 Task: Buy 2 Spoon Rests from Kitchen Utensils & Gadgets section under best seller category for shipping address: Melissa Sanchez, 1981 Bartlett Avenue, Southfield, Michigan 48076, Cell Number 2485598029. Pay from credit card ending with 7965, CVV 549
Action: Mouse moved to (219, 101)
Screenshot: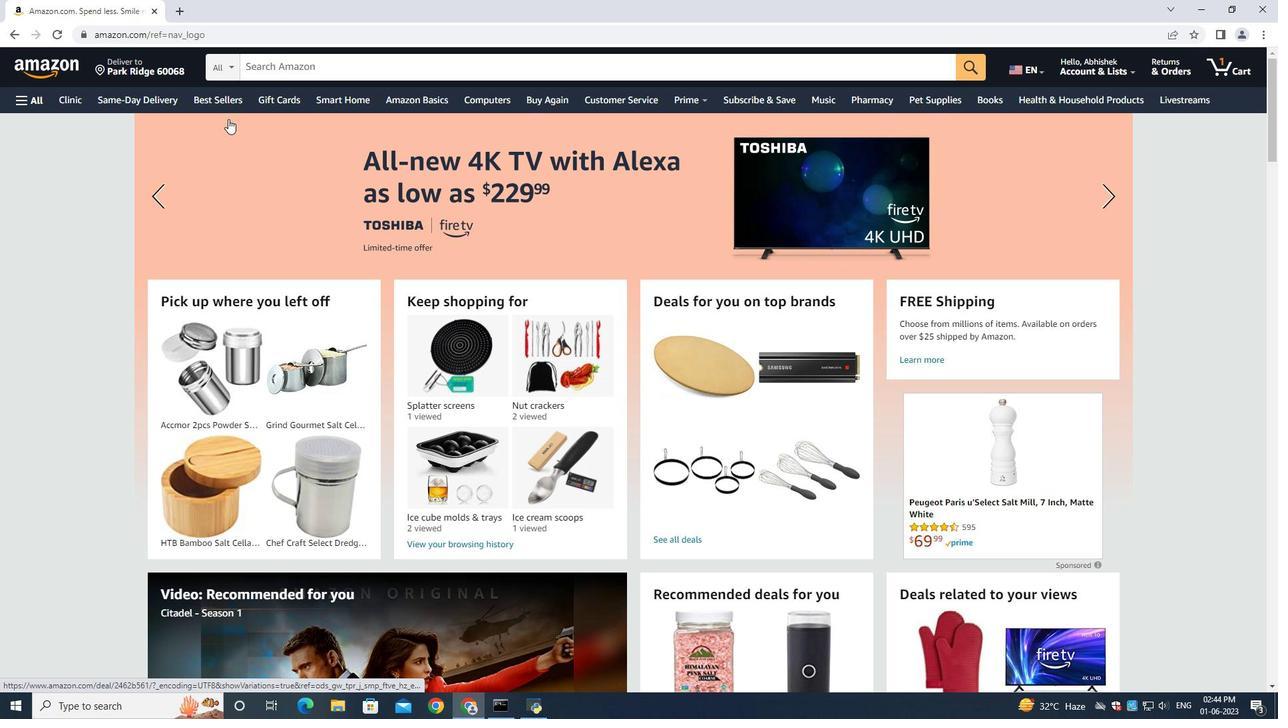 
Action: Mouse pressed left at (219, 101)
Screenshot: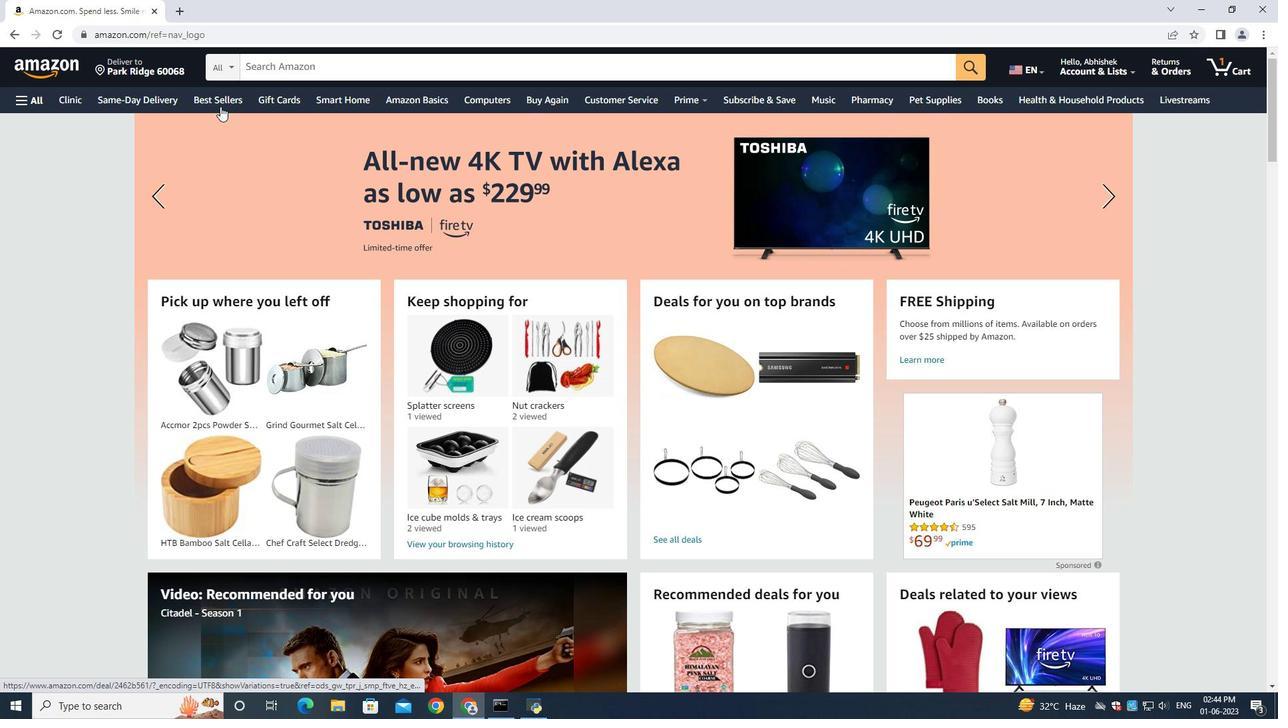 
Action: Mouse moved to (1247, 286)
Screenshot: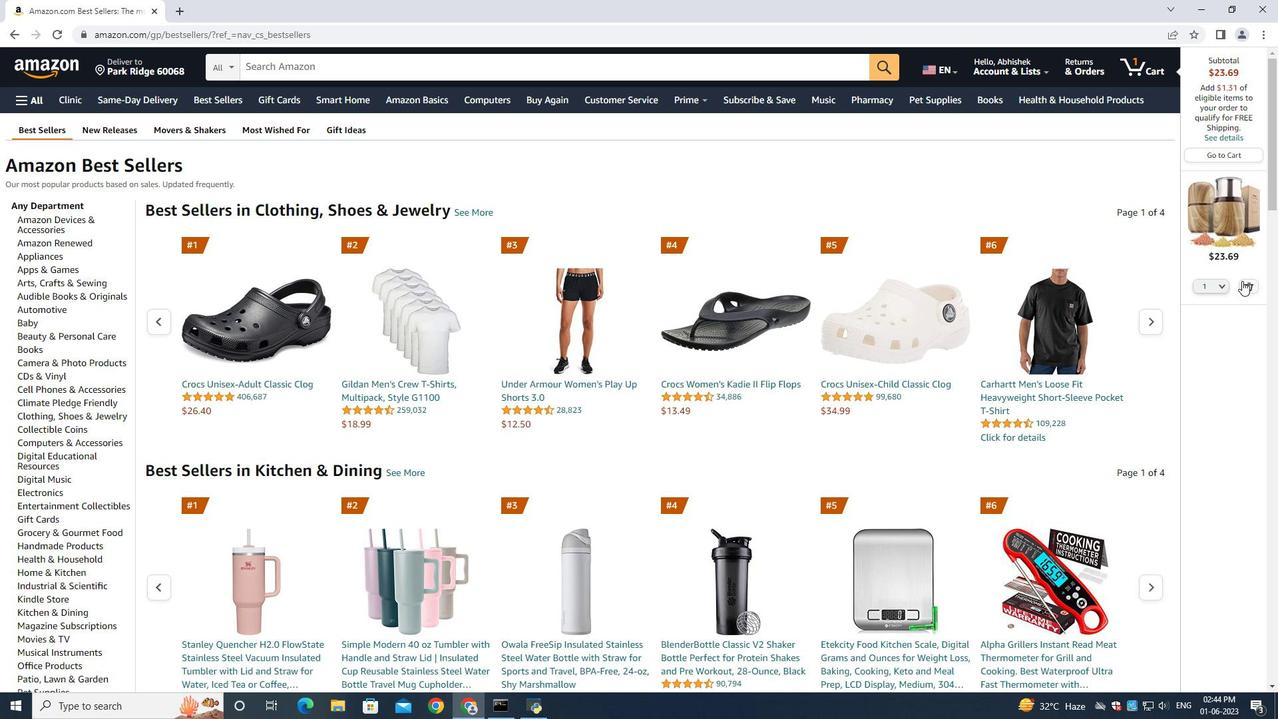 
Action: Mouse pressed left at (1247, 286)
Screenshot: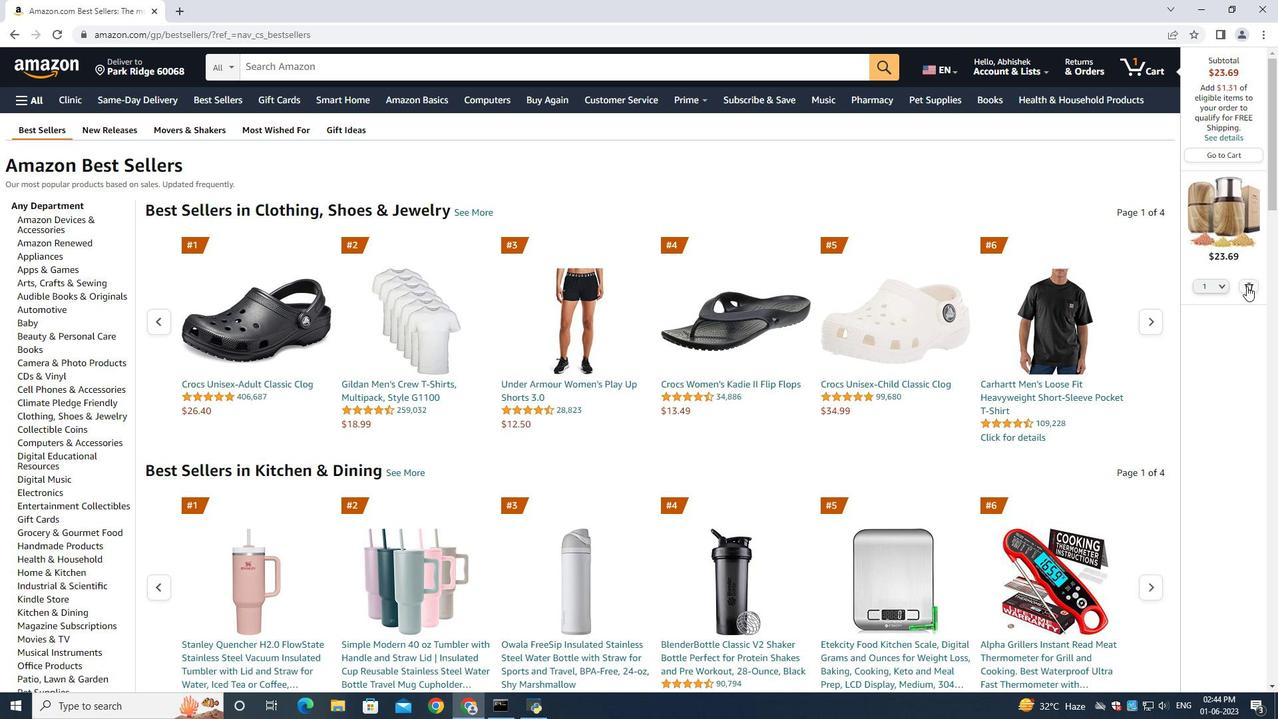 
Action: Mouse moved to (276, 65)
Screenshot: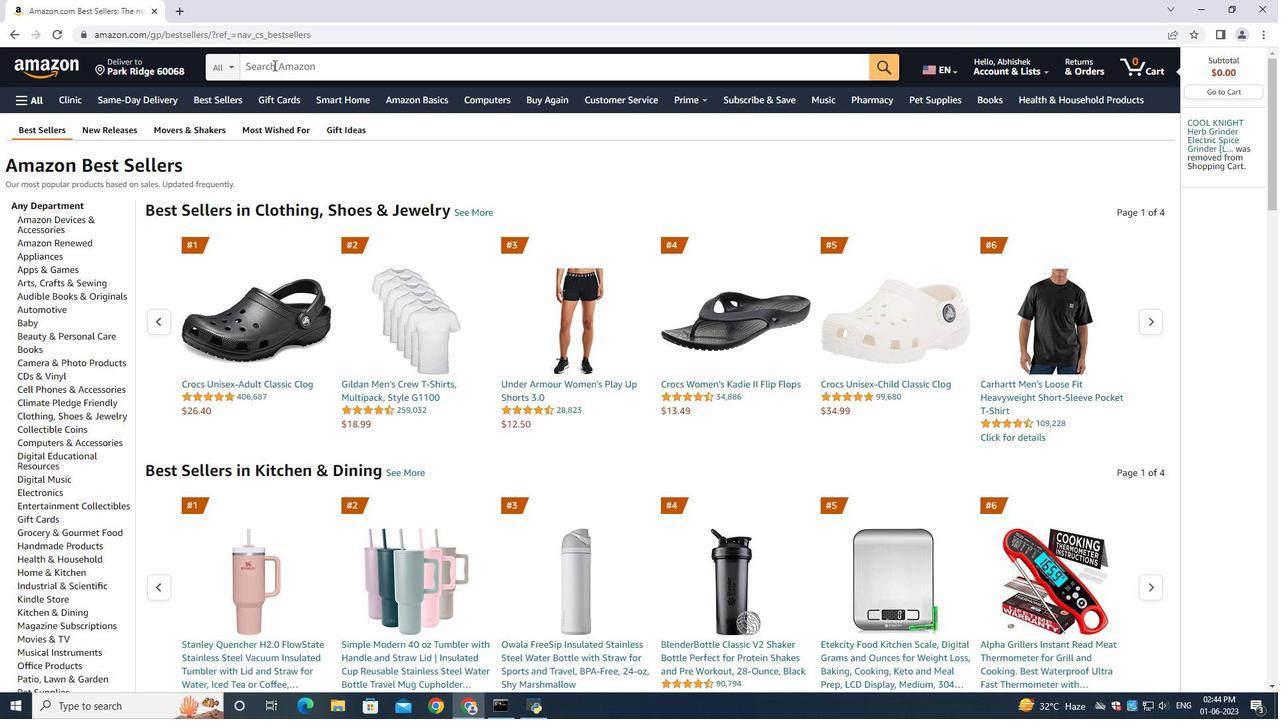 
Action: Mouse pressed left at (276, 65)
Screenshot: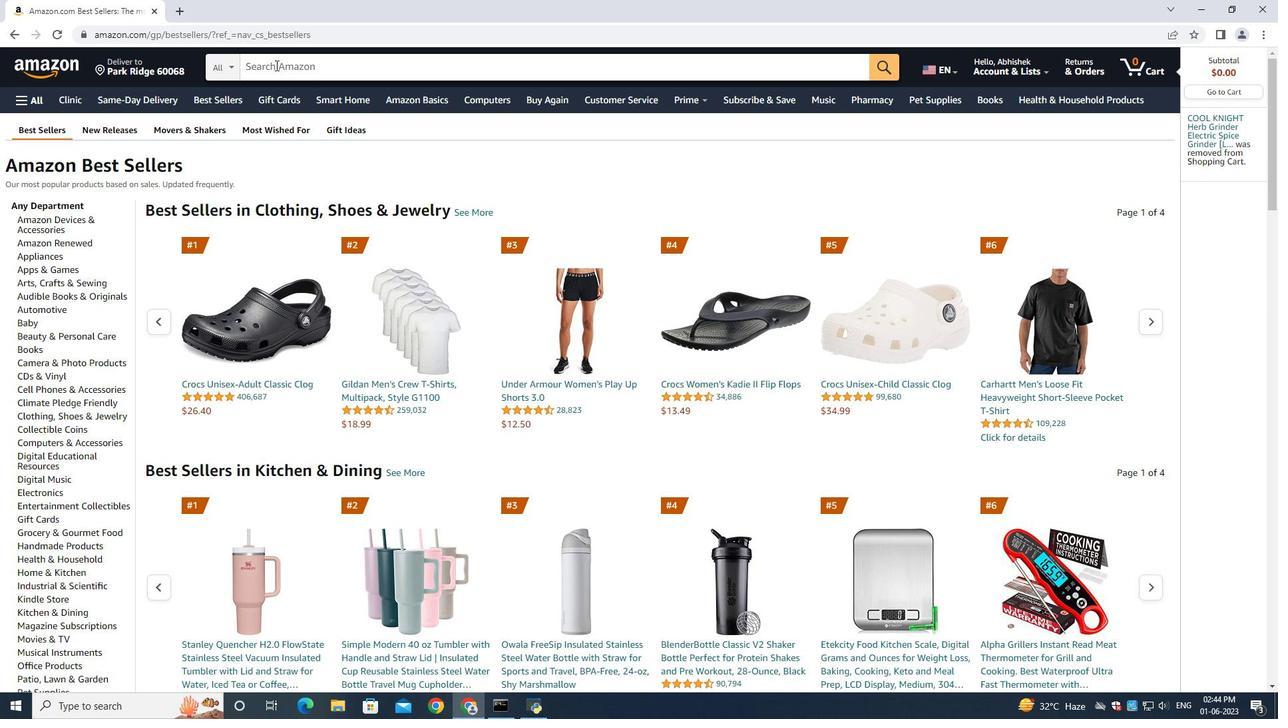 
Action: Key pressed <Key.shift>Spoon<Key.space><Key.shift><Key.shift><Key.shift><Key.shift><Key.shift><Key.shift><Key.shift><Key.shift><Key.shift><Key.shift><Key.shift><Key.shift><Key.shift>Rests<Key.enter>
Screenshot: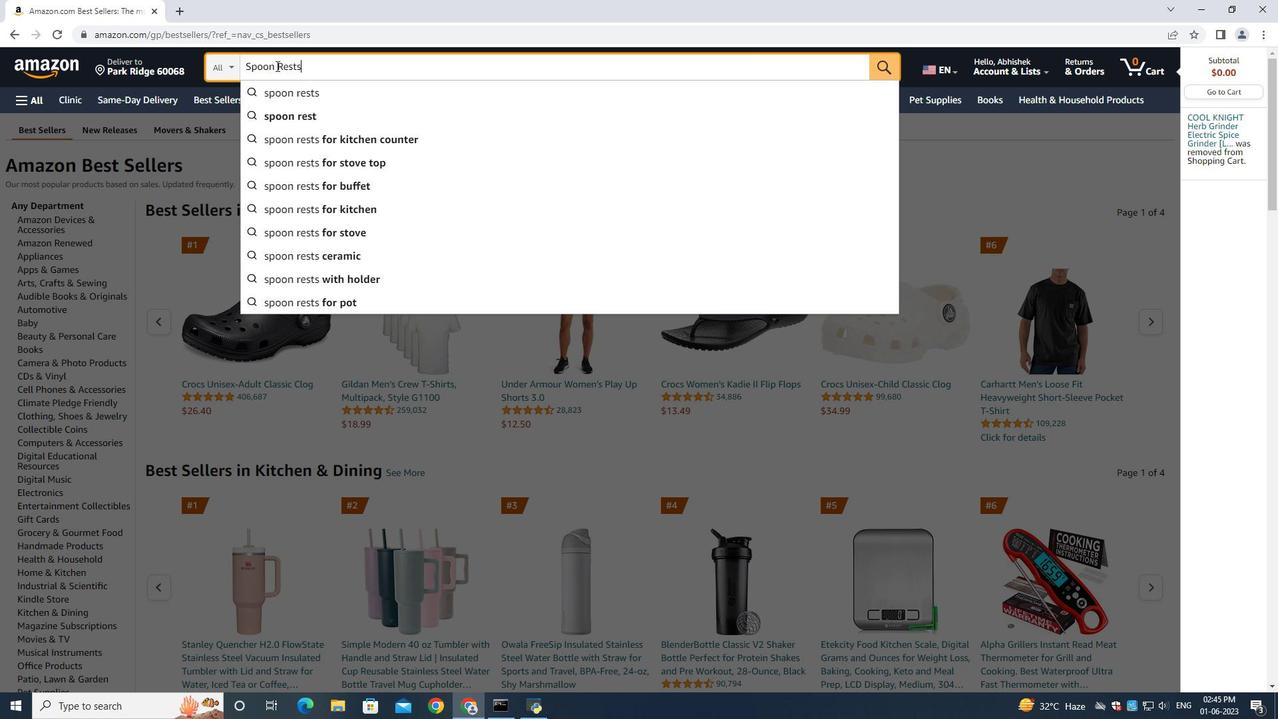 
Action: Mouse moved to (378, 70)
Screenshot: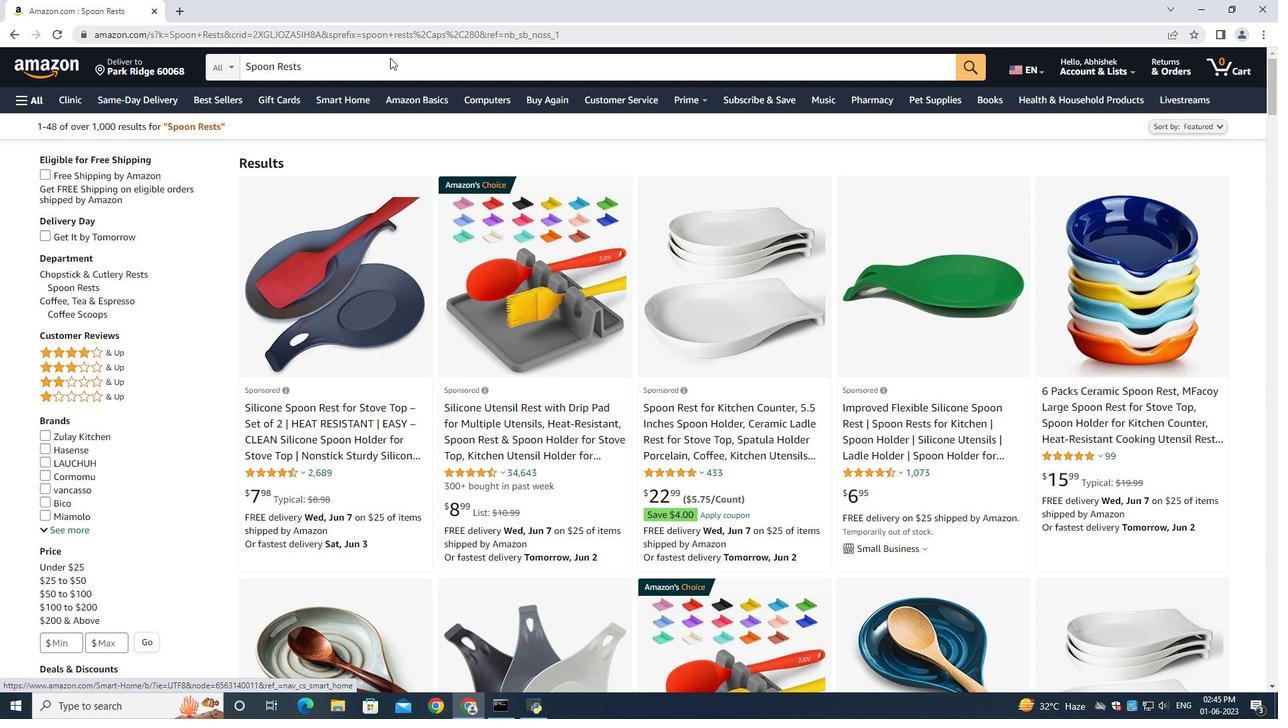 
Action: Mouse pressed left at (378, 70)
Screenshot: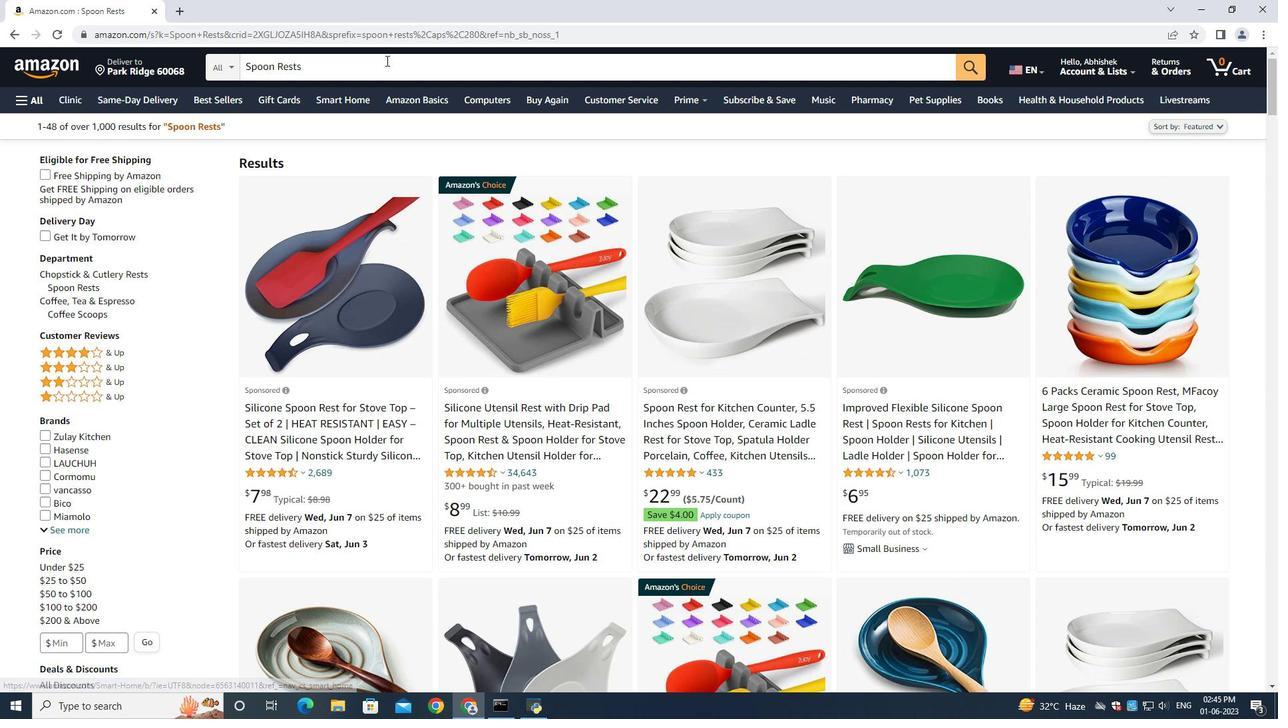 
Action: Key pressed <Key.space>kitchen<Key.enter>
Screenshot: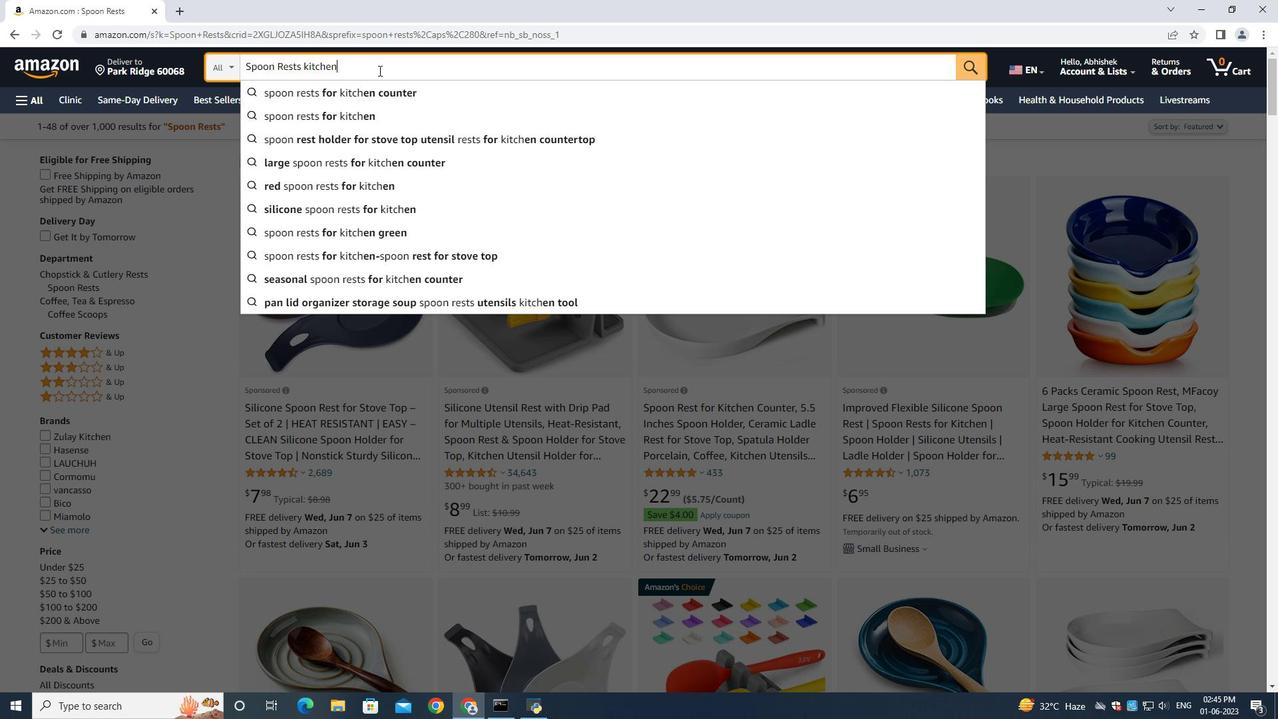 
Action: Mouse moved to (363, 69)
Screenshot: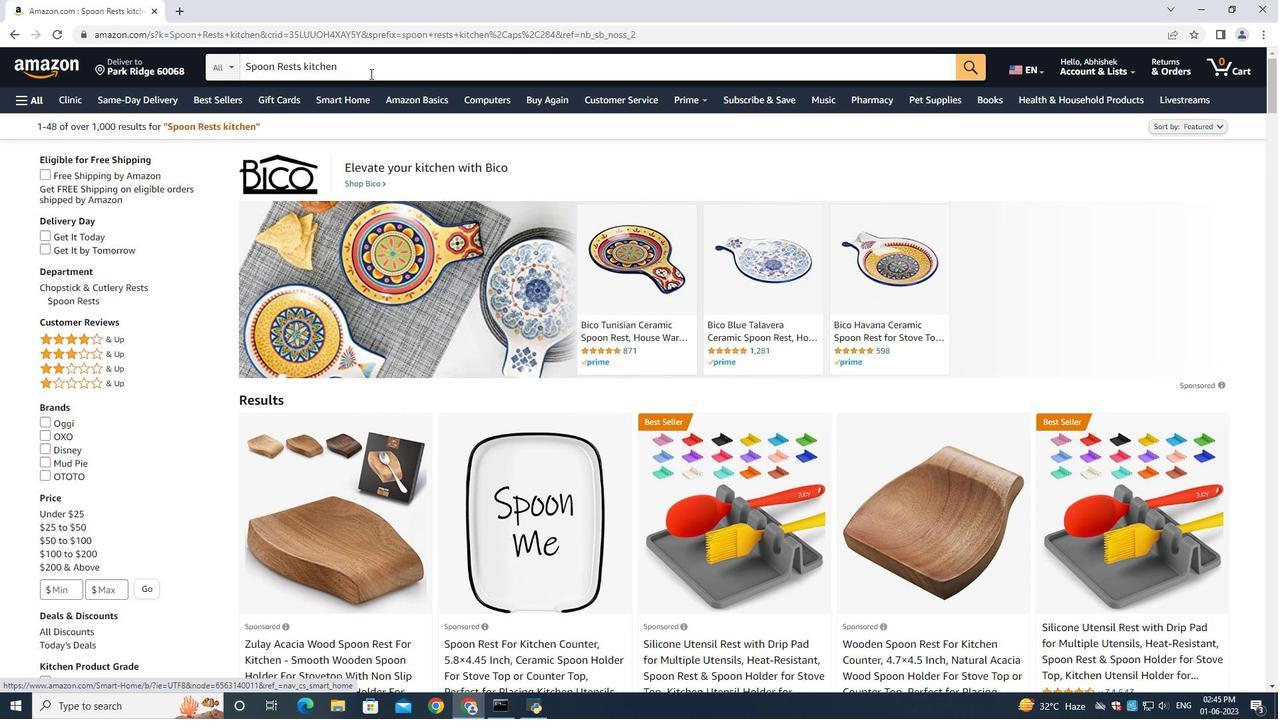 
Action: Mouse pressed left at (363, 69)
Screenshot: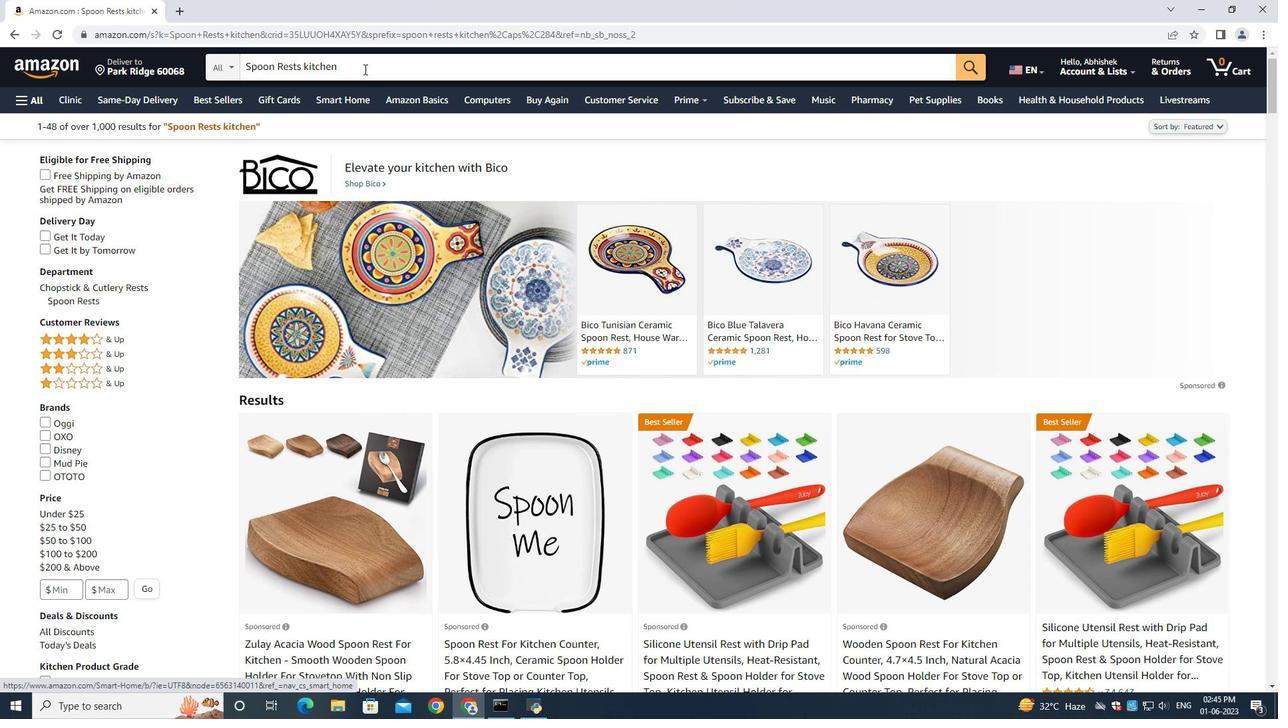 
Action: Mouse moved to (327, 67)
Screenshot: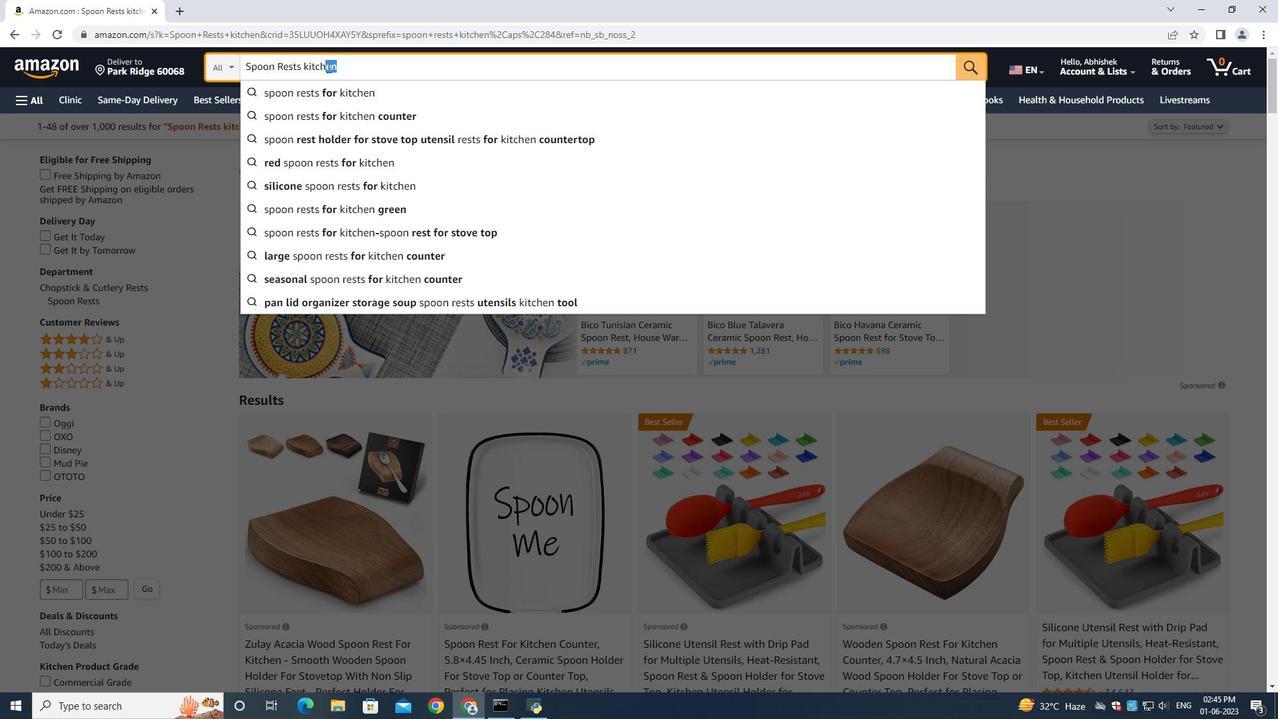 
Action: Key pressed <Key.backspace>
Screenshot: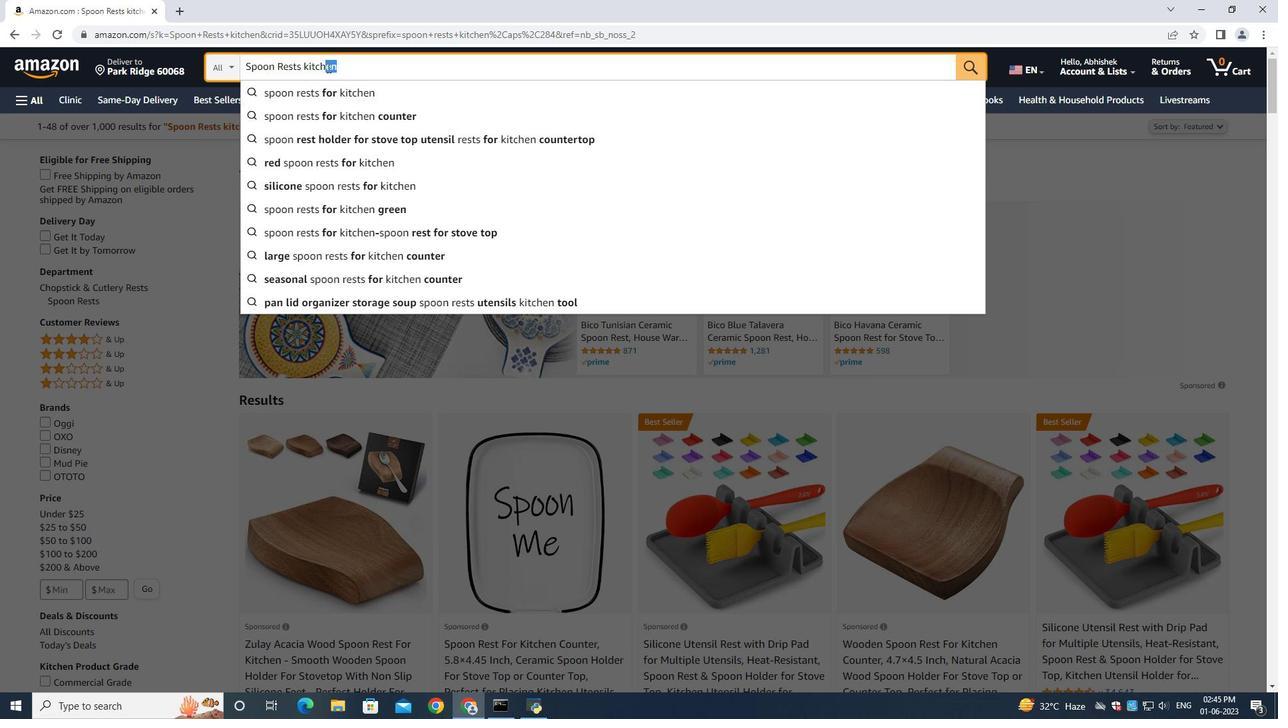 
Action: Mouse moved to (316, 107)
Screenshot: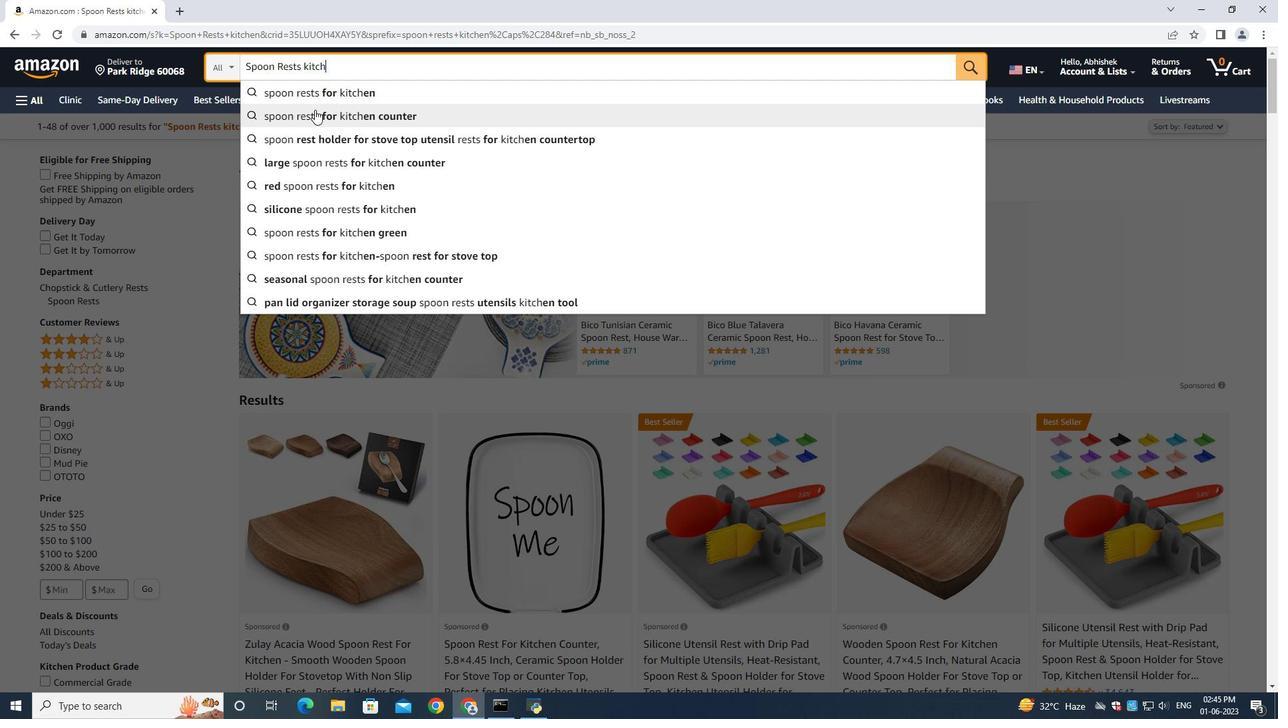 
Action: Key pressed <Key.backspace>
Screenshot: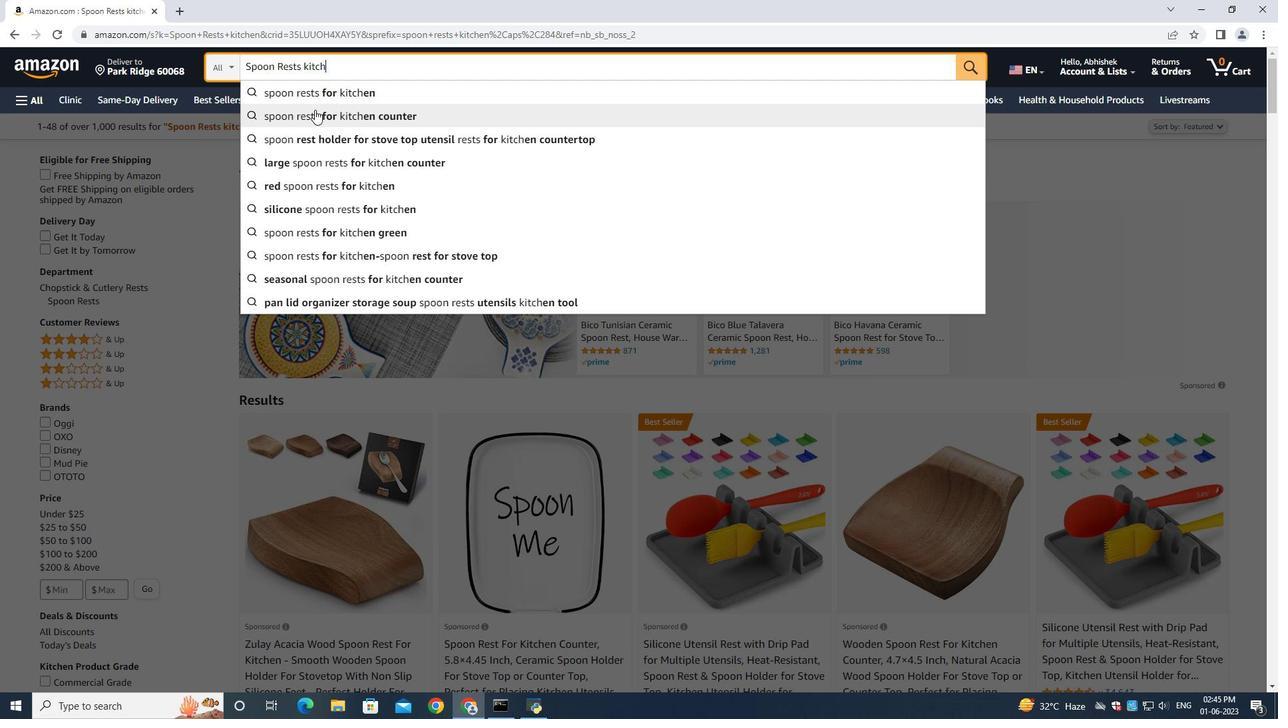 
Action: Mouse moved to (326, 140)
Screenshot: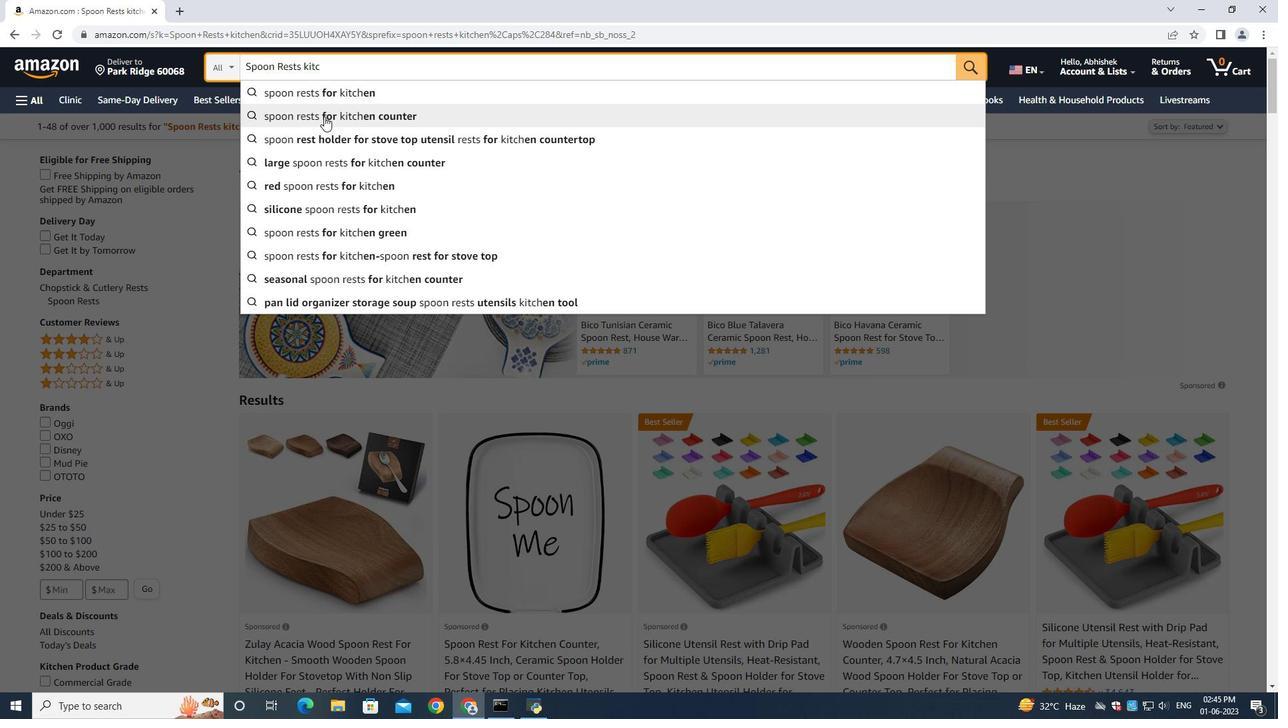 
Action: Key pressed <Key.enter>
Screenshot: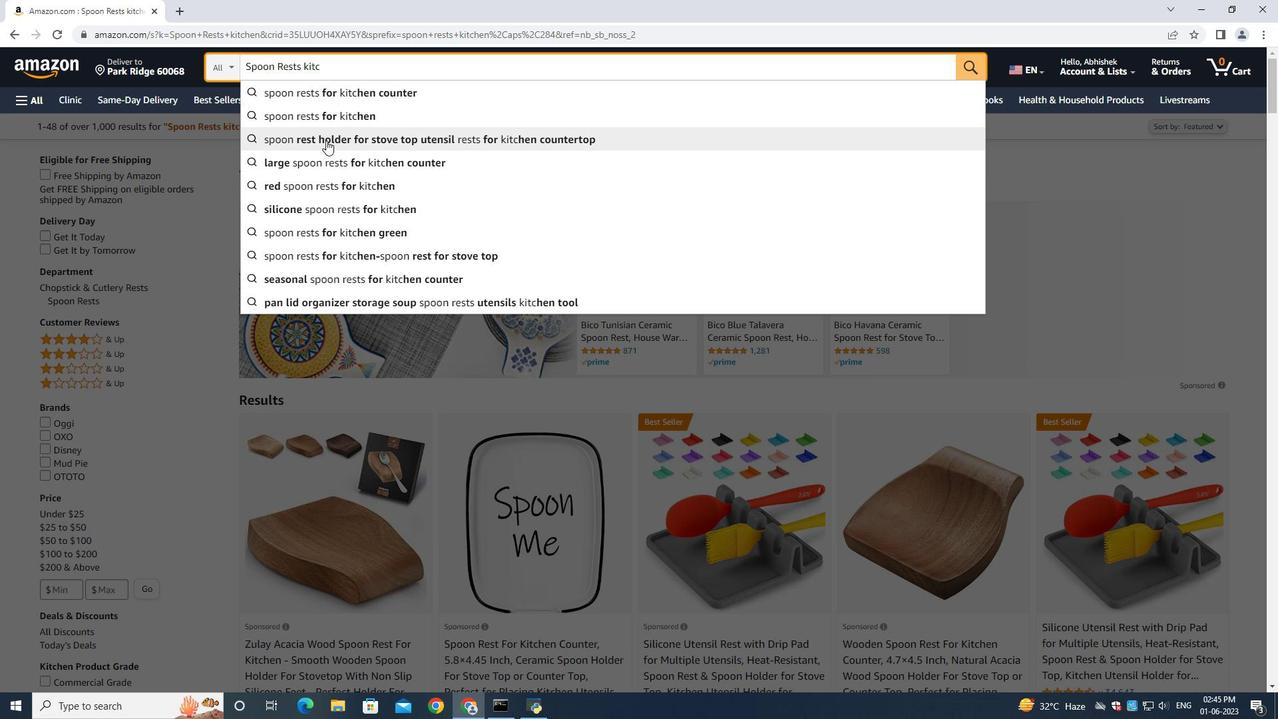 
Action: Mouse moved to (325, 62)
Screenshot: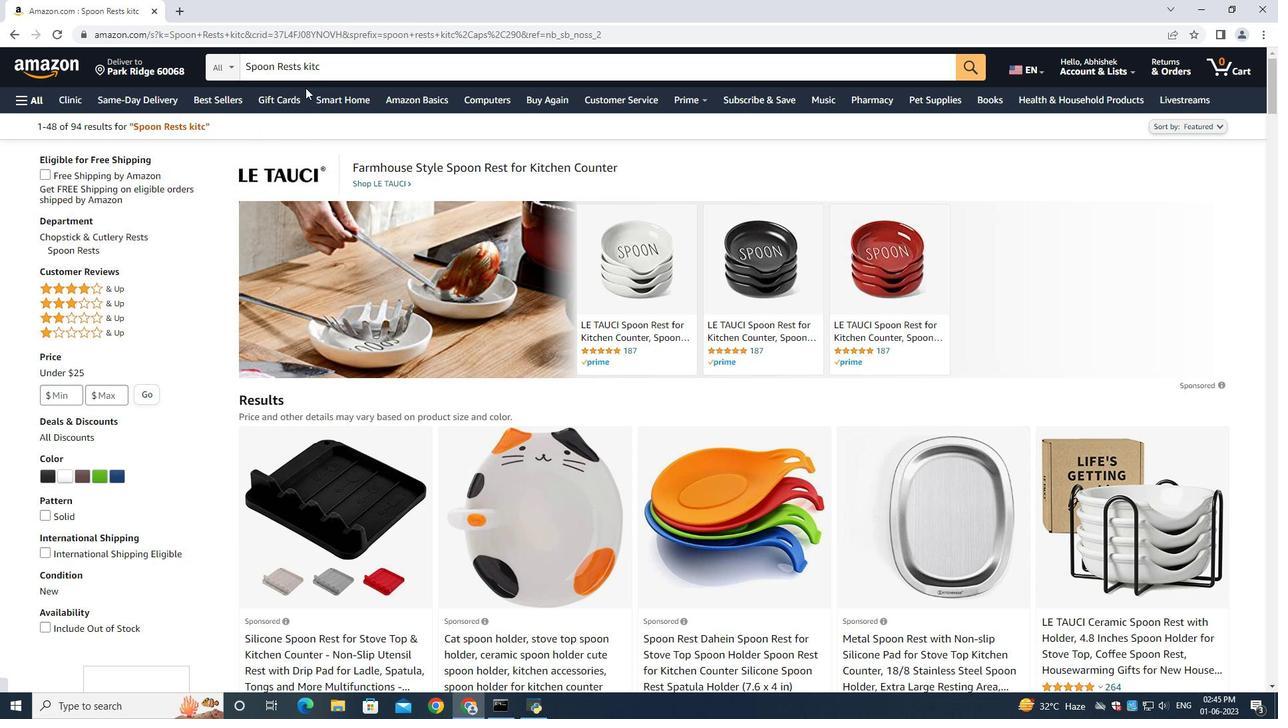 
Action: Mouse pressed left at (325, 62)
Screenshot: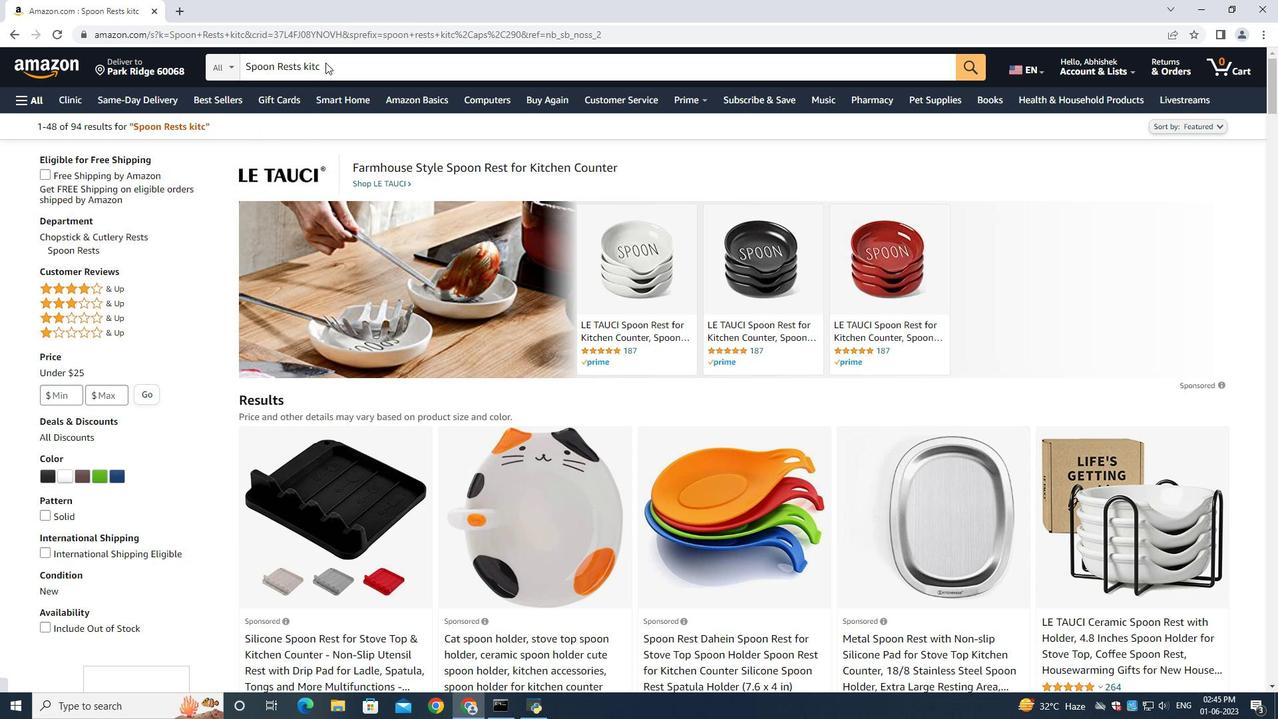 
Action: Mouse moved to (255, 140)
Screenshot: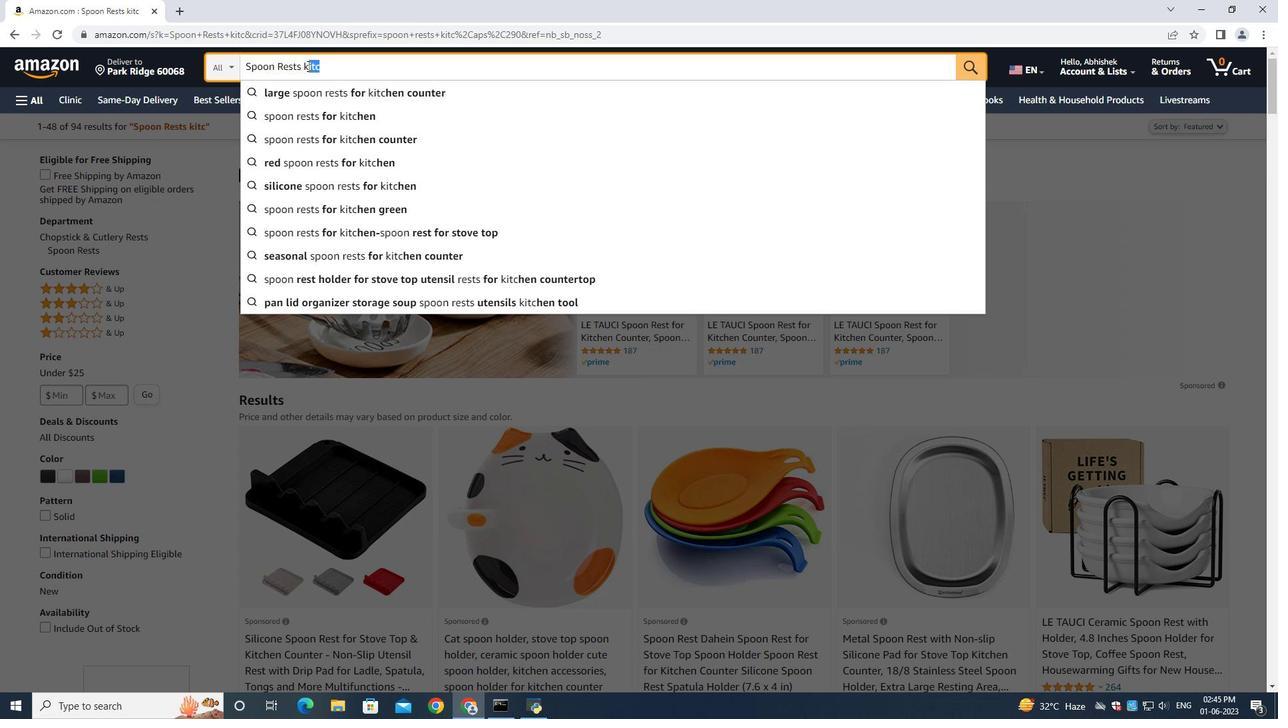 
Action: Key pressed \
Screenshot: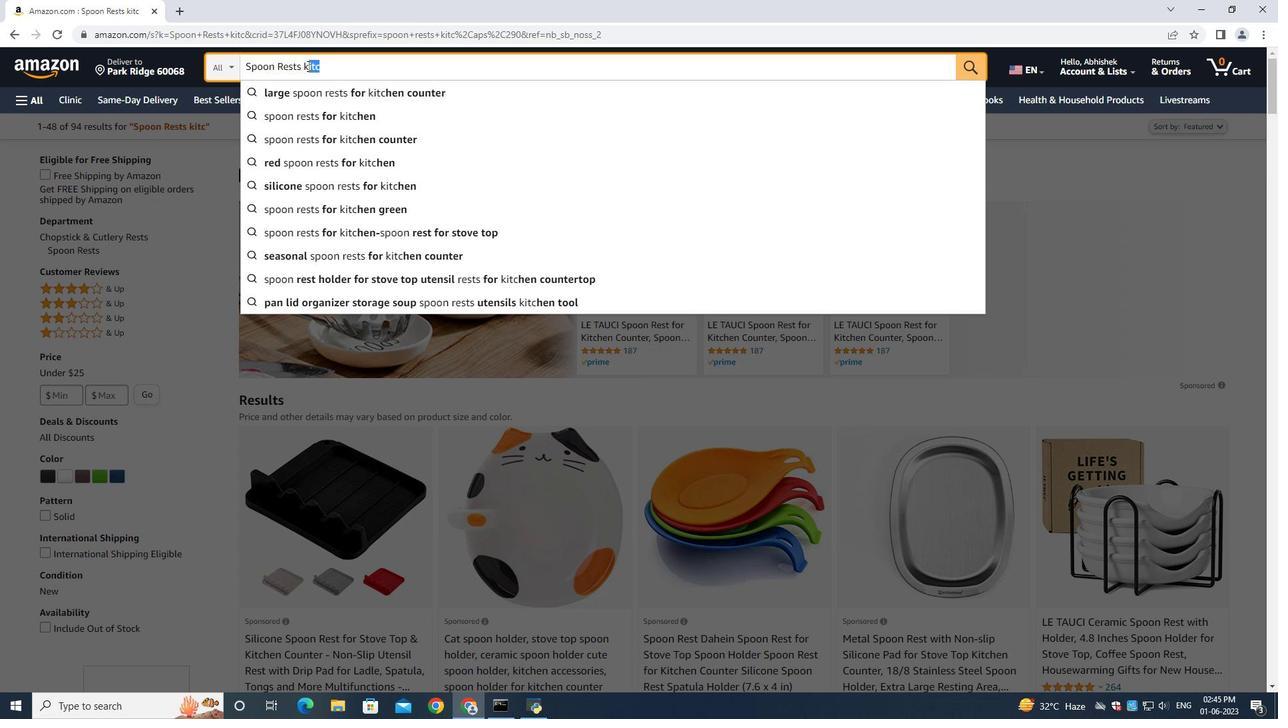 
Action: Mouse moved to (147, 203)
Screenshot: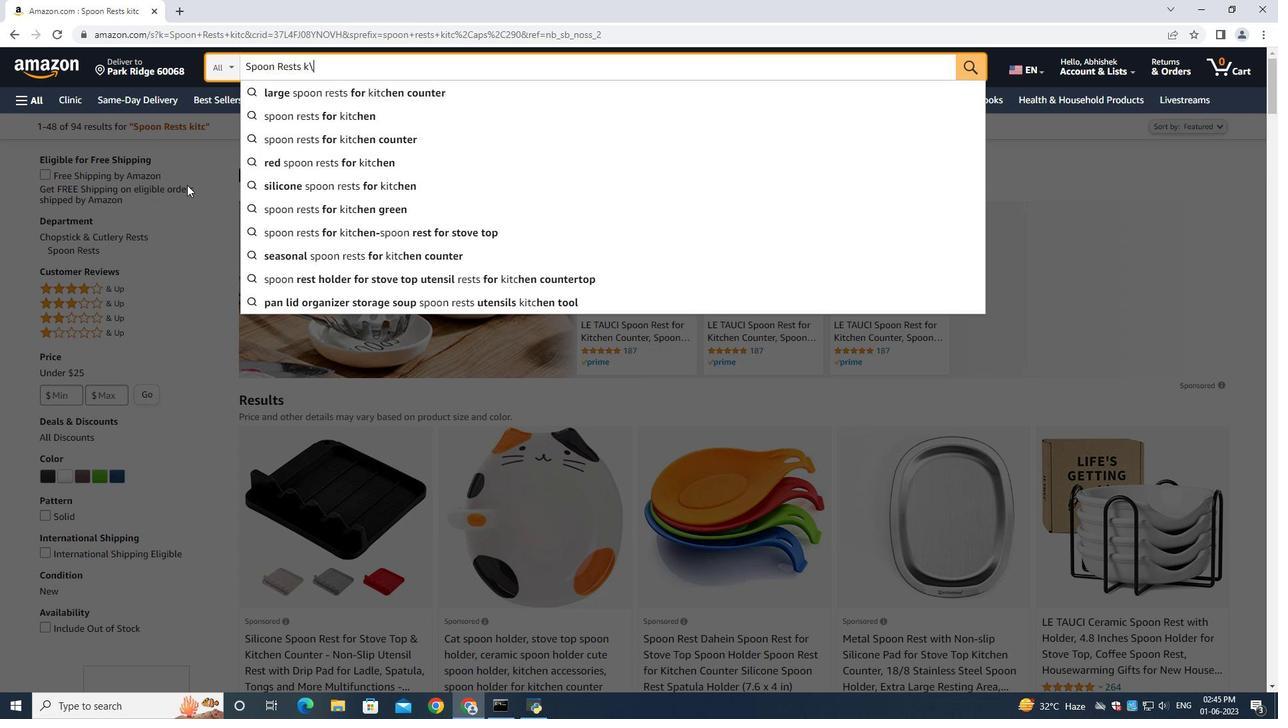 
Action: Key pressed <Key.backspace><Key.backspace>
Screenshot: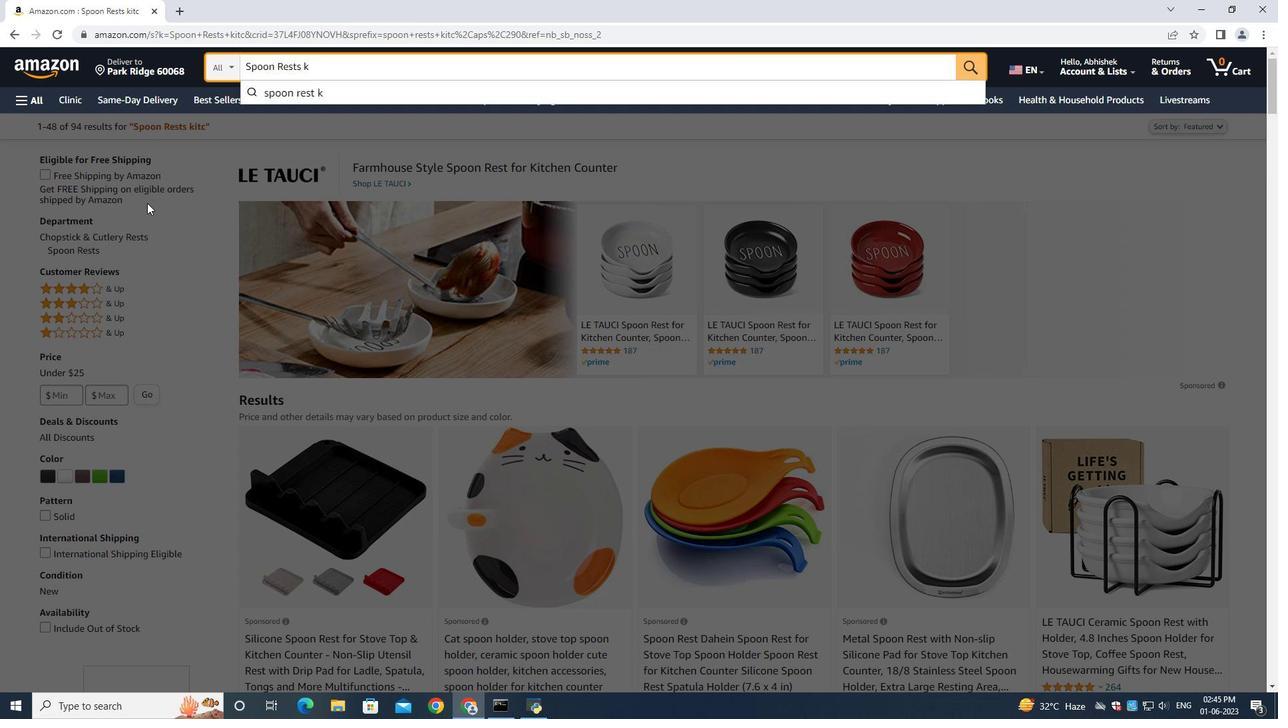 
Action: Mouse moved to (147, 203)
Screenshot: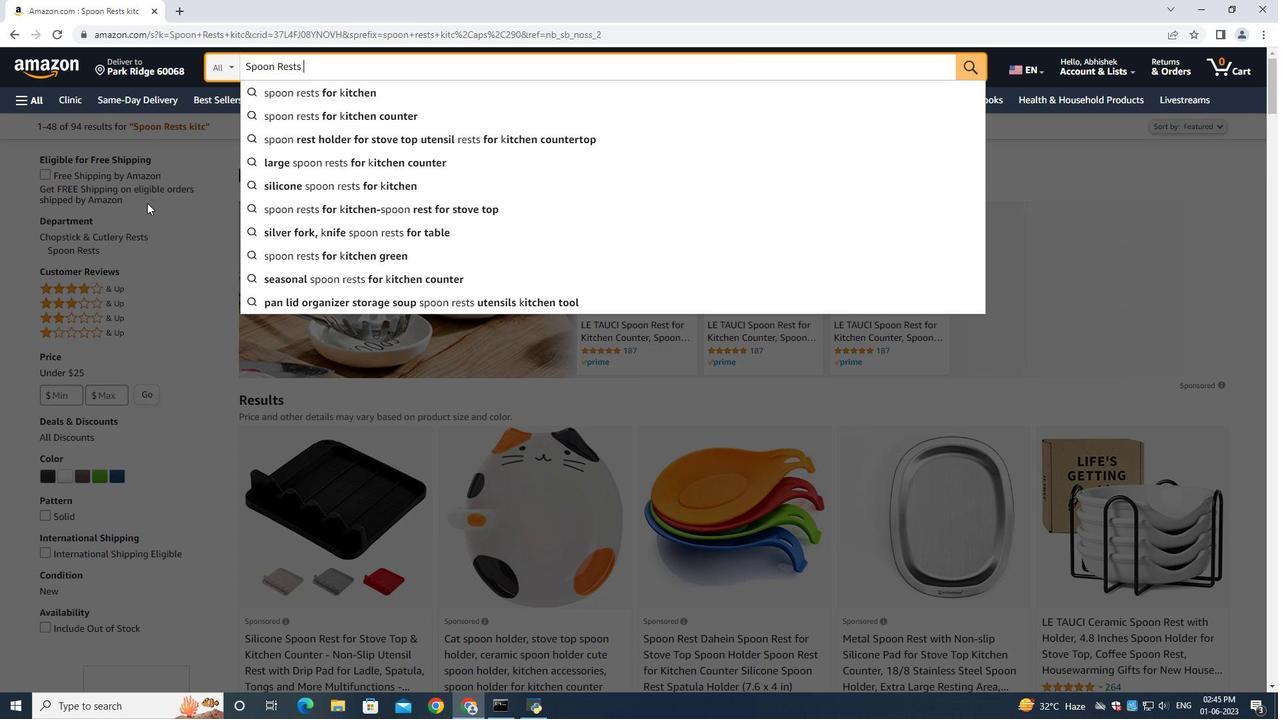 
Action: Key pressed <Key.enter>
Screenshot: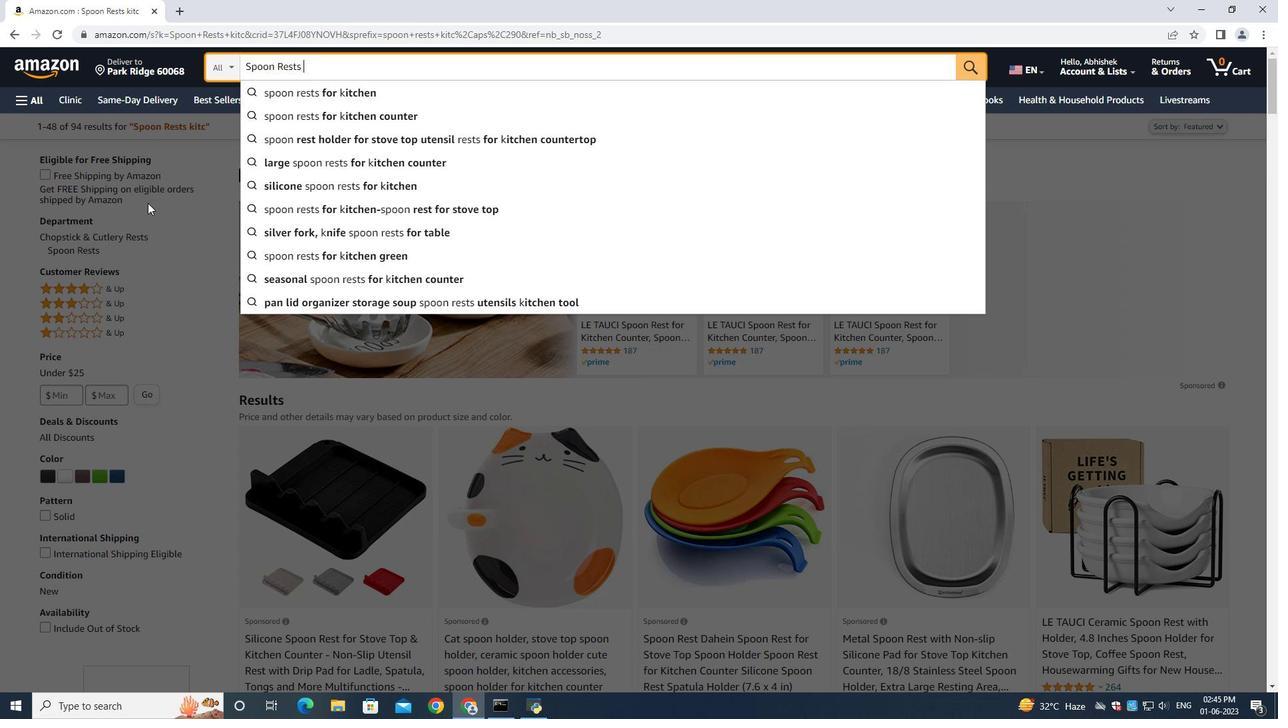 
Action: Mouse moved to (86, 289)
Screenshot: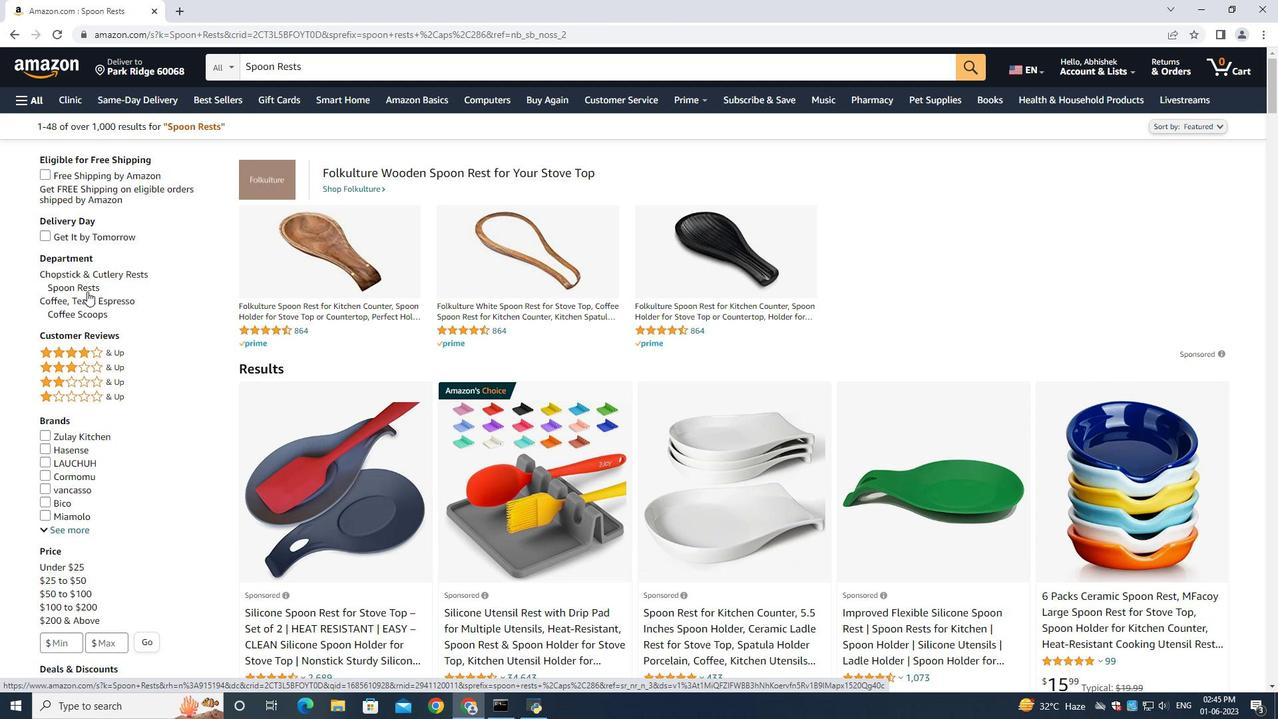 
Action: Mouse pressed left at (86, 289)
Screenshot: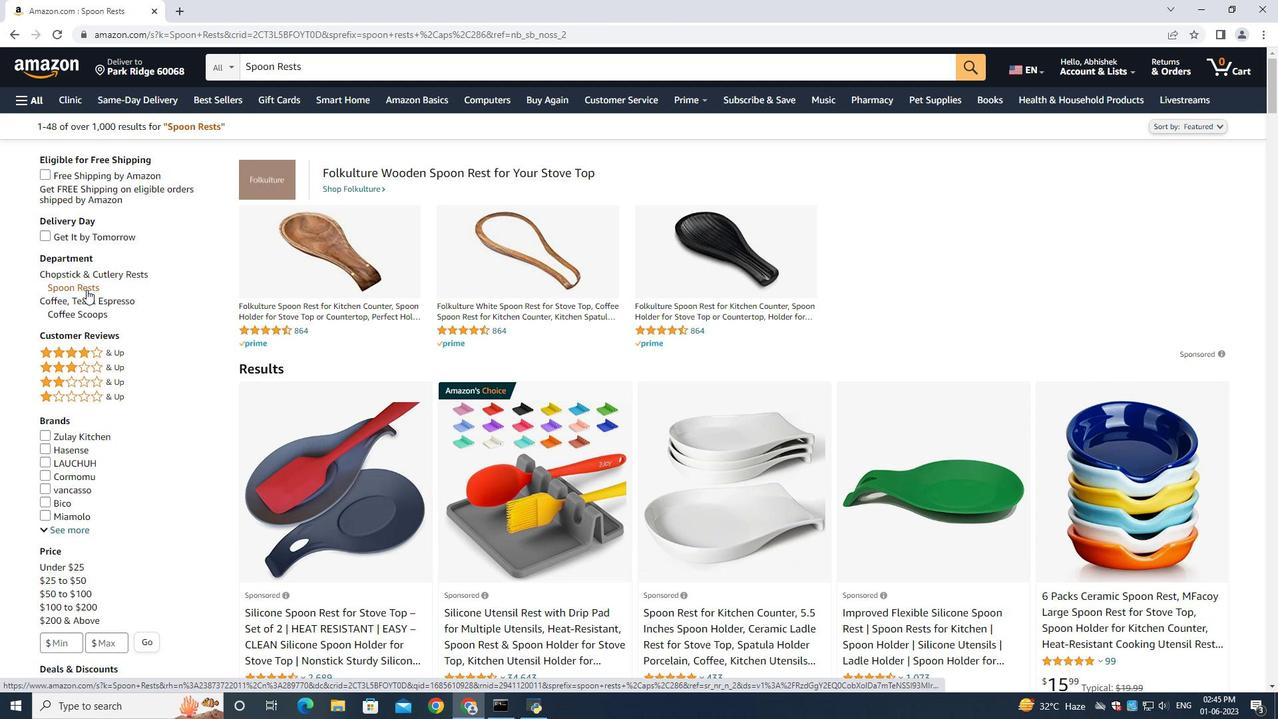 
Action: Mouse moved to (102, 336)
Screenshot: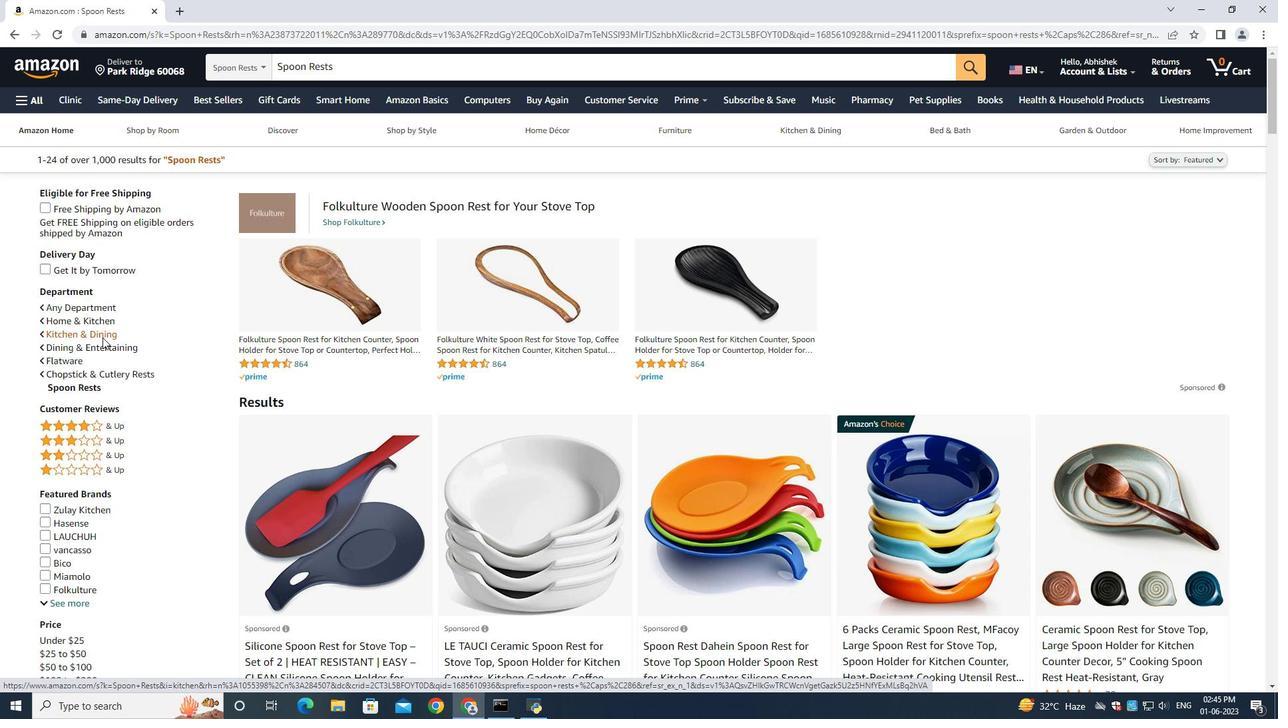 
Action: Mouse pressed left at (102, 336)
Screenshot: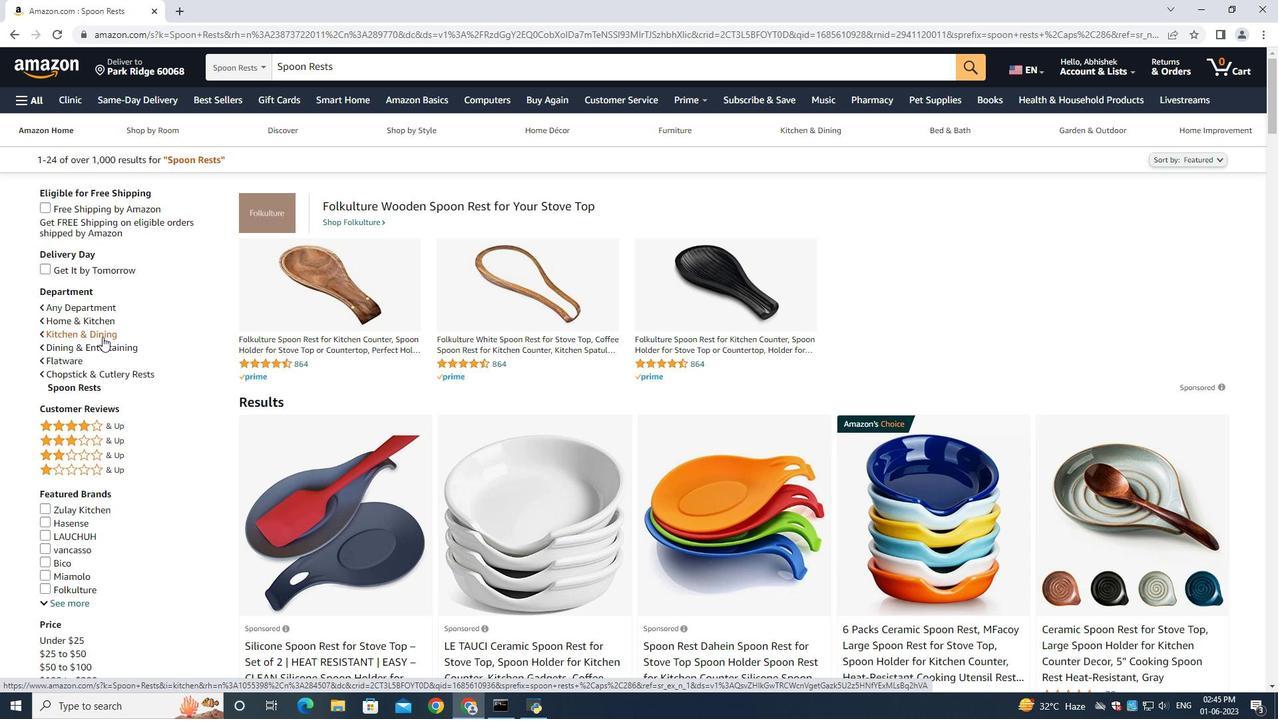 
Action: Mouse moved to (94, 530)
Screenshot: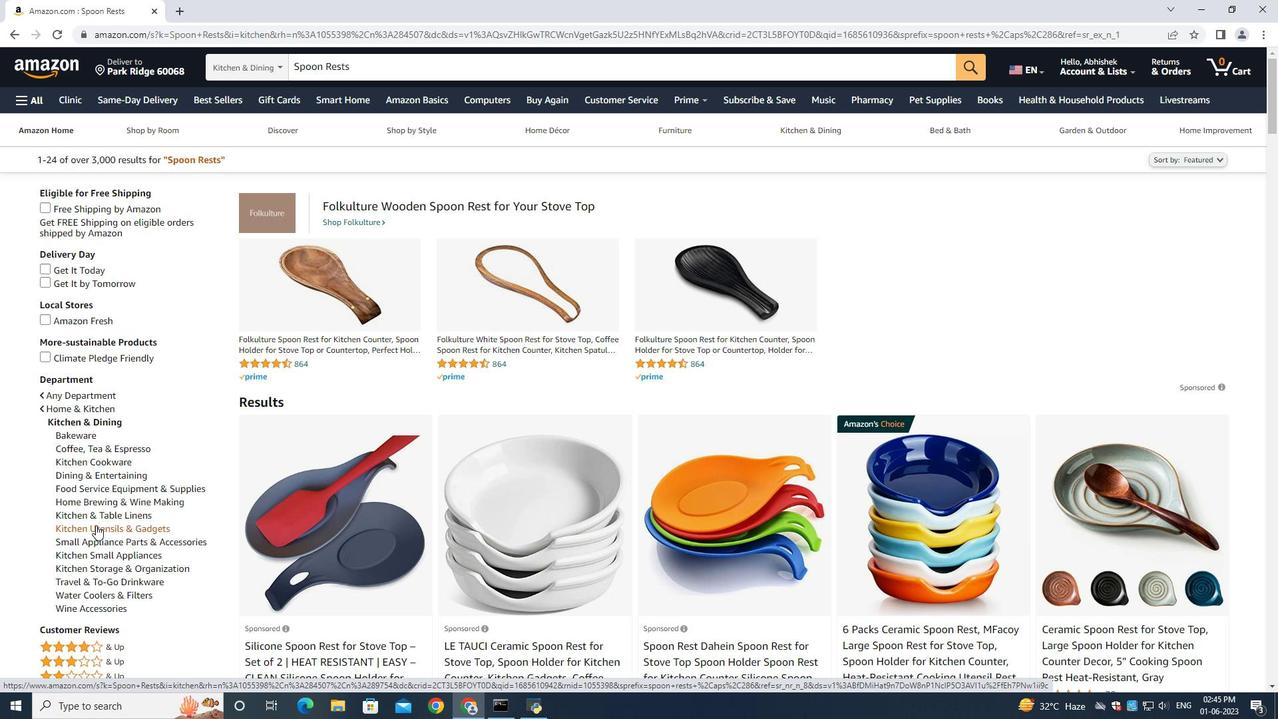 
Action: Mouse pressed left at (94, 530)
Screenshot: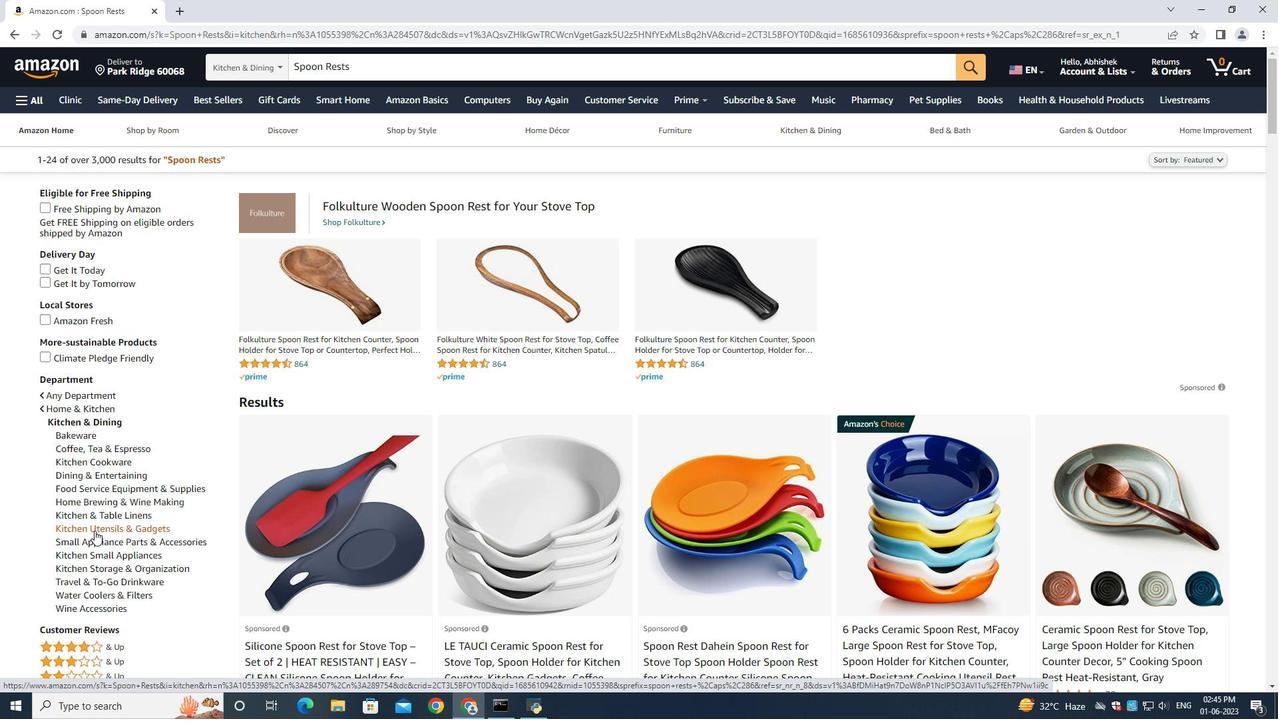 
Action: Mouse moved to (613, 428)
Screenshot: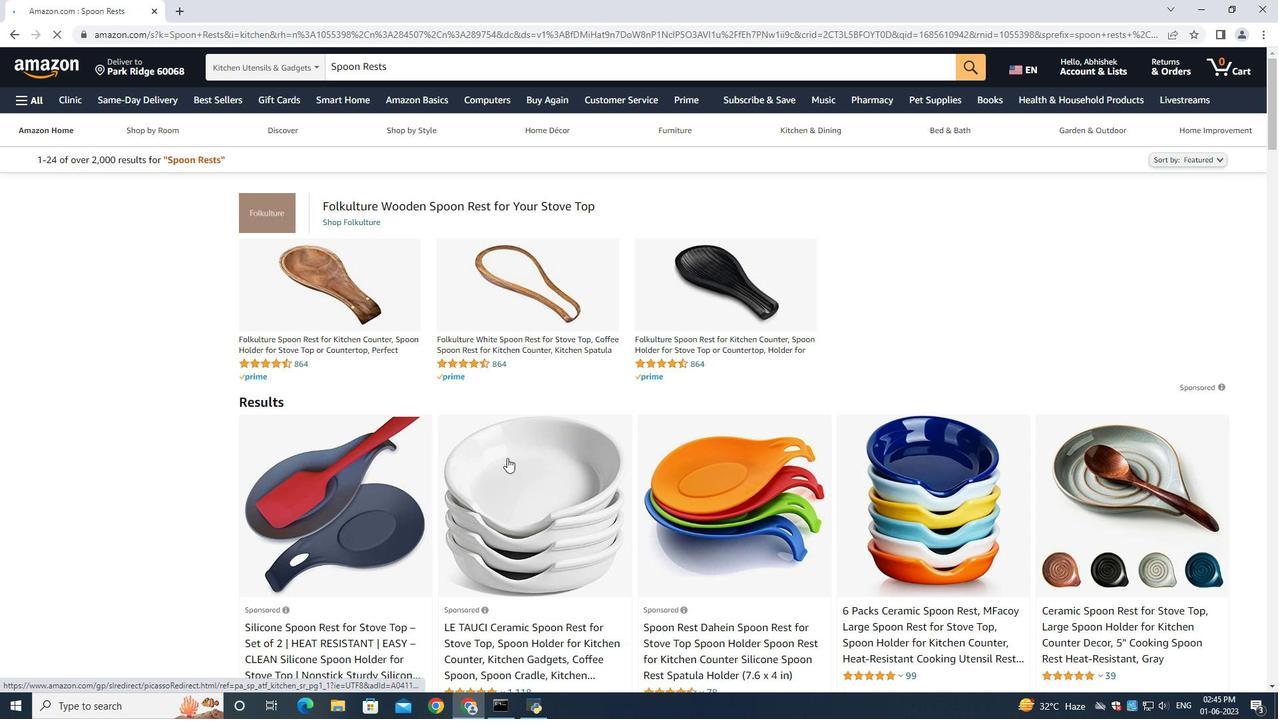 
Action: Mouse scrolled (613, 428) with delta (0, 0)
Screenshot: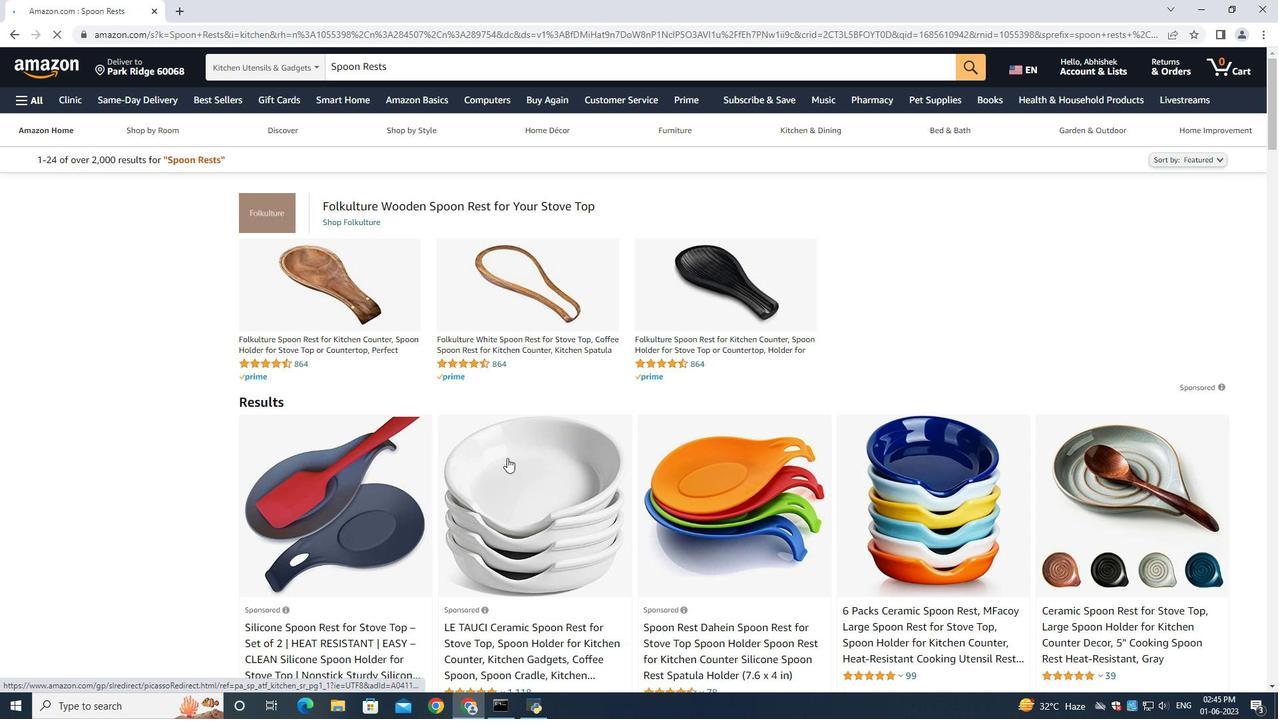 
Action: Mouse moved to (613, 428)
Screenshot: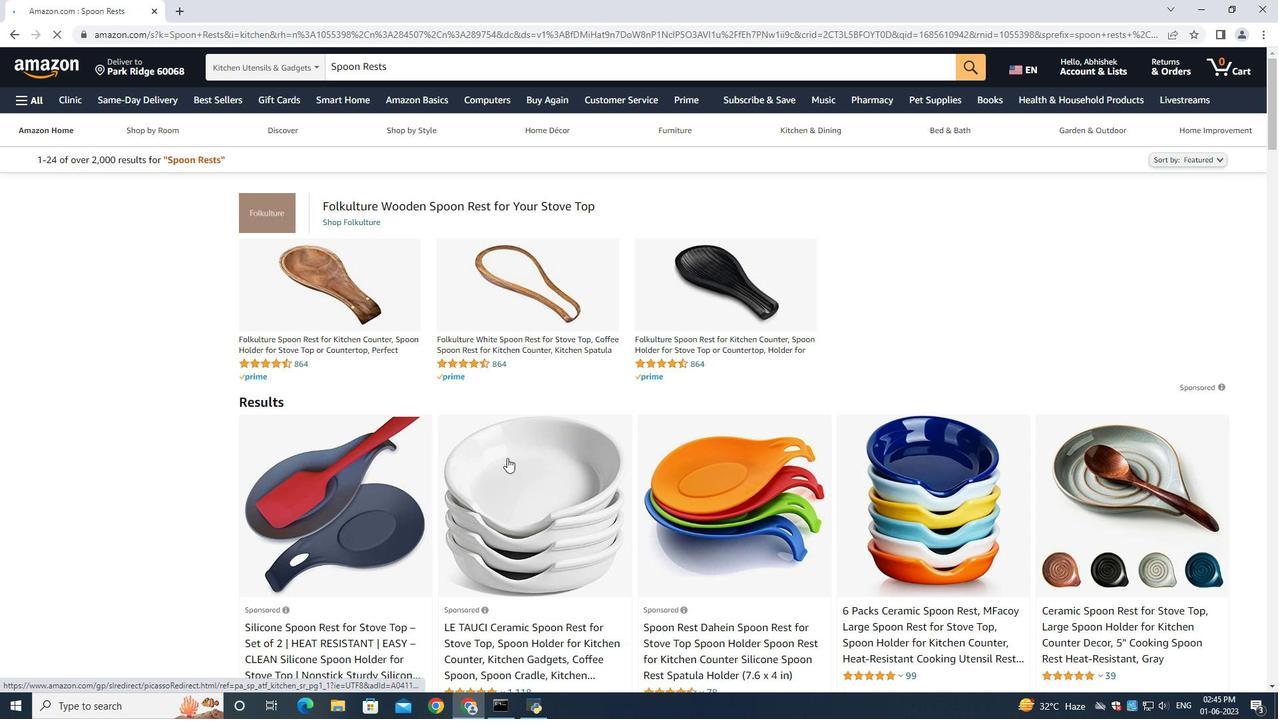 
Action: Mouse scrolled (613, 428) with delta (0, 0)
Screenshot: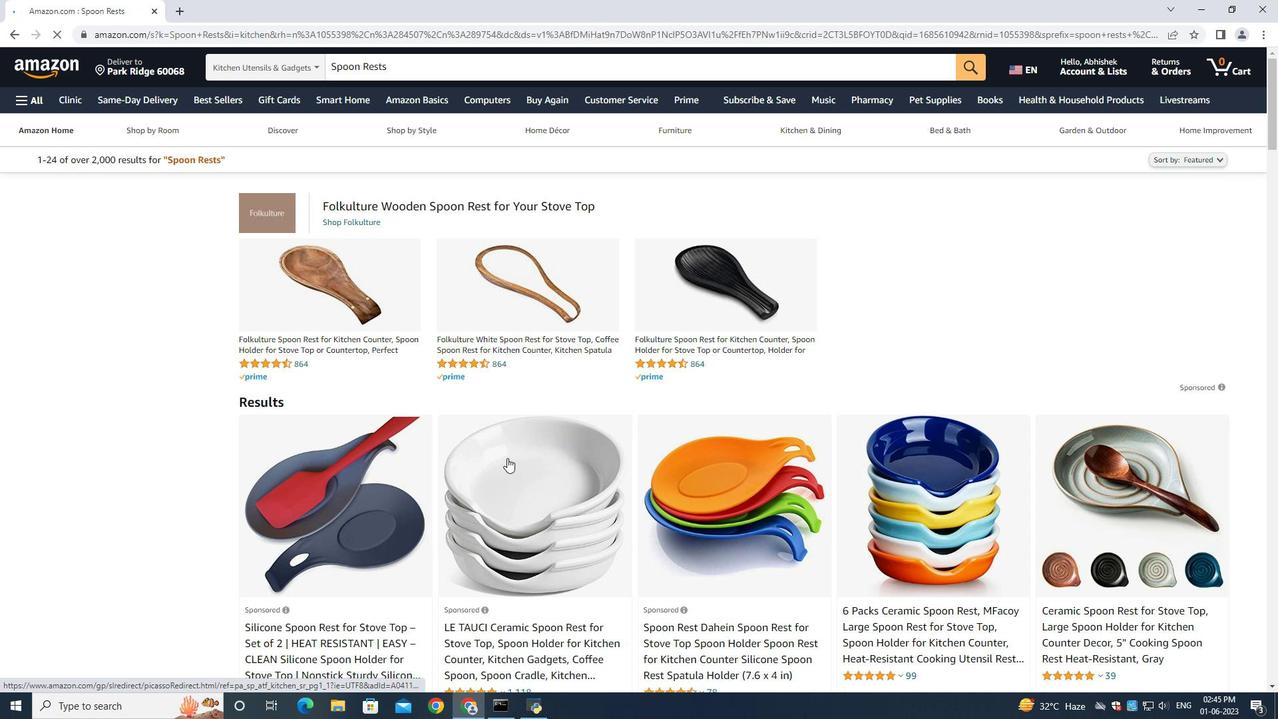 
Action: Mouse moved to (613, 428)
Screenshot: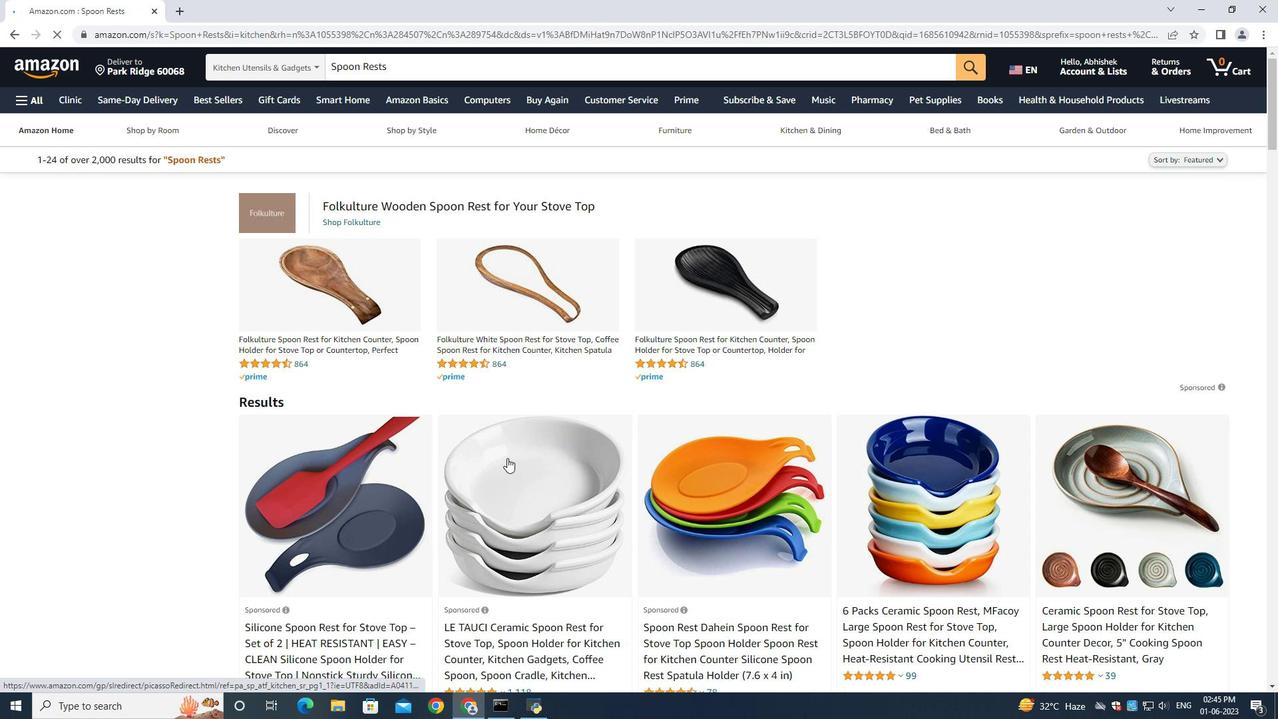 
Action: Mouse scrolled (613, 428) with delta (0, 0)
Screenshot: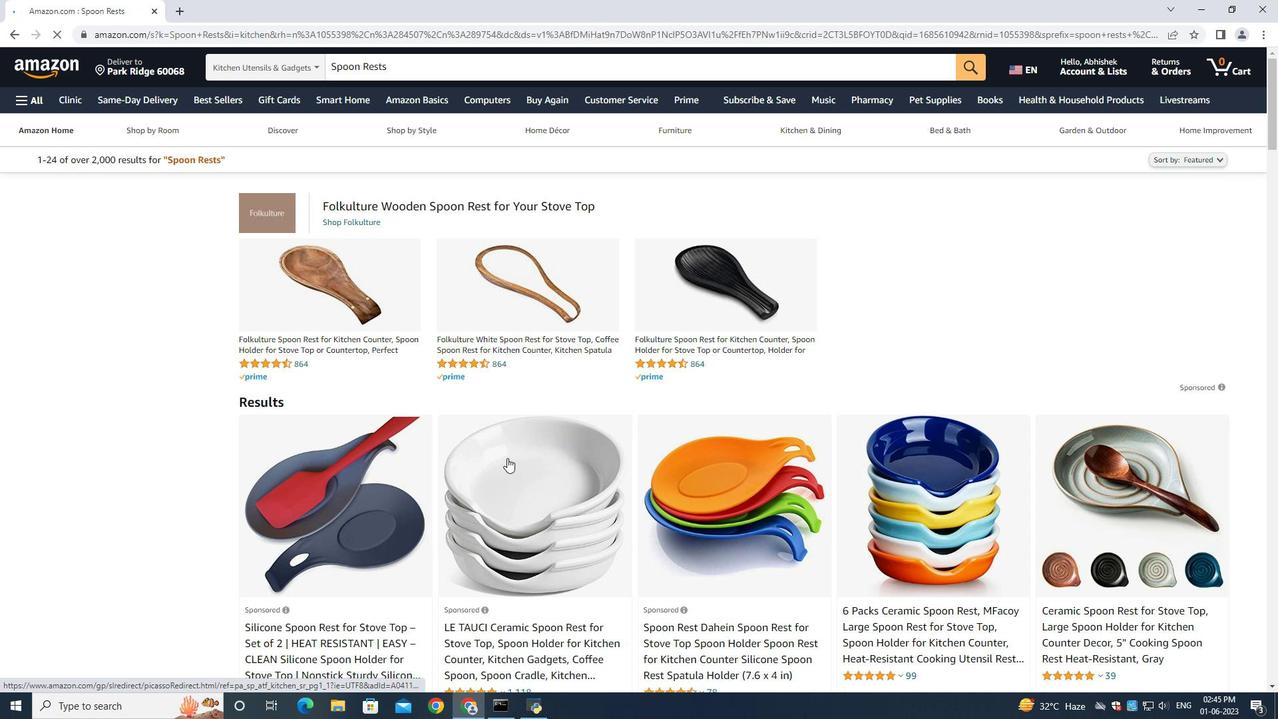 
Action: Mouse scrolled (613, 428) with delta (0, 0)
Screenshot: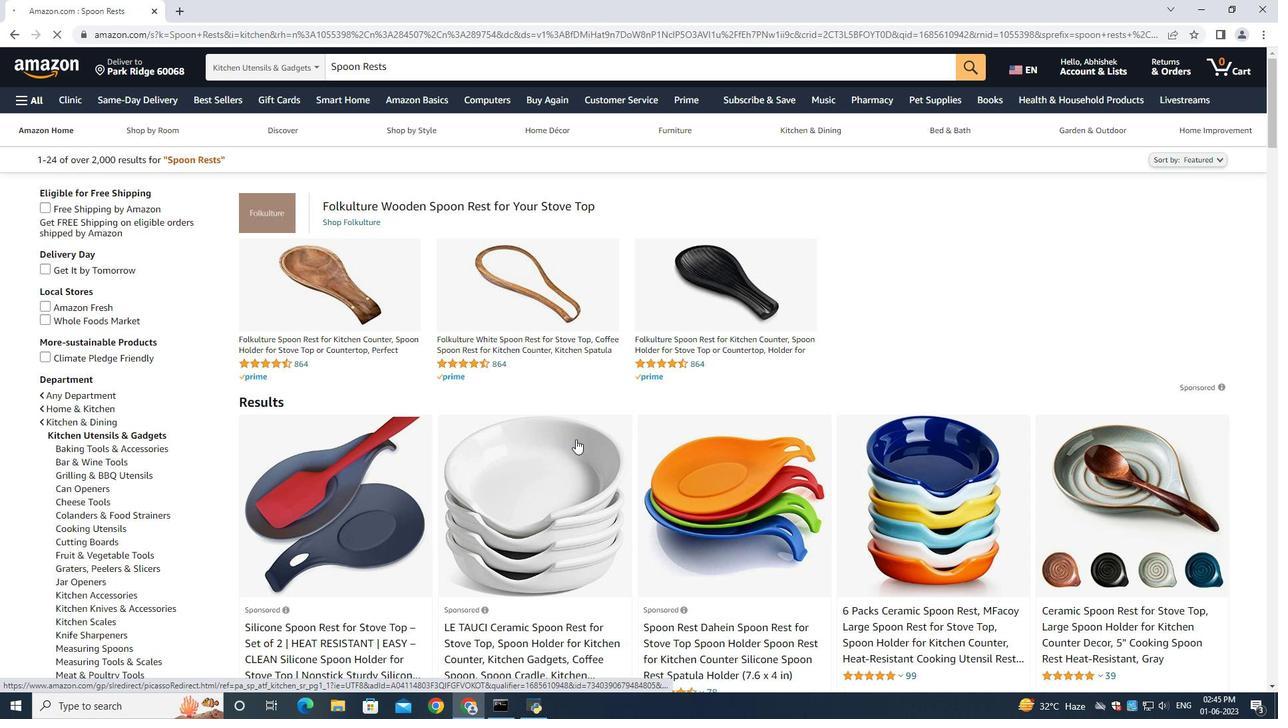 
Action: Mouse moved to (621, 426)
Screenshot: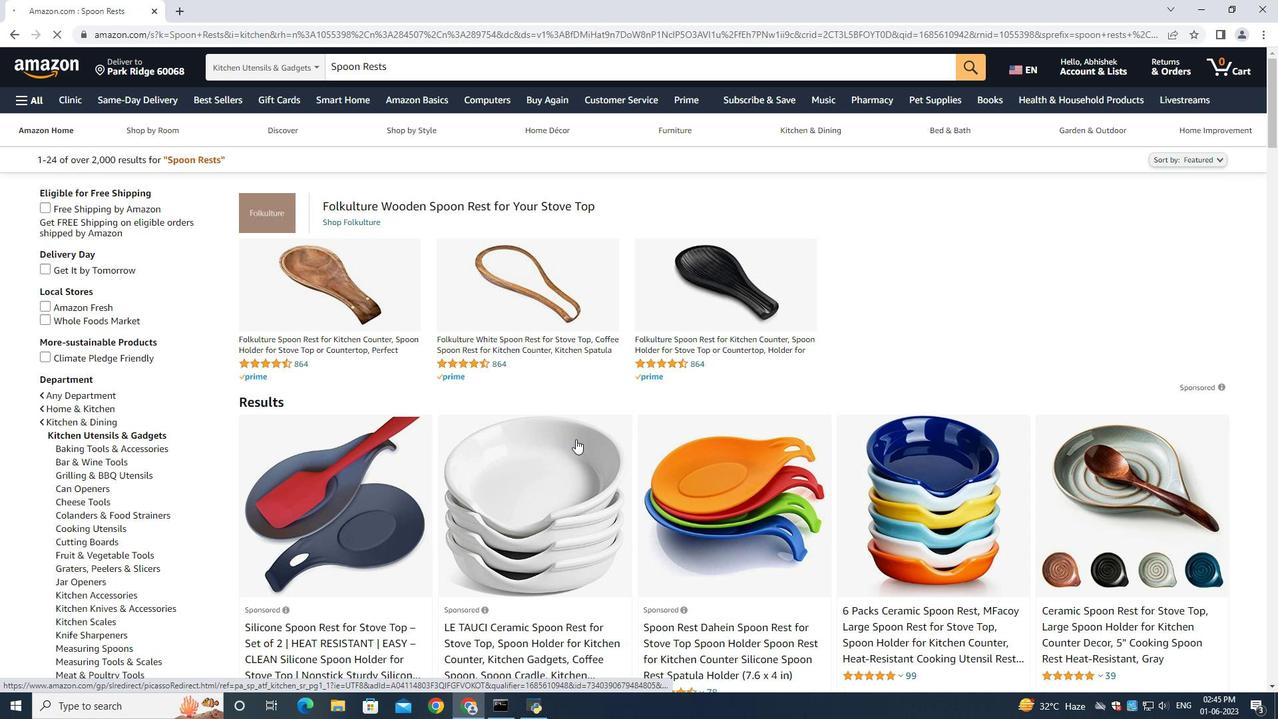 
Action: Mouse scrolled (620, 426) with delta (0, 0)
Screenshot: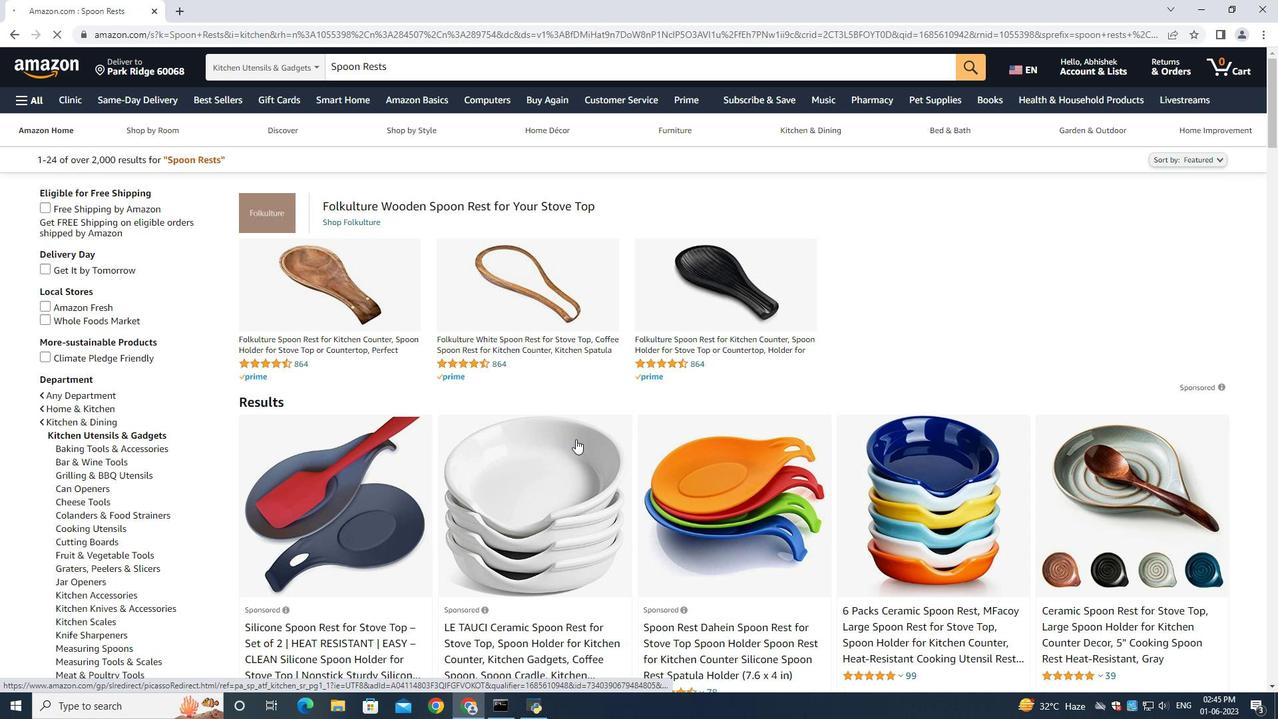 
Action: Mouse moved to (912, 277)
Screenshot: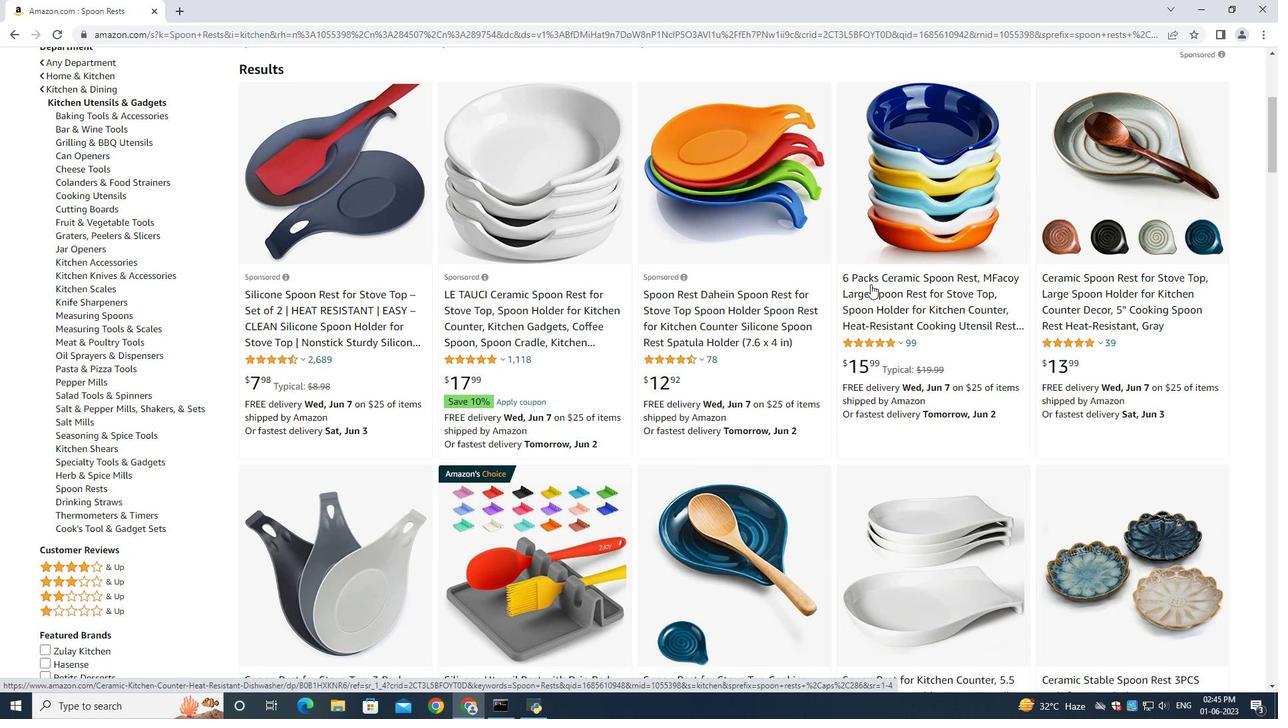 
Action: Mouse scrolled (912, 276) with delta (0, 0)
Screenshot: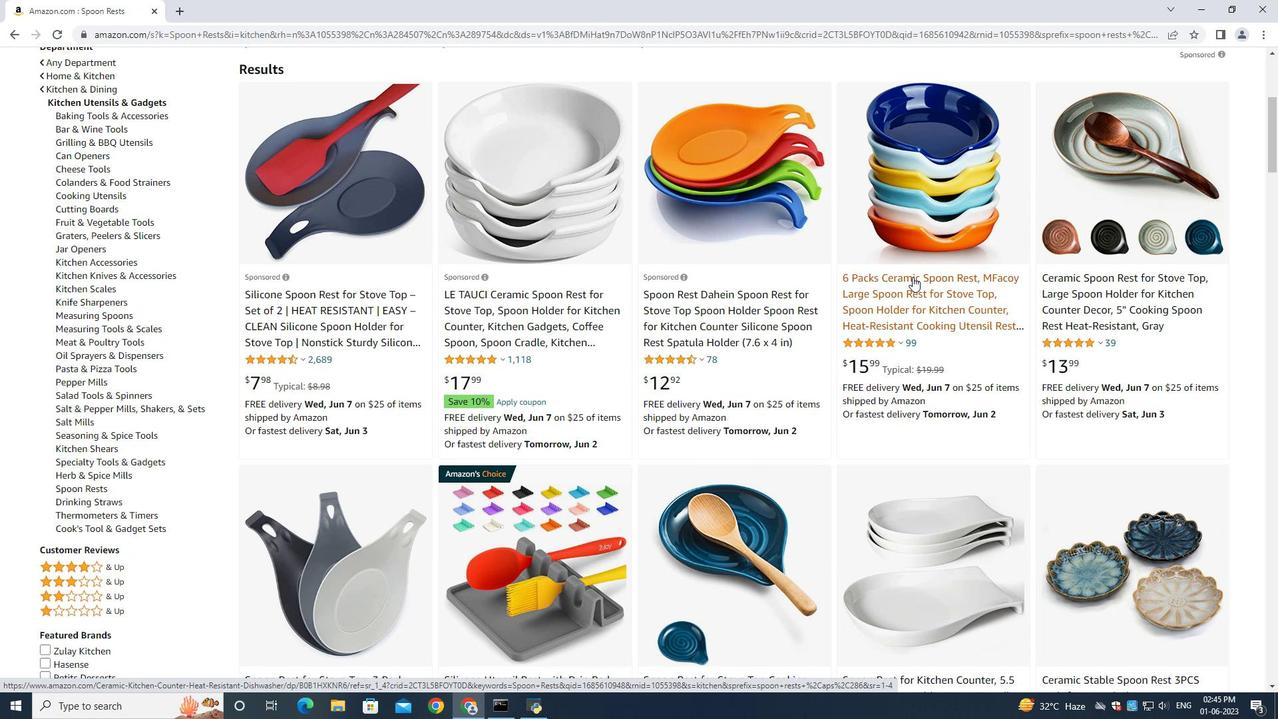 
Action: Mouse scrolled (912, 276) with delta (0, 0)
Screenshot: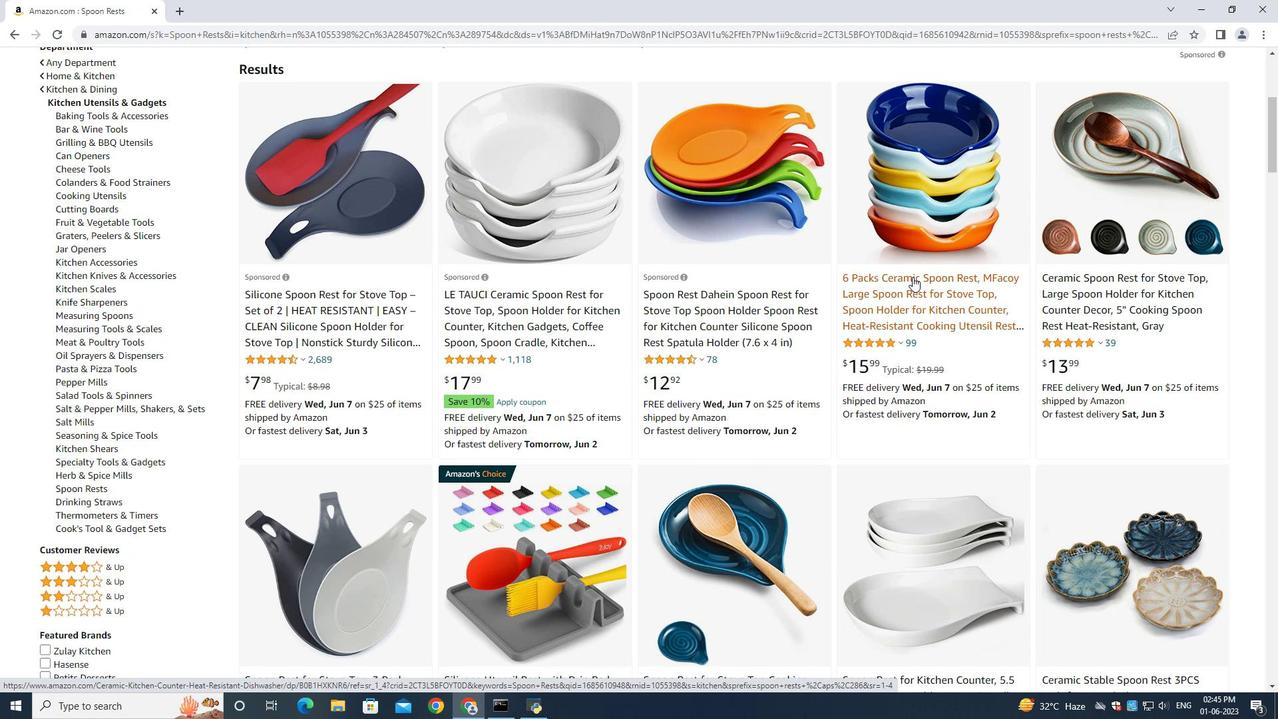 
Action: Mouse moved to (492, 195)
Screenshot: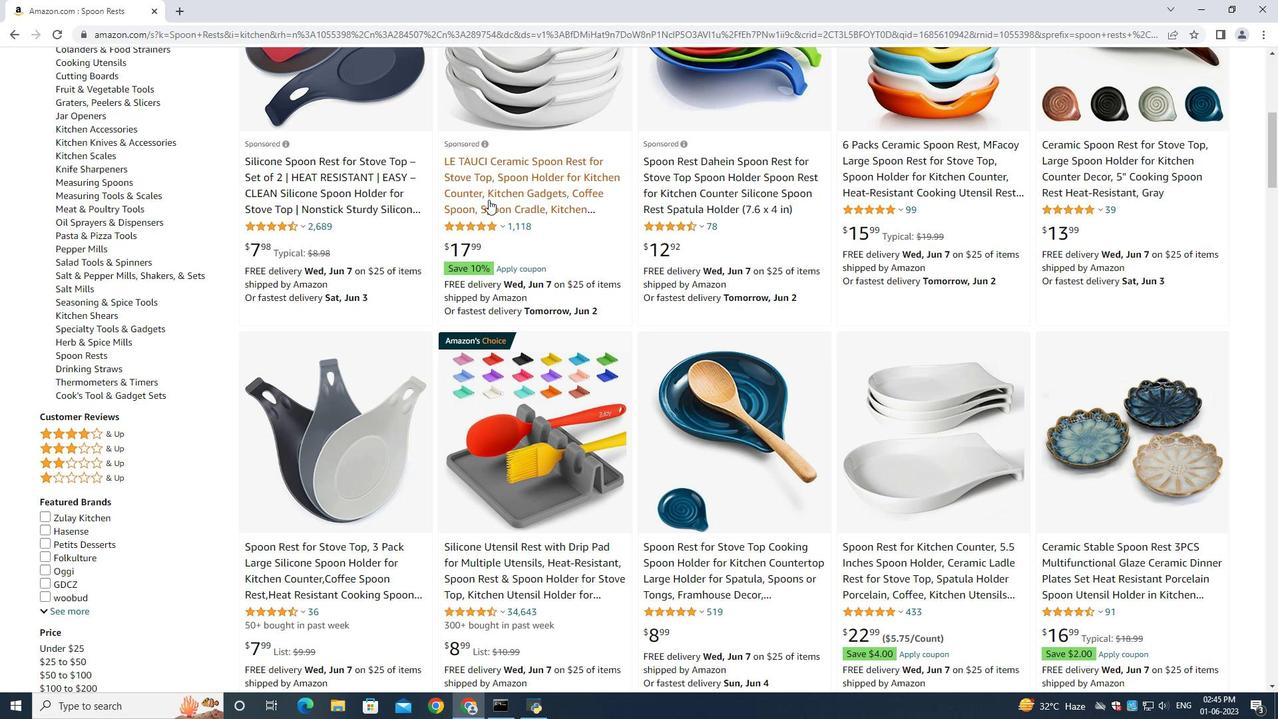 
Action: Mouse scrolled (492, 196) with delta (0, 0)
Screenshot: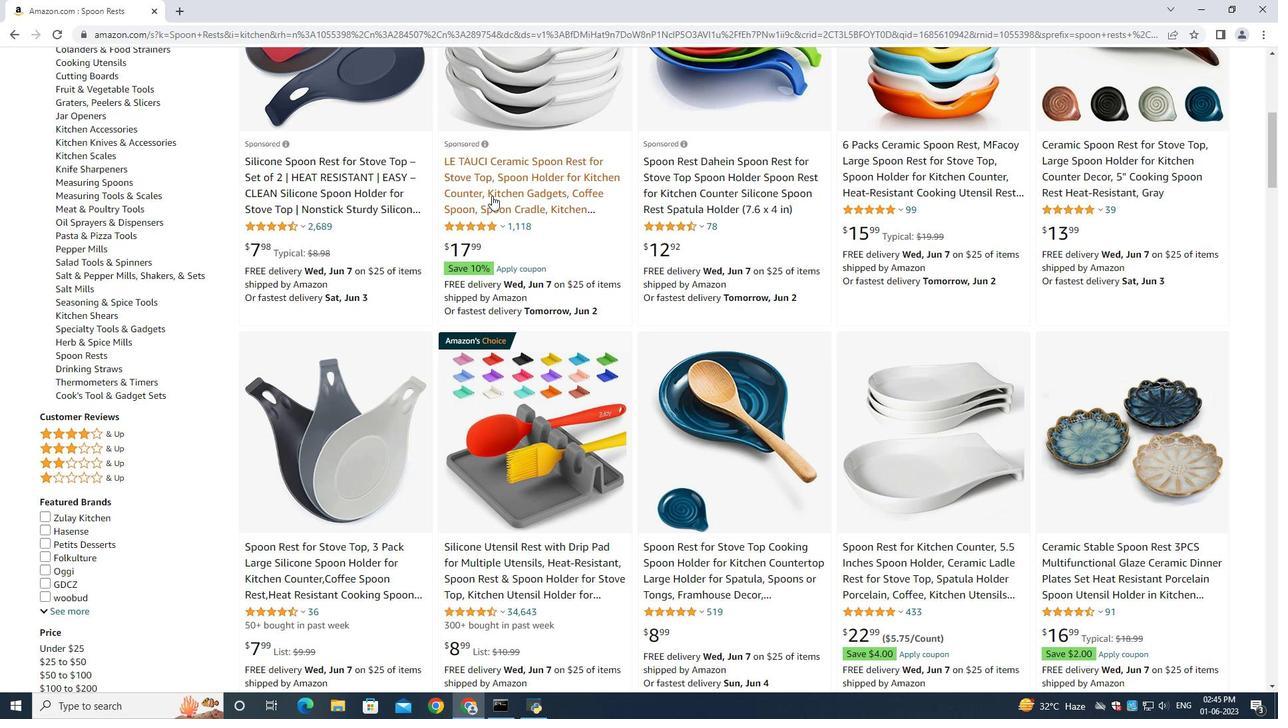 
Action: Mouse scrolled (492, 196) with delta (0, 0)
Screenshot: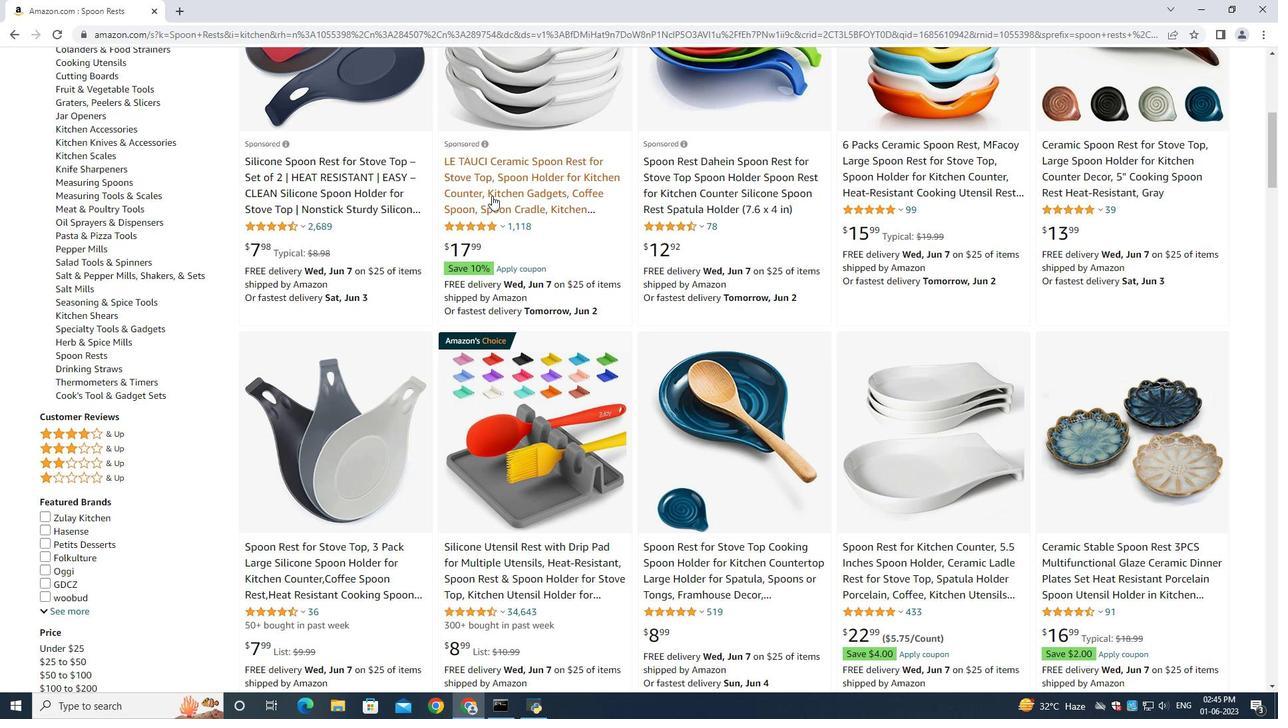 
Action: Mouse moved to (1096, 297)
Screenshot: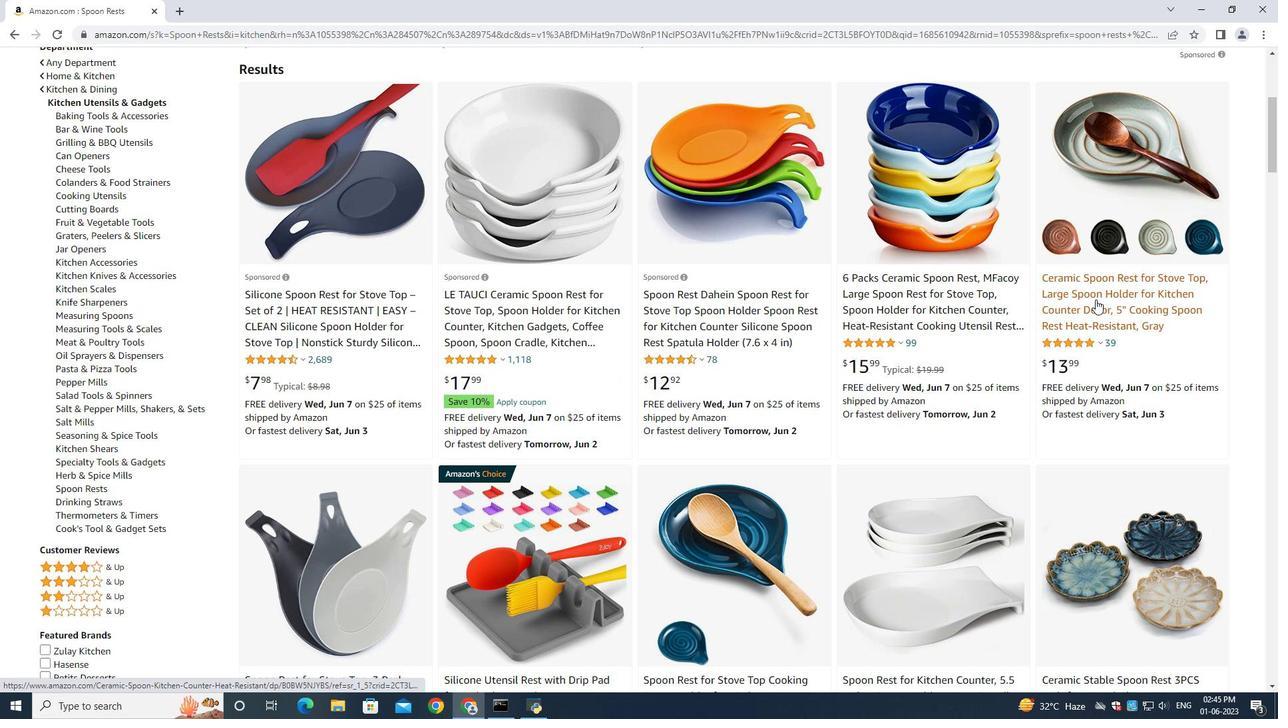 
Action: Mouse scrolled (1096, 296) with delta (0, 0)
Screenshot: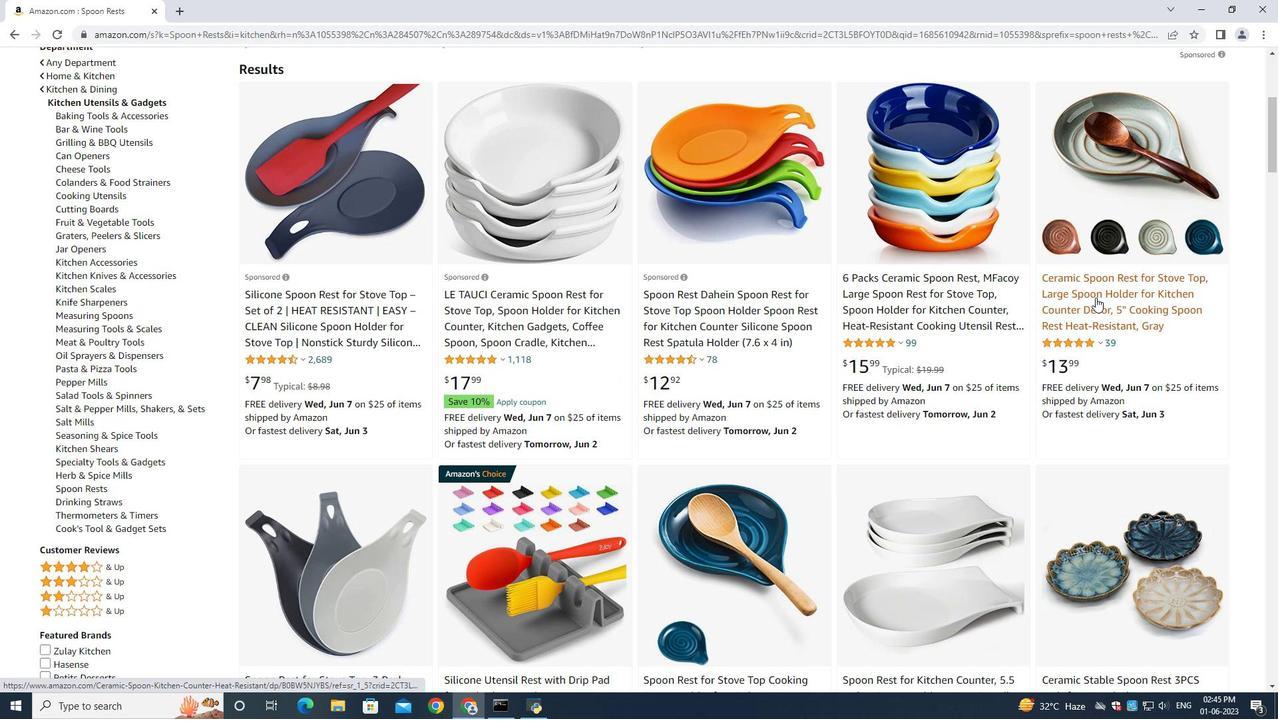 
Action: Mouse scrolled (1096, 296) with delta (0, 0)
Screenshot: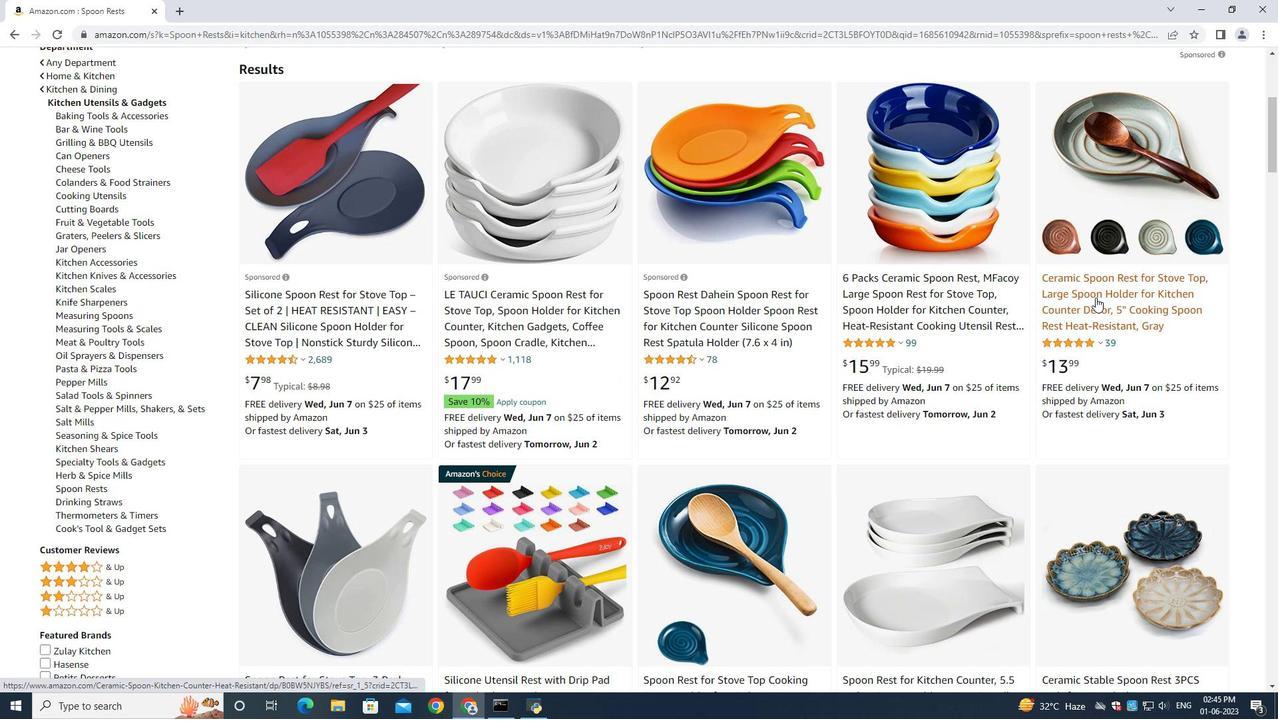 
Action: Mouse scrolled (1096, 296) with delta (0, 0)
Screenshot: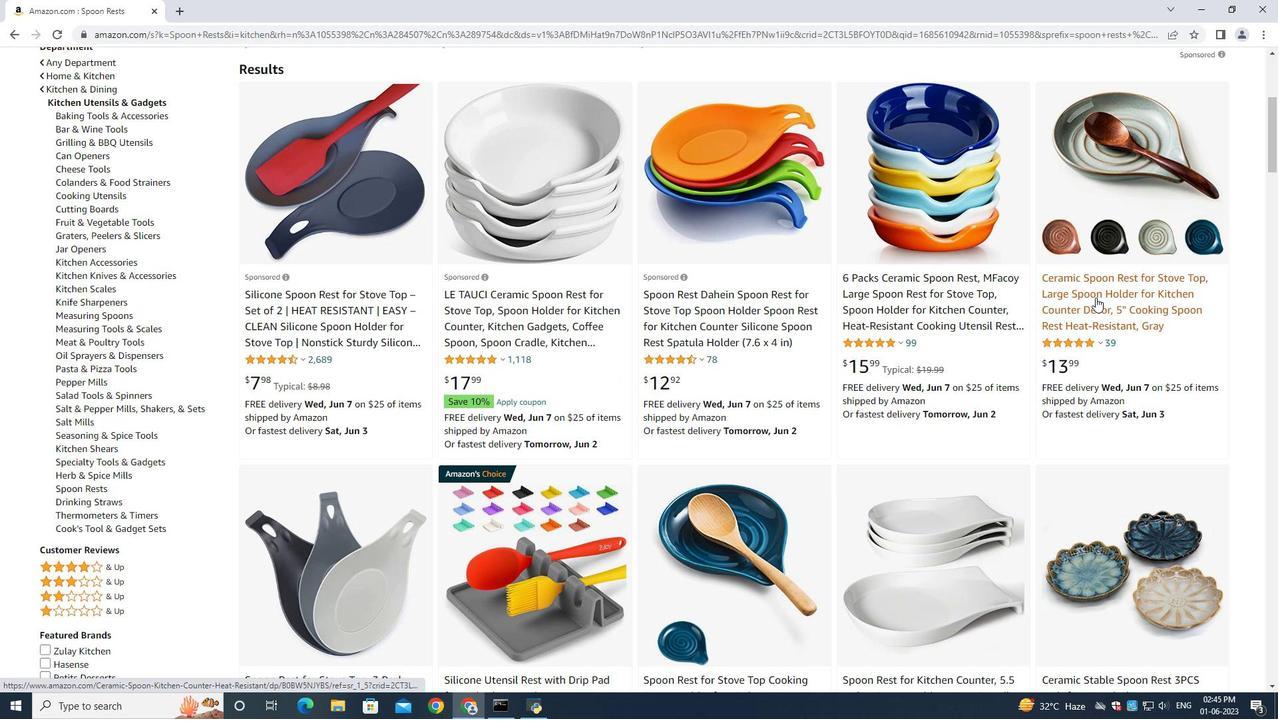 
Action: Mouse scrolled (1096, 296) with delta (0, 0)
Screenshot: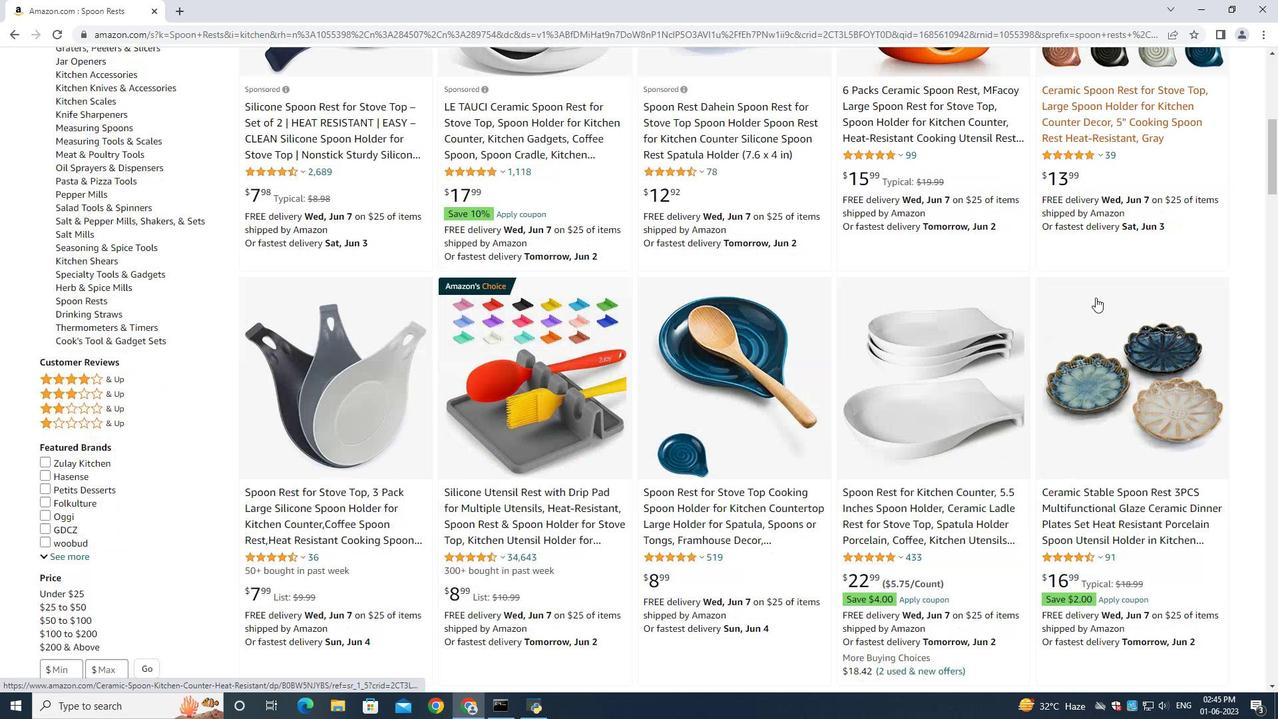 
Action: Mouse scrolled (1096, 296) with delta (0, 0)
Screenshot: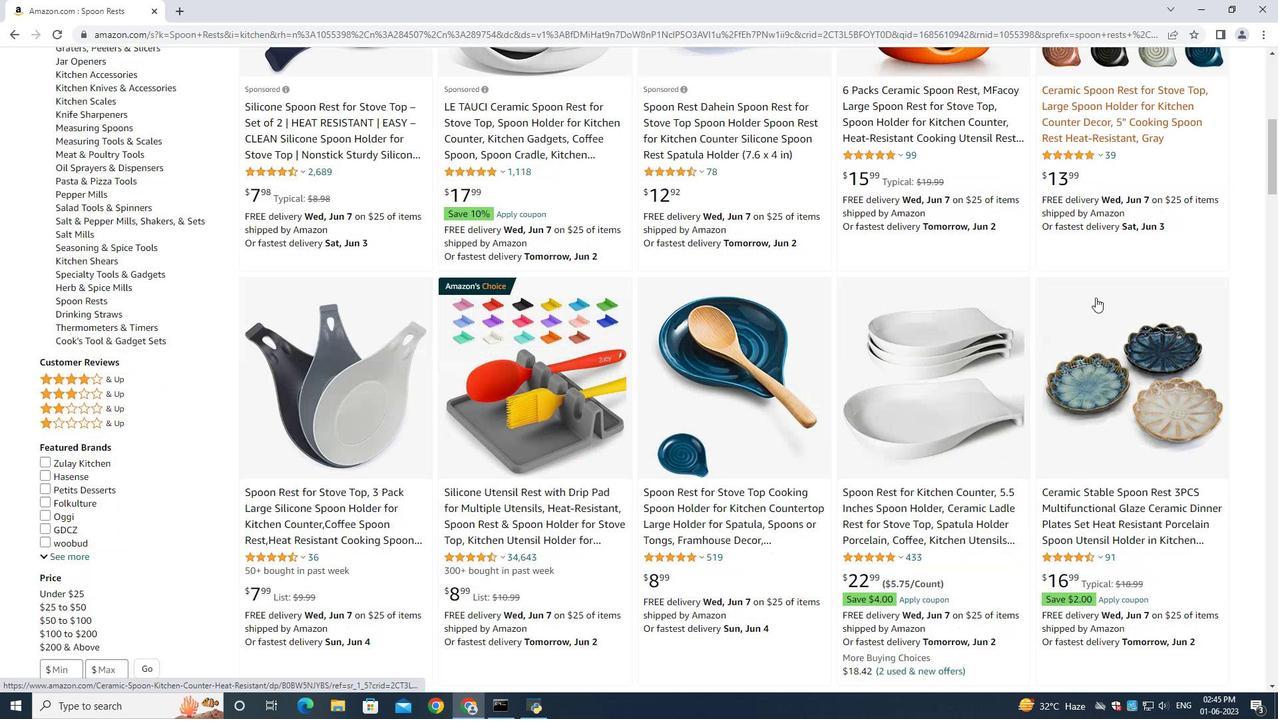 
Action: Mouse scrolled (1096, 296) with delta (0, 0)
Screenshot: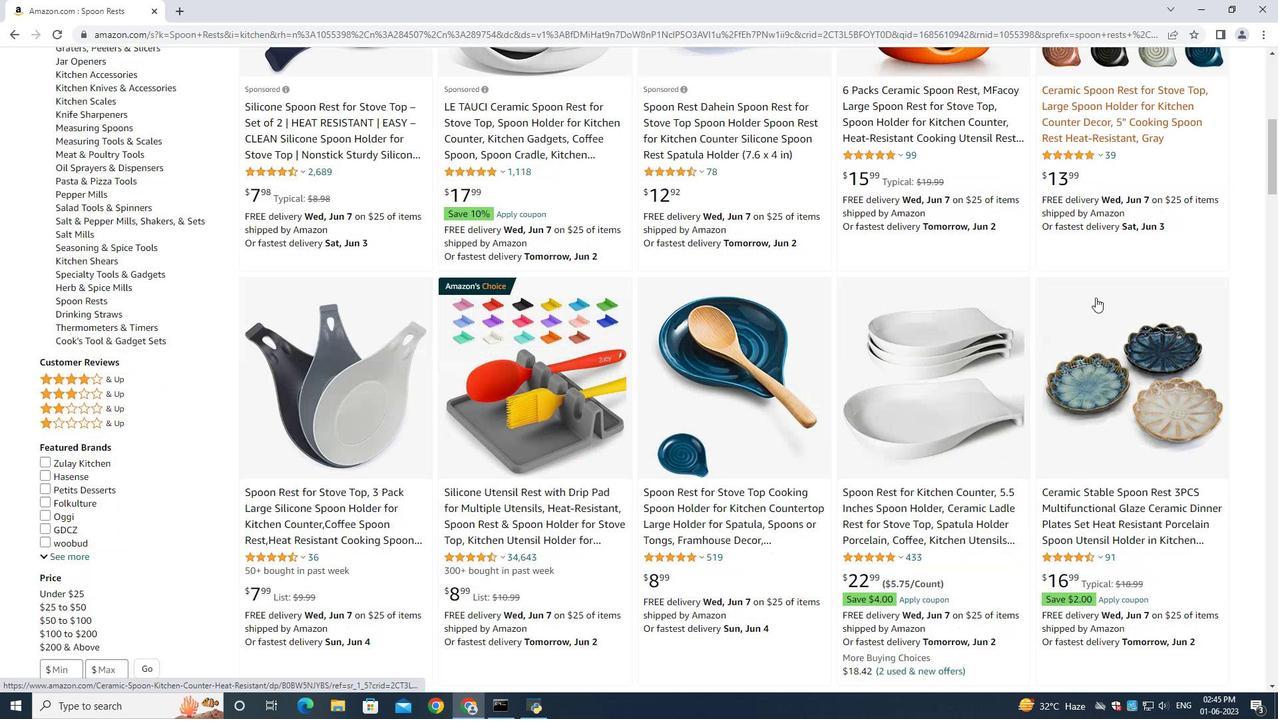 
Action: Mouse scrolled (1096, 296) with delta (0, 0)
Screenshot: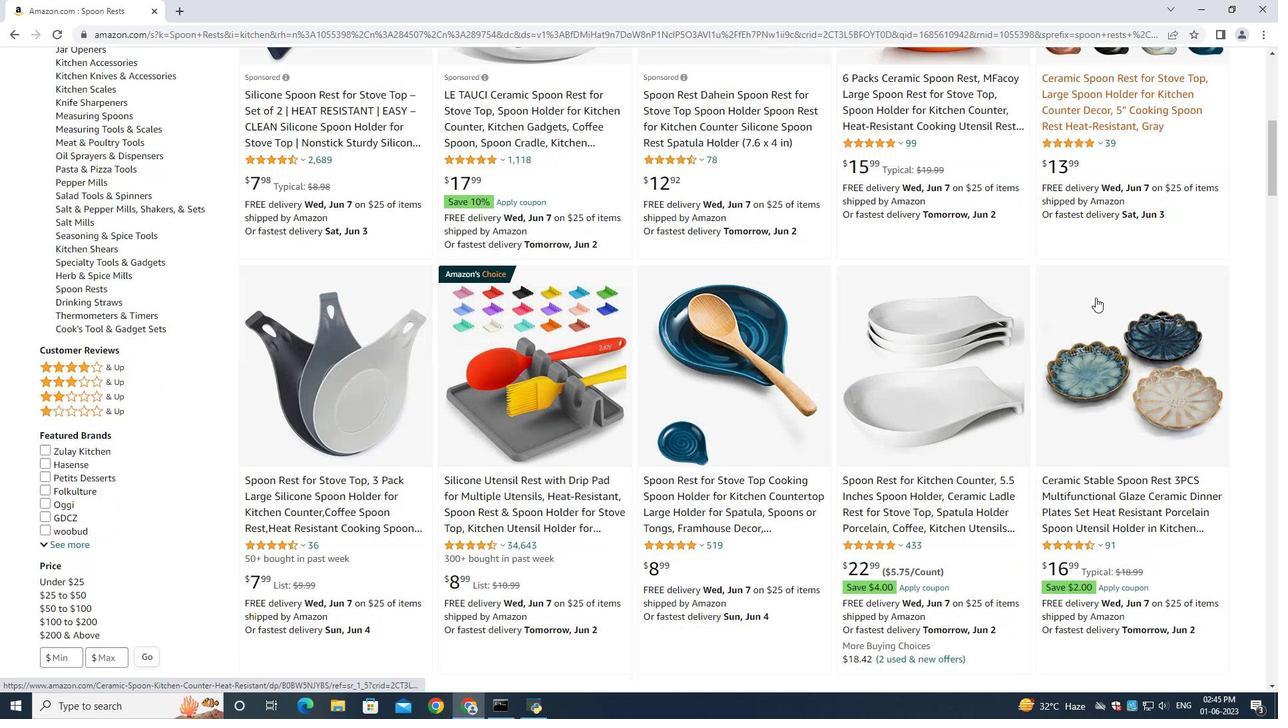 
Action: Mouse moved to (894, 221)
Screenshot: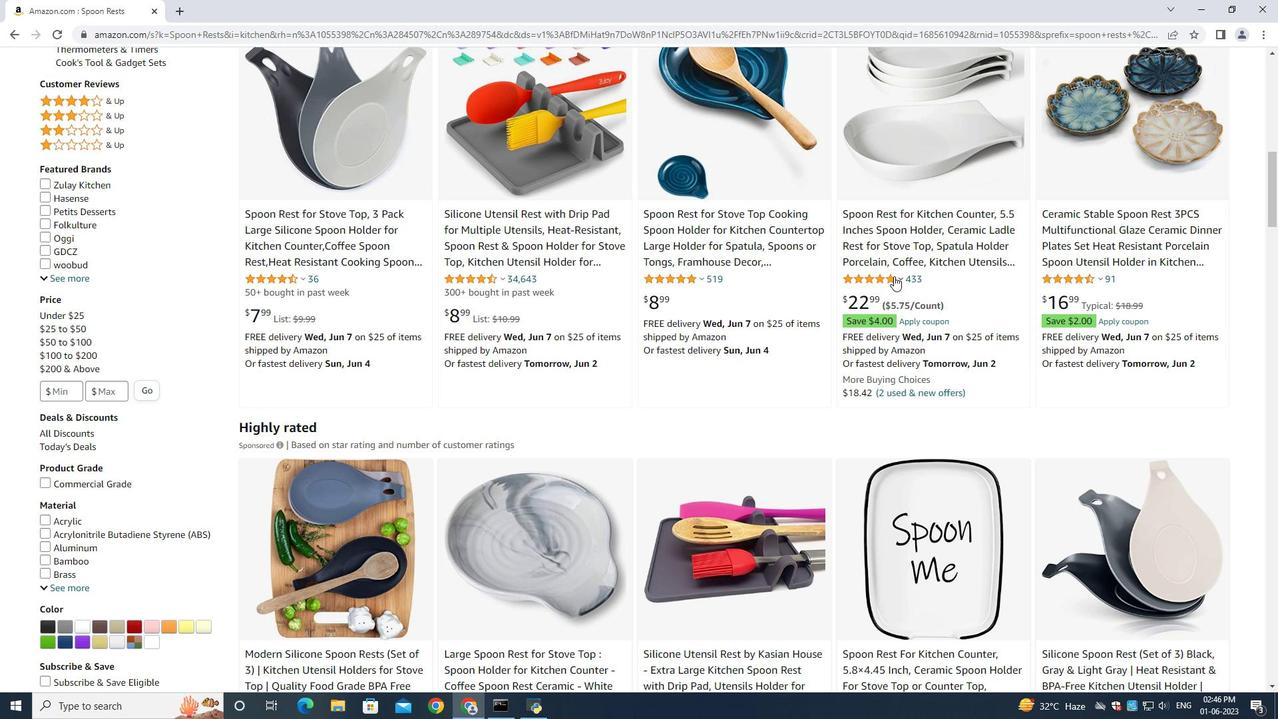 
Action: Mouse pressed left at (894, 221)
Screenshot: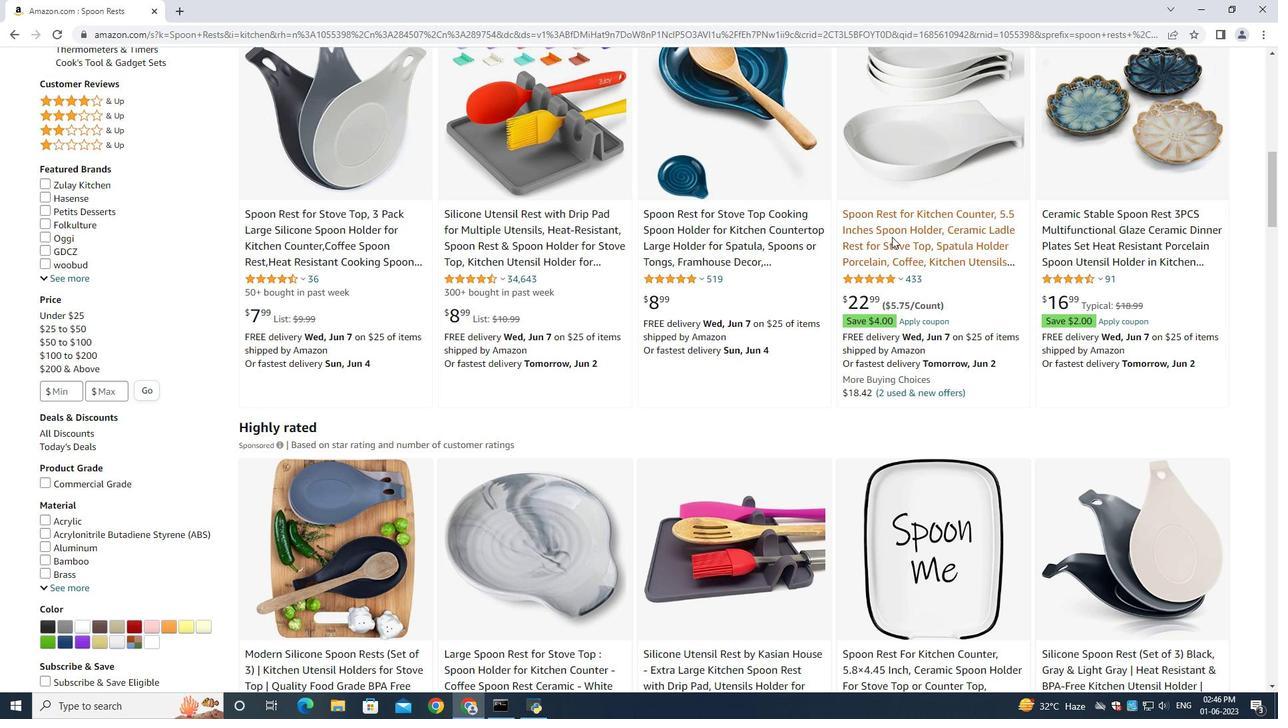 
Action: Mouse pressed left at (894, 221)
Screenshot: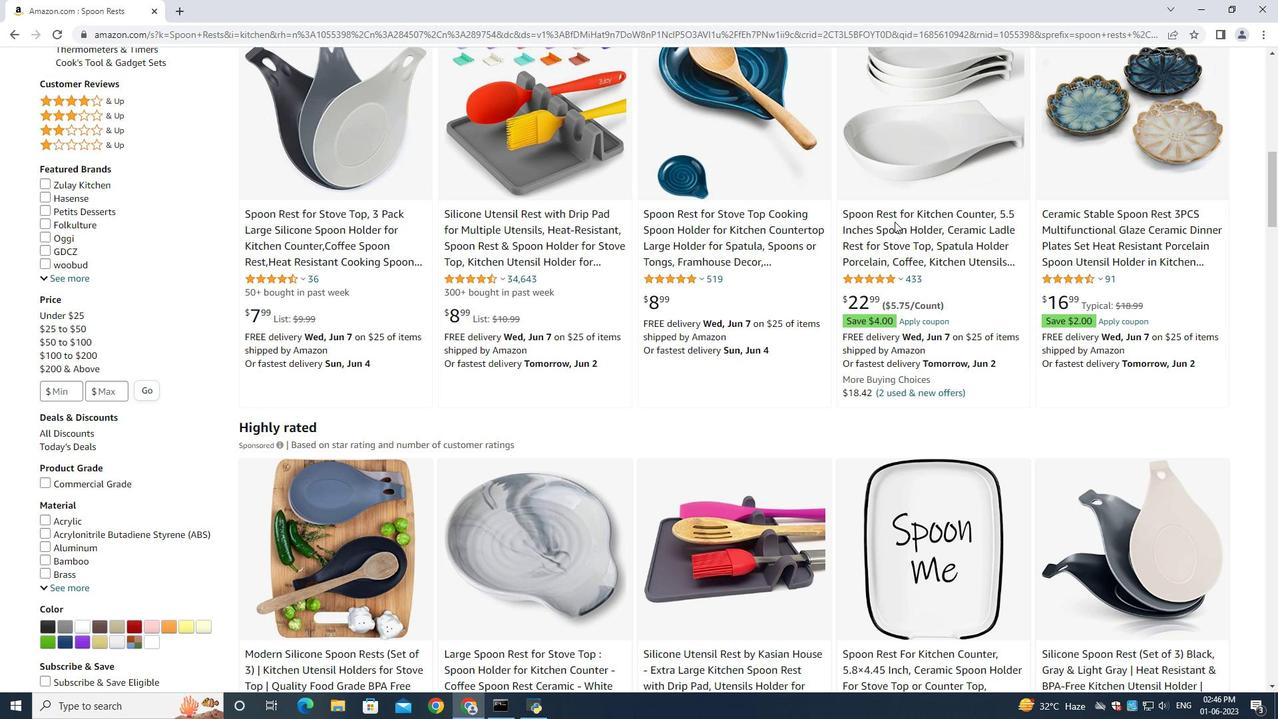 
Action: Mouse moved to (879, 246)
Screenshot: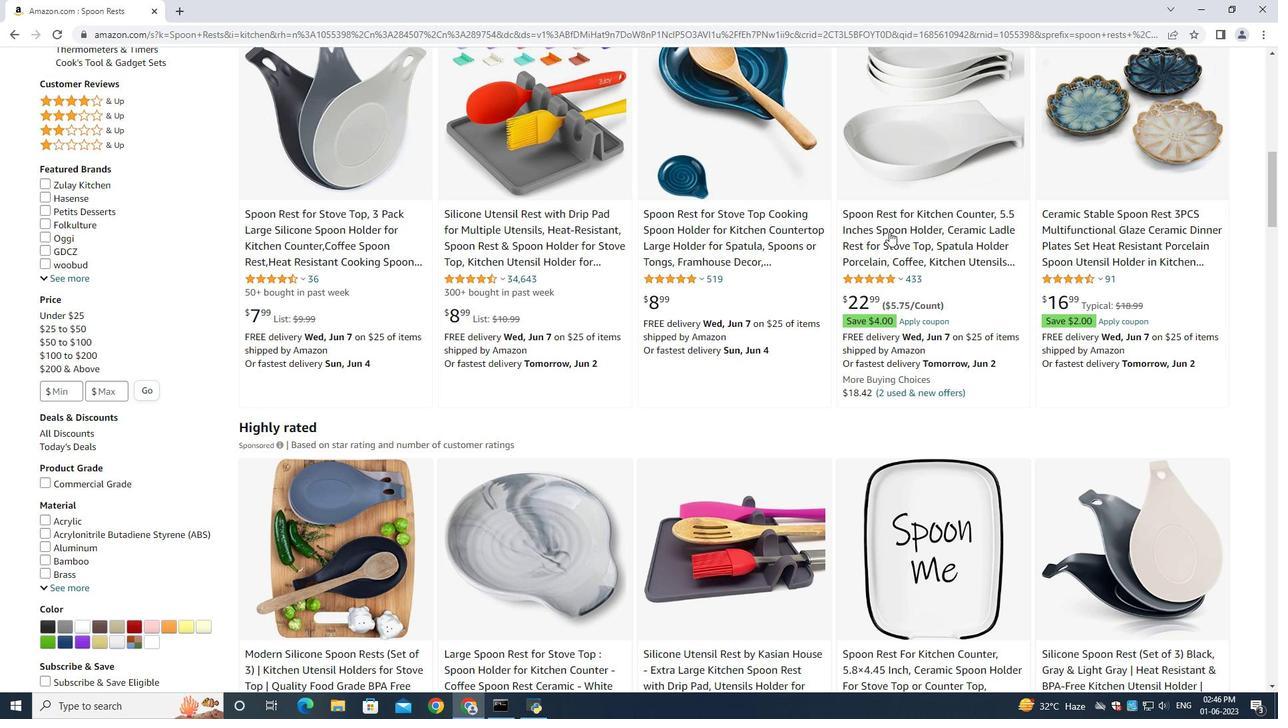 
Action: Mouse pressed left at (879, 246)
Screenshot: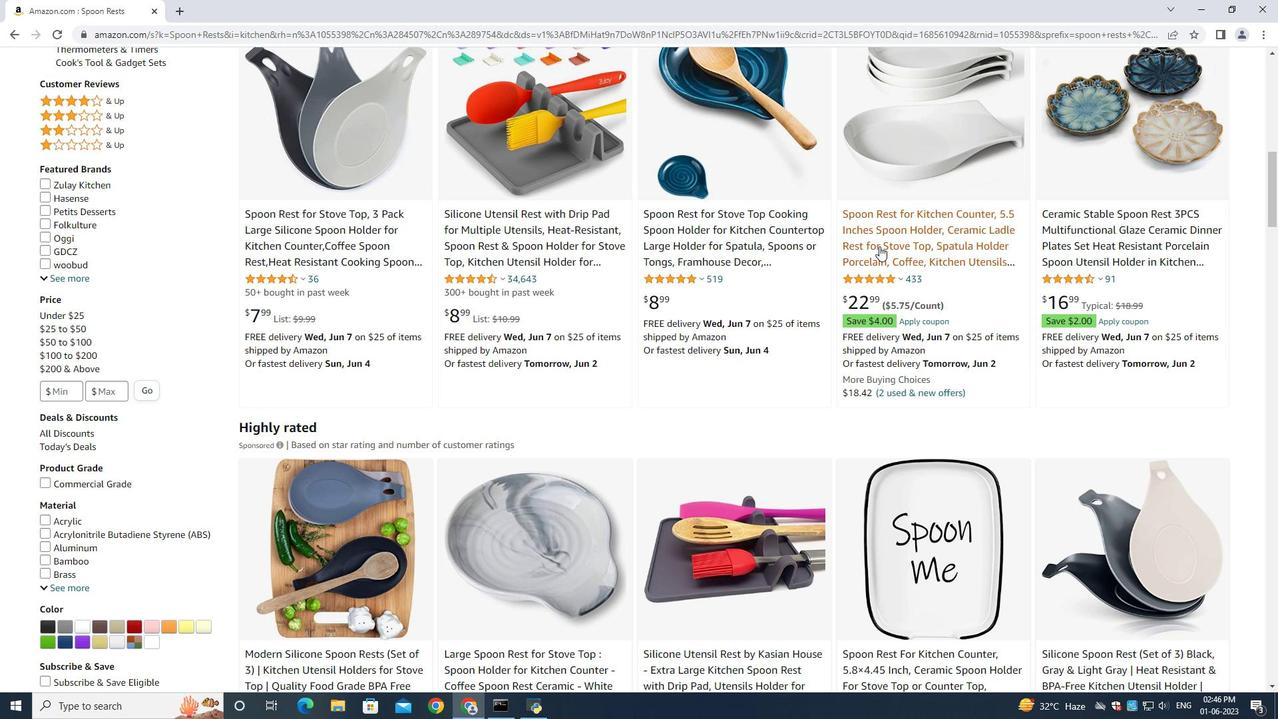 
Action: Mouse moved to (997, 527)
Screenshot: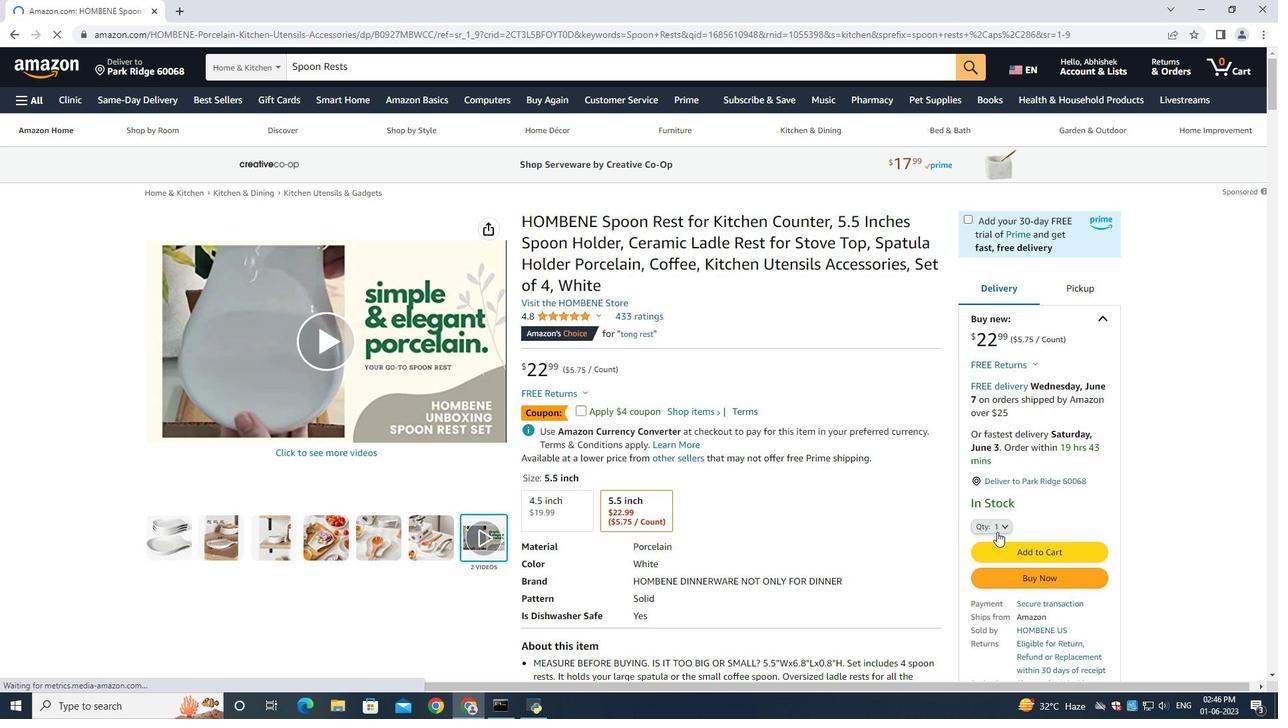 
Action: Mouse pressed left at (997, 527)
Screenshot: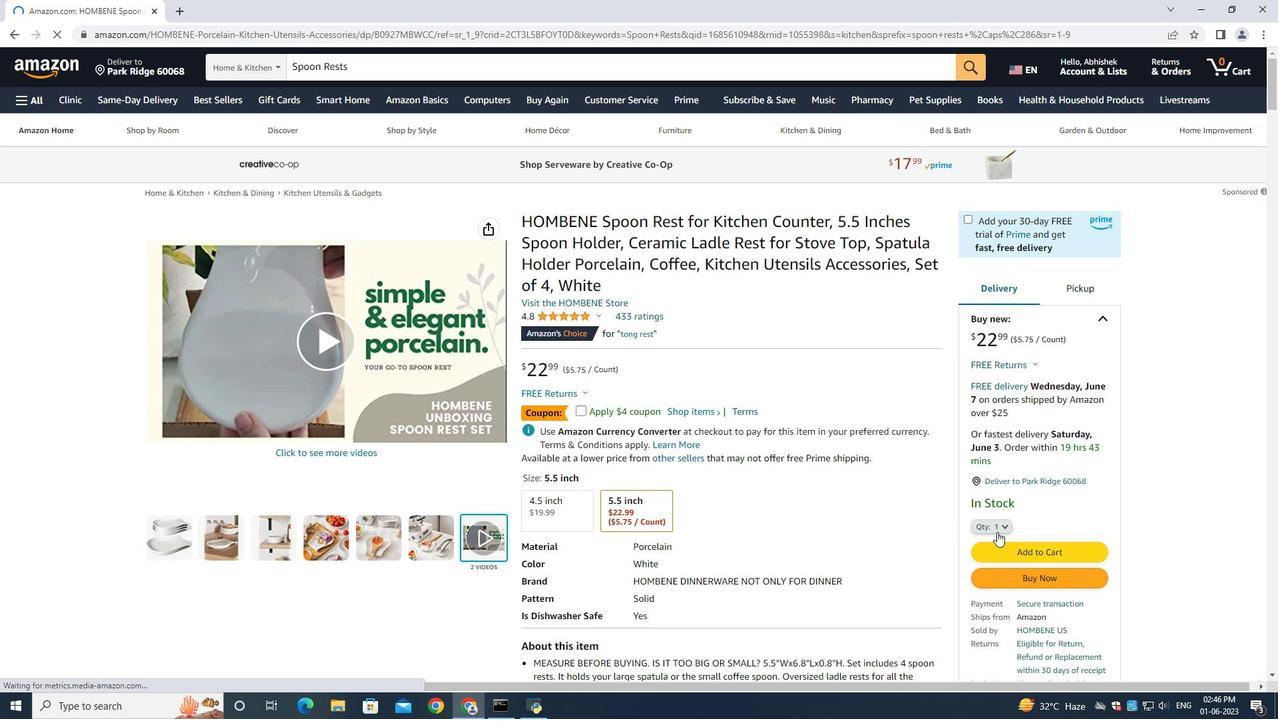 
Action: Mouse moved to (984, 219)
Screenshot: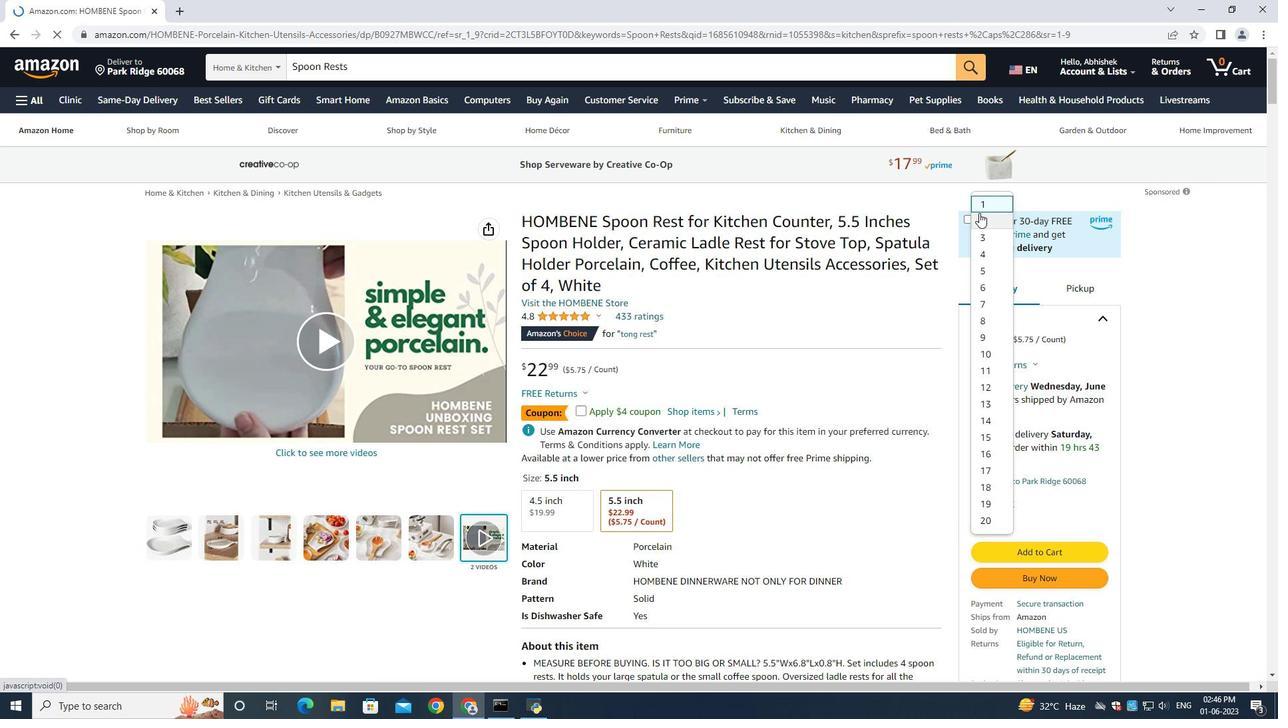 
Action: Mouse pressed left at (984, 219)
Screenshot: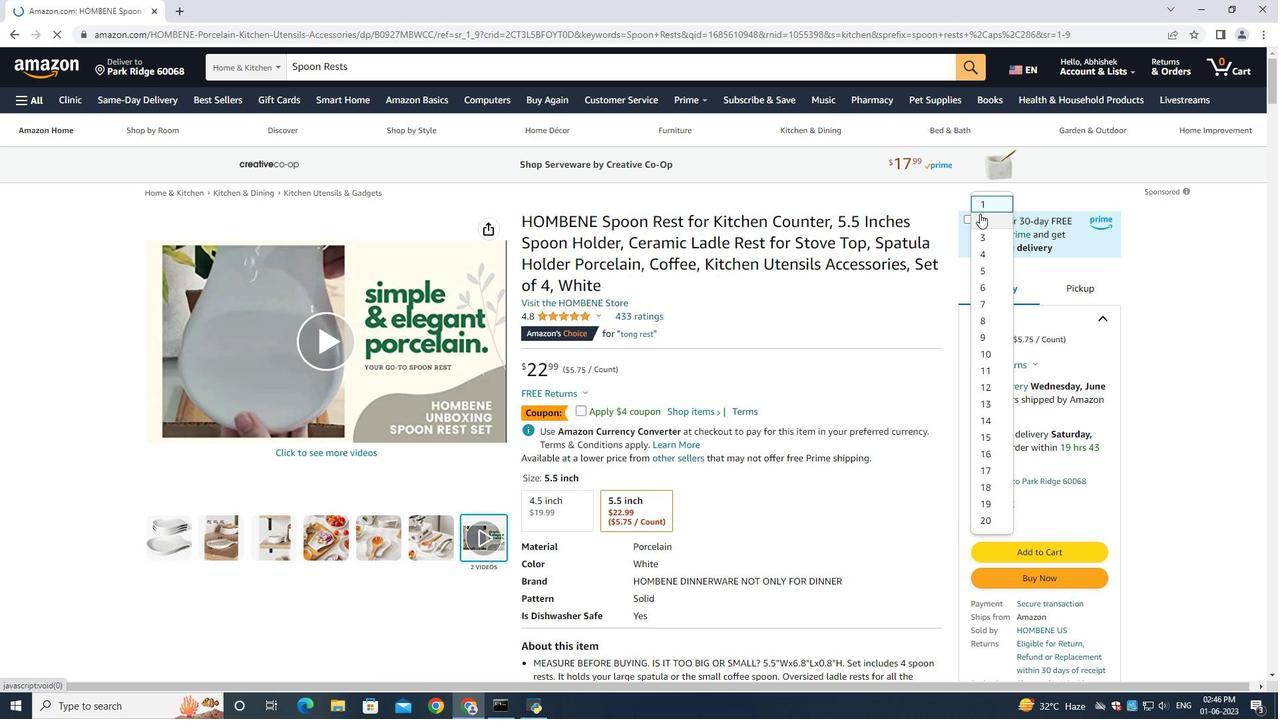 
Action: Mouse moved to (1034, 562)
Screenshot: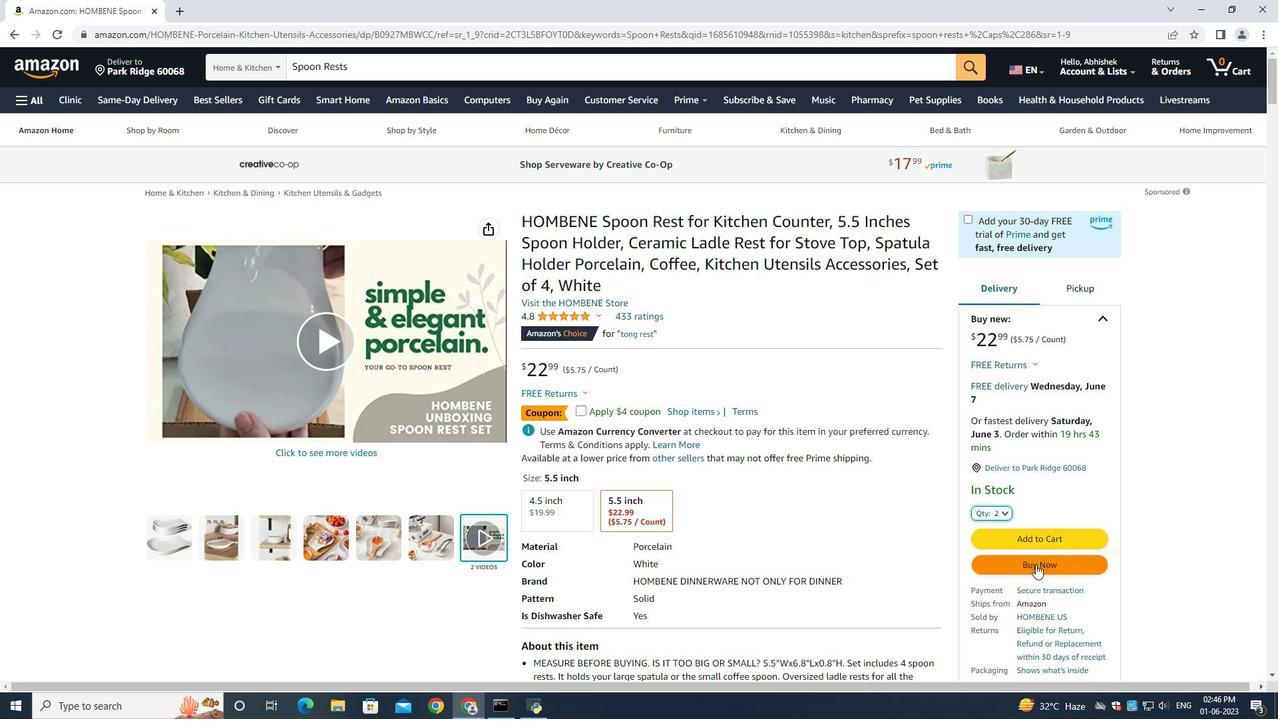 
Action: Mouse pressed left at (1034, 562)
Screenshot: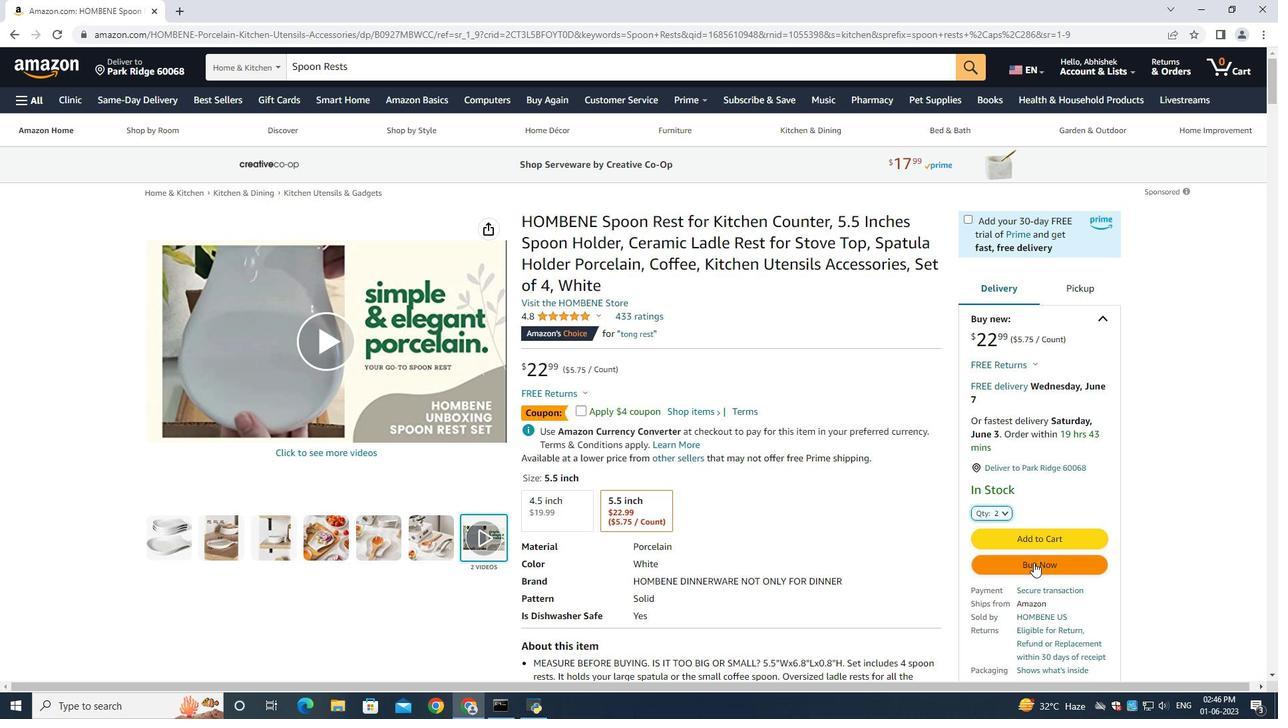 
Action: Mouse moved to (729, 454)
Screenshot: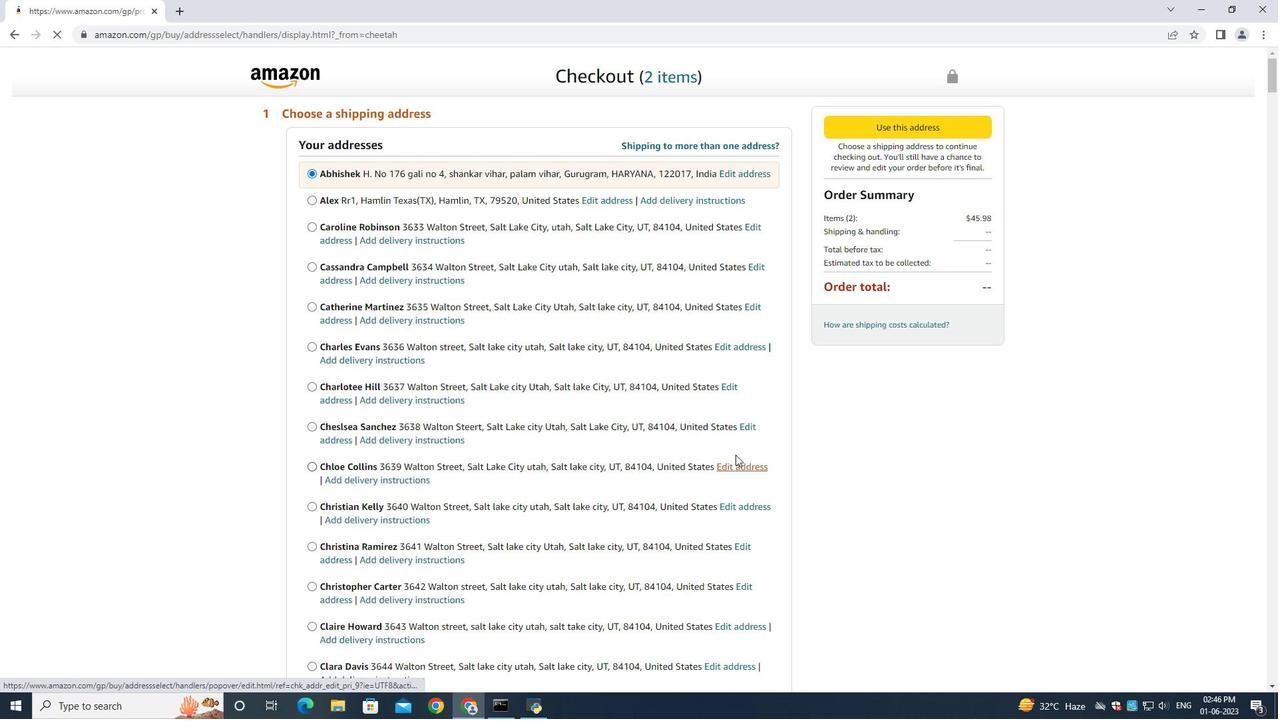 
Action: Mouse scrolled (730, 453) with delta (0, 0)
Screenshot: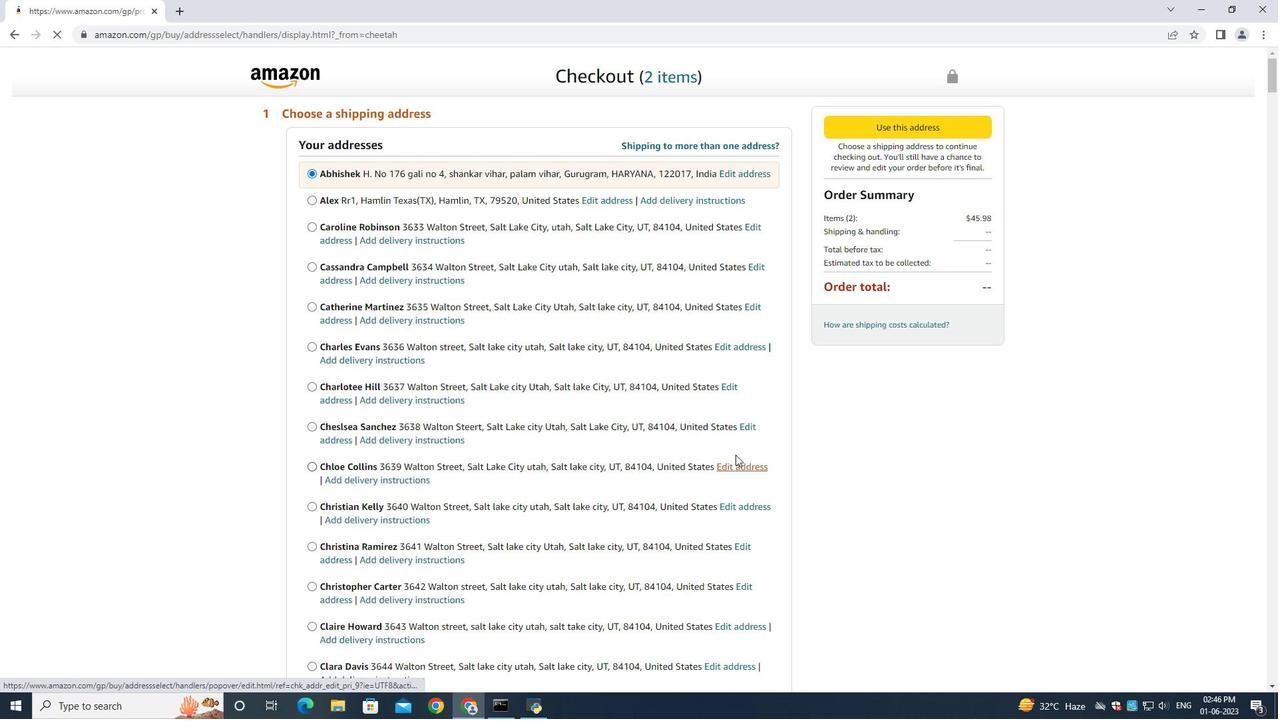 
Action: Mouse moved to (727, 452)
Screenshot: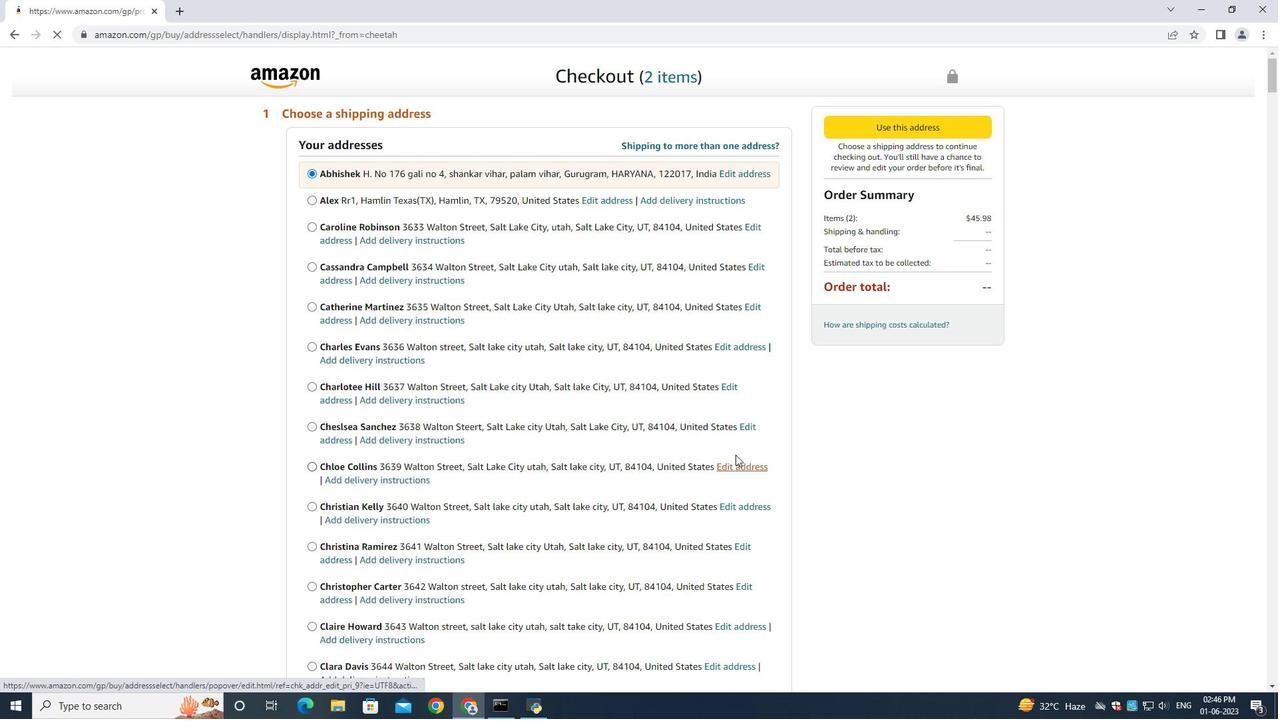 
Action: Mouse scrolled (730, 453) with delta (0, 0)
Screenshot: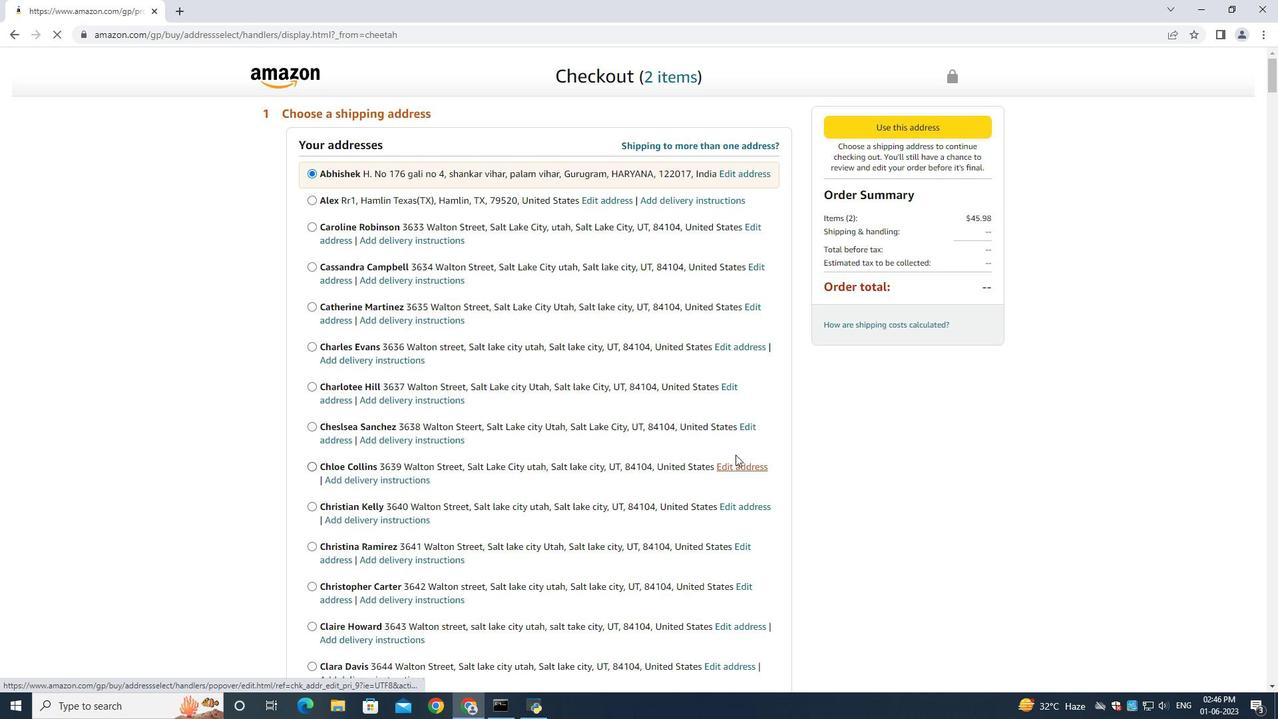
Action: Mouse moved to (721, 451)
Screenshot: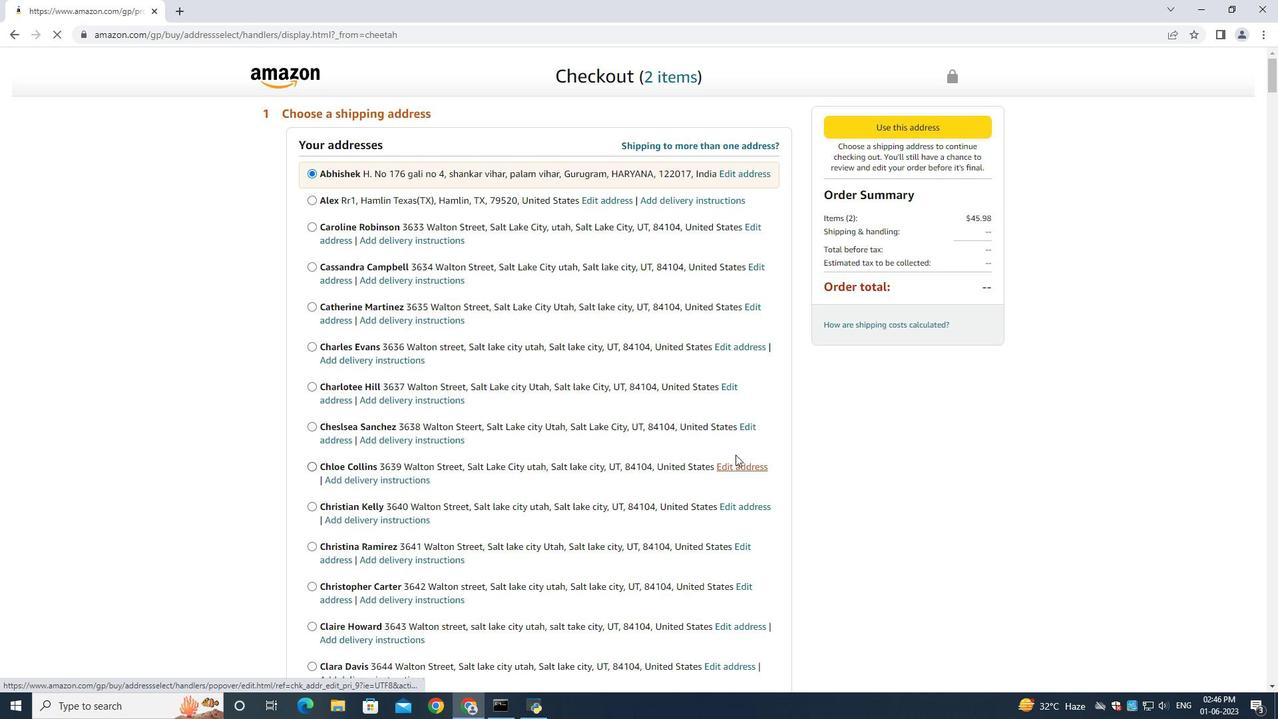 
Action: Mouse scrolled (730, 453) with delta (0, 0)
Screenshot: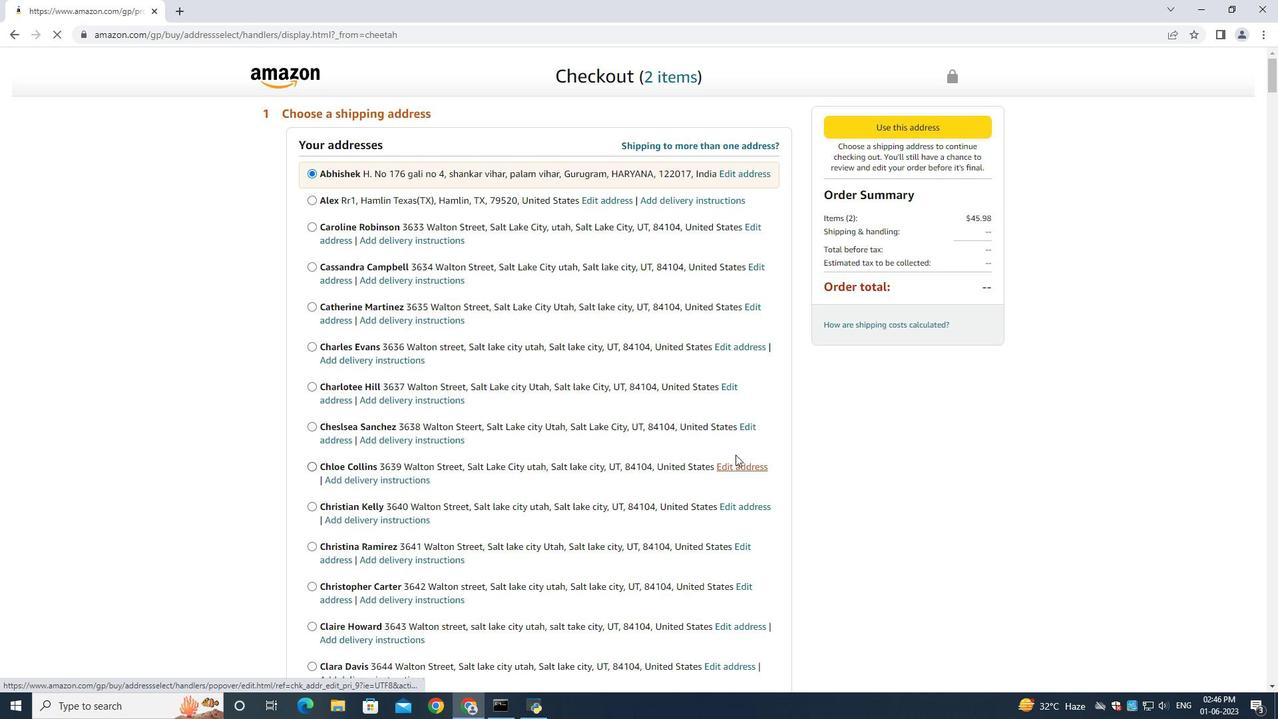 
Action: Mouse moved to (721, 451)
Screenshot: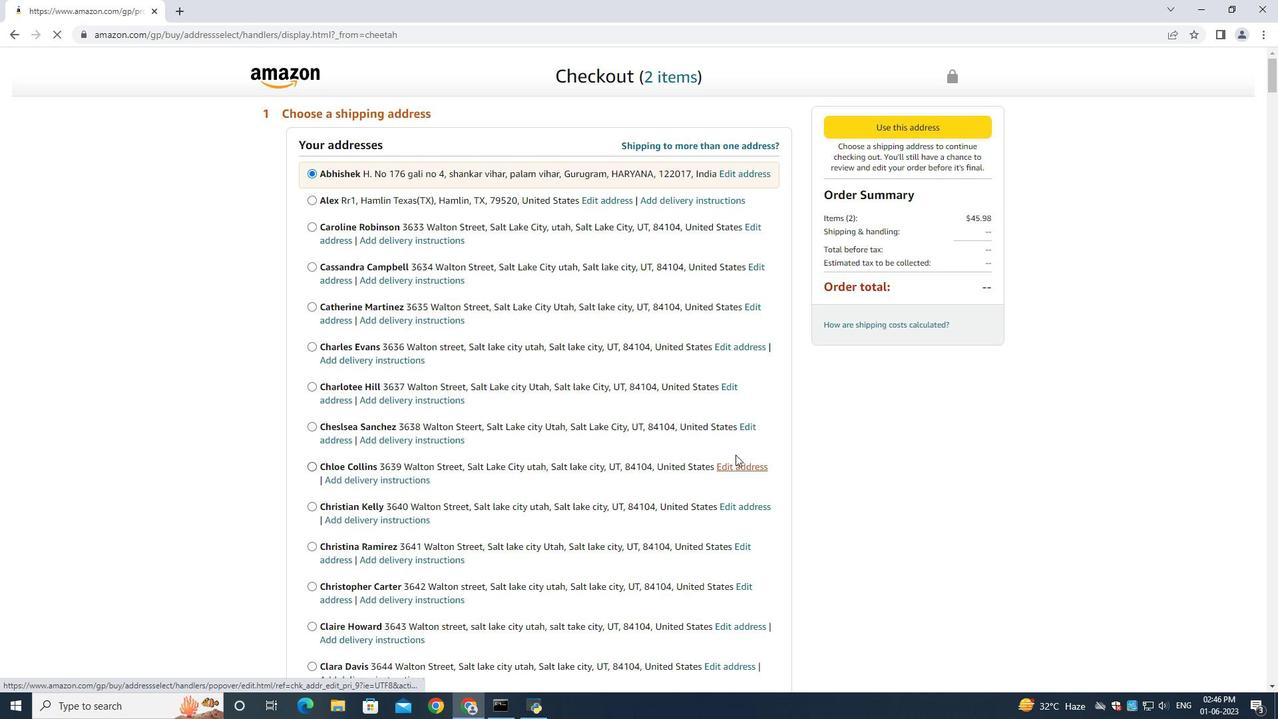 
Action: Mouse scrolled (730, 453) with delta (0, 0)
Screenshot: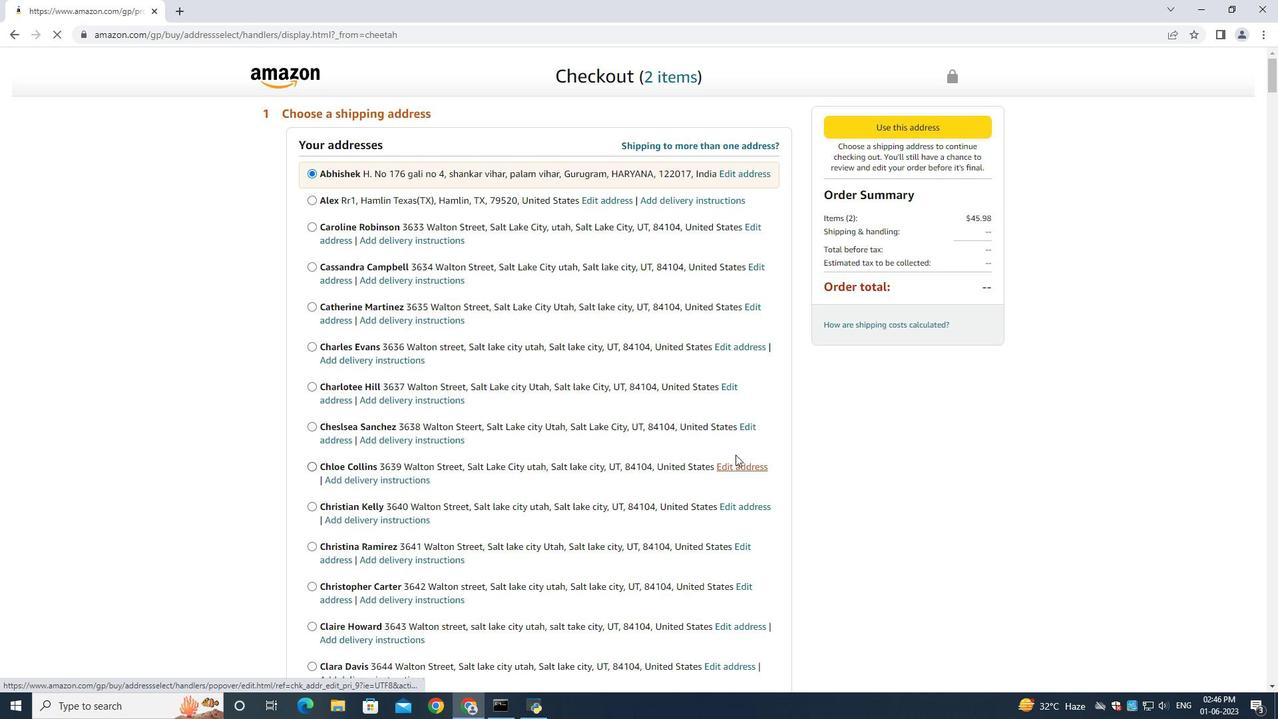 
Action: Mouse moved to (719, 450)
Screenshot: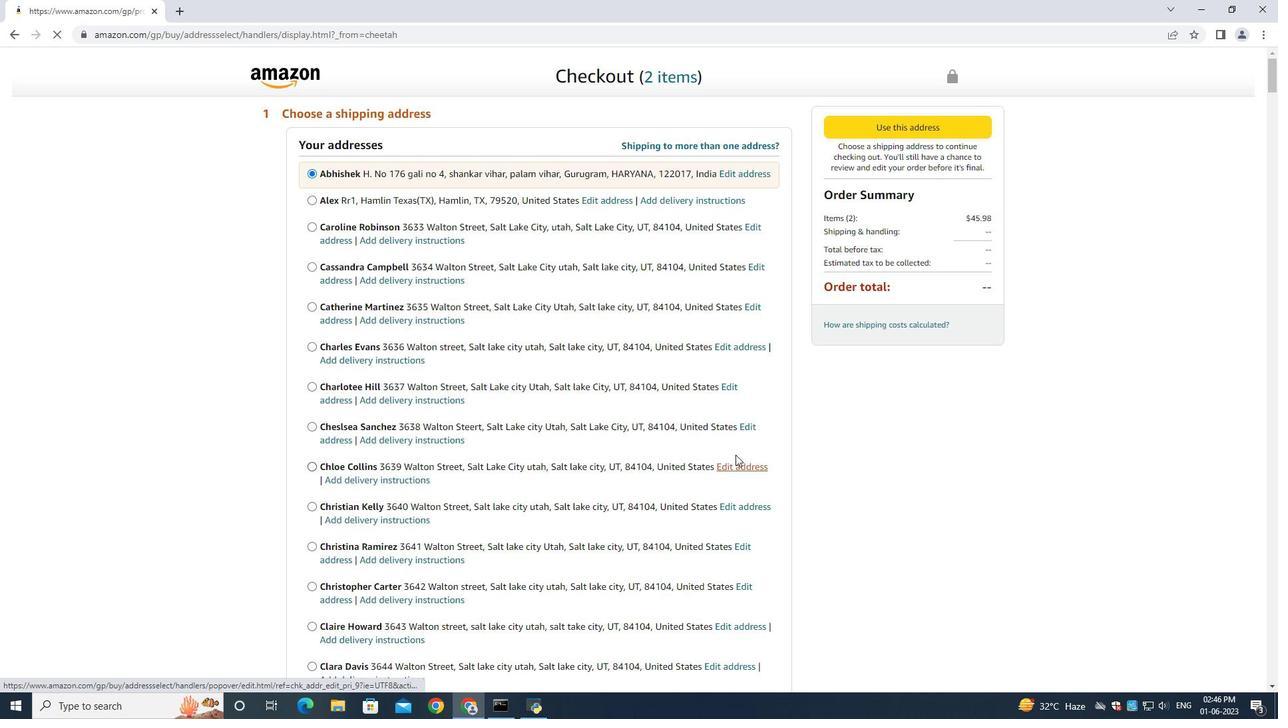 
Action: Mouse scrolled (730, 453) with delta (0, 0)
Screenshot: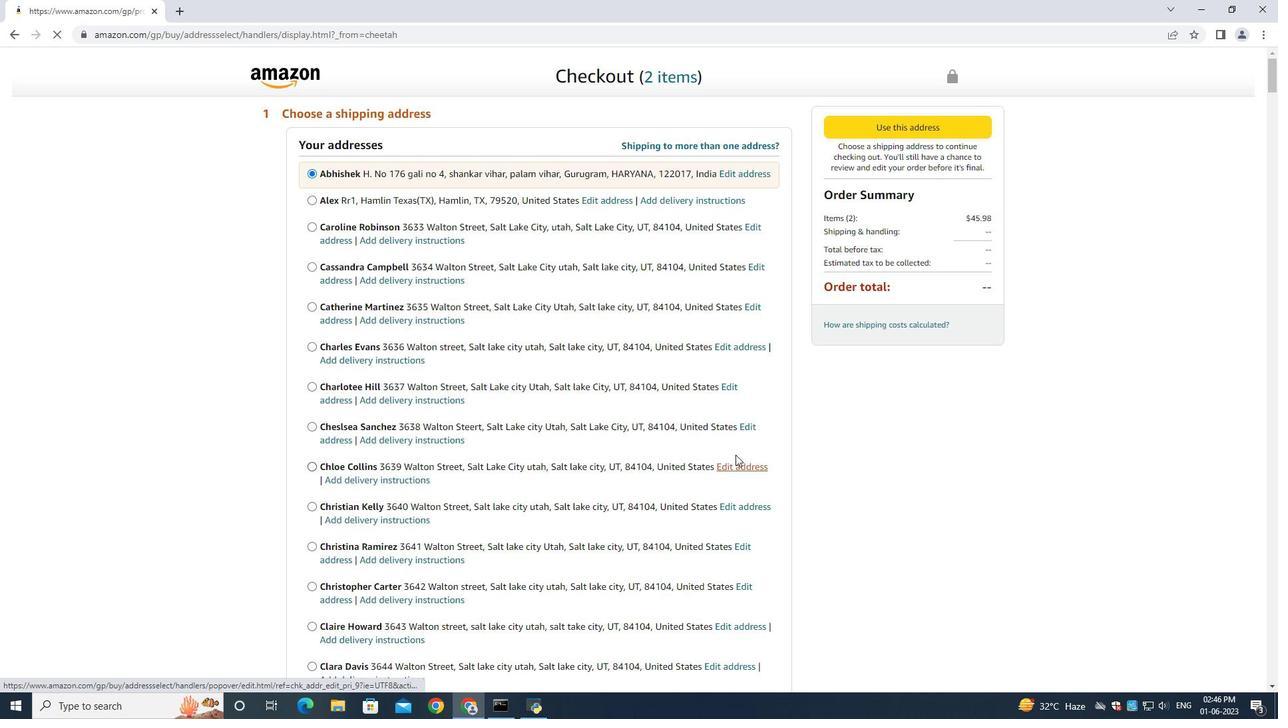 
Action: Mouse moved to (717, 449)
Screenshot: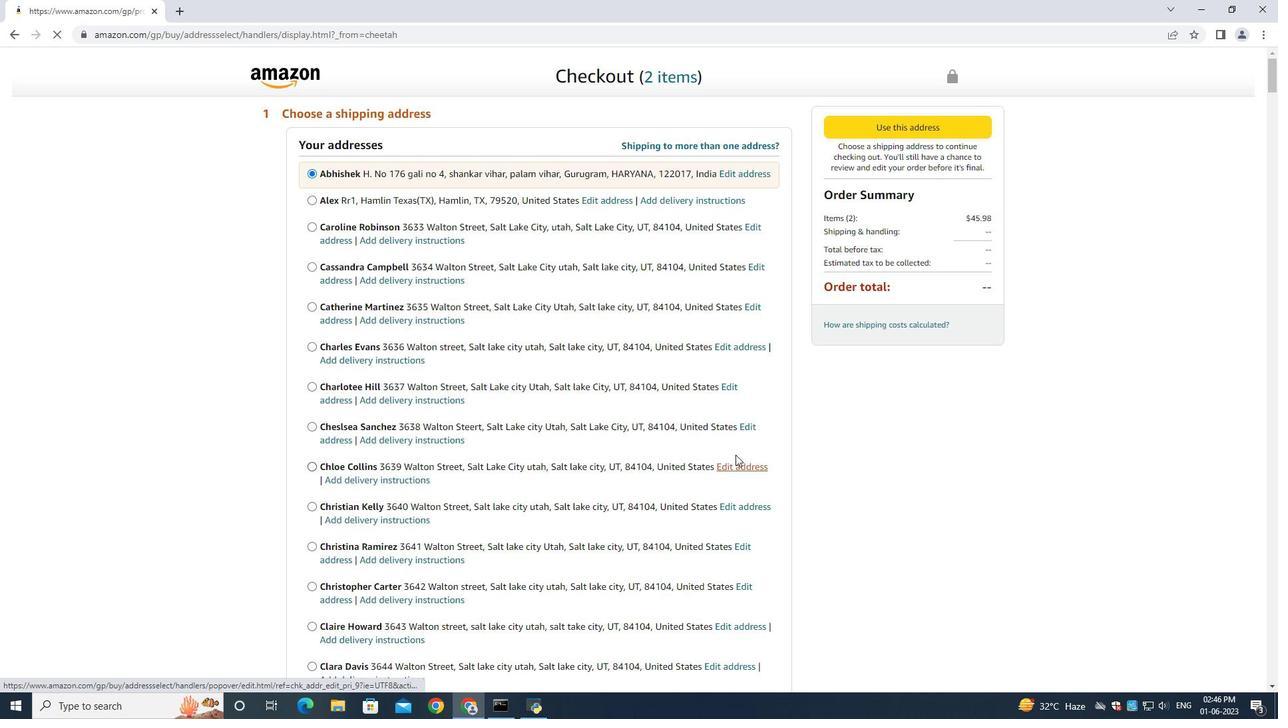 
Action: Mouse scrolled (730, 453) with delta (0, 0)
Screenshot: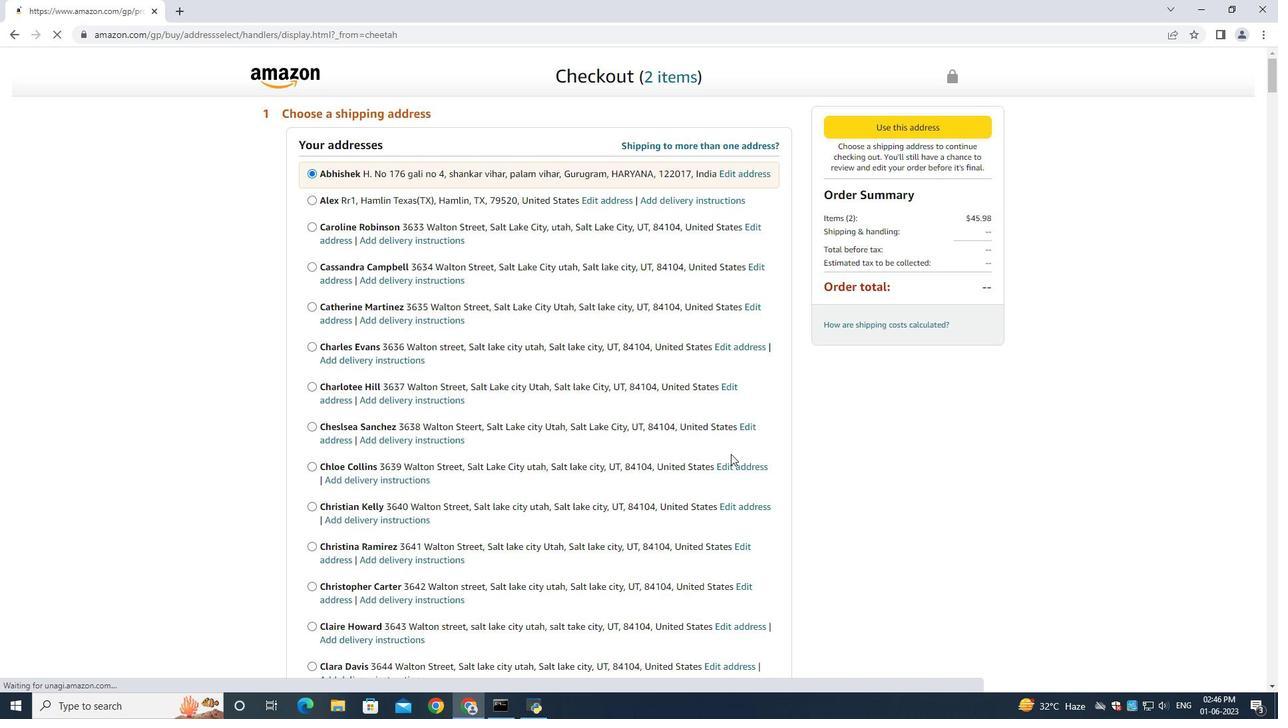 
Action: Mouse moved to (716, 448)
Screenshot: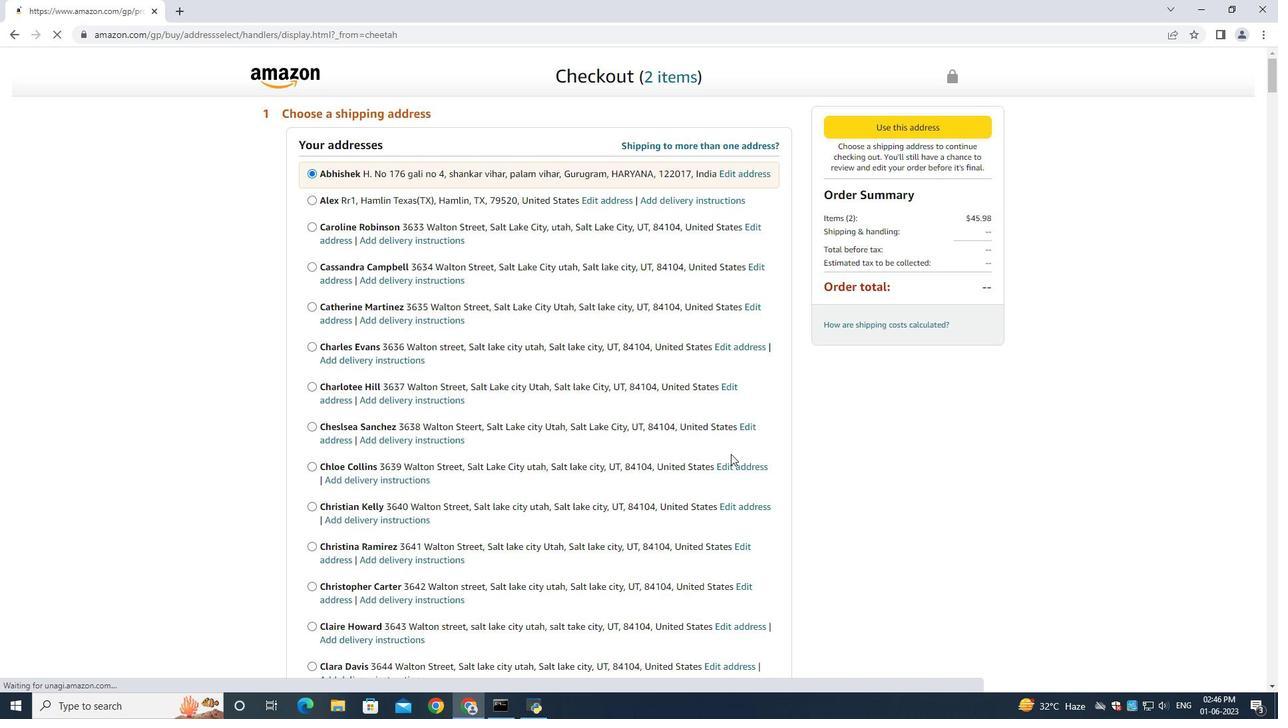 
Action: Mouse scrolled (727, 452) with delta (0, 0)
Screenshot: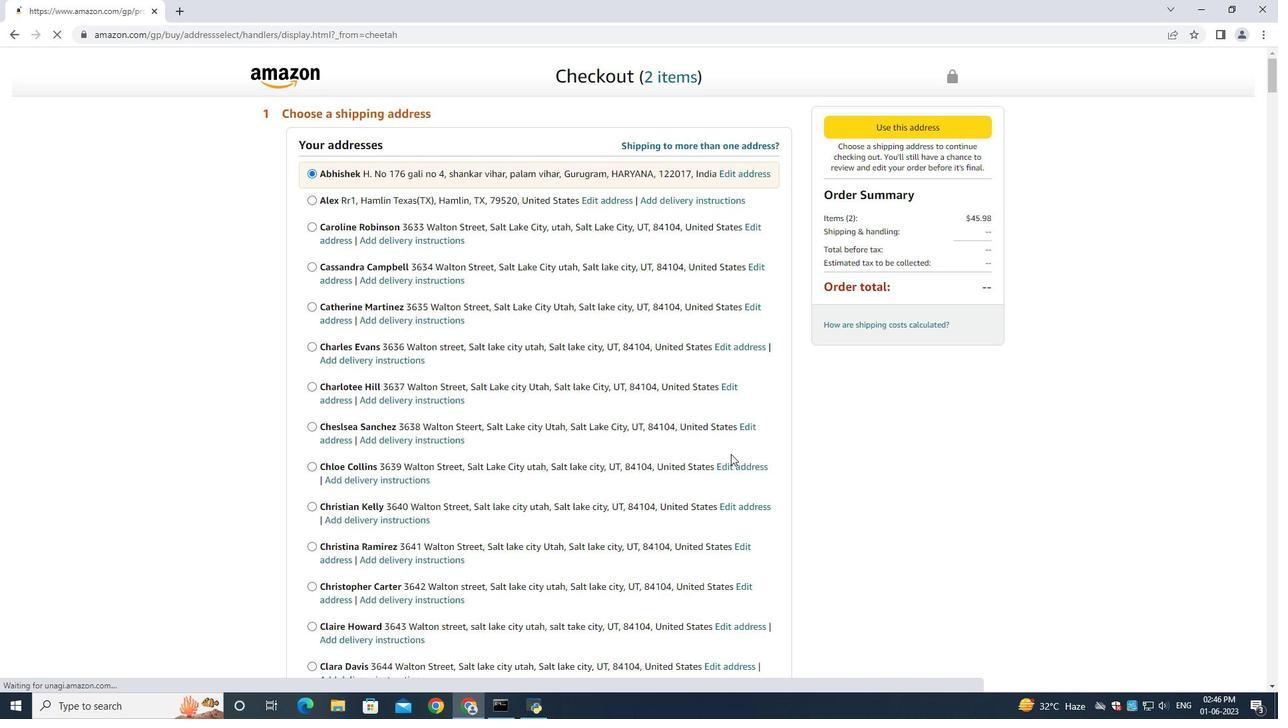 
Action: Mouse moved to (661, 438)
Screenshot: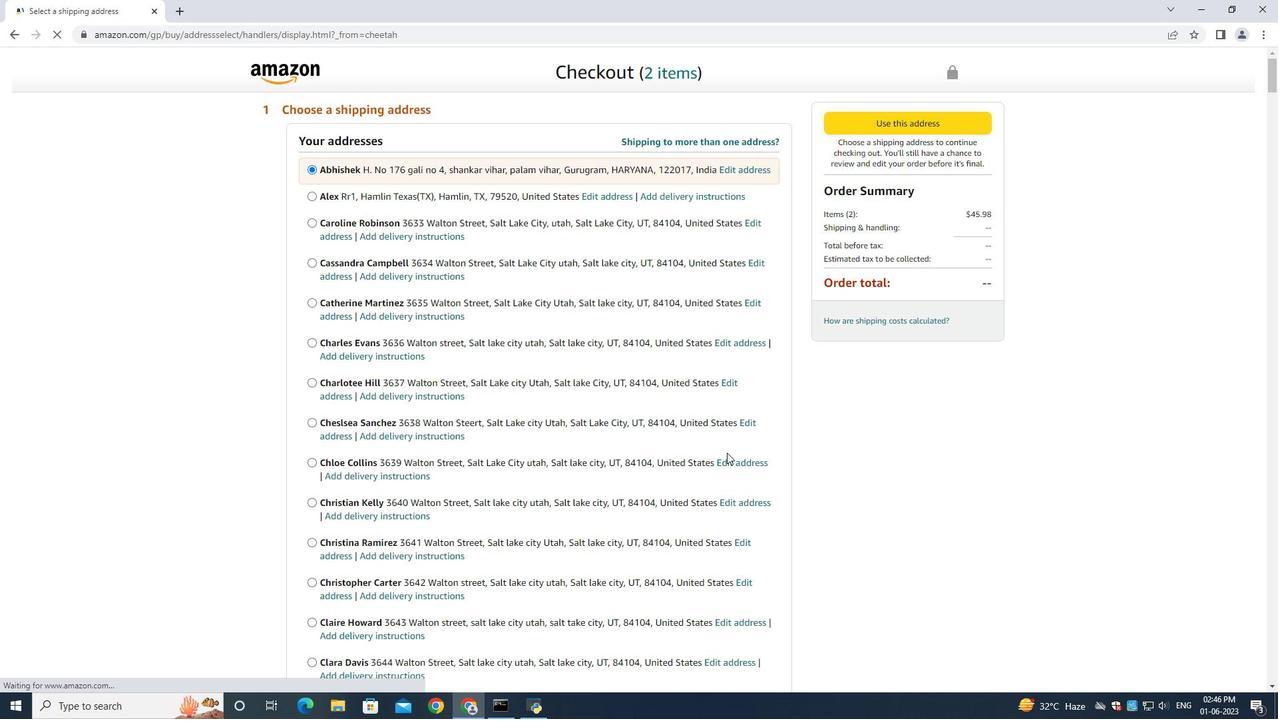 
Action: Mouse scrolled (661, 437) with delta (0, 0)
Screenshot: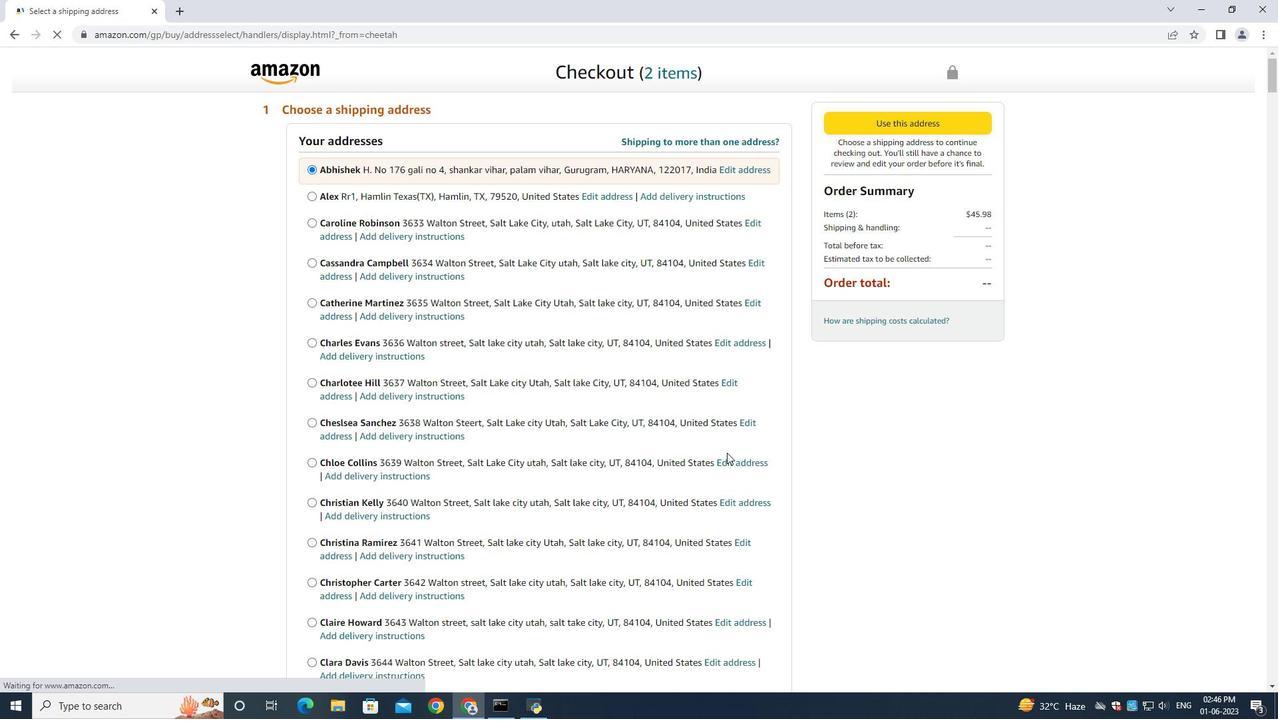 
Action: Mouse moved to (660, 438)
Screenshot: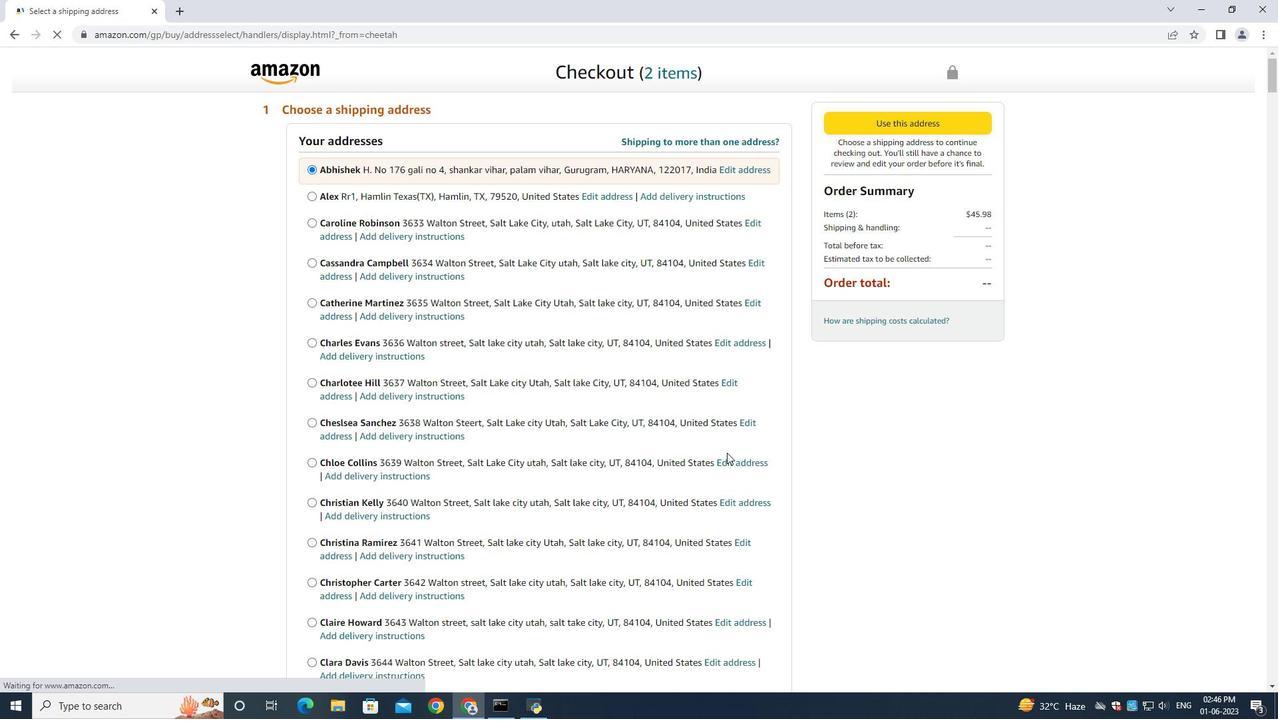 
Action: Mouse scrolled (660, 437) with delta (0, 0)
Screenshot: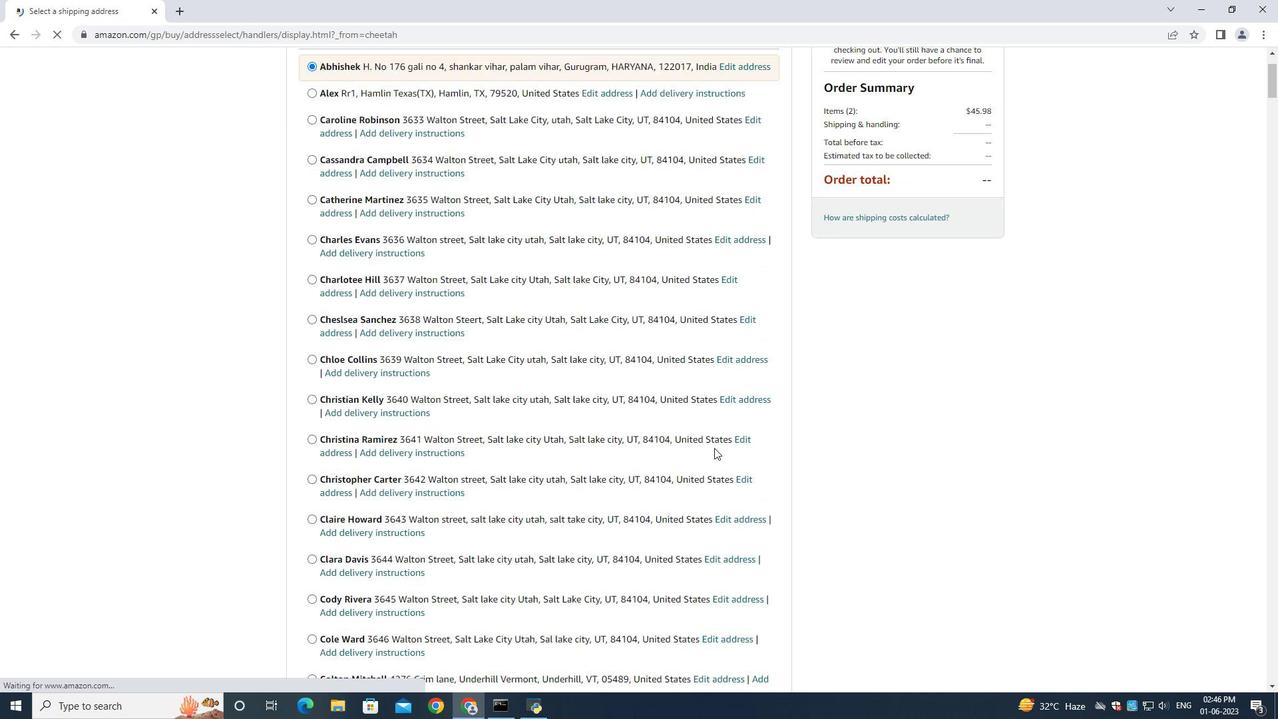 
Action: Mouse scrolled (660, 437) with delta (0, 0)
Screenshot: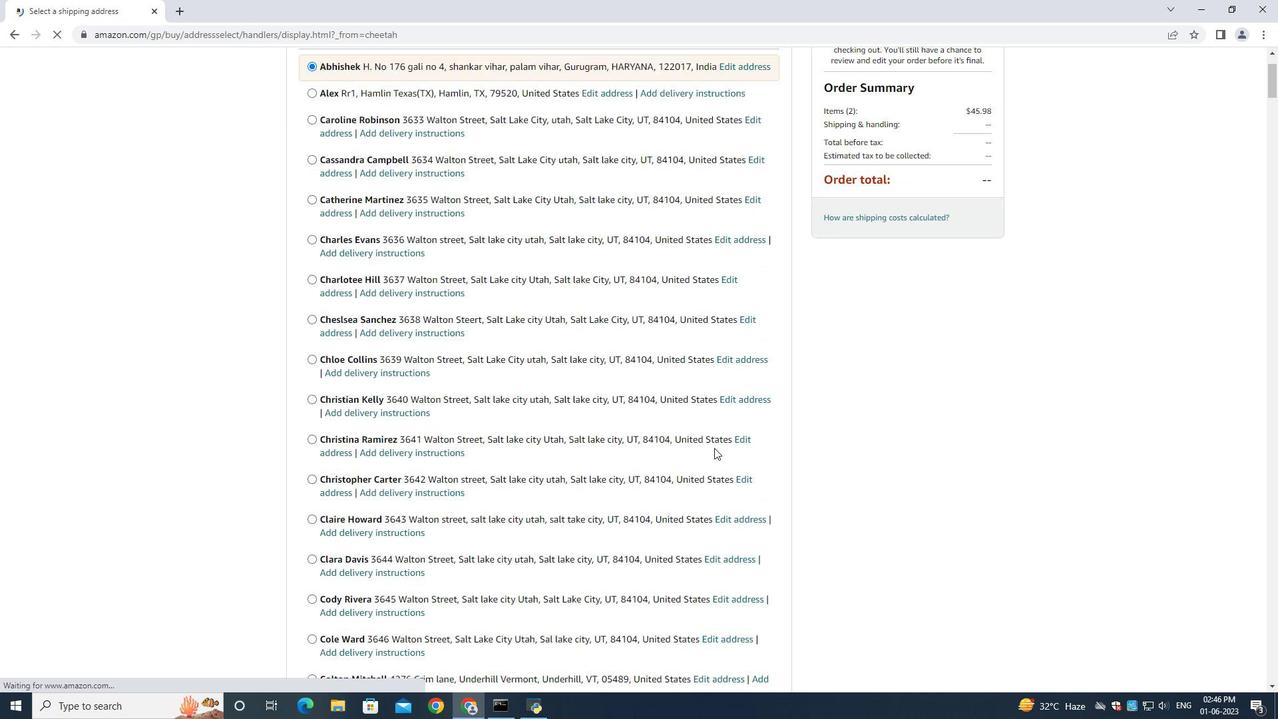 
Action: Mouse moved to (660, 438)
Screenshot: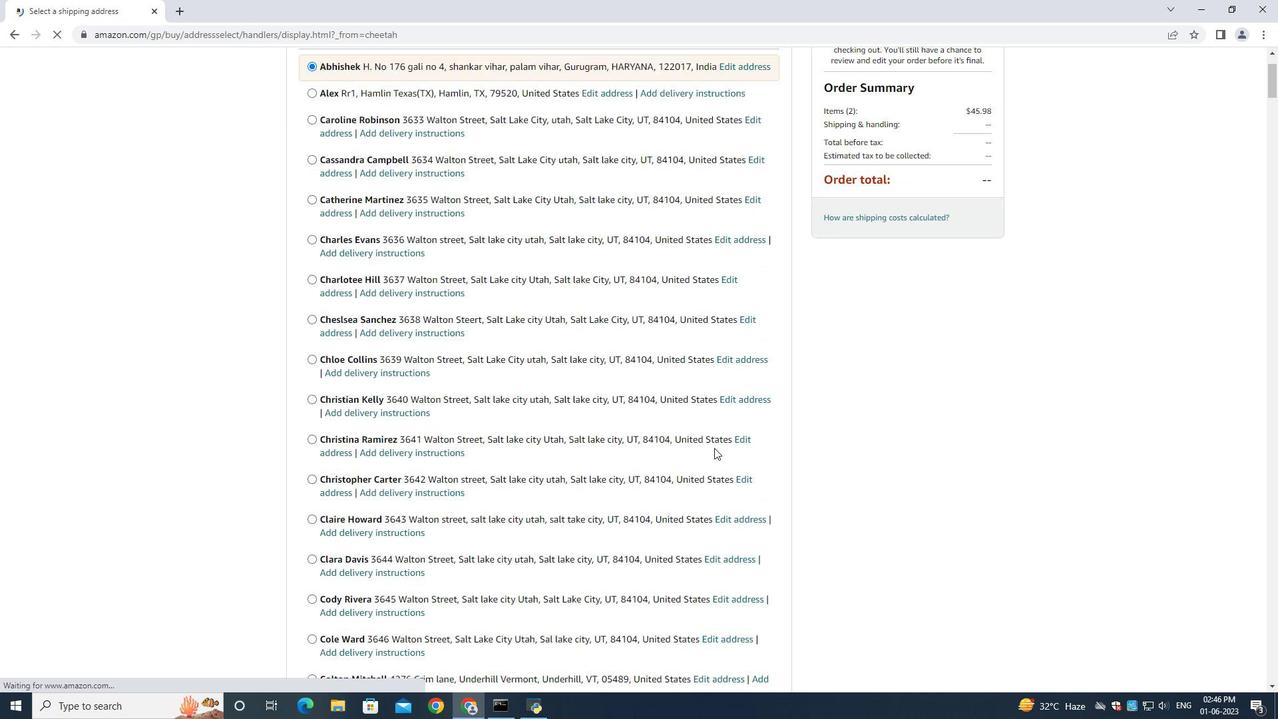 
Action: Mouse scrolled (660, 437) with delta (0, 0)
Screenshot: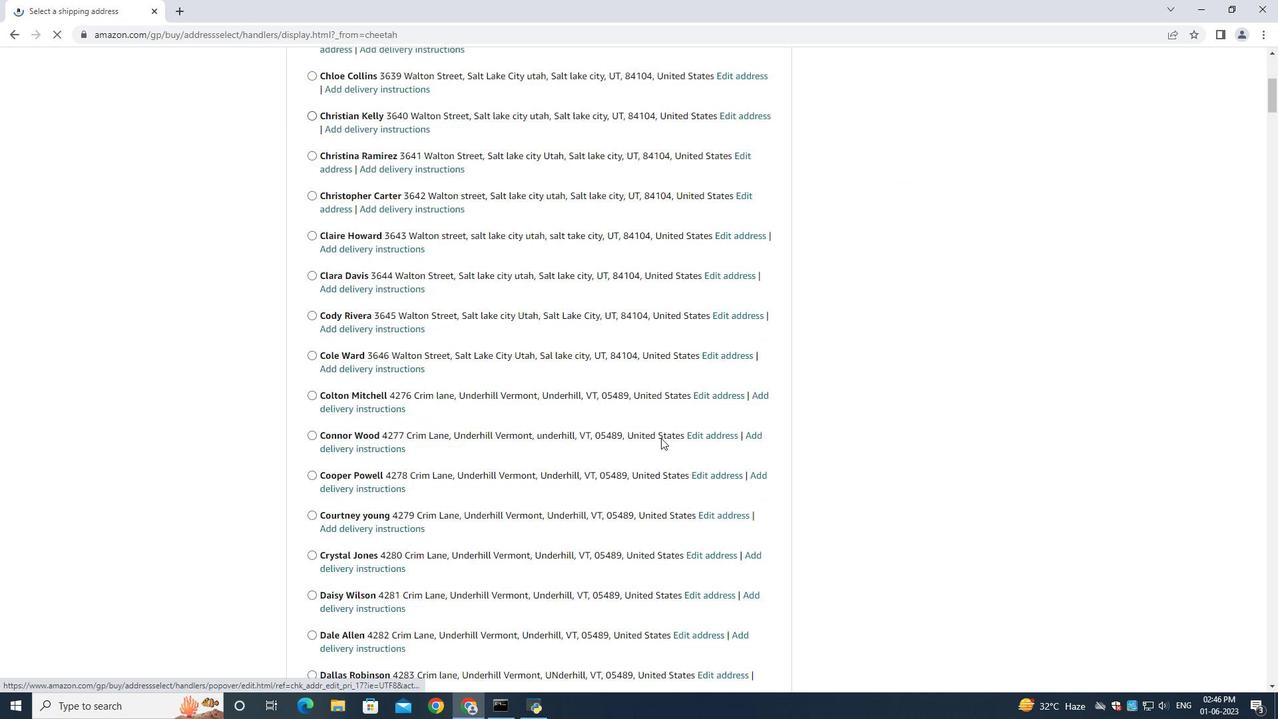 
Action: Mouse moved to (659, 438)
Screenshot: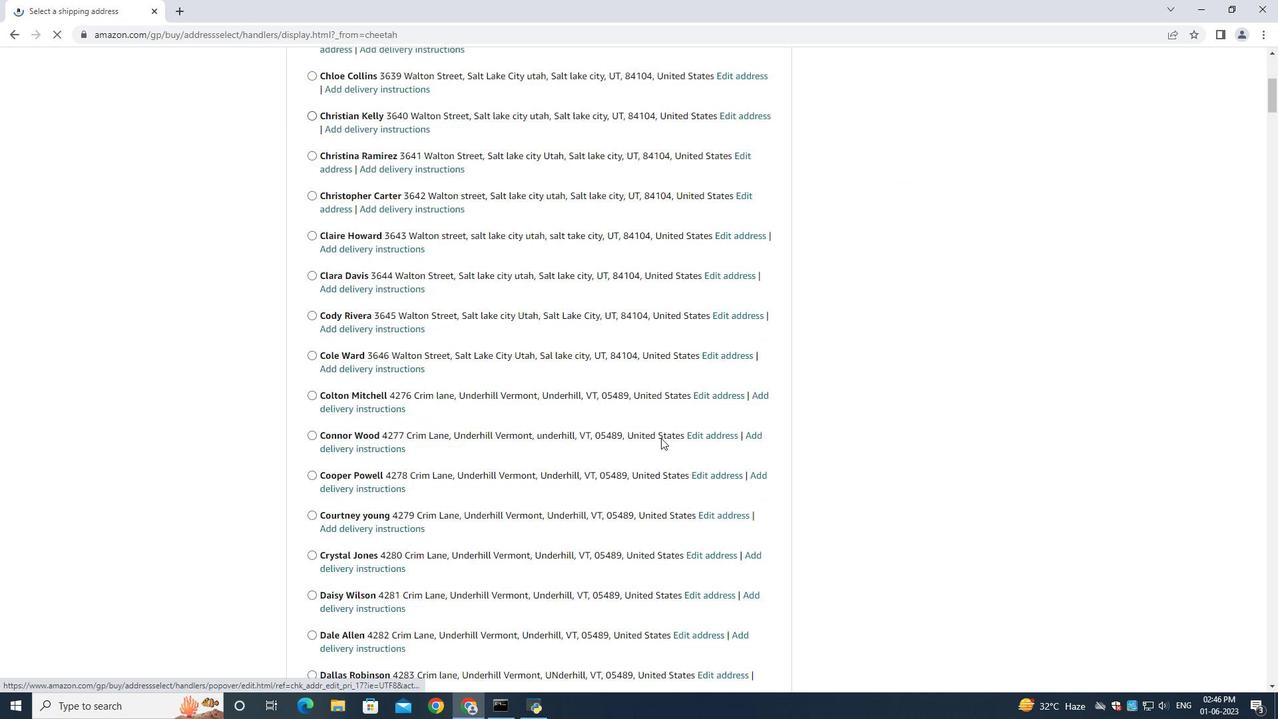 
Action: Mouse scrolled (660, 437) with delta (0, 0)
Screenshot: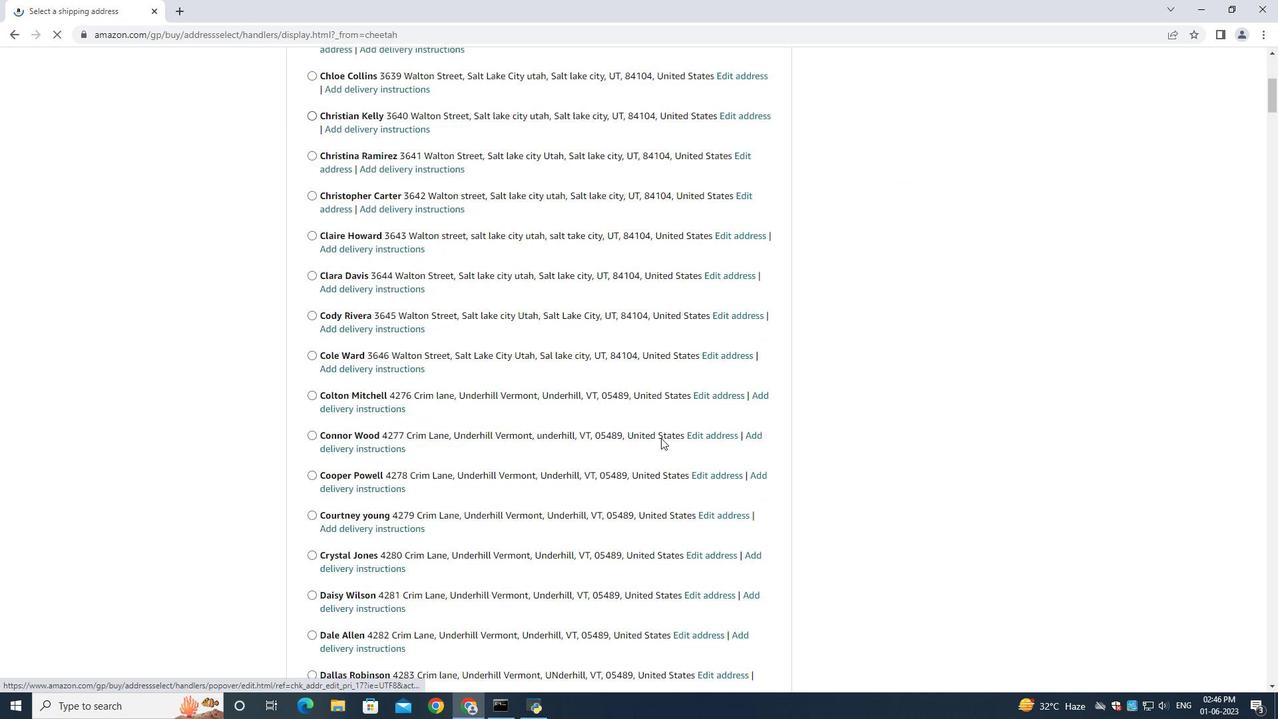 
Action: Mouse moved to (658, 437)
Screenshot: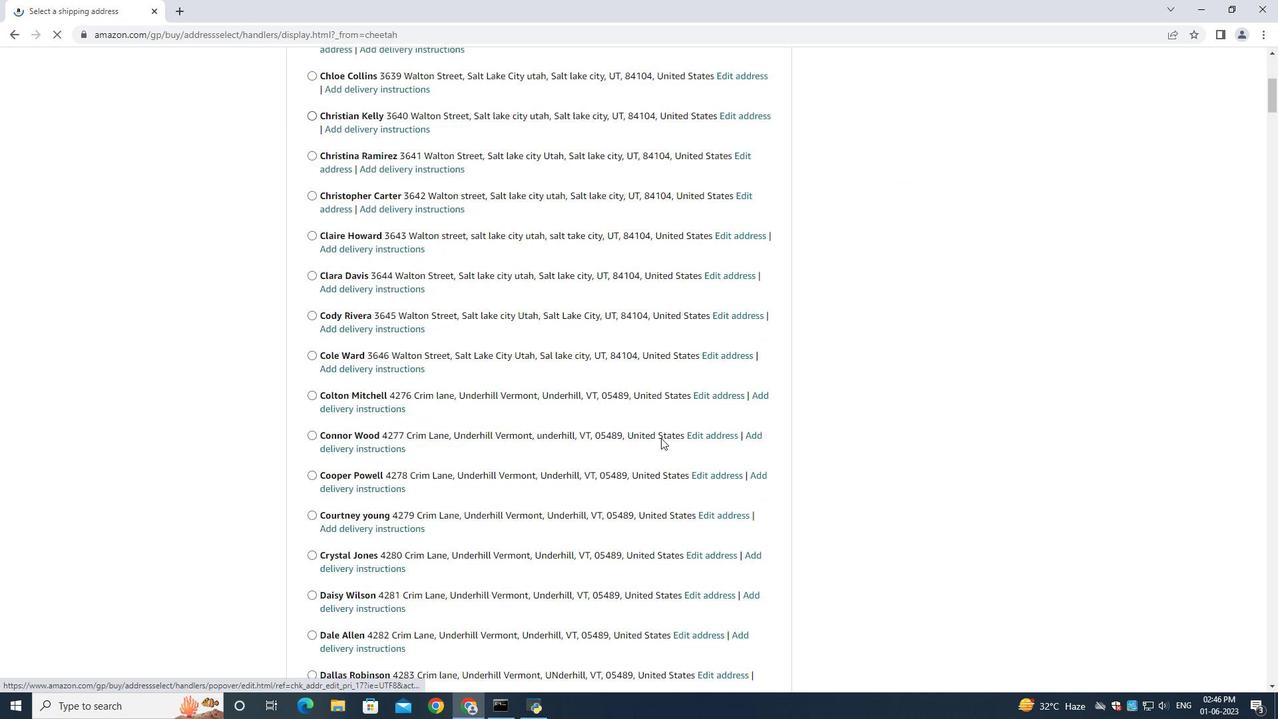 
Action: Mouse scrolled (660, 437) with delta (0, 0)
Screenshot: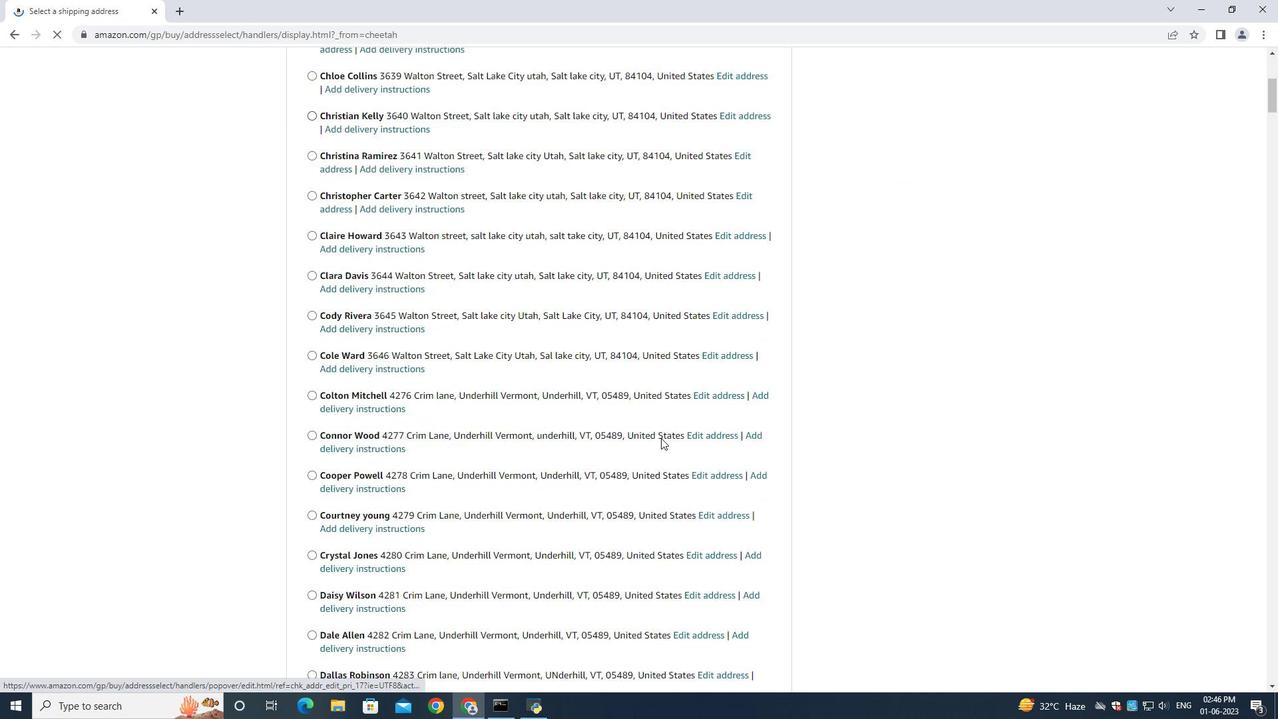 
Action: Mouse moved to (651, 434)
Screenshot: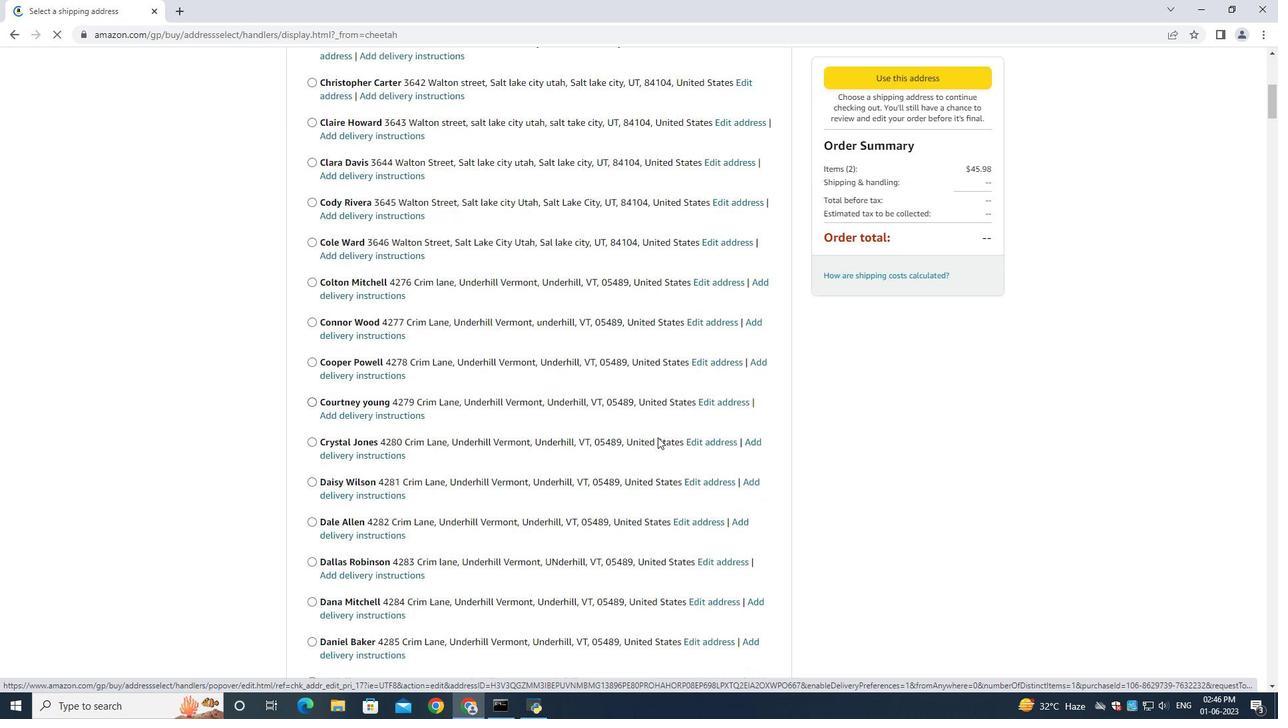 
Action: Mouse scrolled (651, 433) with delta (0, 0)
Screenshot: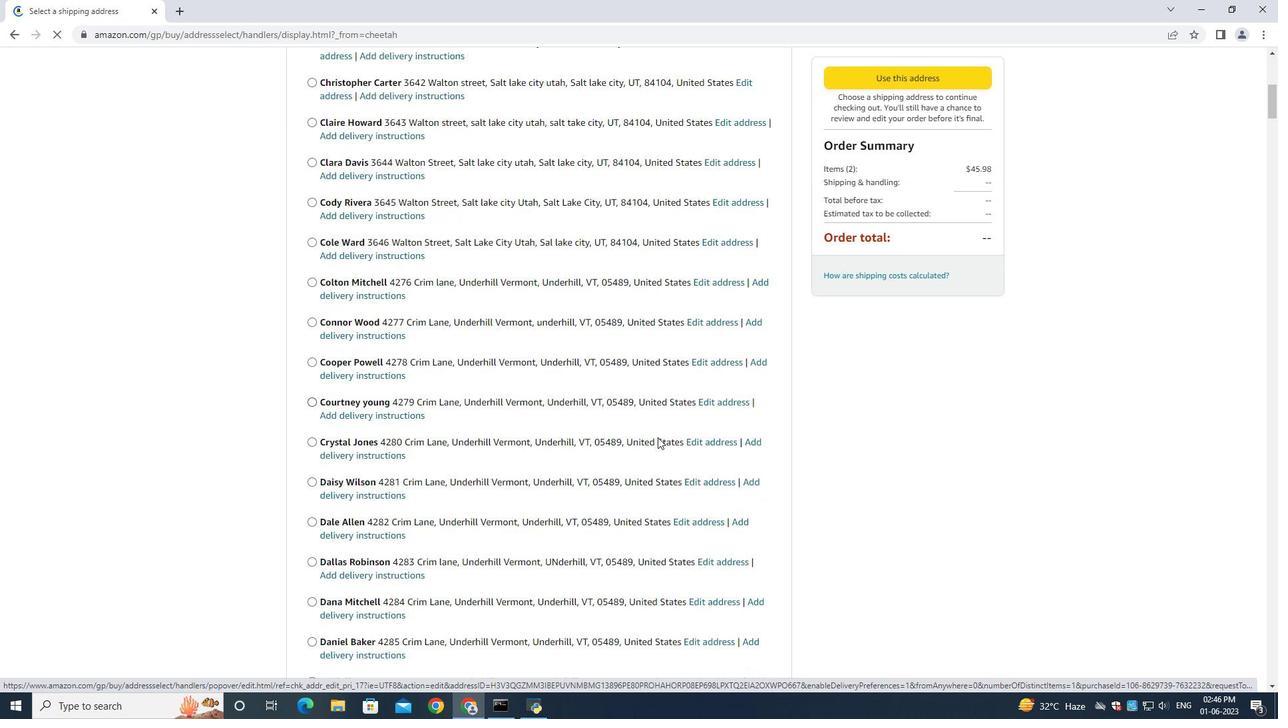 
Action: Mouse moved to (627, 432)
Screenshot: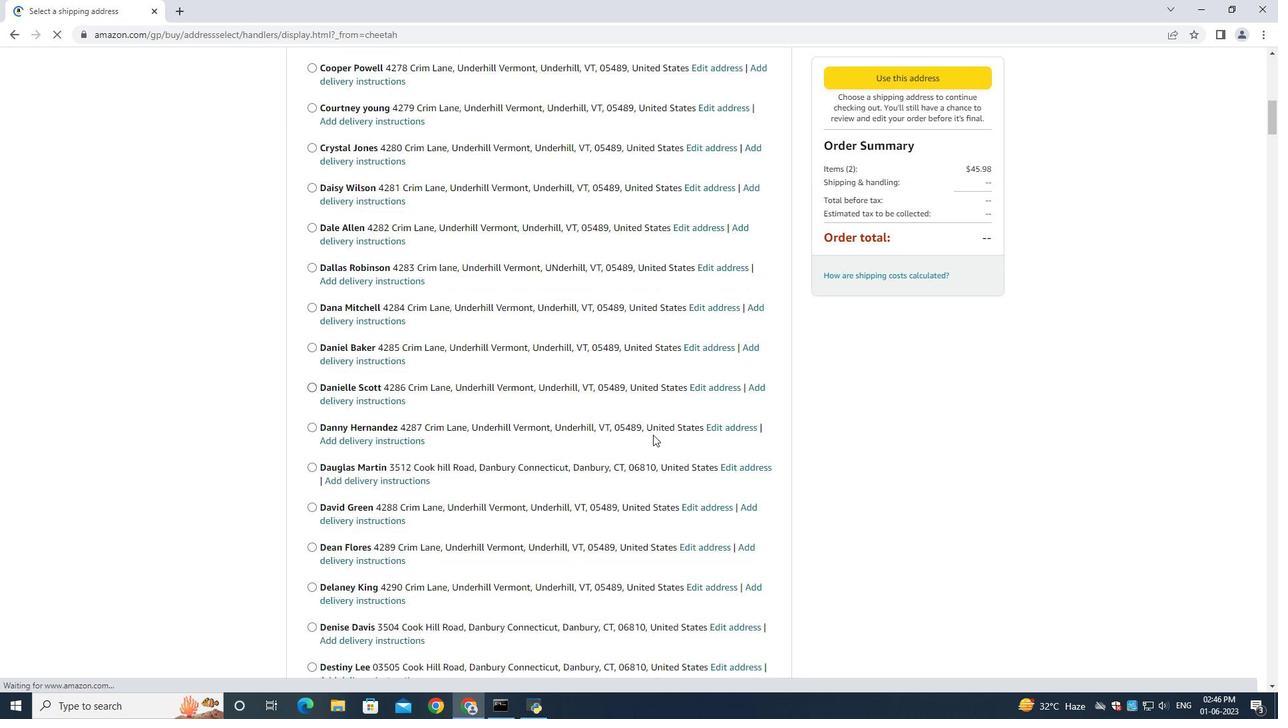 
Action: Mouse scrolled (650, 433) with delta (0, 0)
Screenshot: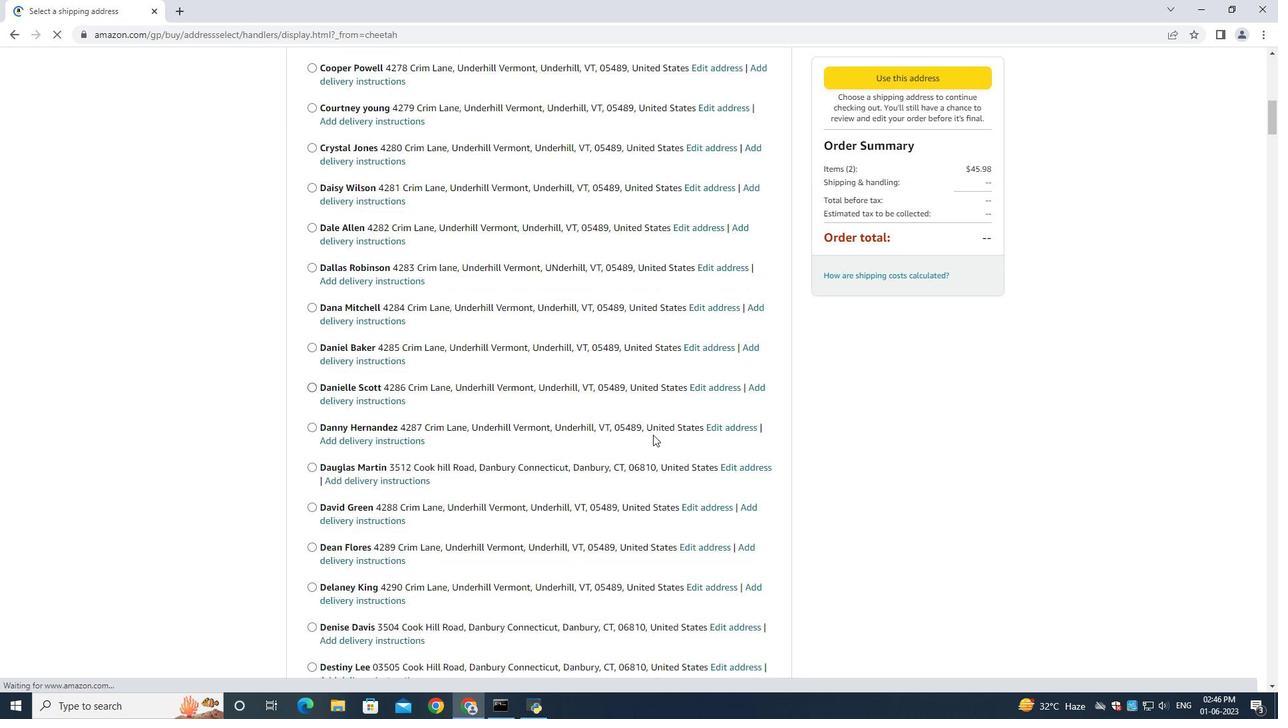 
Action: Mouse moved to (626, 432)
Screenshot: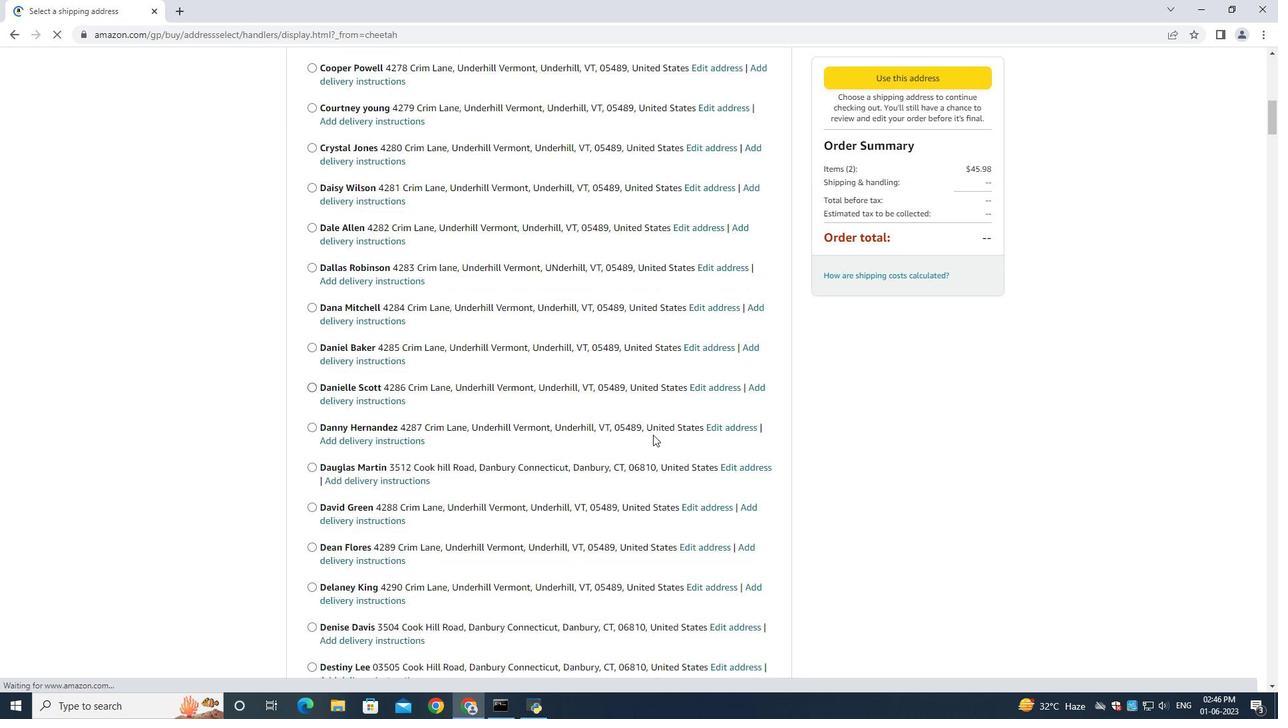
Action: Mouse scrolled (649, 433) with delta (0, 0)
Screenshot: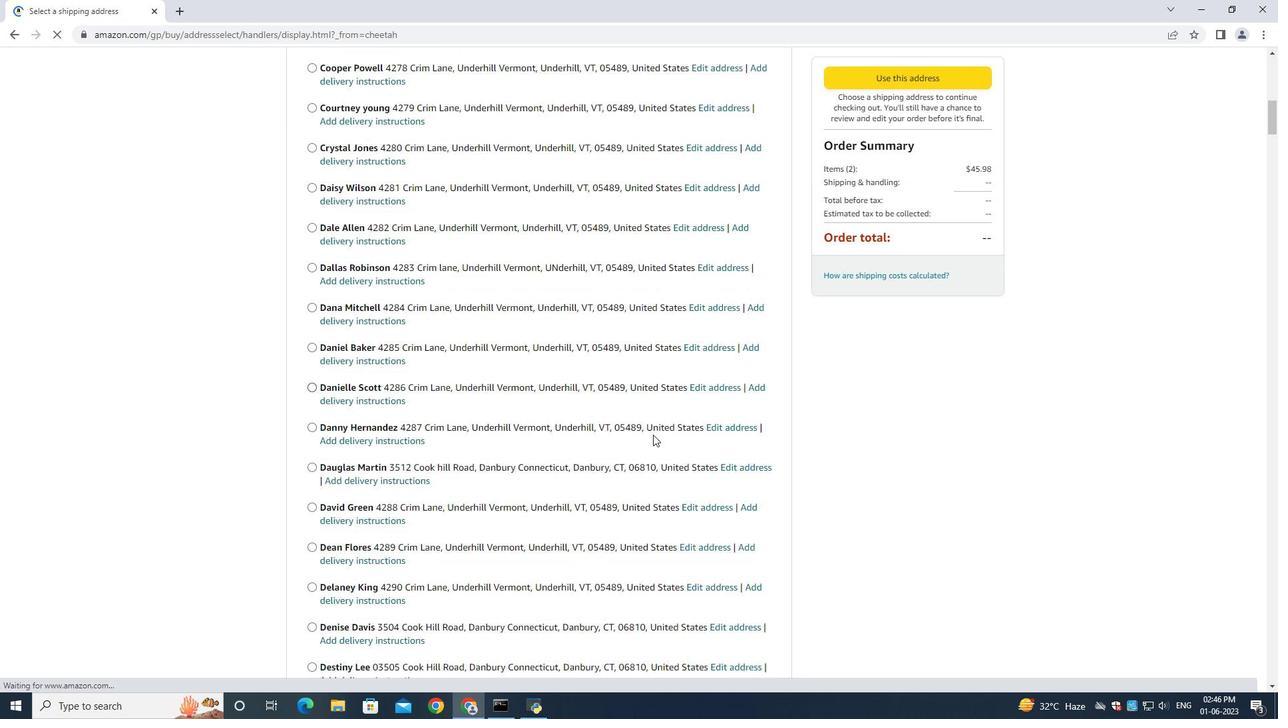 
Action: Mouse moved to (625, 432)
Screenshot: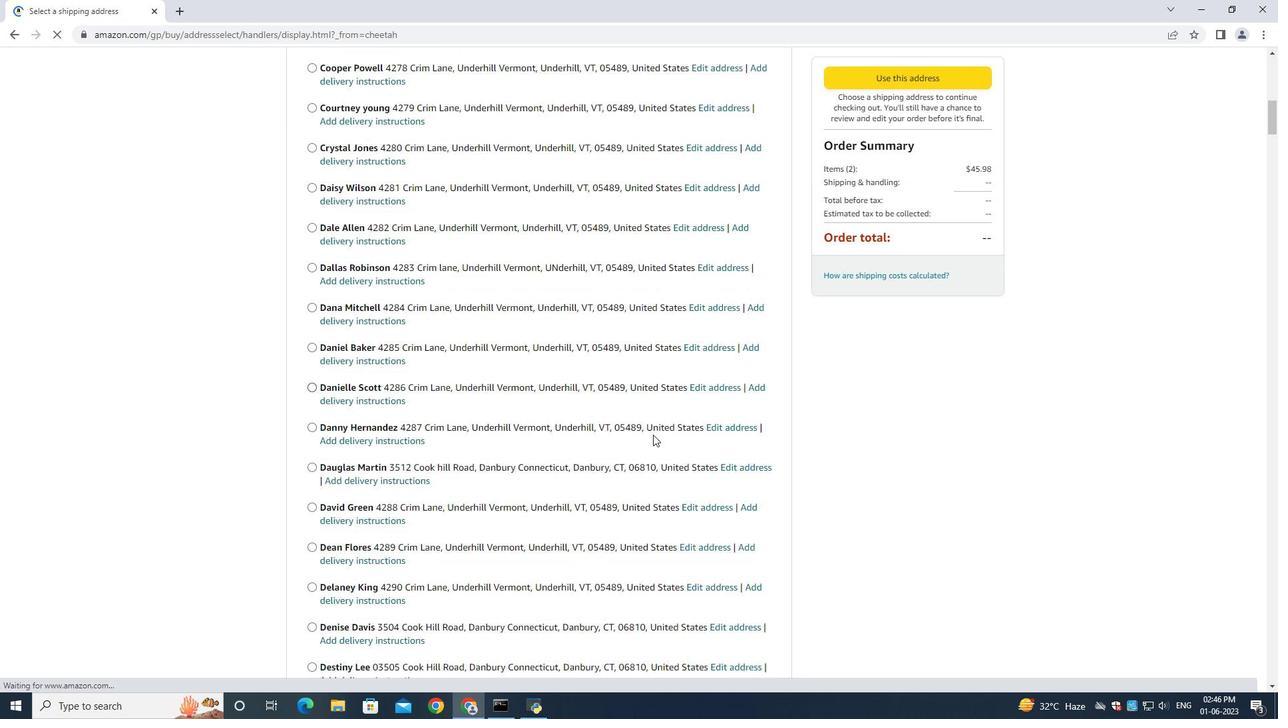 
Action: Mouse scrolled (649, 433) with delta (0, 0)
Screenshot: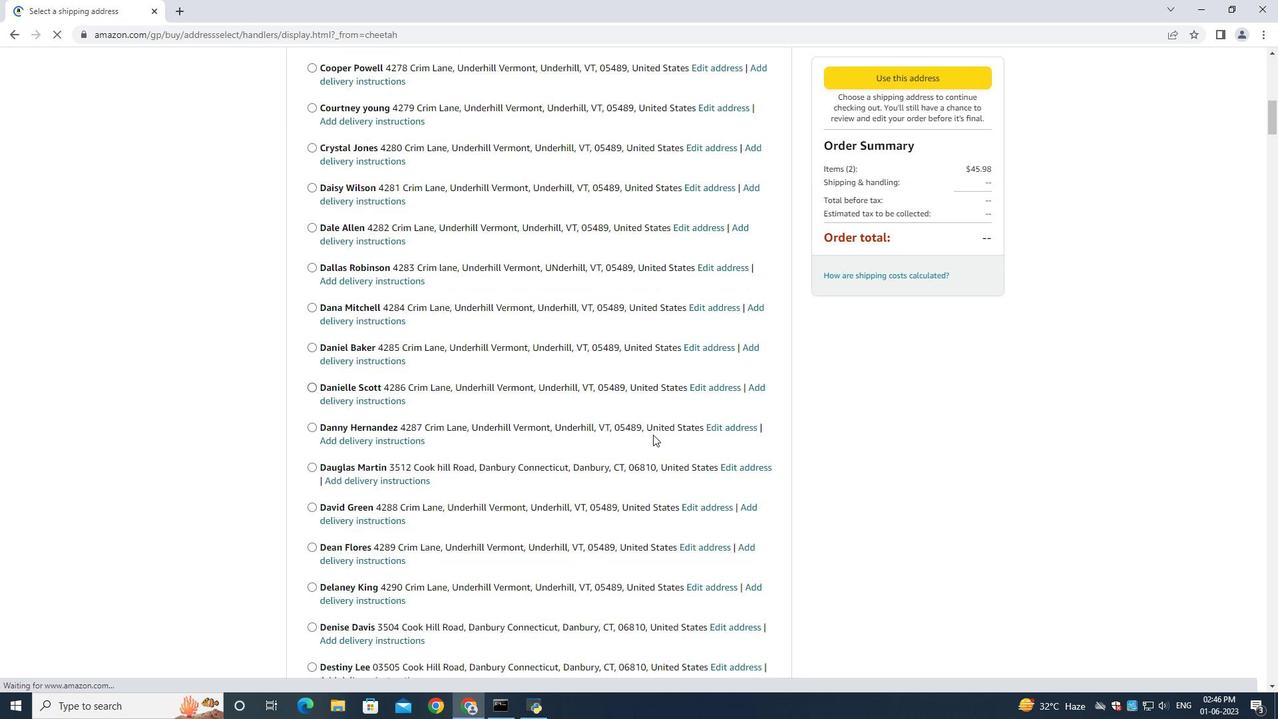 
Action: Mouse moved to (622, 430)
Screenshot: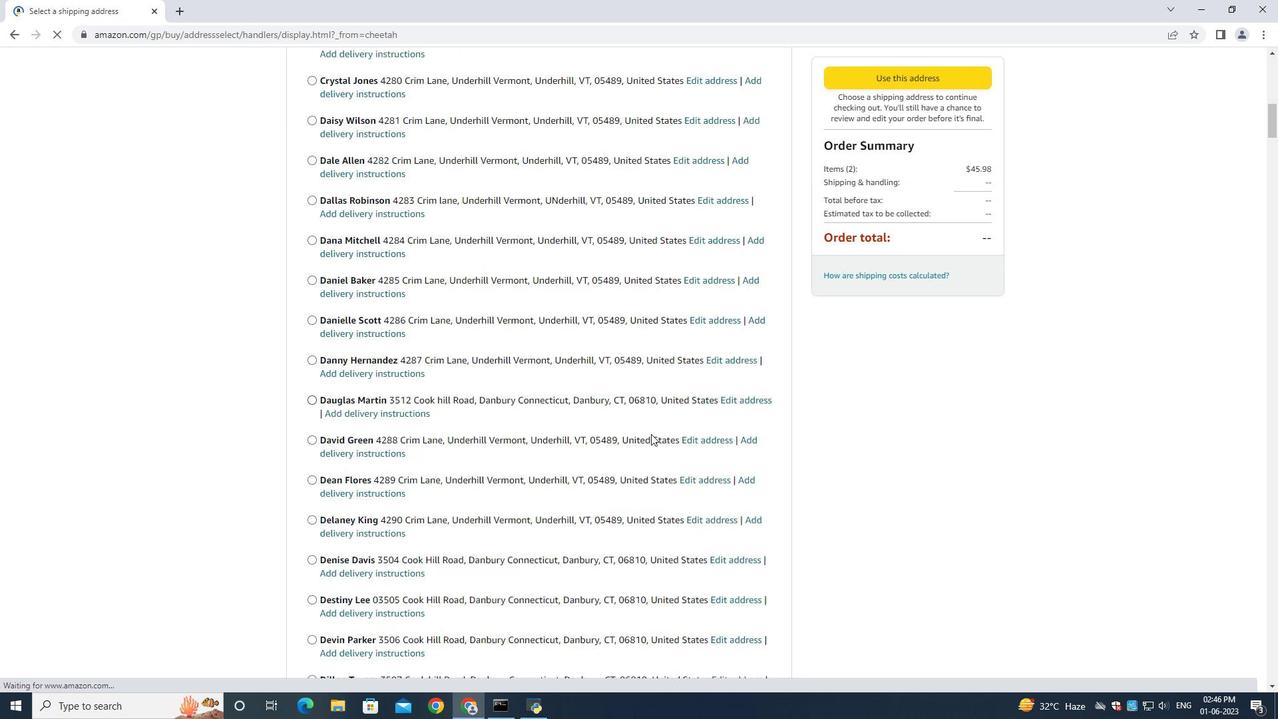 
Action: Mouse scrolled (648, 433) with delta (0, 0)
Screenshot: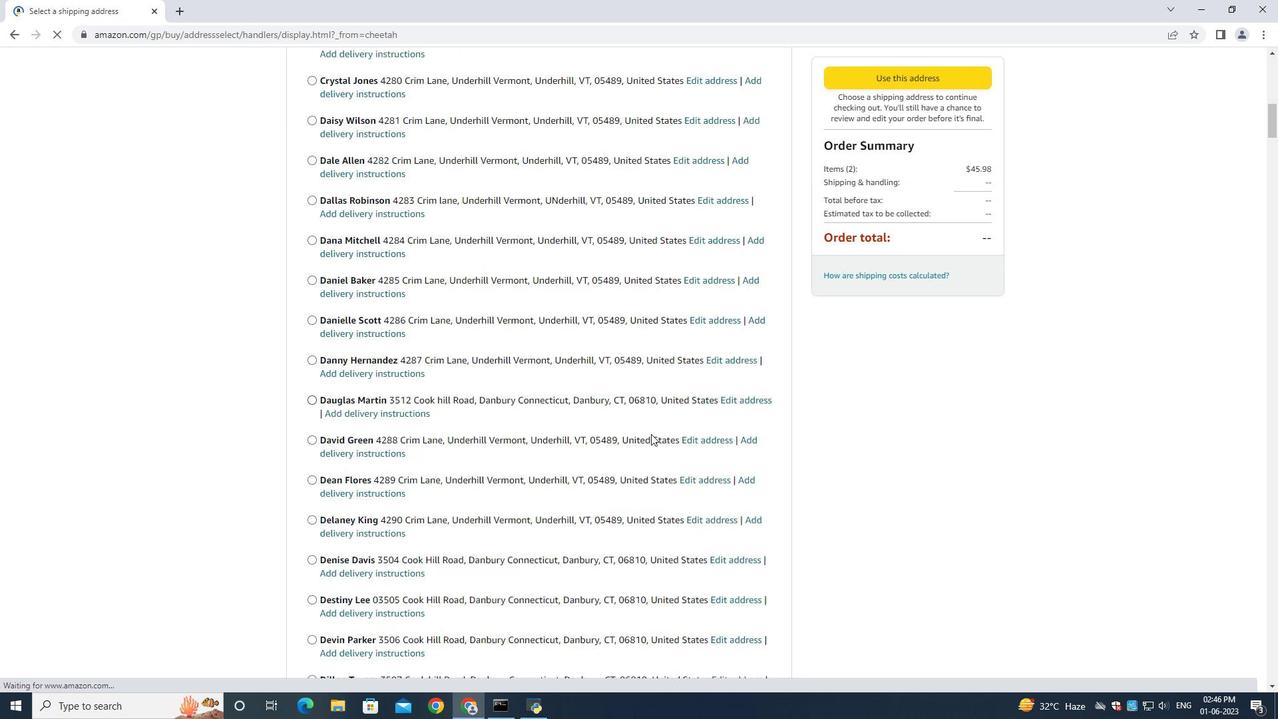 
Action: Mouse moved to (614, 428)
Screenshot: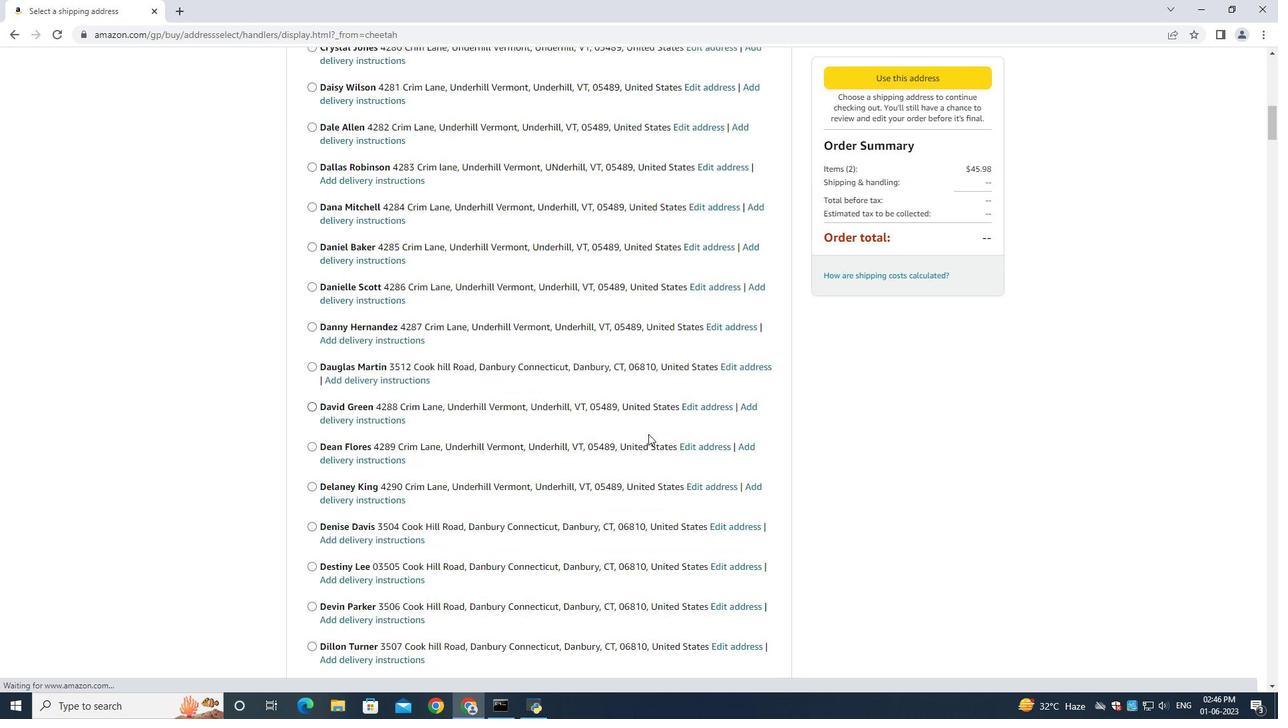 
Action: Mouse scrolled (614, 428) with delta (0, 0)
Screenshot: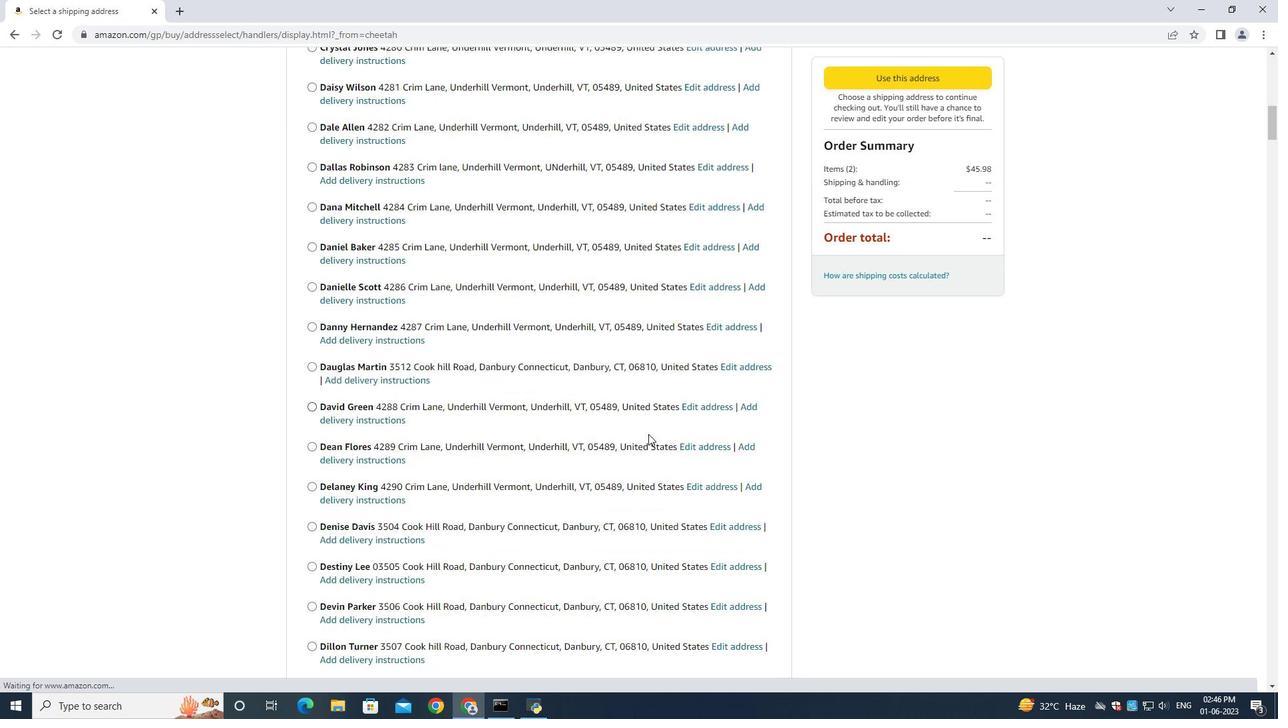 
Action: Mouse moved to (613, 428)
Screenshot: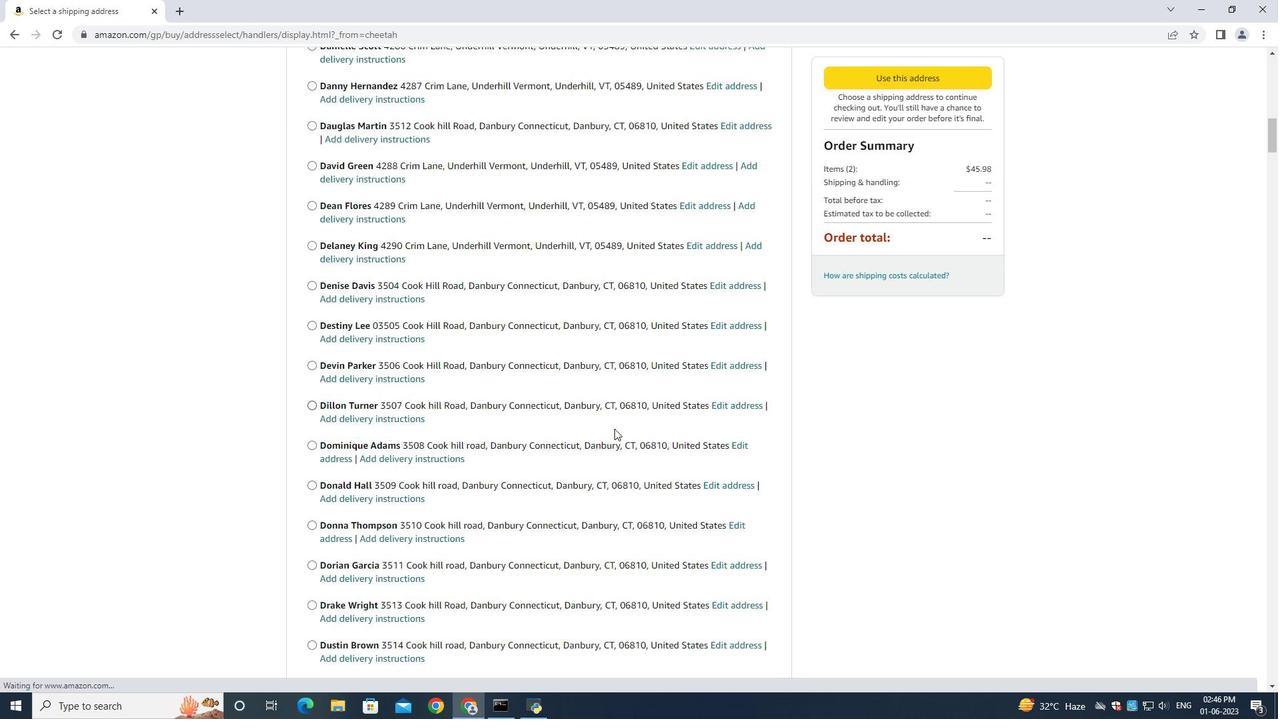 
Action: Mouse scrolled (614, 428) with delta (0, 0)
Screenshot: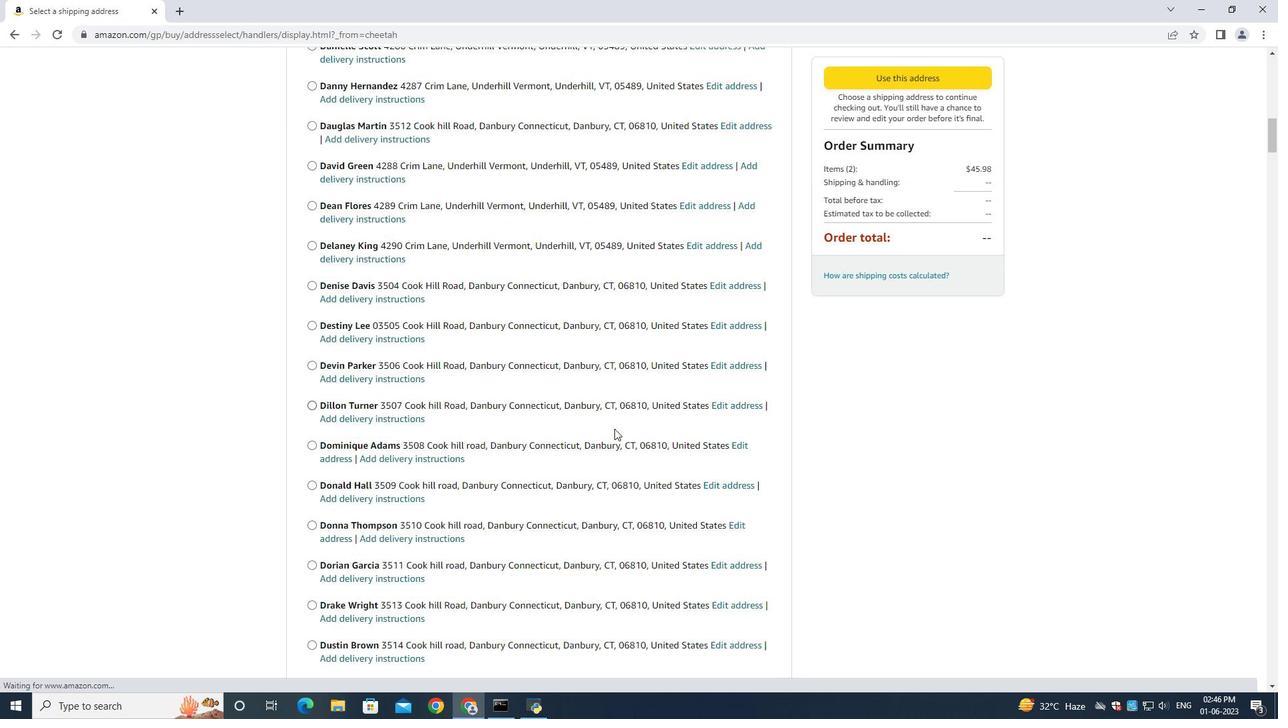 
Action: Mouse moved to (613, 428)
Screenshot: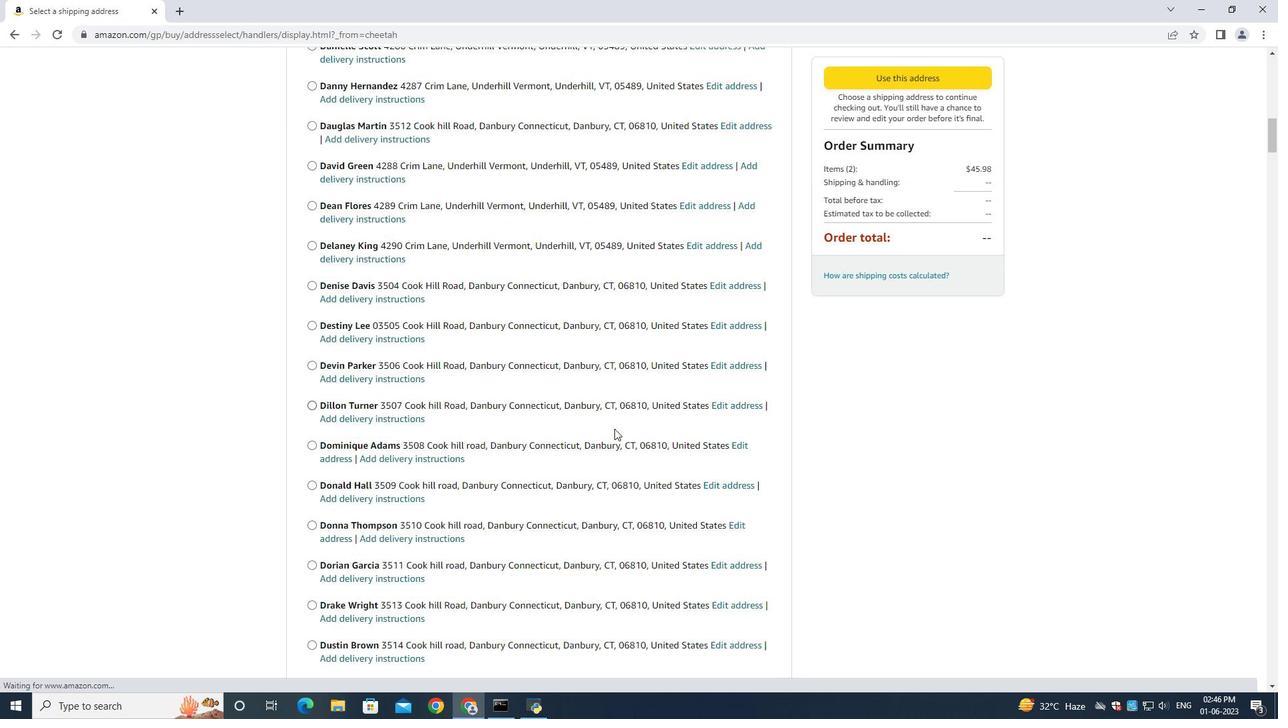 
Action: Mouse scrolled (614, 428) with delta (0, 0)
Screenshot: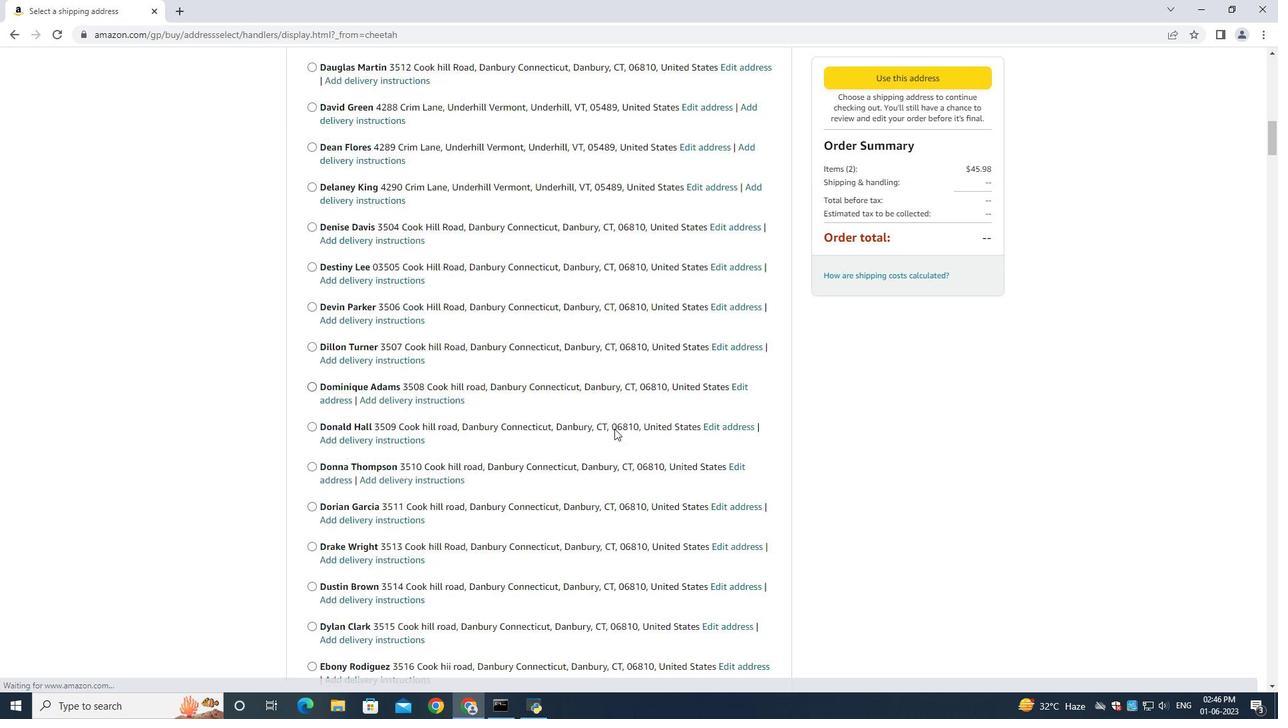 
Action: Mouse moved to (611, 428)
Screenshot: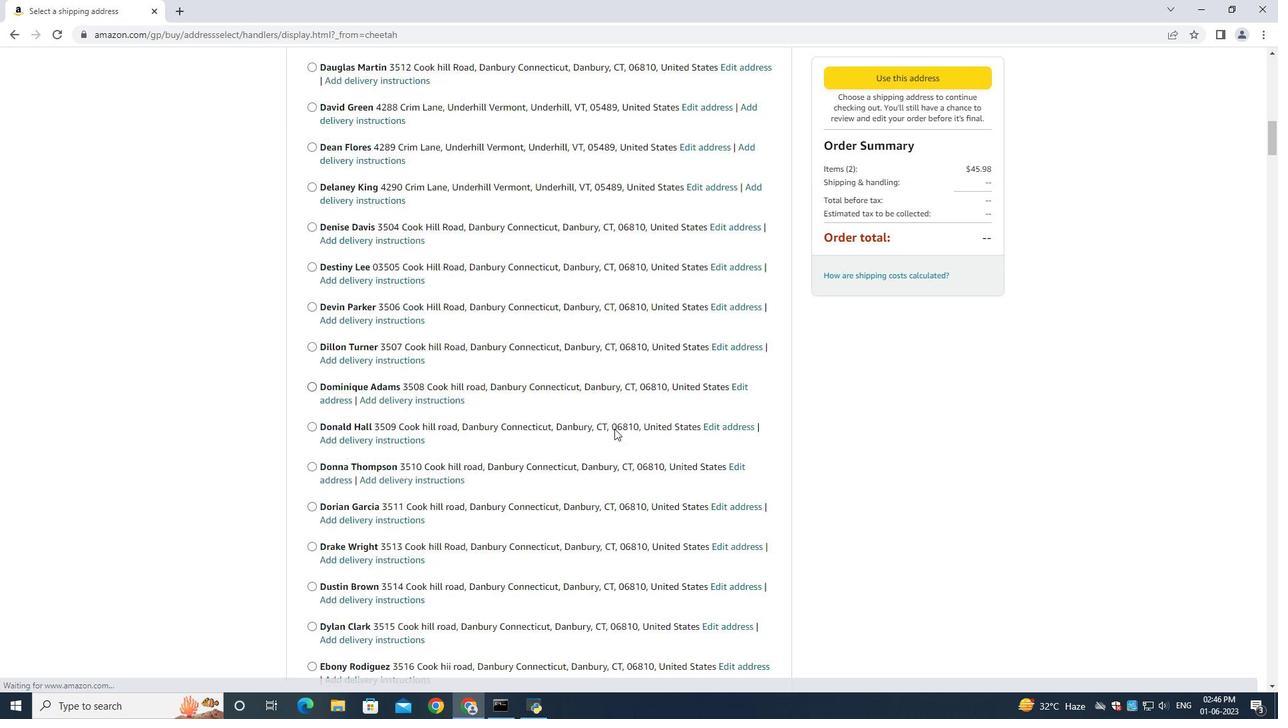 
Action: Mouse scrolled (613, 428) with delta (0, 0)
Screenshot: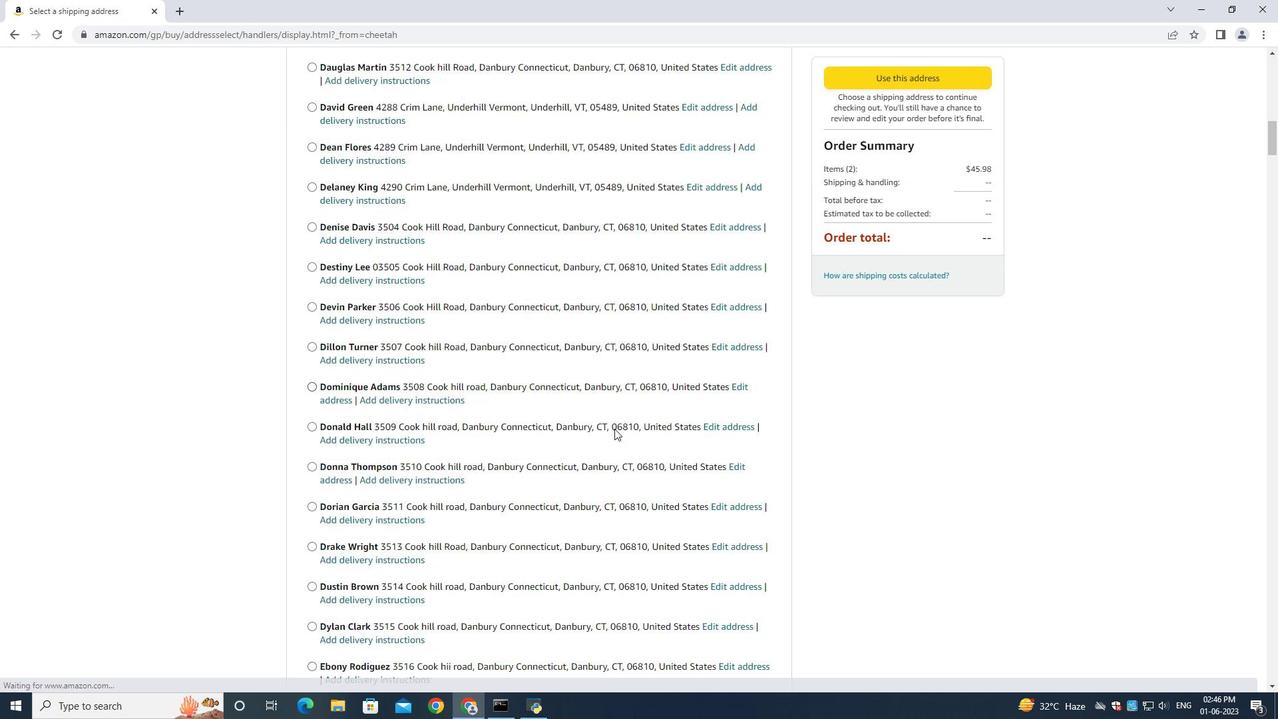 
Action: Mouse moved to (609, 429)
Screenshot: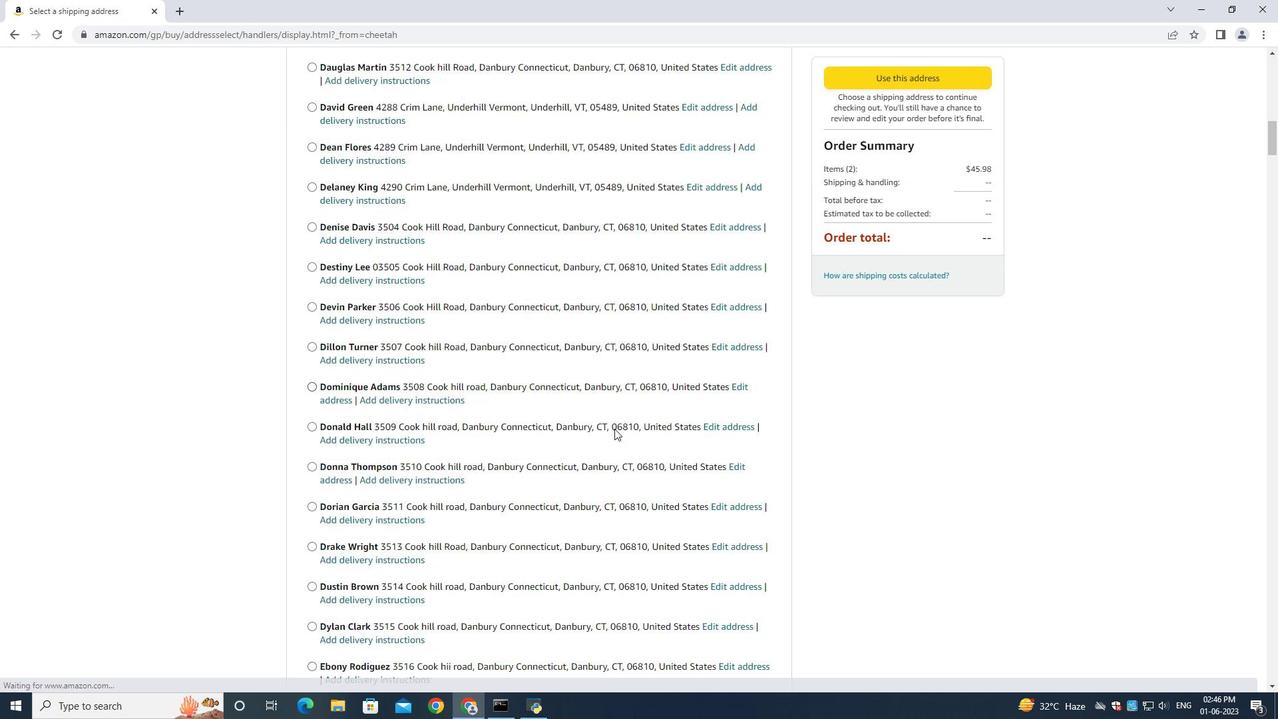 
Action: Mouse scrolled (613, 428) with delta (0, 0)
Screenshot: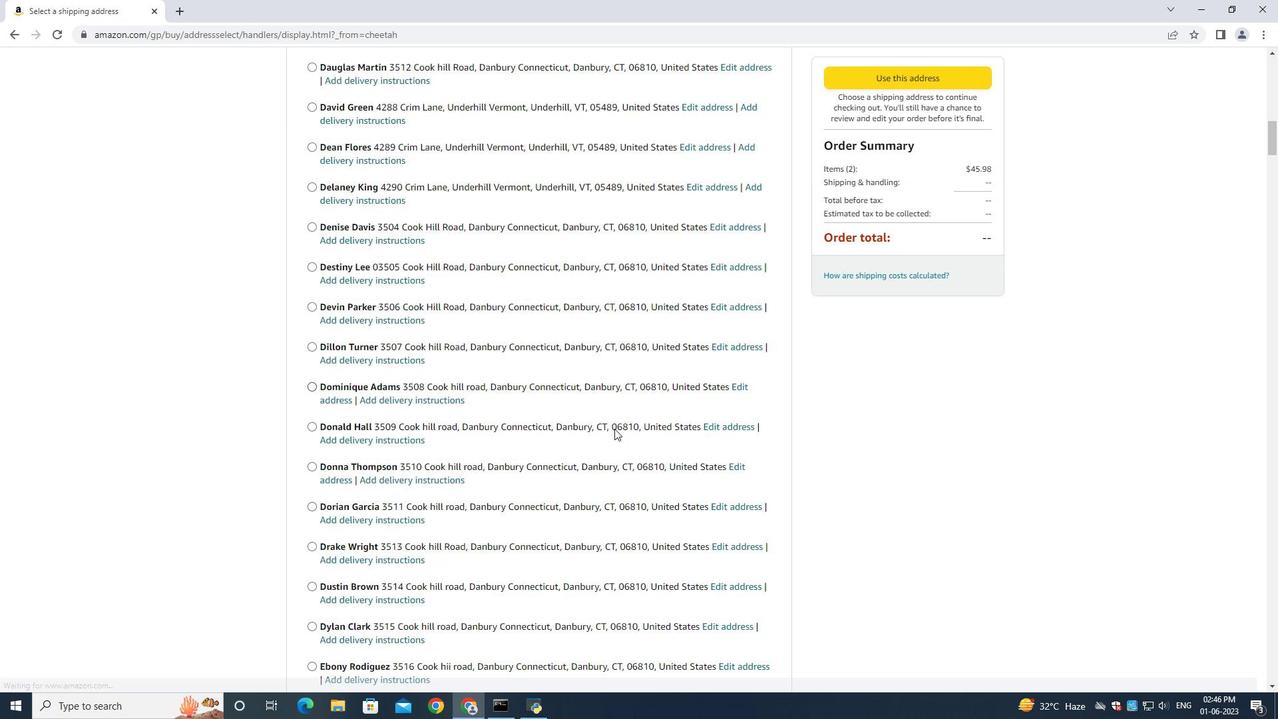 
Action: Mouse moved to (605, 428)
Screenshot: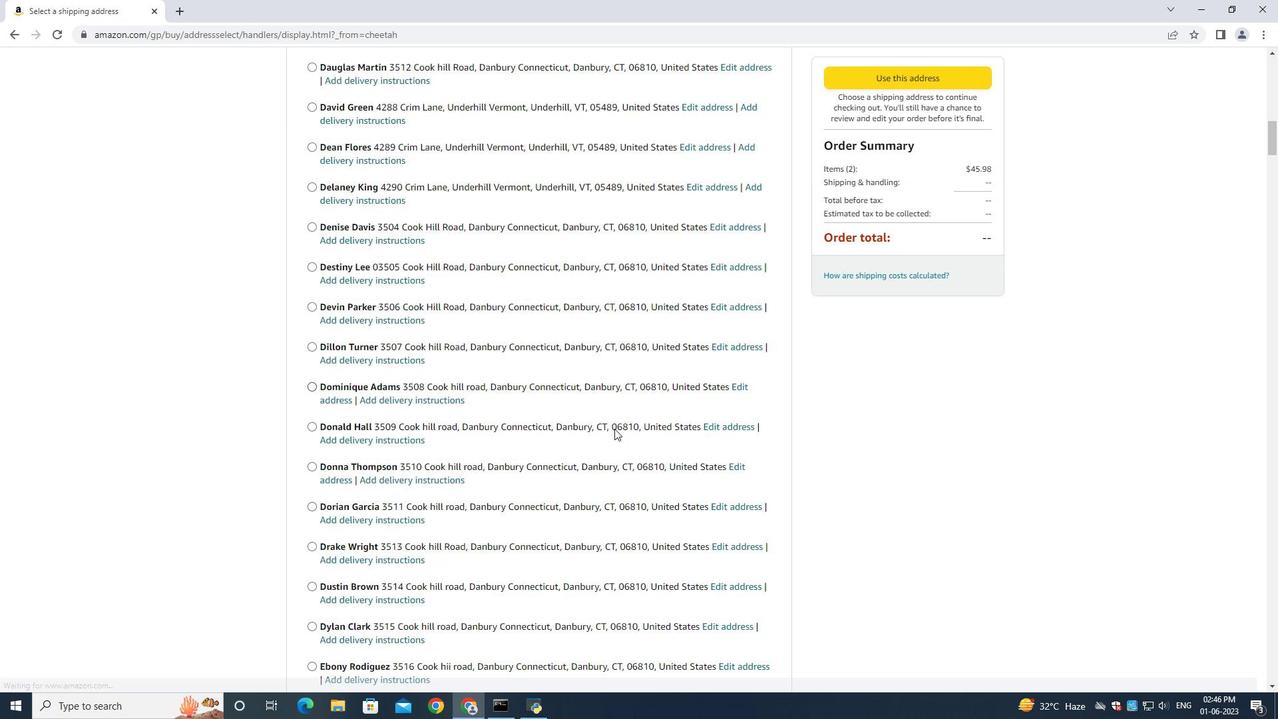 
Action: Mouse scrolled (613, 428) with delta (0, 0)
Screenshot: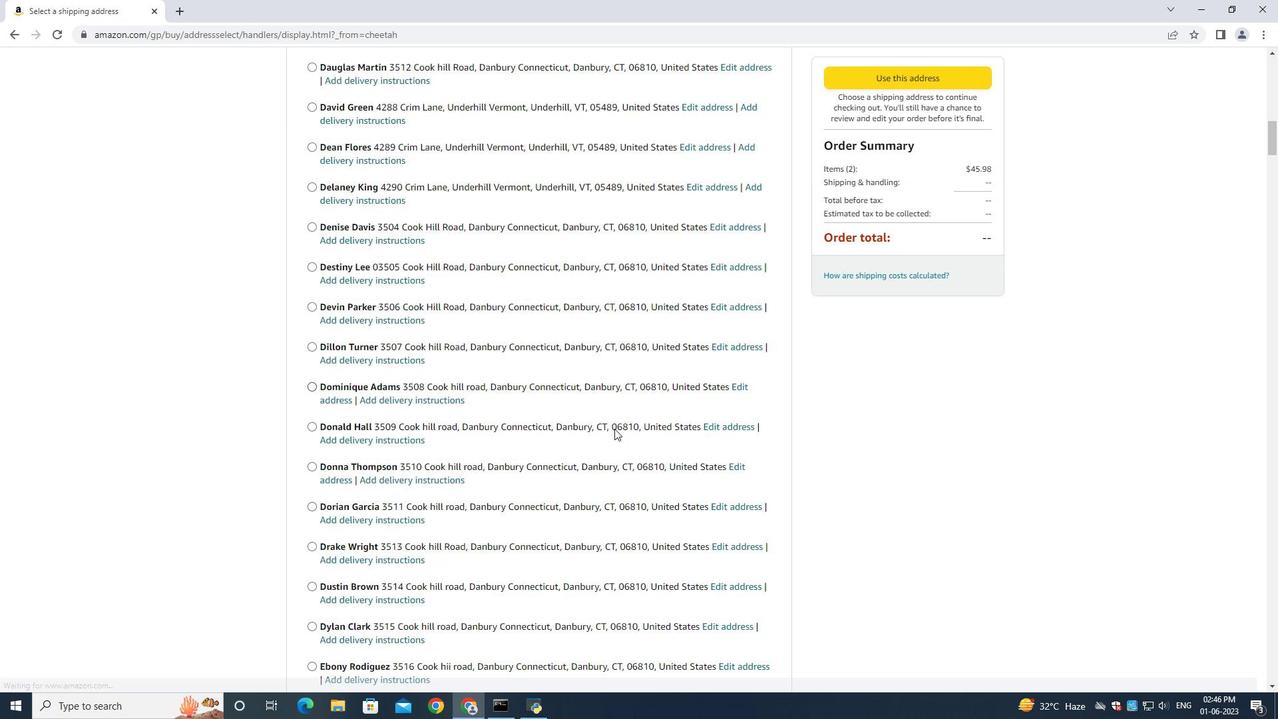 
Action: Mouse scrolled (613, 428) with delta (0, 0)
Screenshot: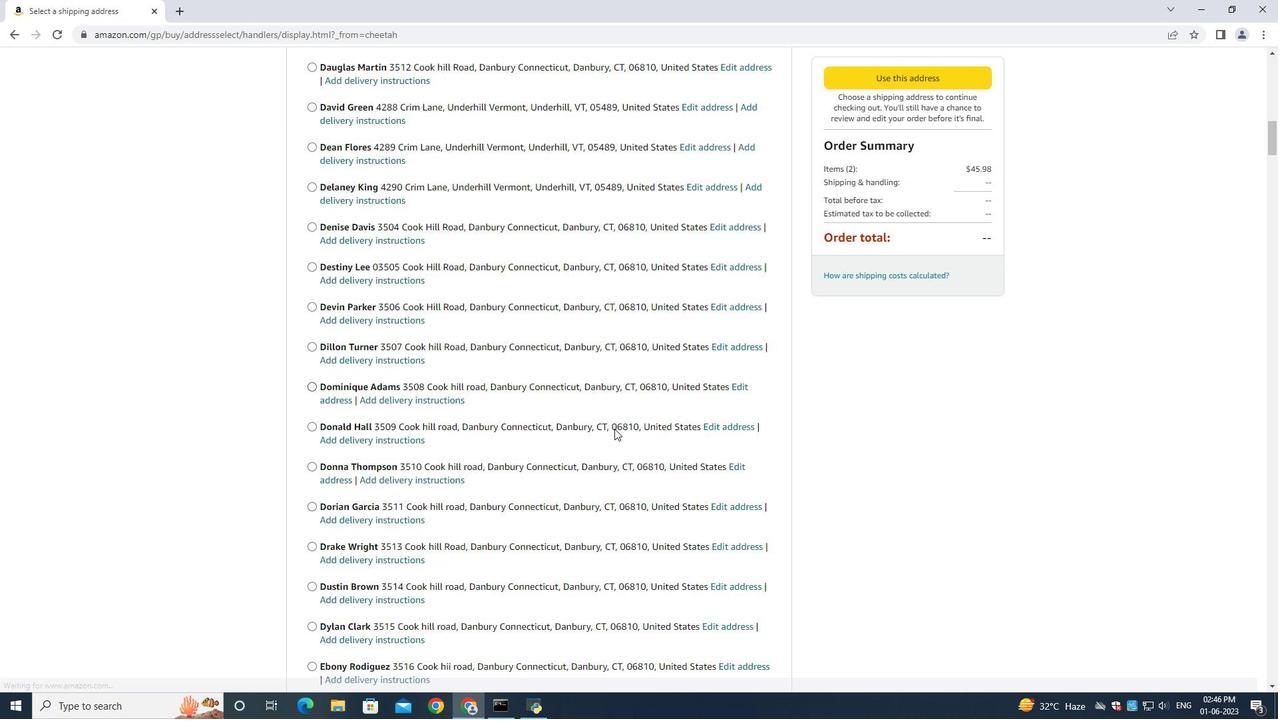 
Action: Mouse scrolled (611, 428) with delta (0, 0)
Screenshot: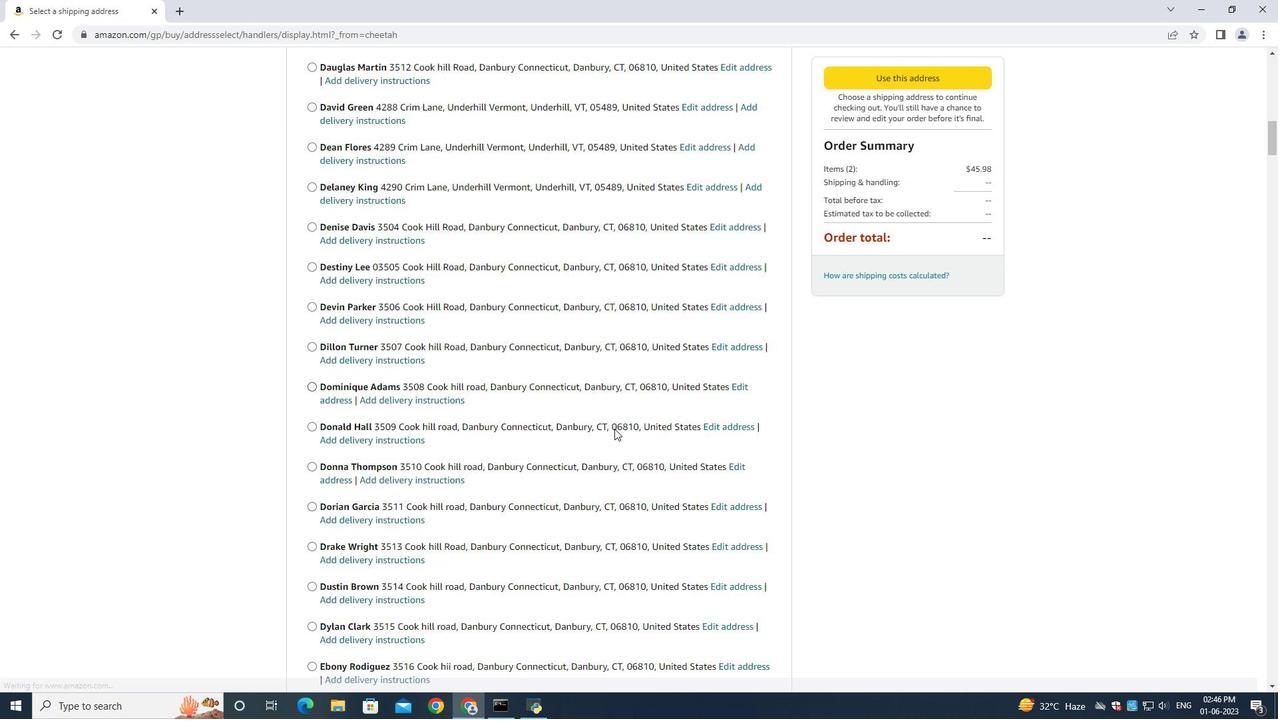 
Action: Mouse scrolled (605, 427) with delta (0, 0)
Screenshot: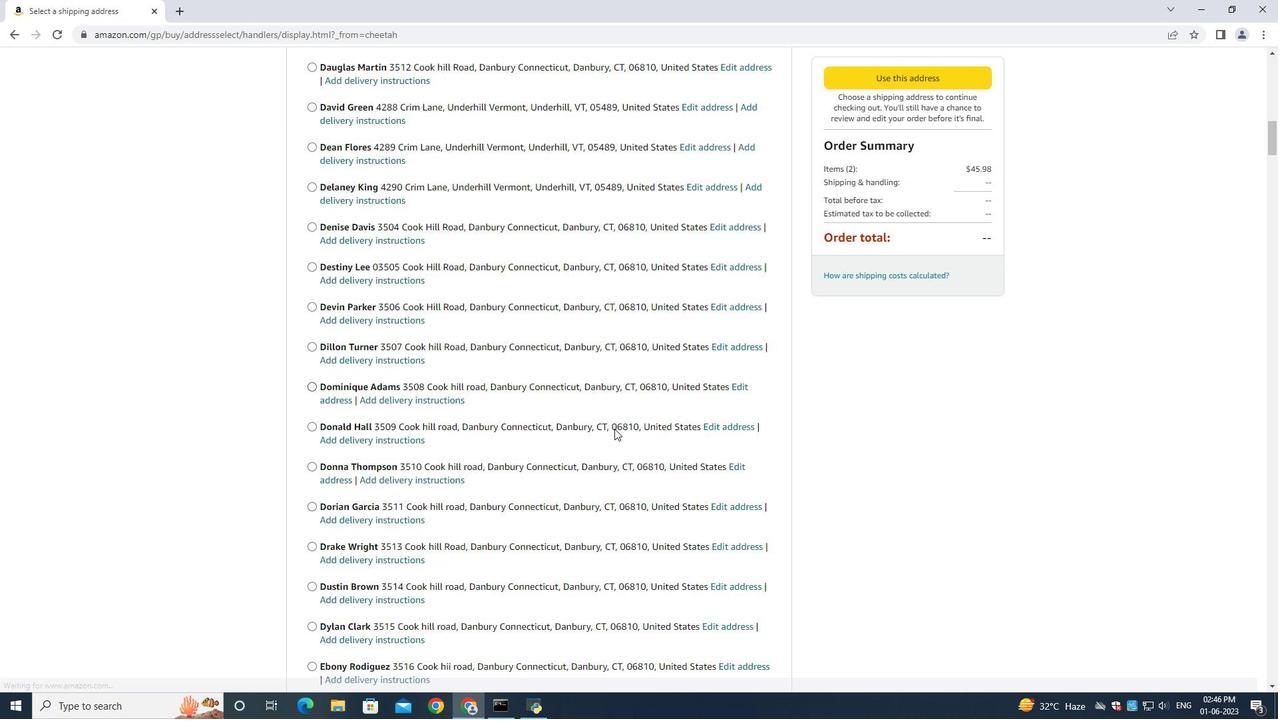 
Action: Mouse scrolled (605, 427) with delta (0, 0)
Screenshot: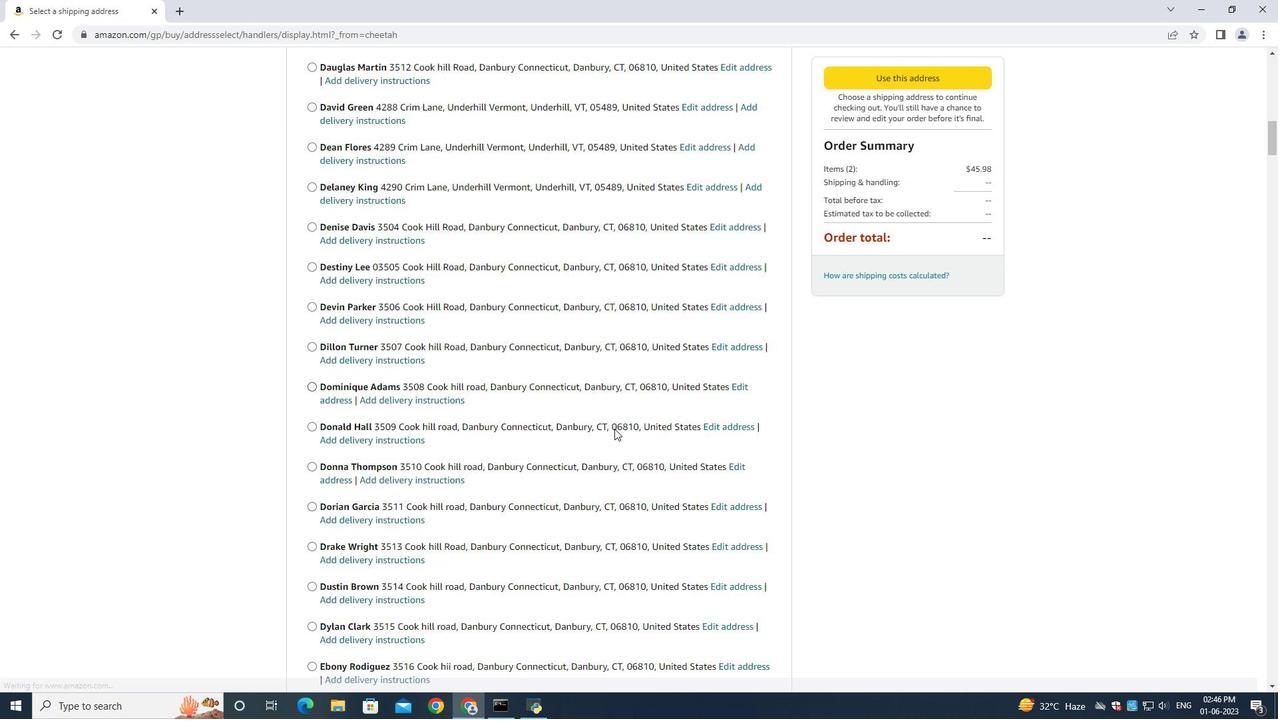 
Action: Mouse scrolled (605, 427) with delta (0, 0)
Screenshot: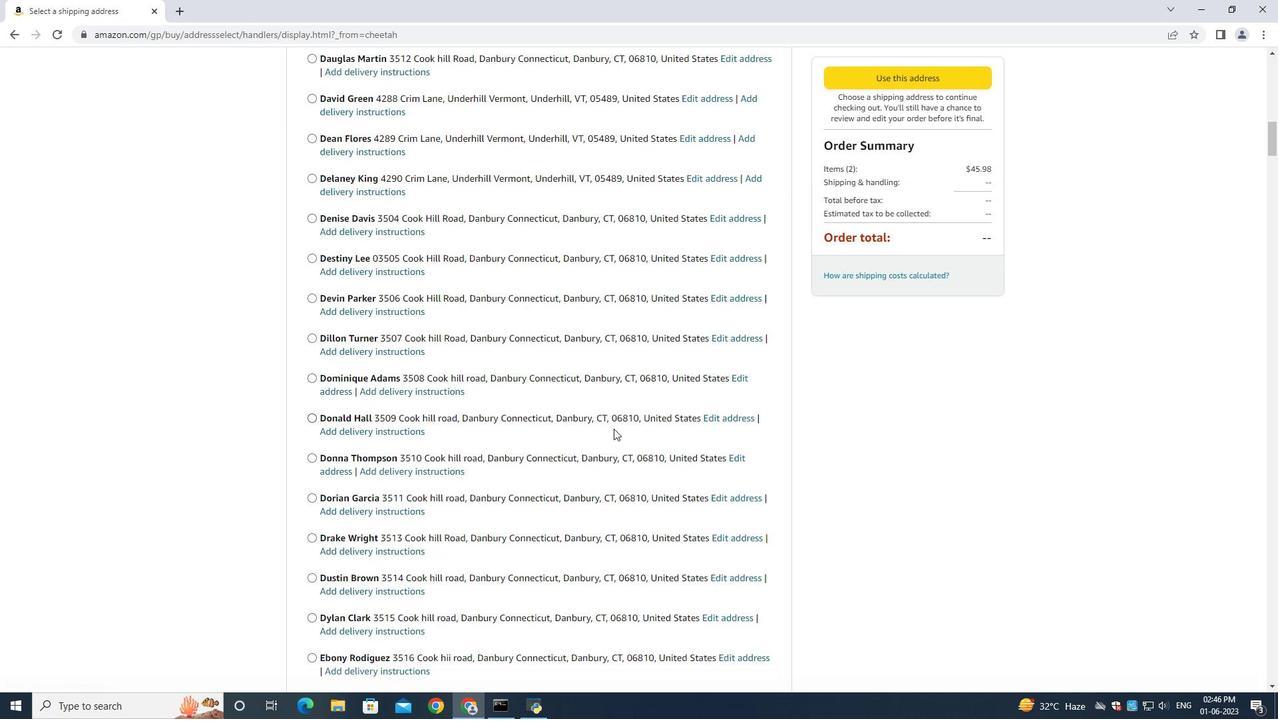 
Action: Mouse scrolled (605, 427) with delta (0, 0)
Screenshot: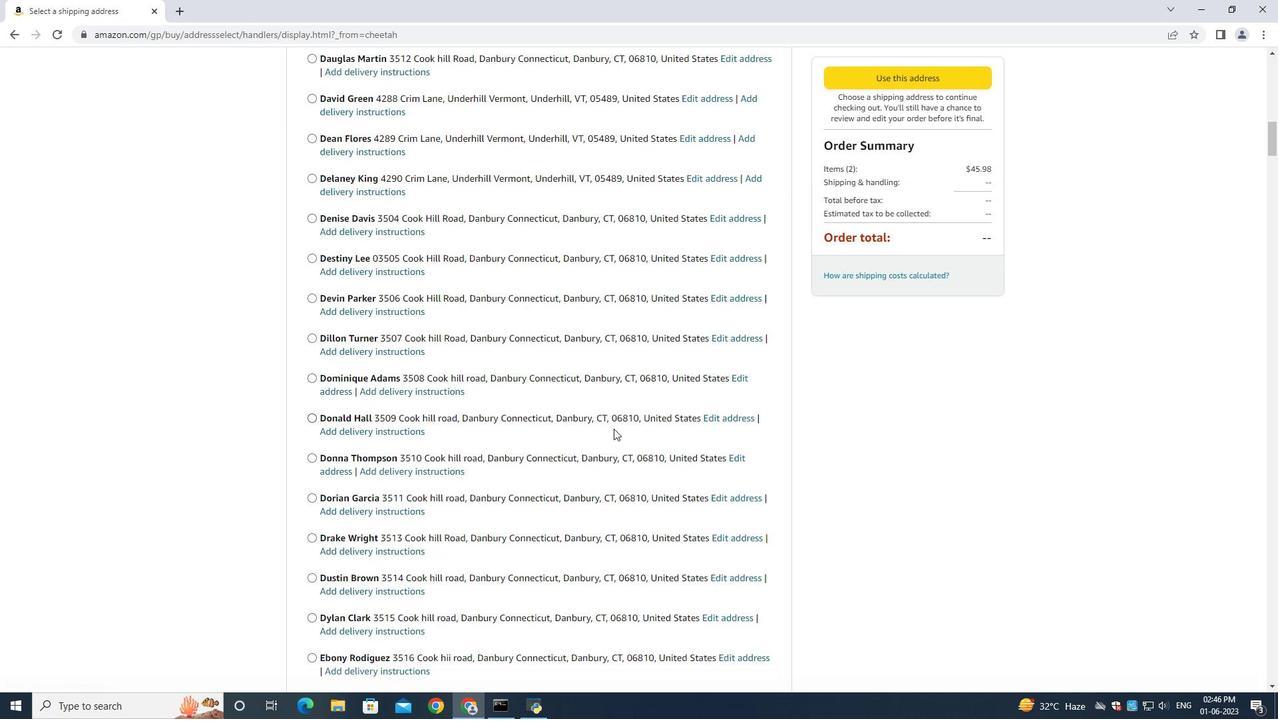 
Action: Mouse scrolled (605, 427) with delta (0, 0)
Screenshot: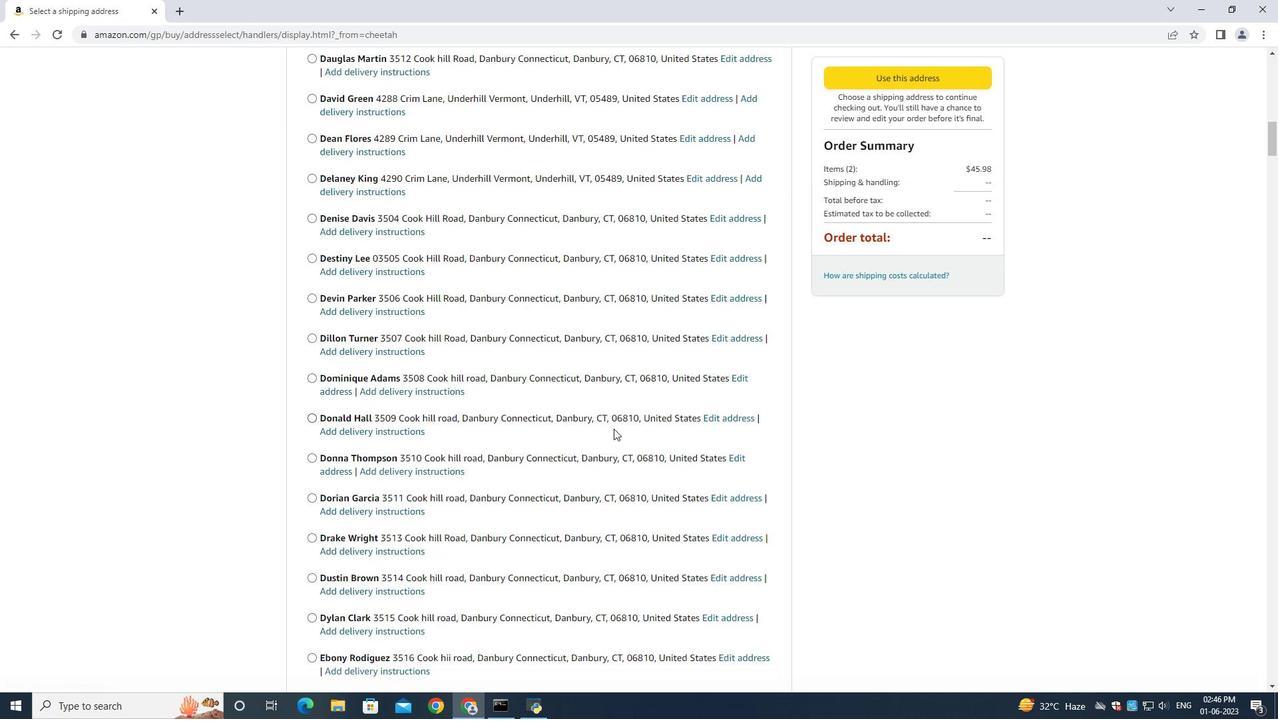 
Action: Mouse scrolled (605, 427) with delta (0, 0)
Screenshot: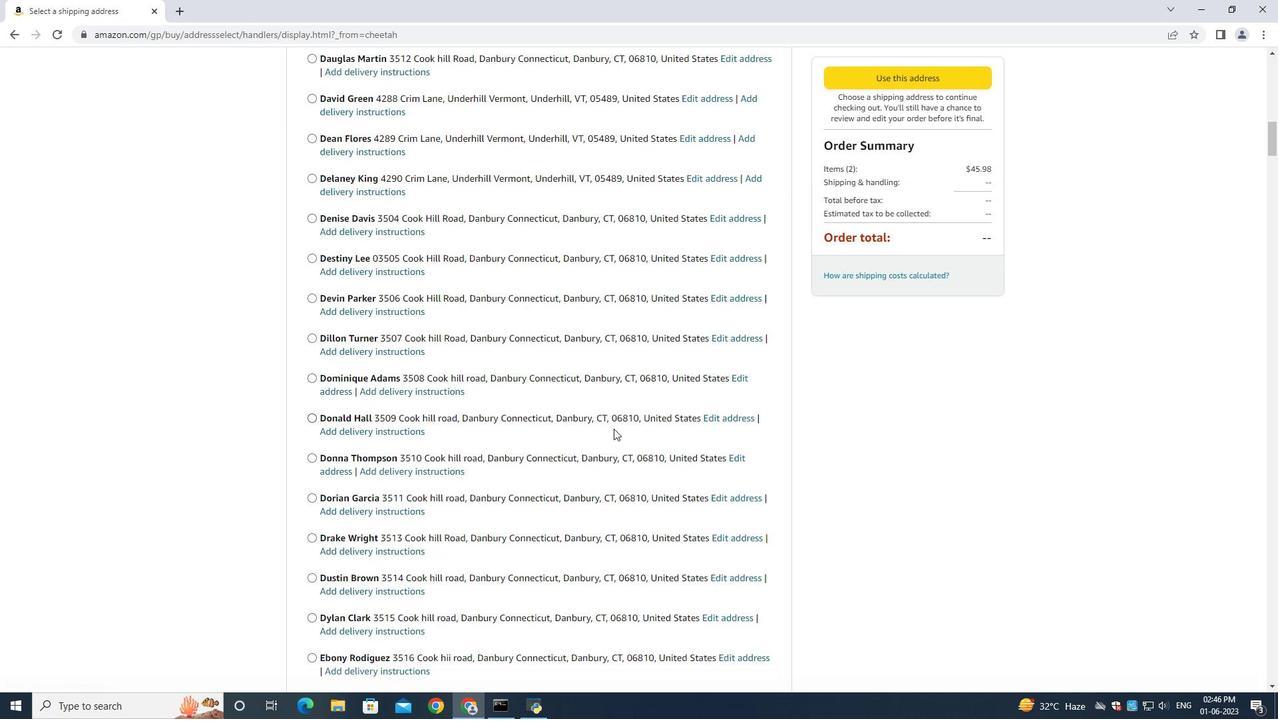 
Action: Mouse scrolled (605, 427) with delta (0, 0)
Screenshot: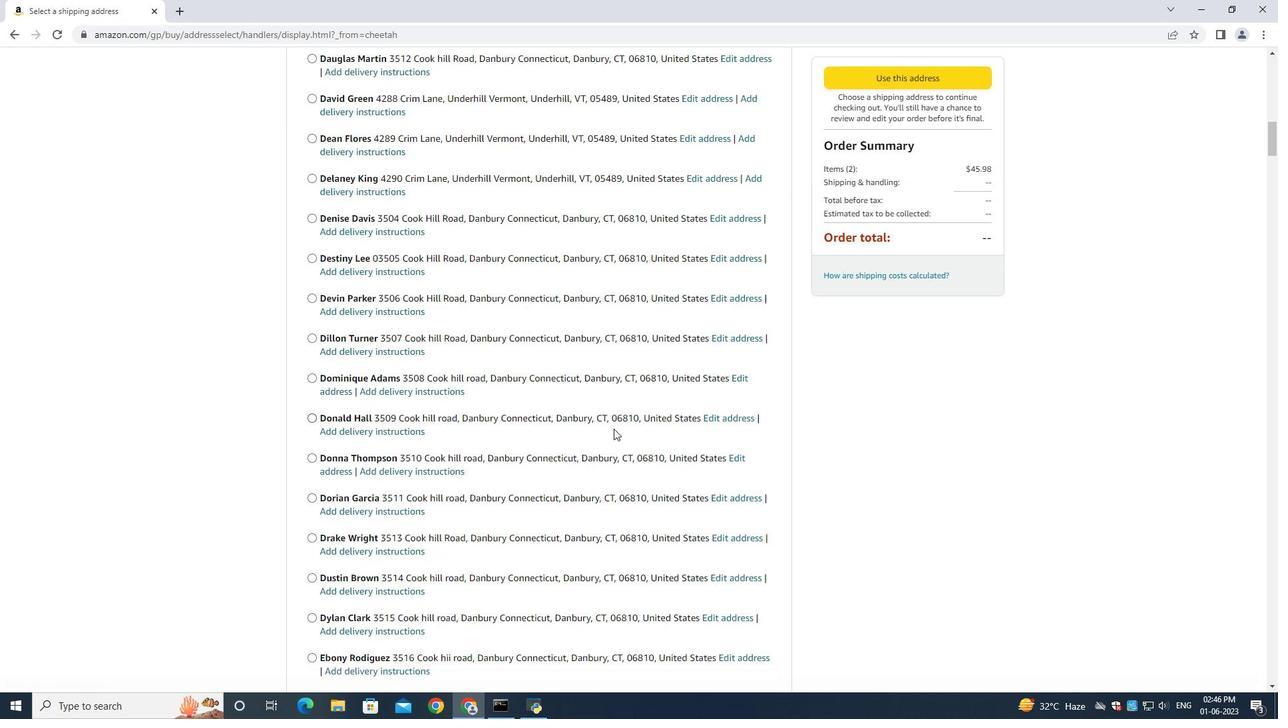 
Action: Mouse moved to (605, 428)
Screenshot: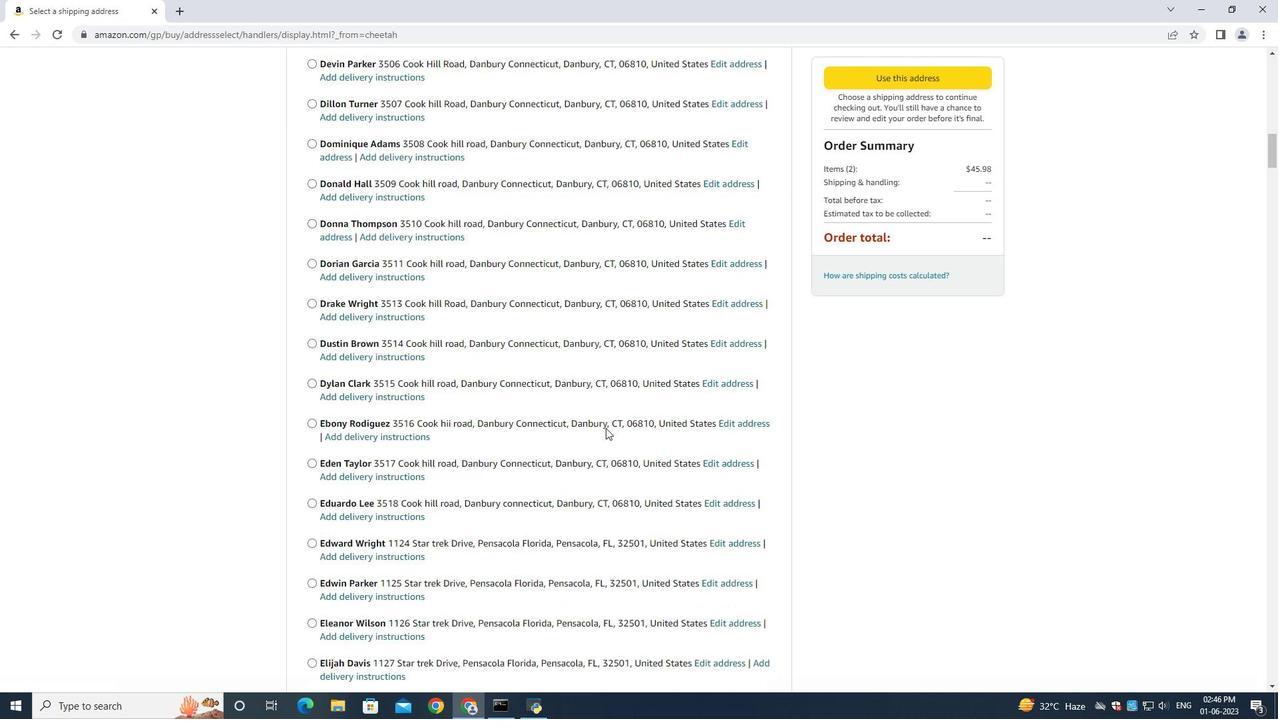 
Action: Mouse scrolled (605, 427) with delta (0, 0)
Screenshot: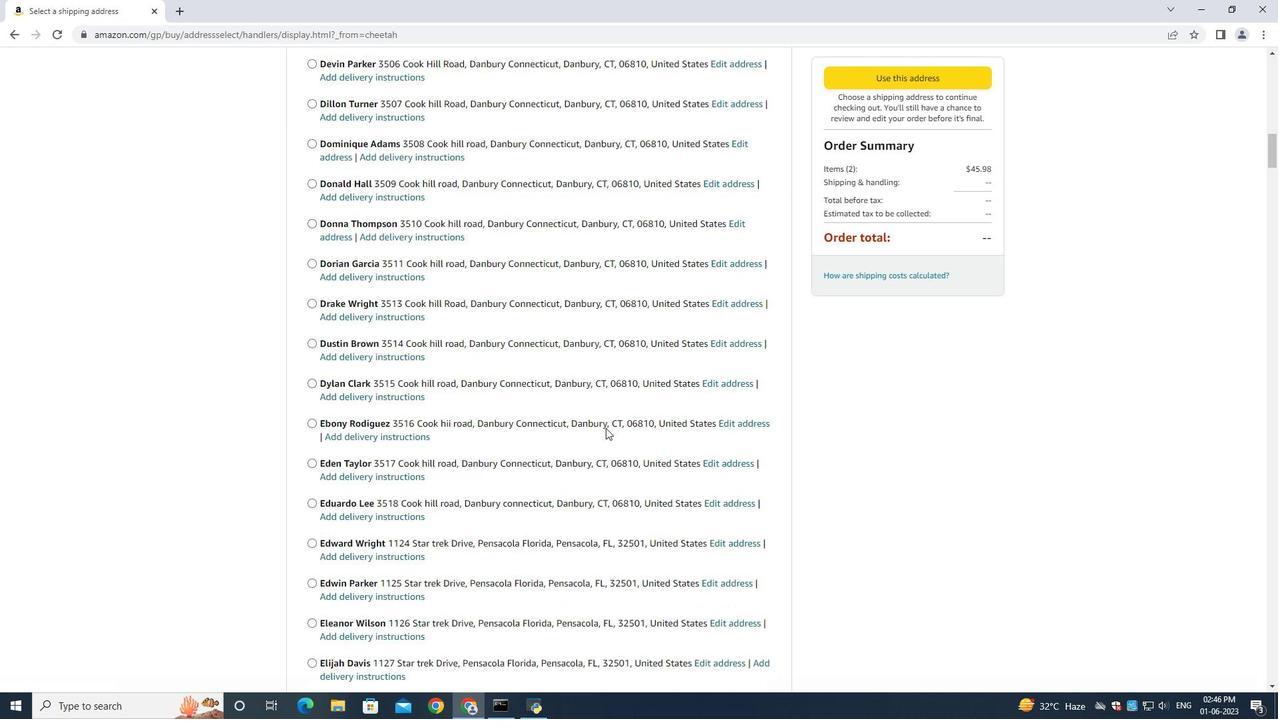
Action: Mouse scrolled (605, 427) with delta (0, 0)
Screenshot: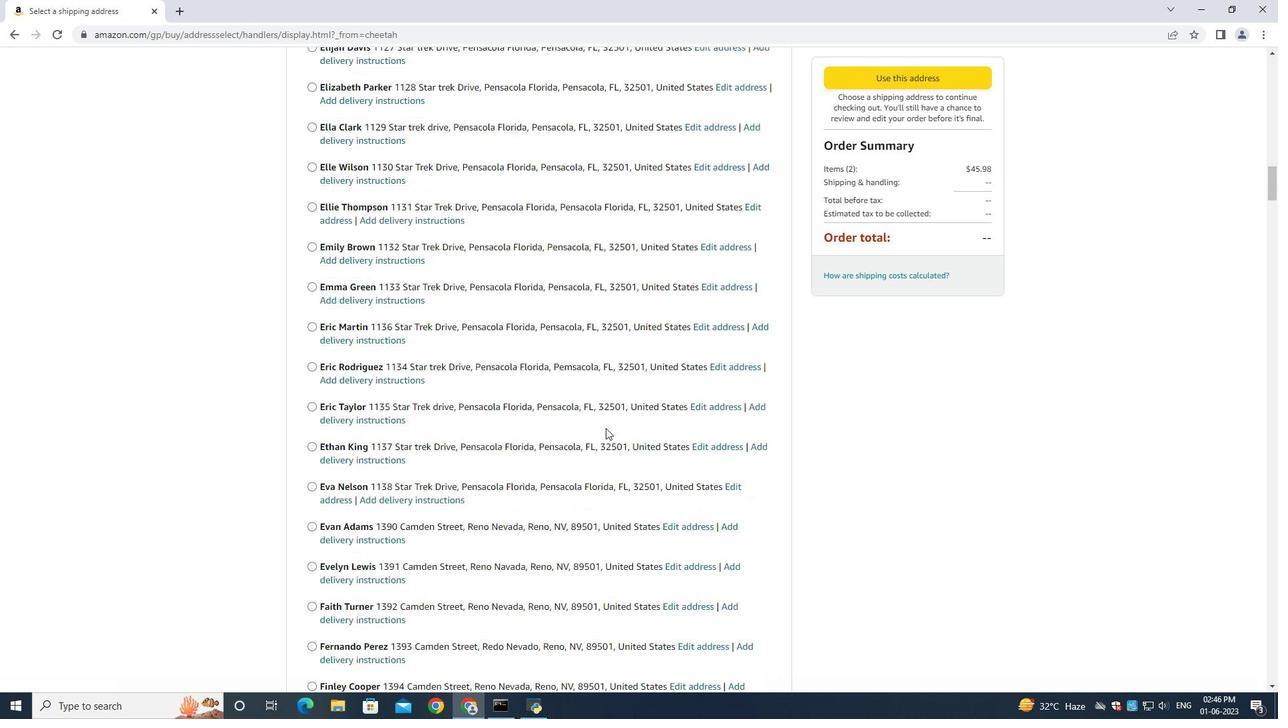 
Action: Mouse scrolled (605, 427) with delta (0, 0)
Screenshot: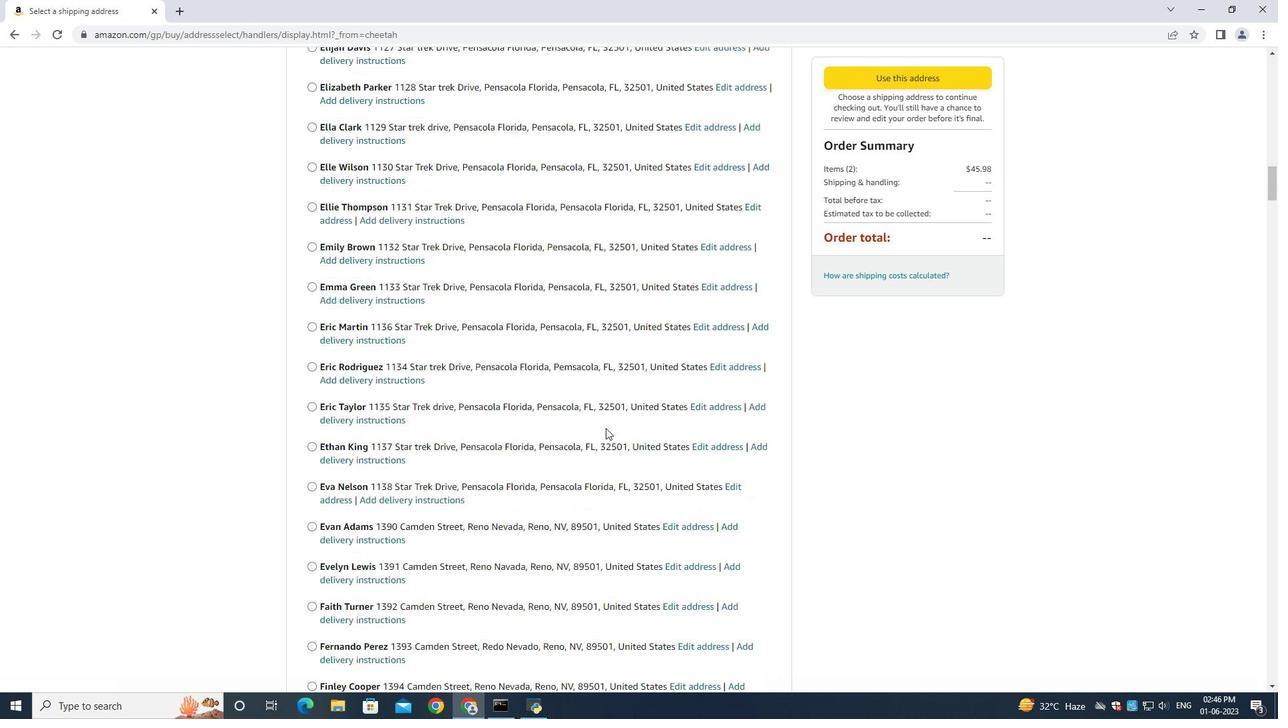 
Action: Mouse scrolled (605, 427) with delta (0, 0)
Screenshot: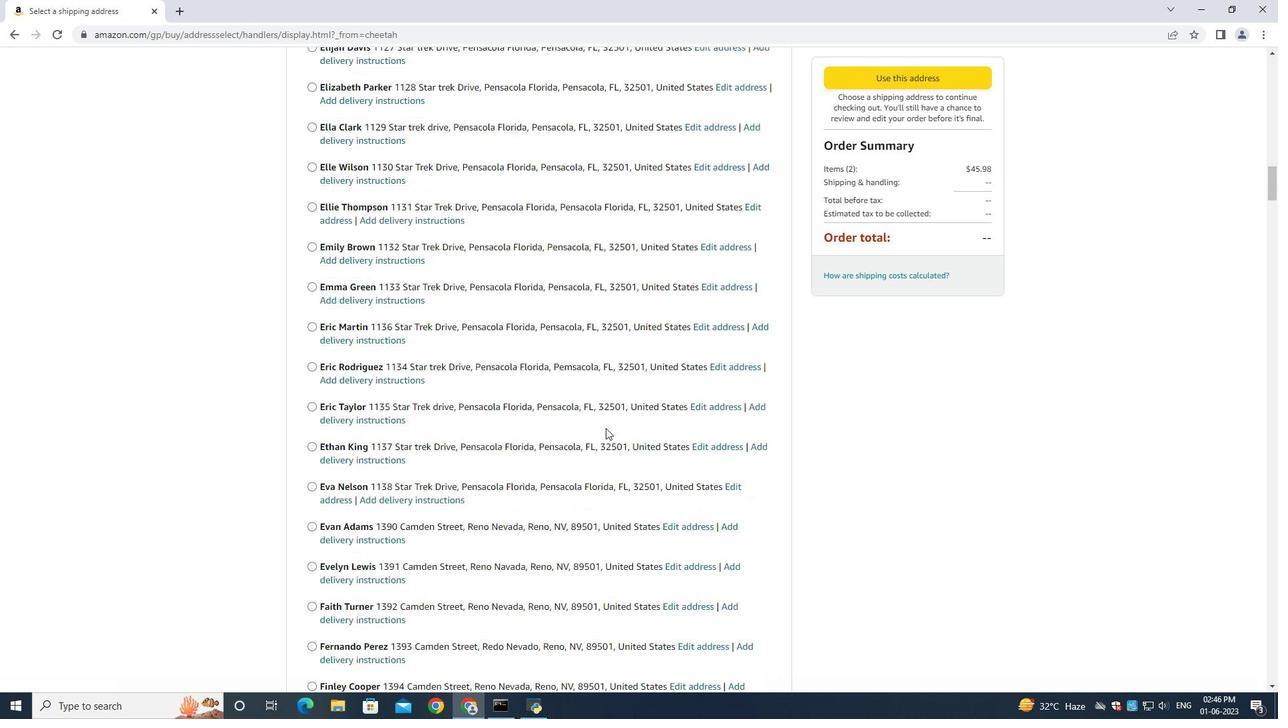 
Action: Mouse scrolled (605, 427) with delta (0, 0)
Screenshot: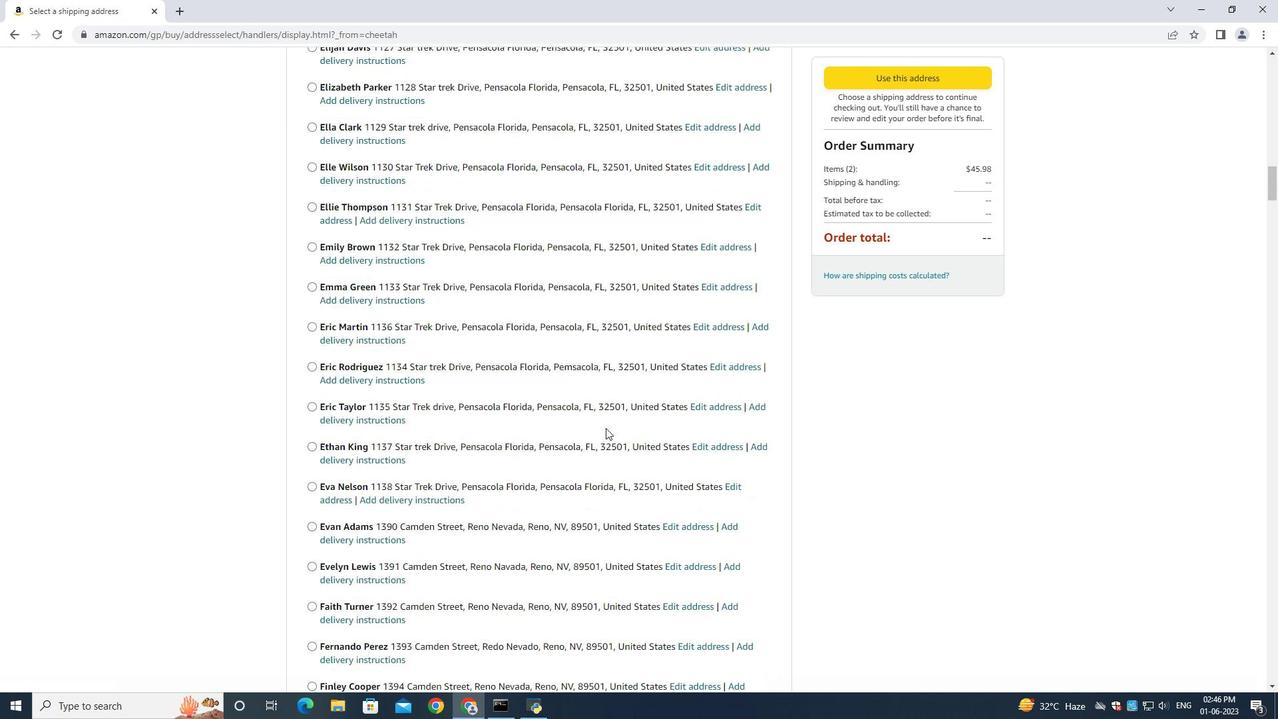 
Action: Mouse moved to (605, 427)
Screenshot: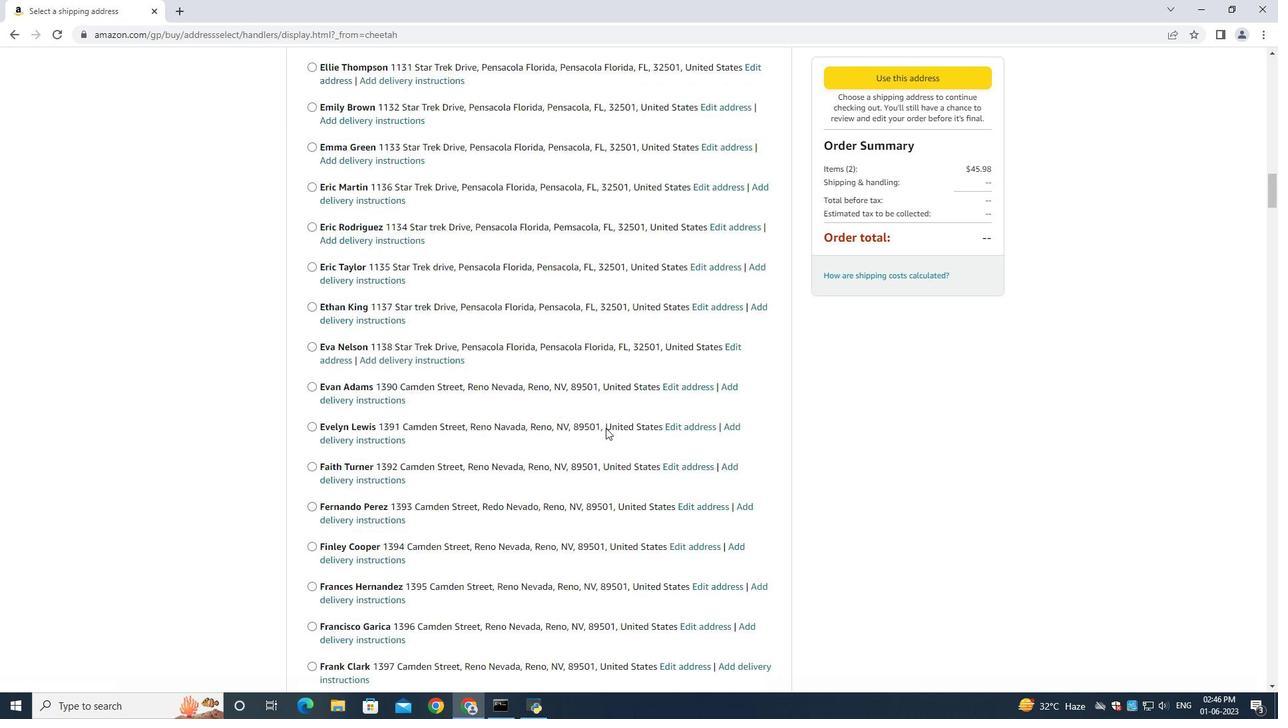 
Action: Mouse scrolled (605, 427) with delta (0, 0)
Screenshot: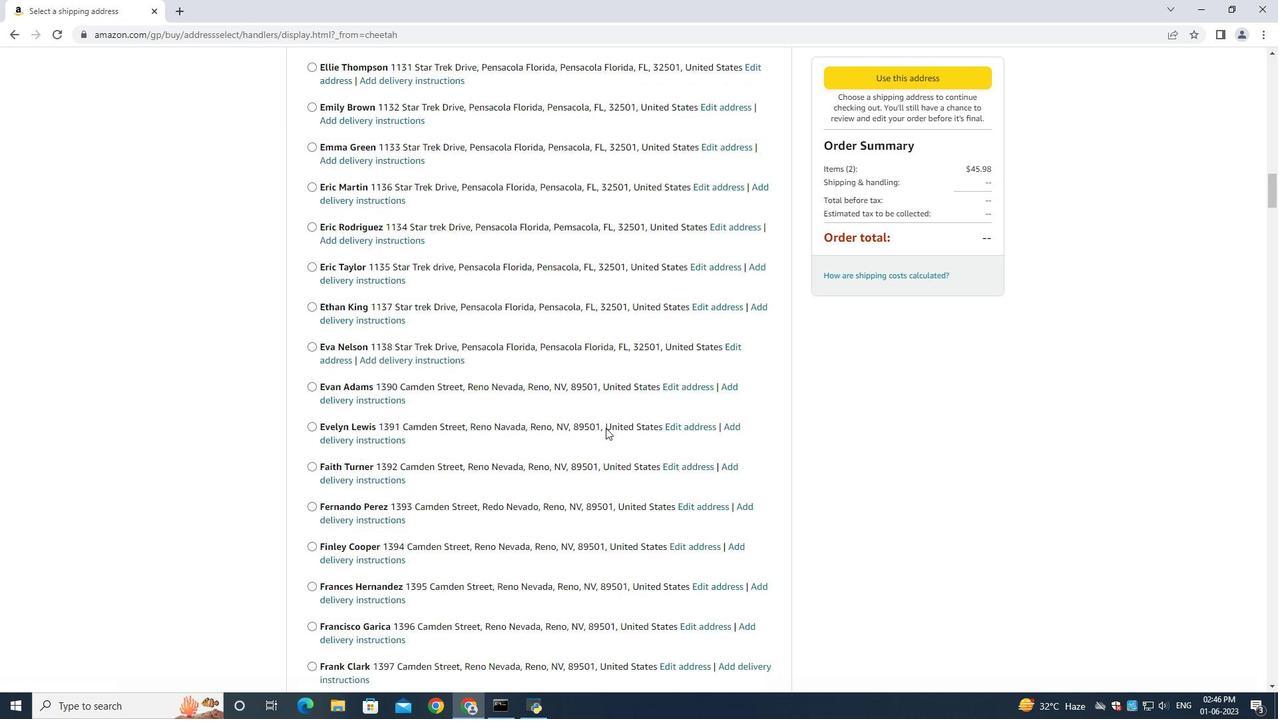 
Action: Mouse moved to (603, 427)
Screenshot: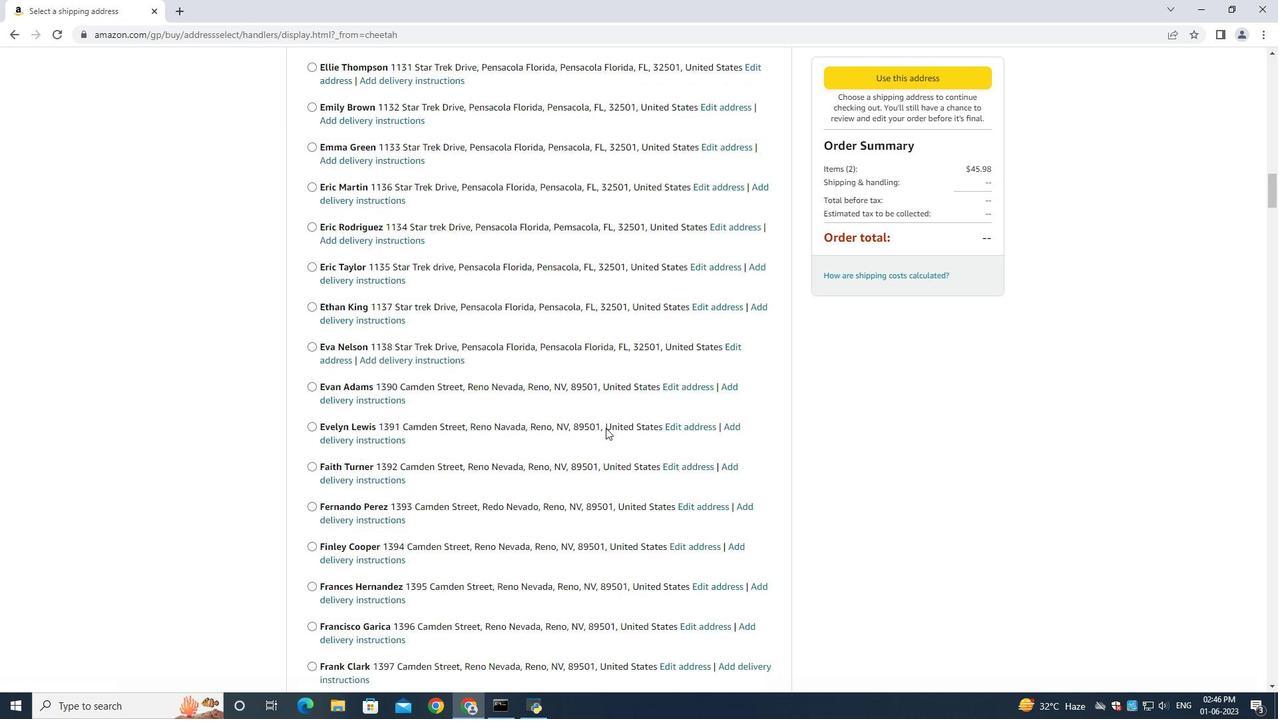 
Action: Mouse scrolled (603, 426) with delta (0, 0)
Screenshot: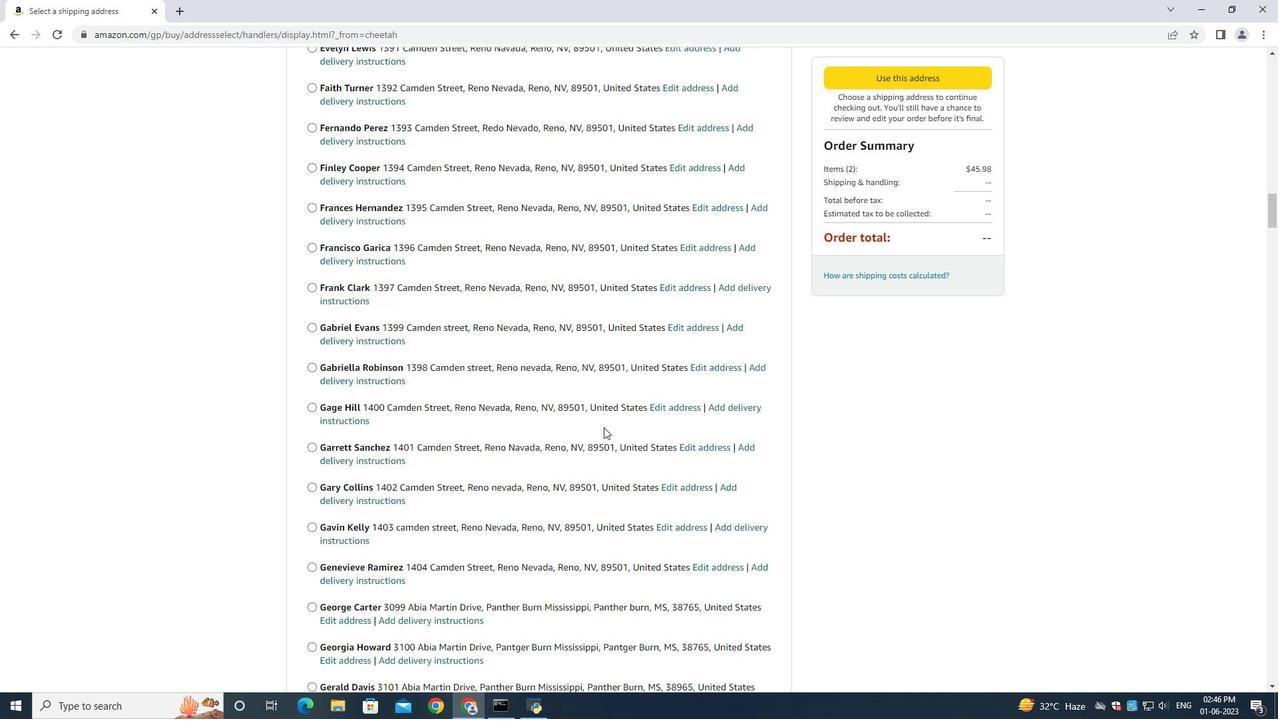 
Action: Mouse scrolled (603, 426) with delta (0, 0)
Screenshot: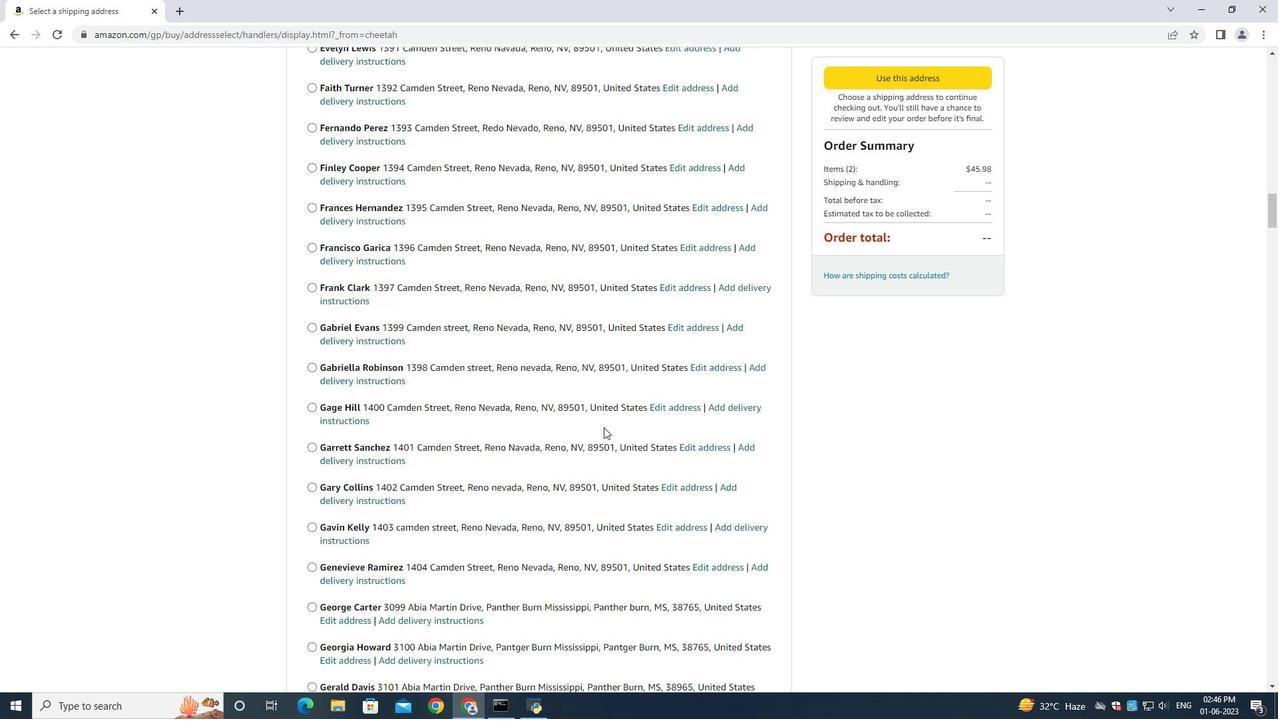 
Action: Mouse scrolled (603, 426) with delta (0, 0)
Screenshot: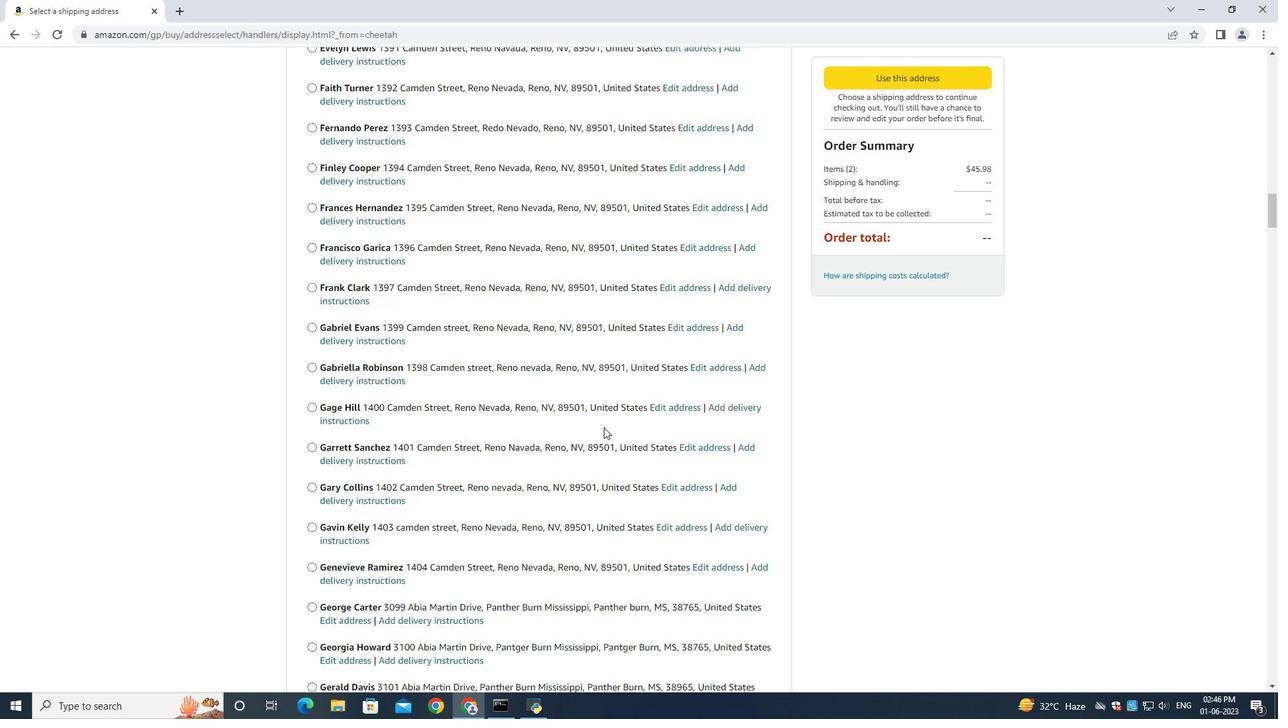 
Action: Mouse scrolled (603, 426) with delta (0, 0)
Screenshot: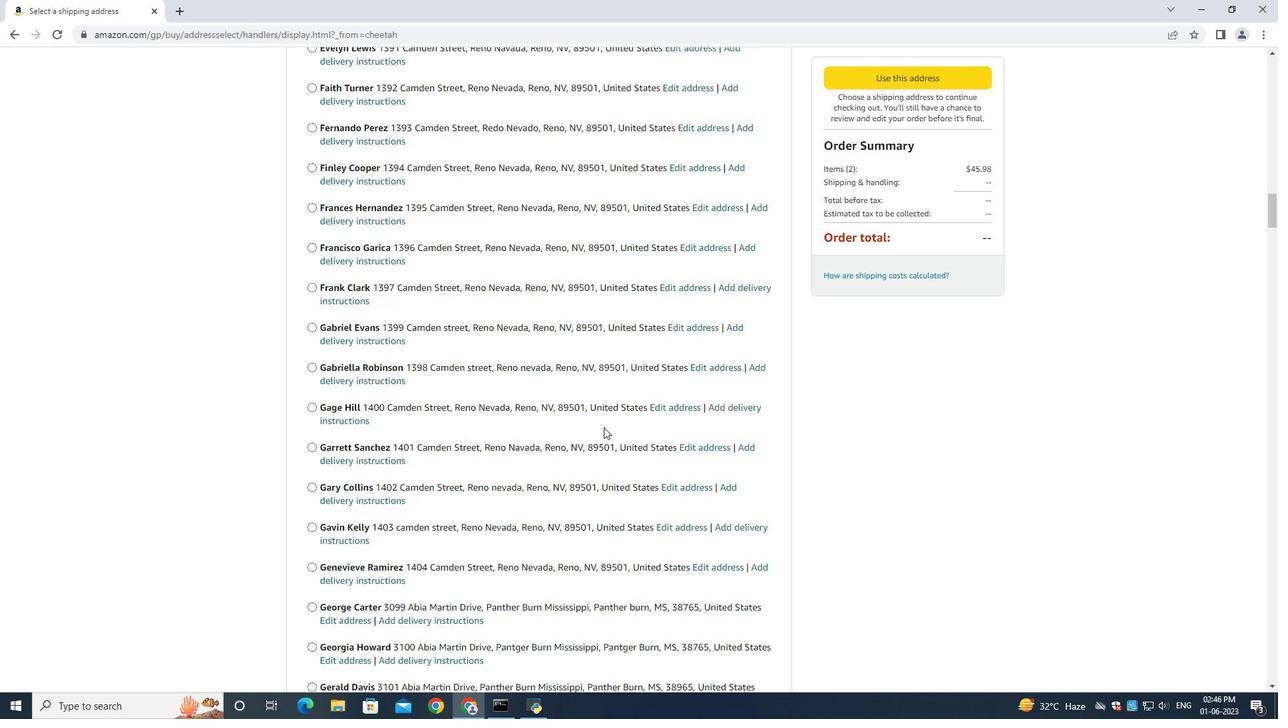 
Action: Mouse scrolled (603, 426) with delta (0, 0)
Screenshot: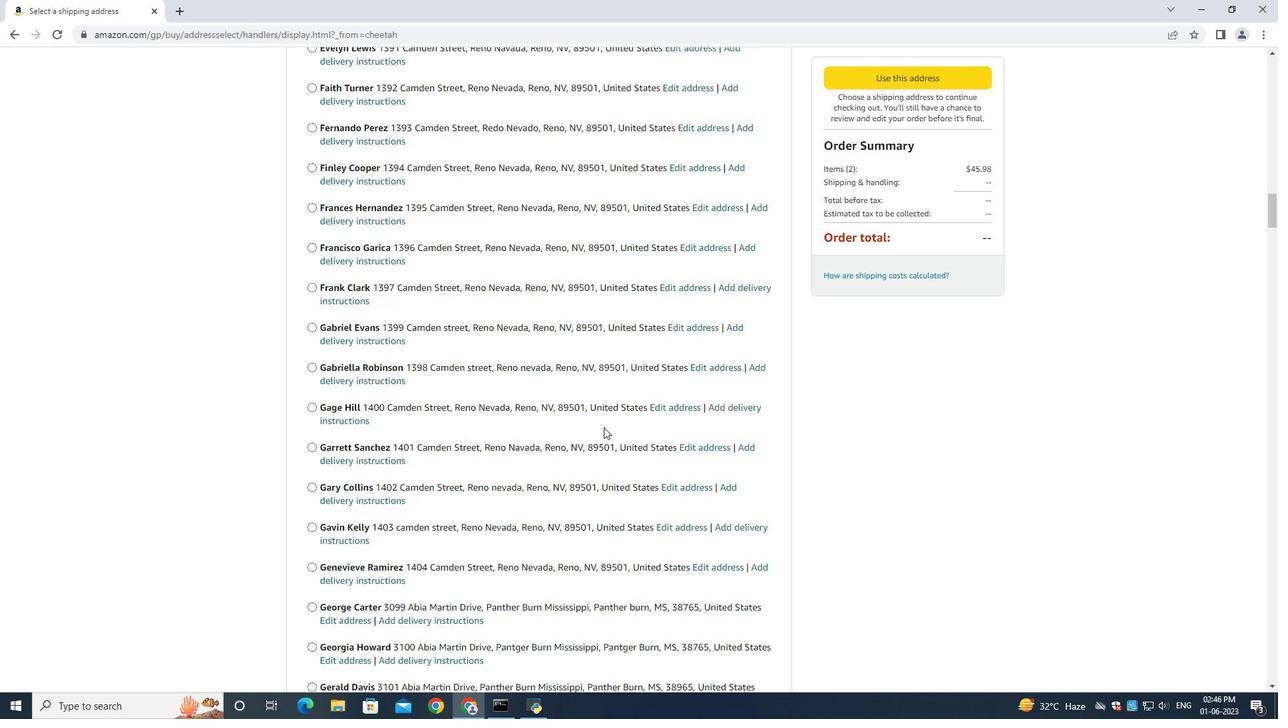 
Action: Mouse scrolled (603, 426) with delta (0, 0)
Screenshot: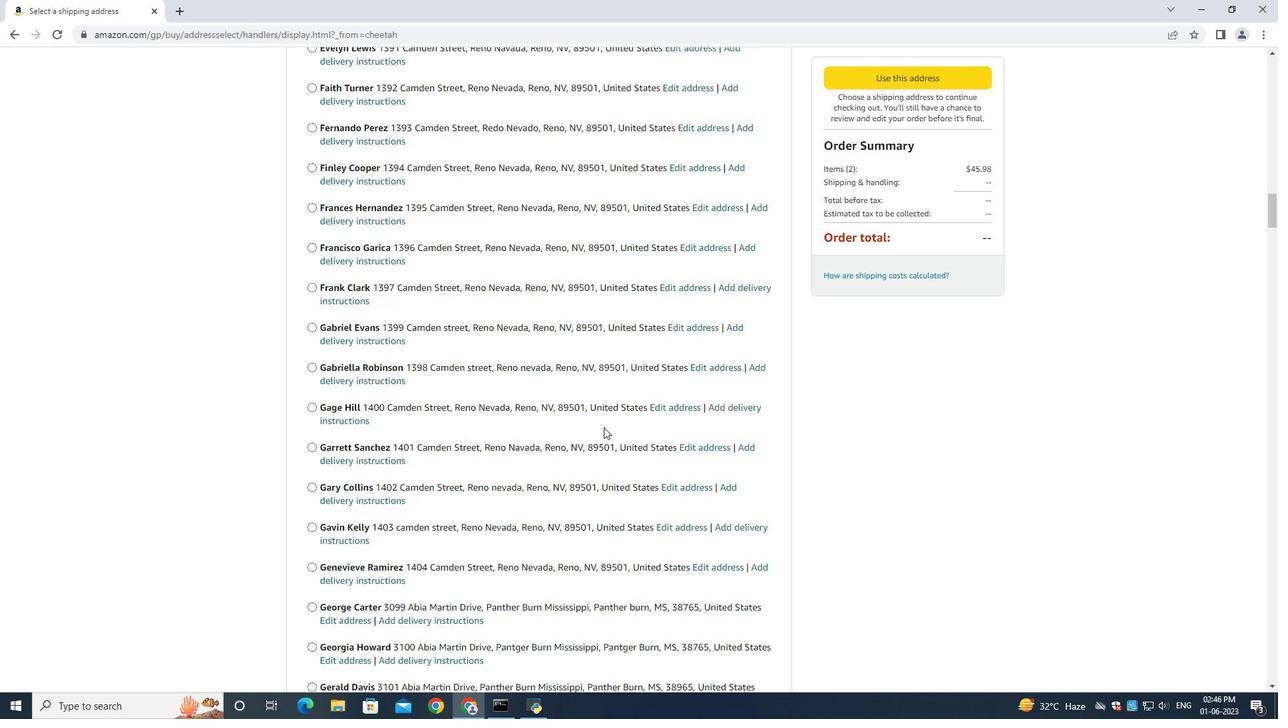 
Action: Mouse moved to (603, 427)
Screenshot: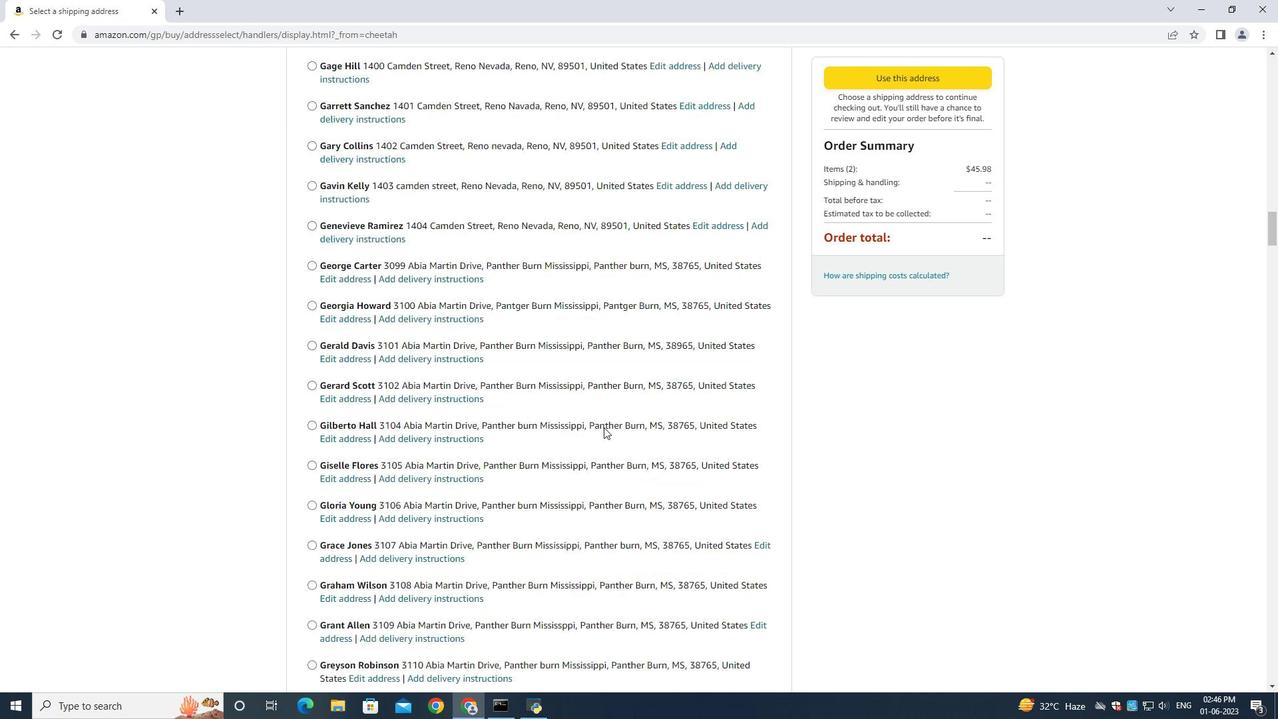 
Action: Mouse scrolled (603, 426) with delta (0, 0)
Screenshot: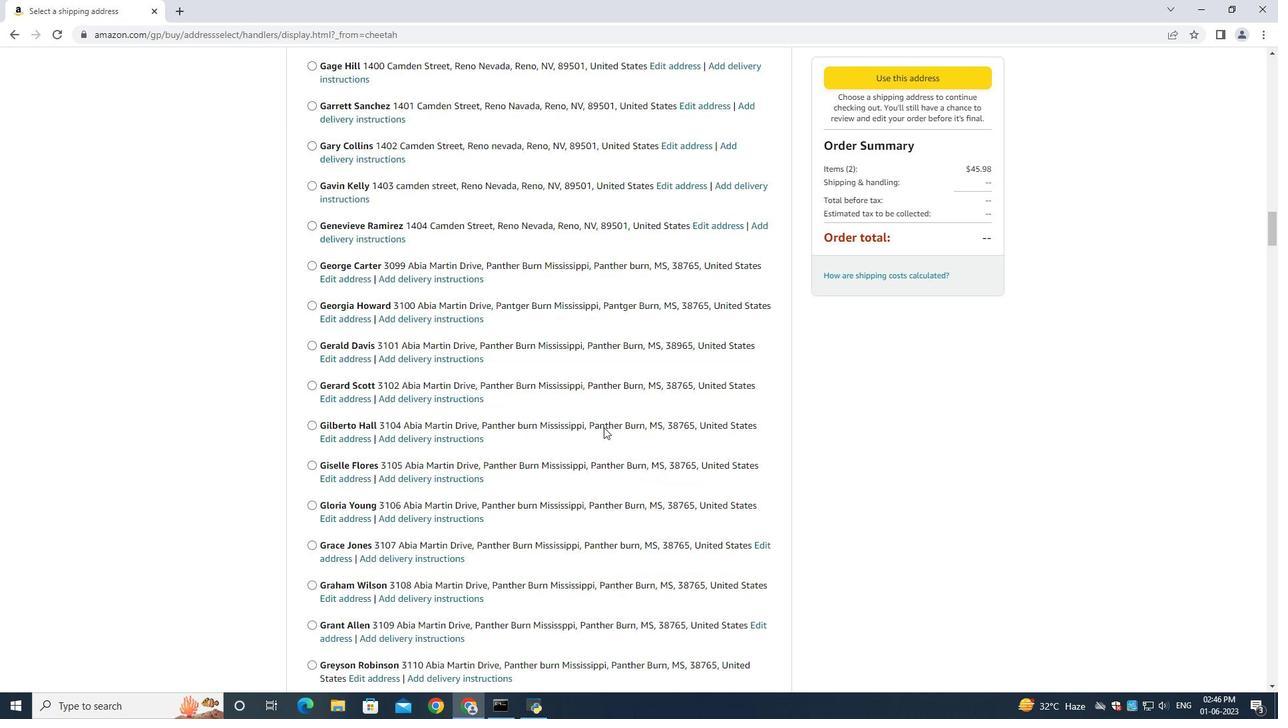 
Action: Mouse scrolled (603, 426) with delta (0, 0)
Screenshot: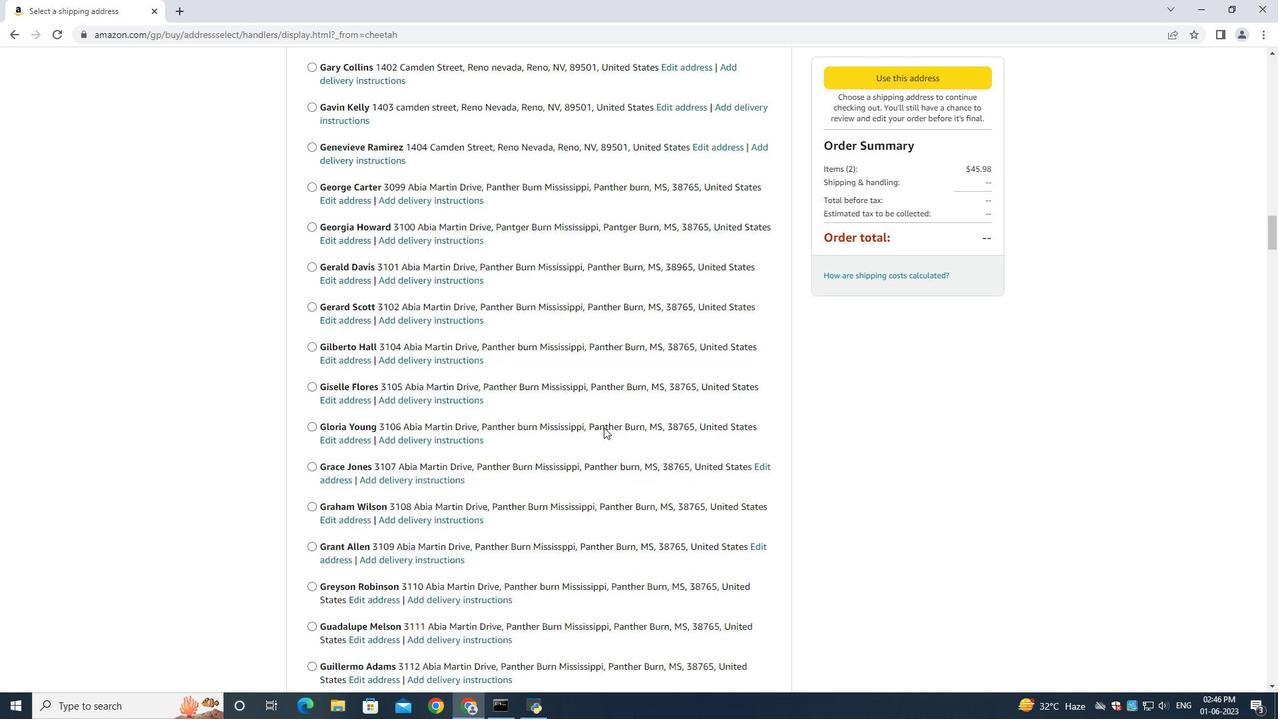 
Action: Mouse scrolled (603, 426) with delta (0, 0)
Screenshot: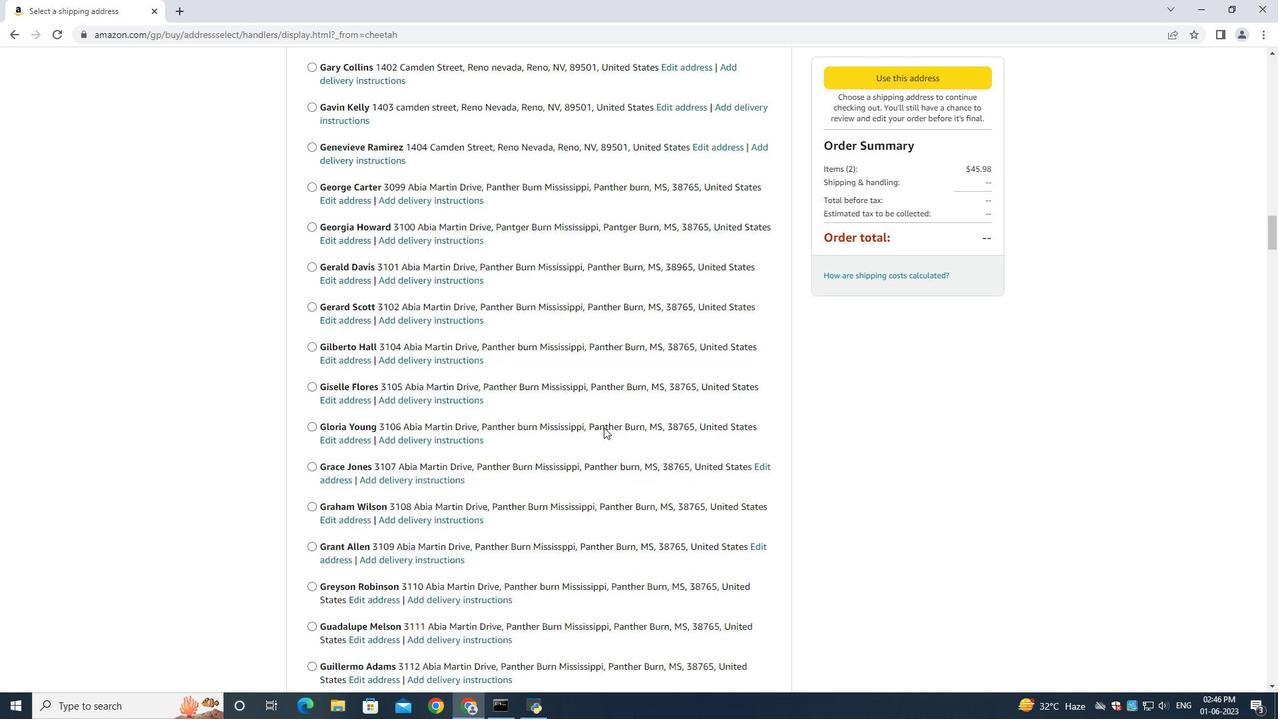 
Action: Mouse scrolled (603, 426) with delta (0, 0)
Screenshot: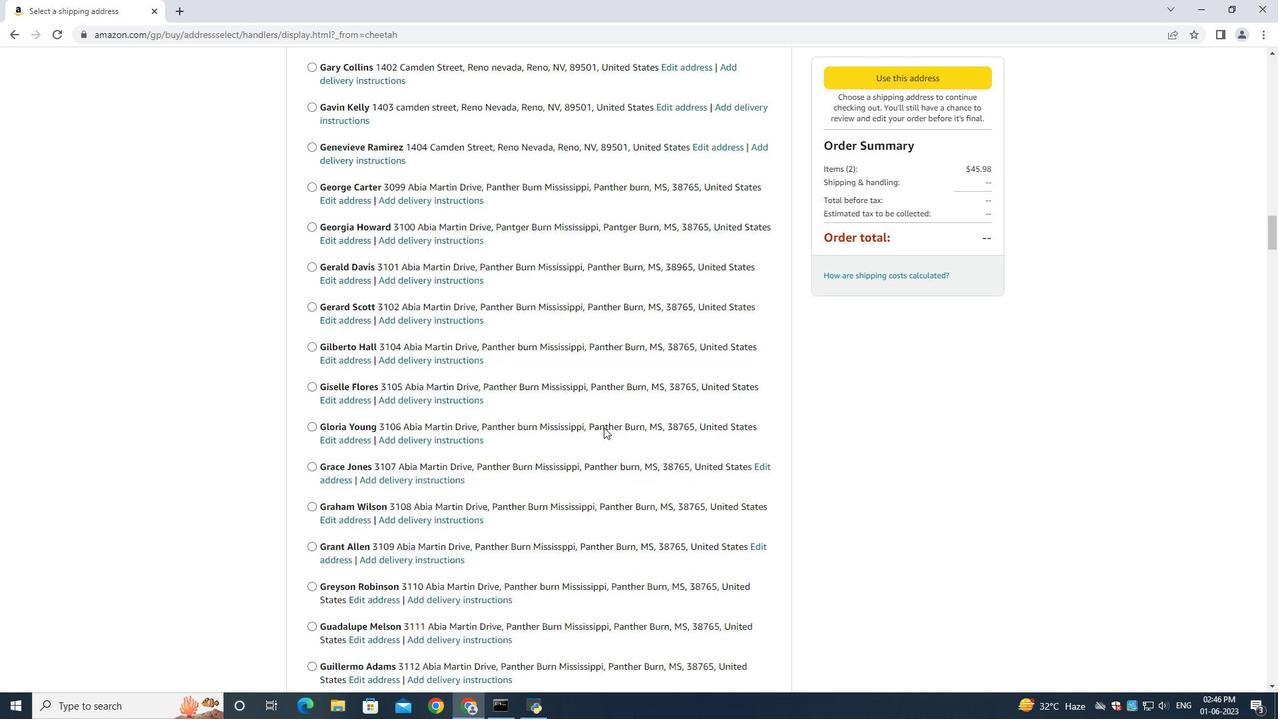 
Action: Mouse scrolled (603, 426) with delta (0, 0)
Screenshot: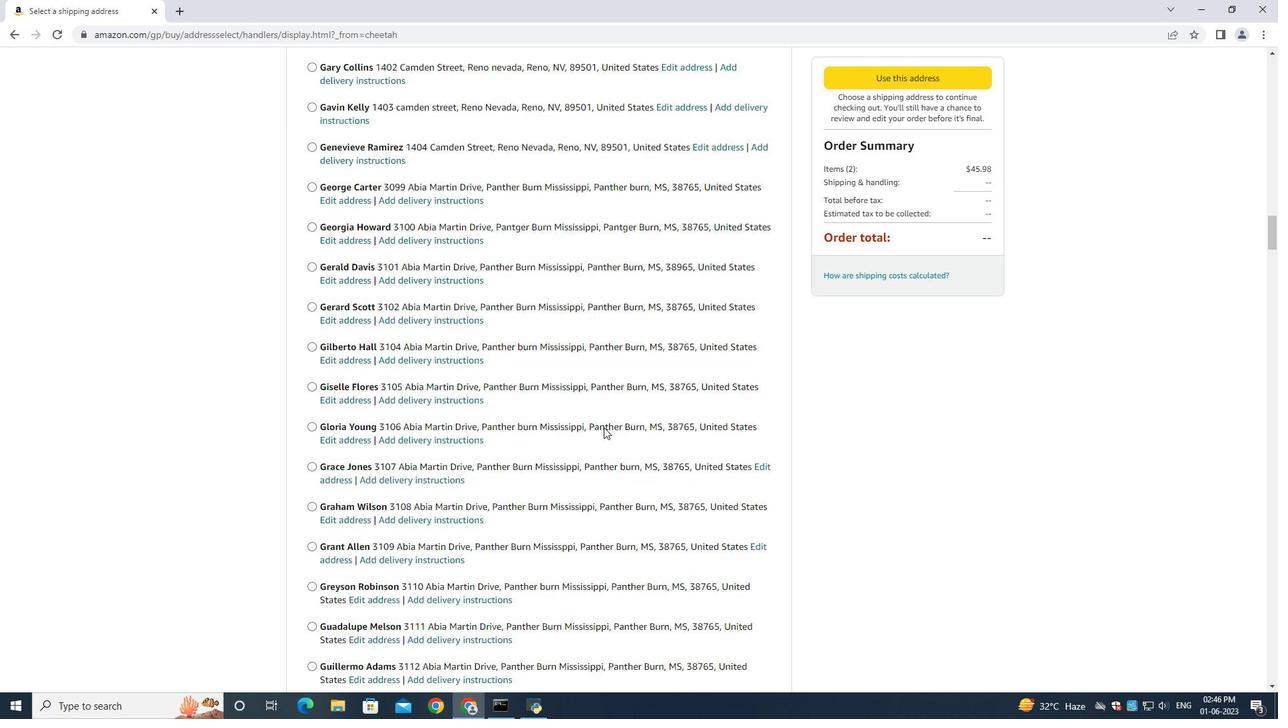 
Action: Mouse scrolled (603, 426) with delta (0, 0)
Screenshot: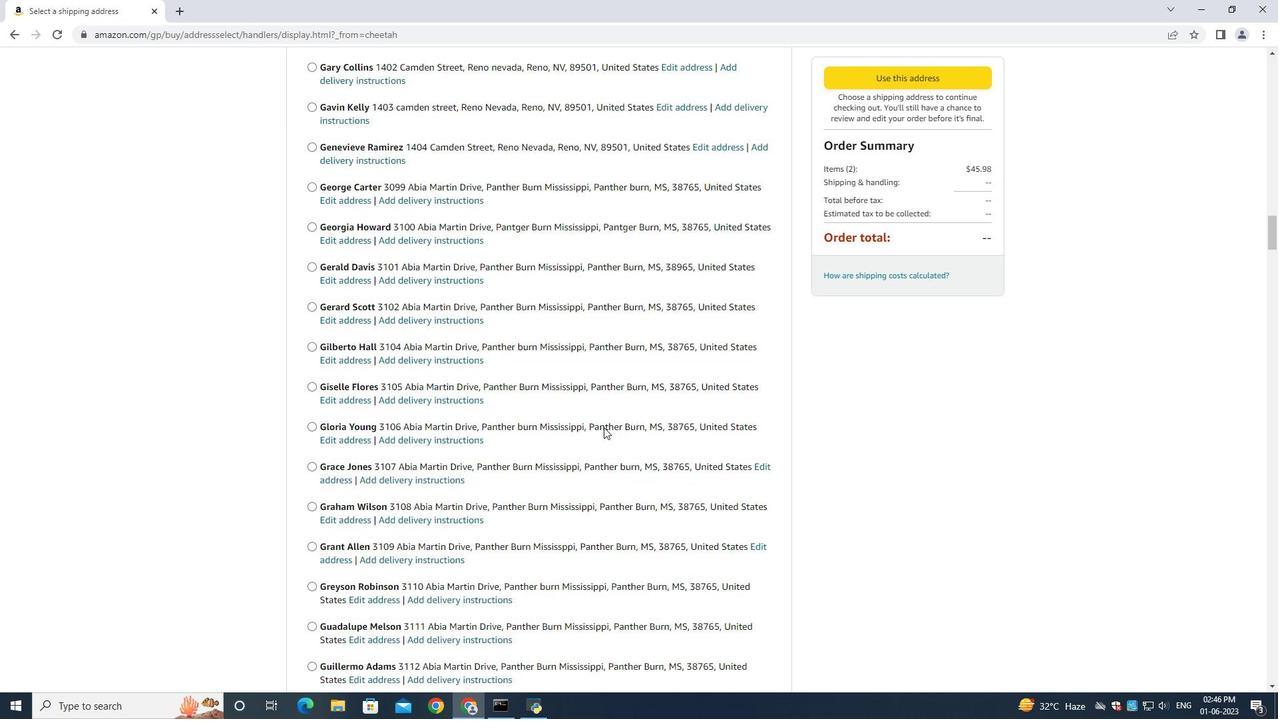 
Action: Mouse scrolled (603, 426) with delta (0, 0)
Screenshot: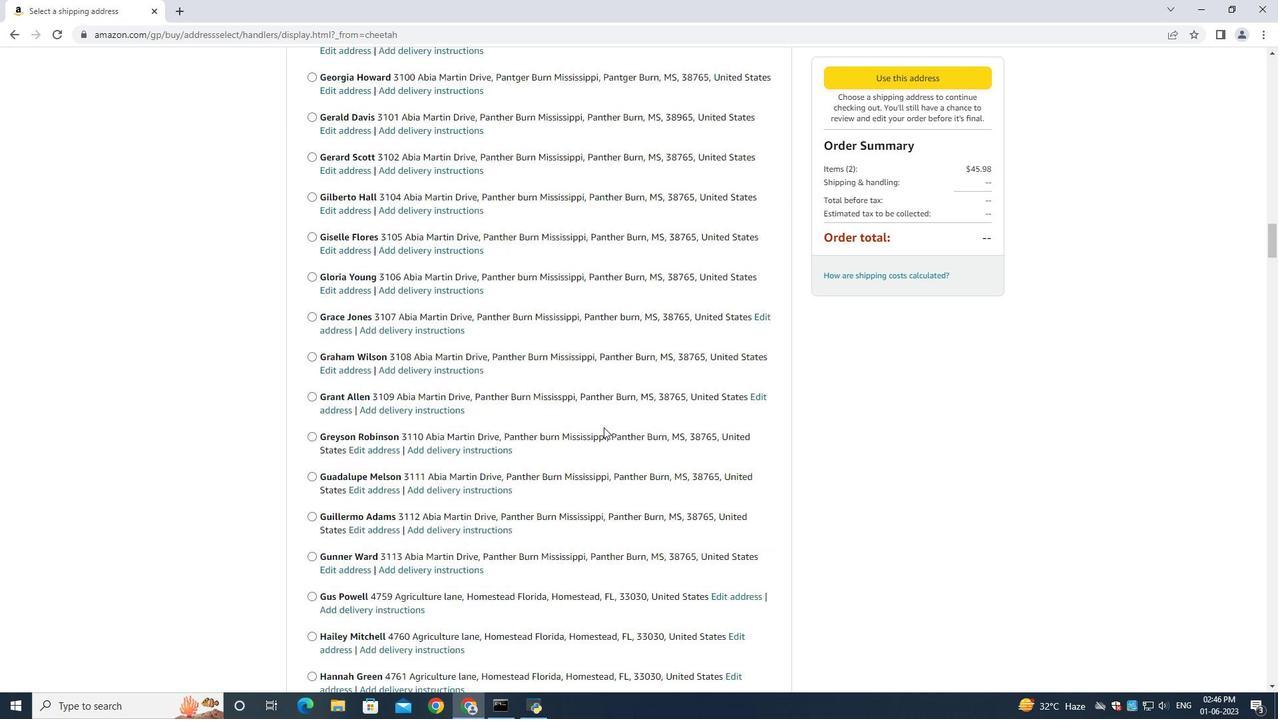
Action: Mouse scrolled (603, 426) with delta (0, 0)
Screenshot: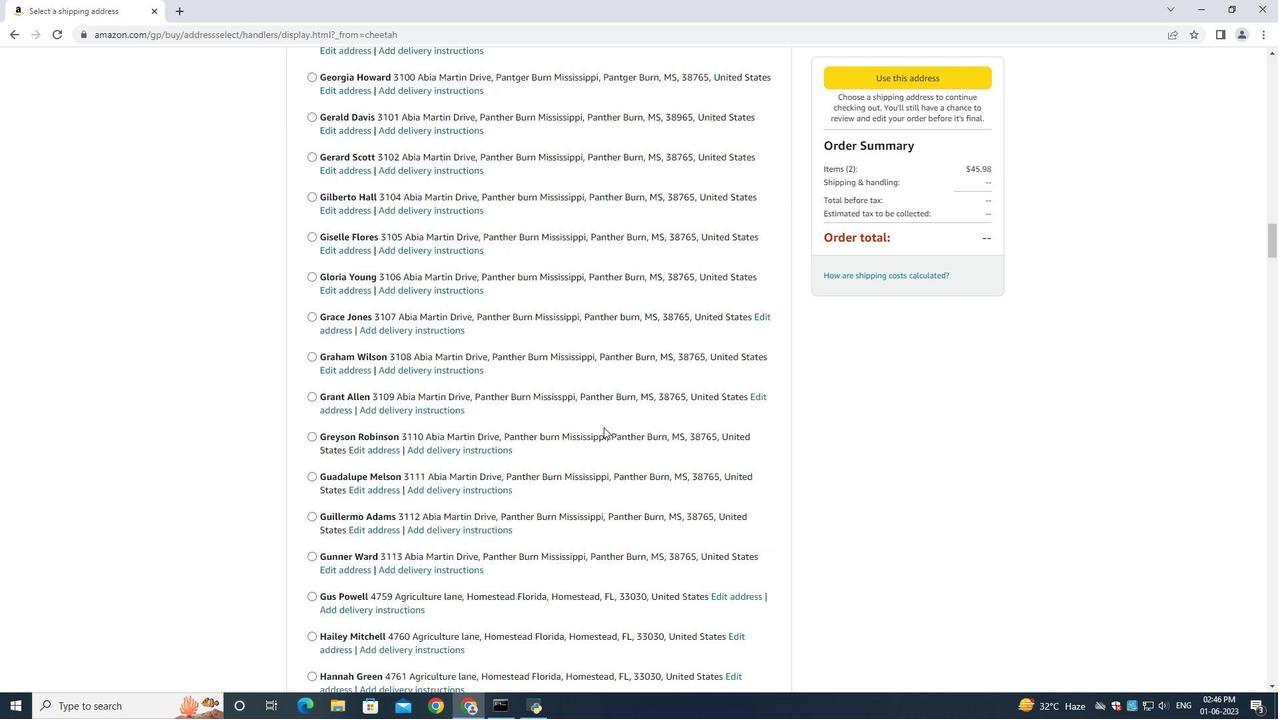 
Action: Mouse scrolled (603, 426) with delta (0, 0)
Screenshot: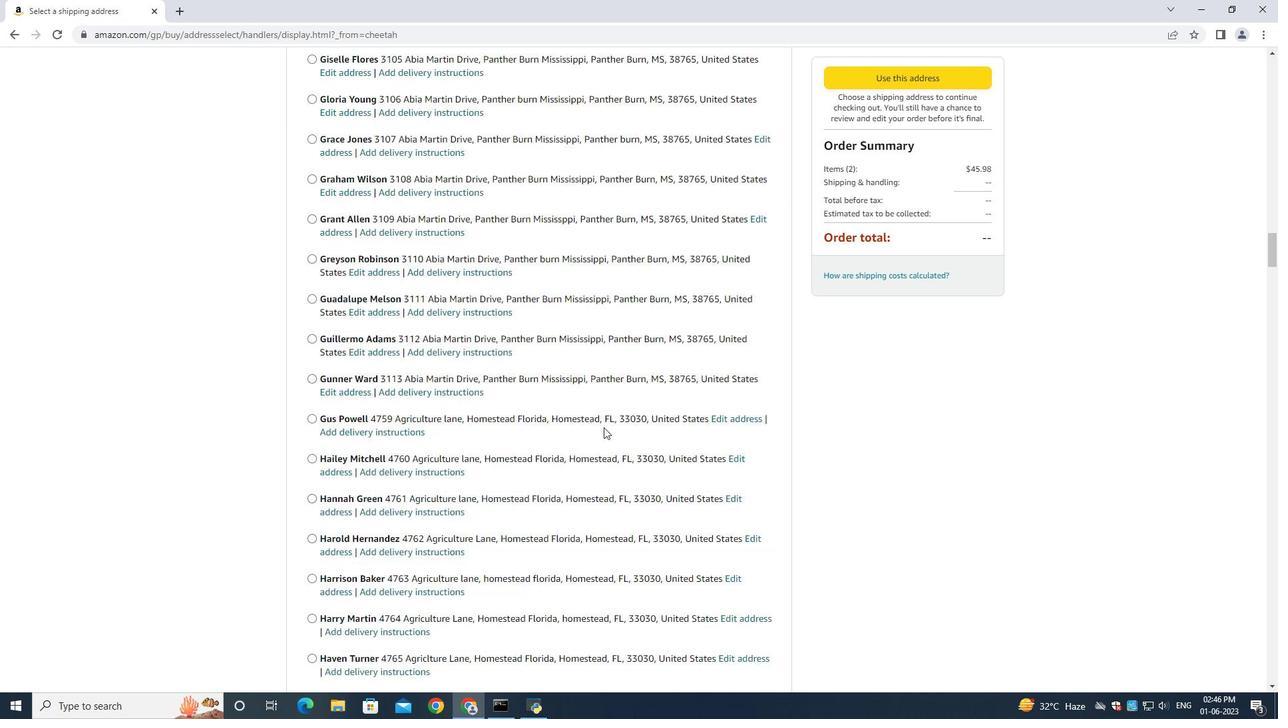 
Action: Mouse scrolled (603, 426) with delta (0, 0)
Screenshot: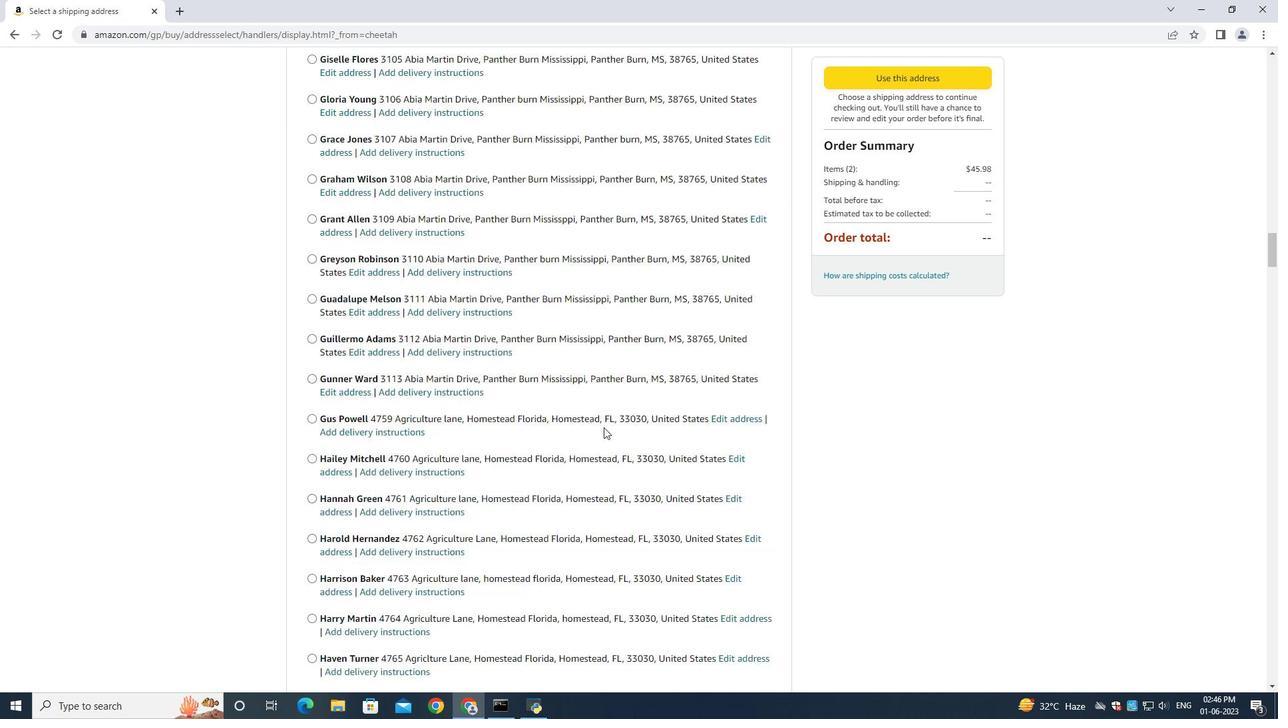 
Action: Mouse scrolled (603, 426) with delta (0, 0)
Screenshot: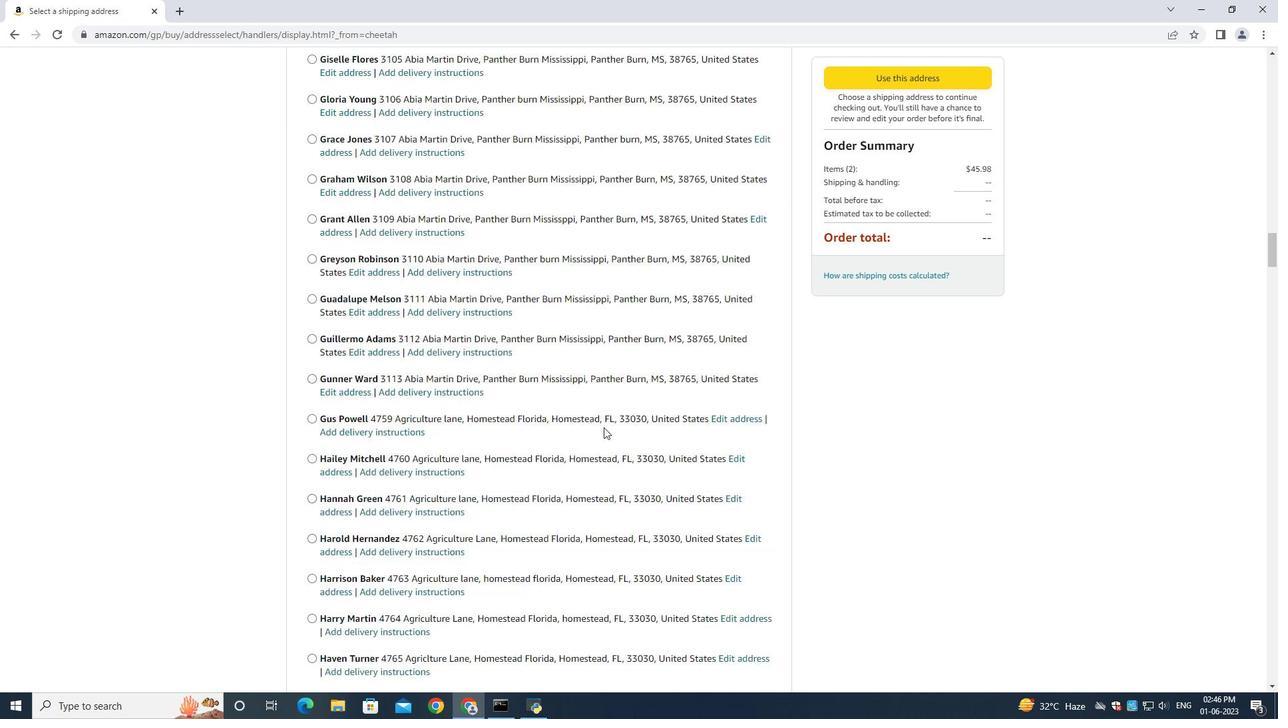 
Action: Mouse scrolled (603, 426) with delta (0, 0)
Screenshot: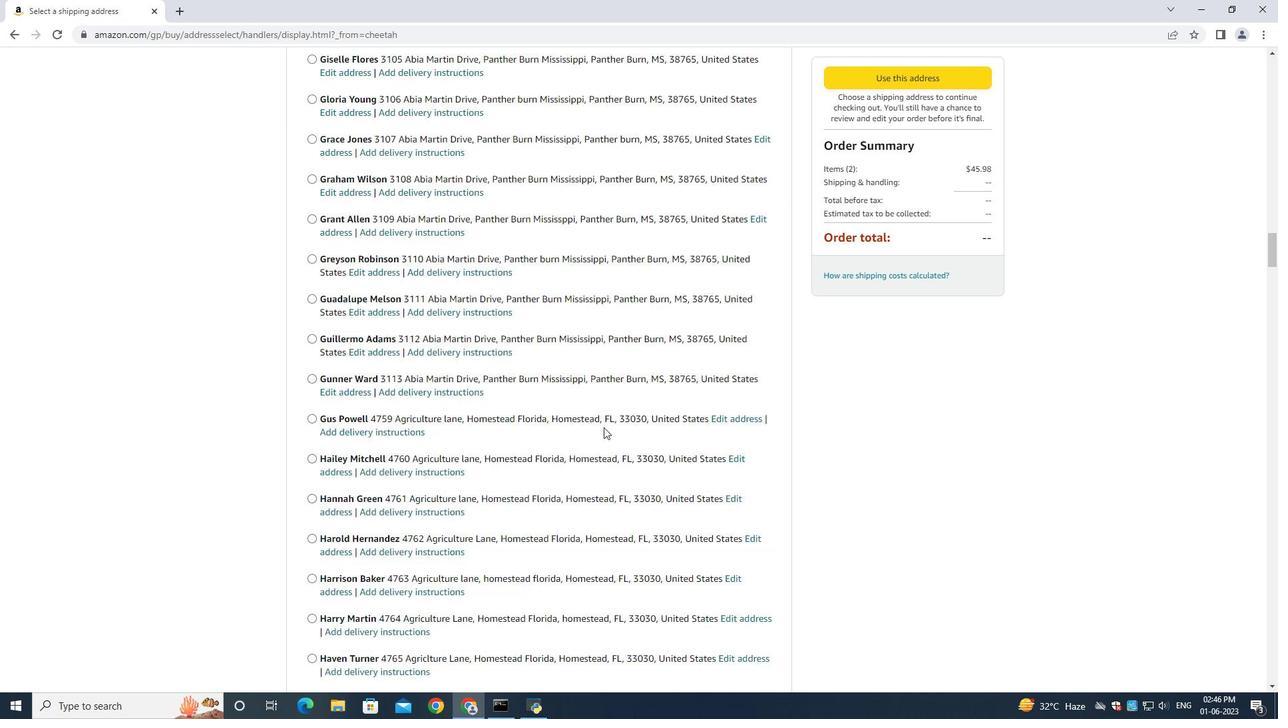 
Action: Mouse moved to (603, 426)
Screenshot: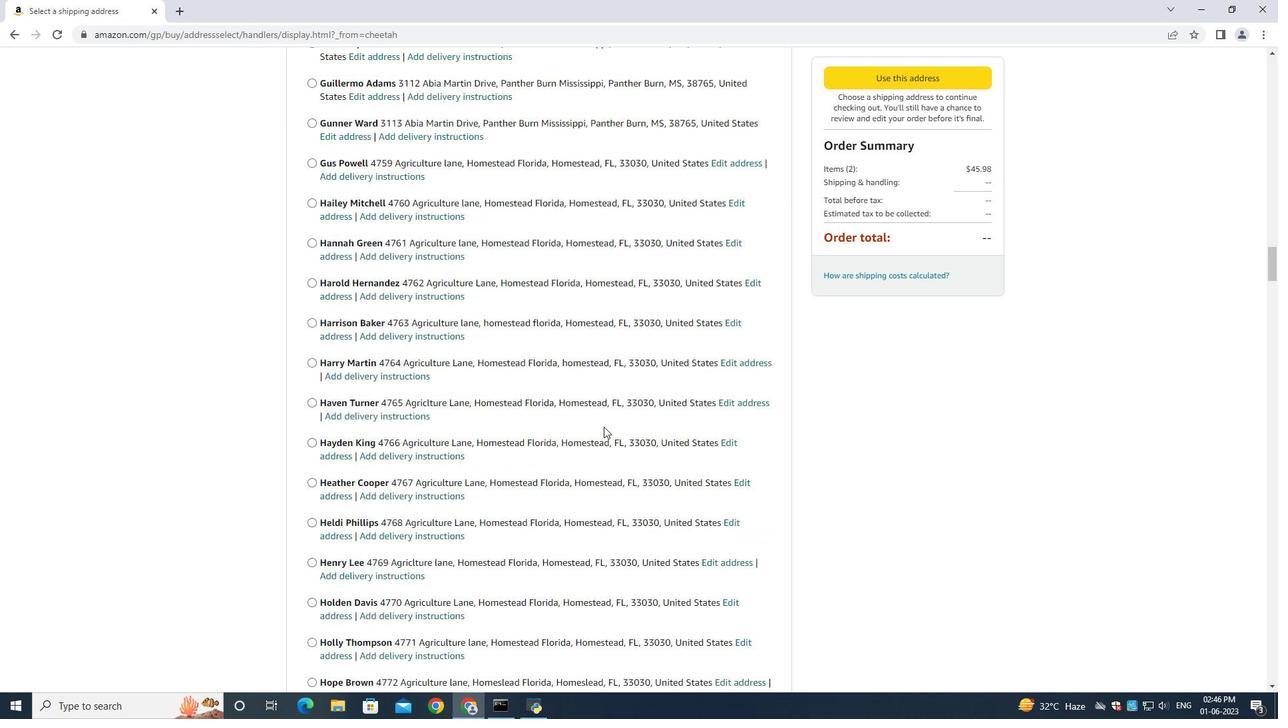 
Action: Mouse scrolled (603, 425) with delta (0, 0)
Screenshot: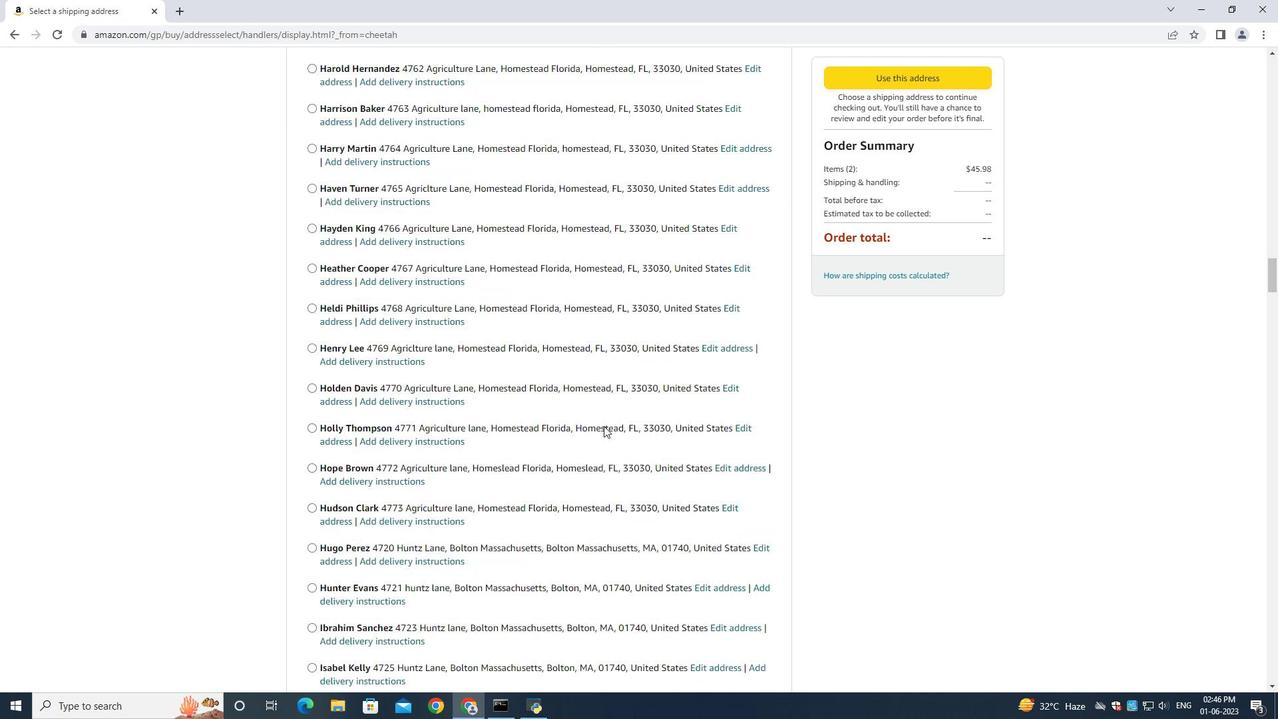 
Action: Mouse scrolled (603, 425) with delta (0, 0)
Screenshot: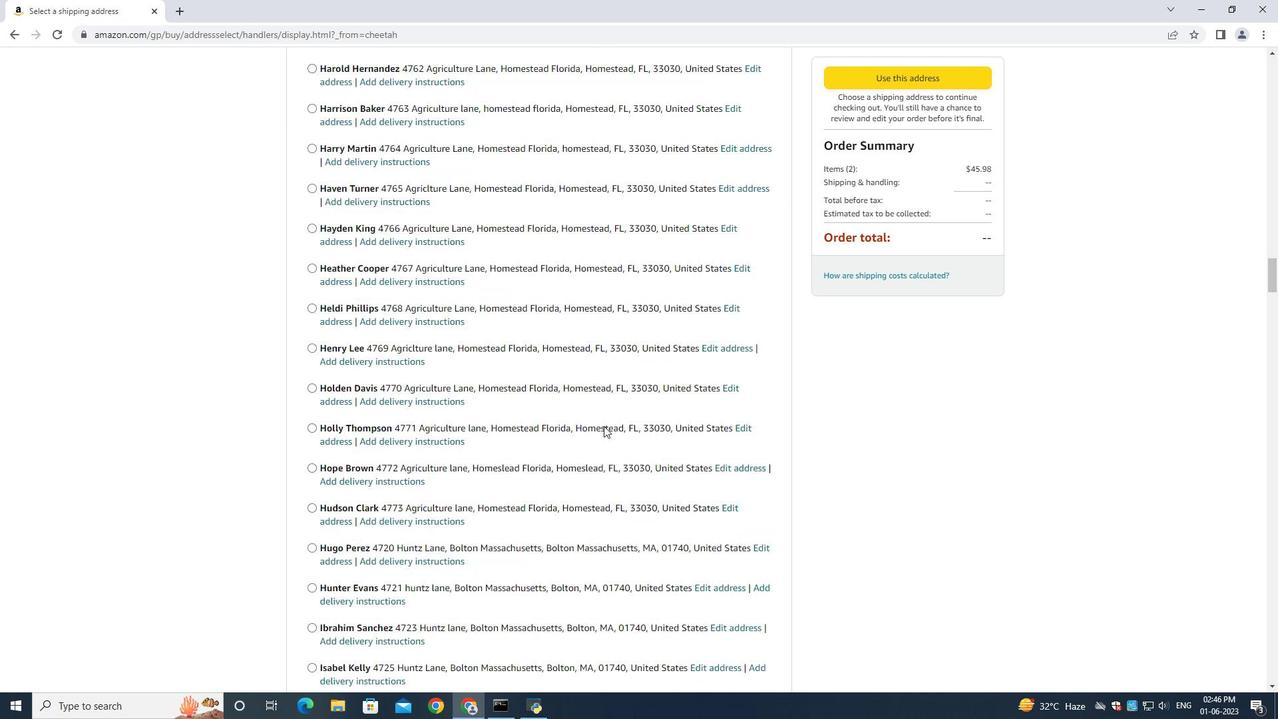 
Action: Mouse scrolled (603, 425) with delta (0, 0)
Screenshot: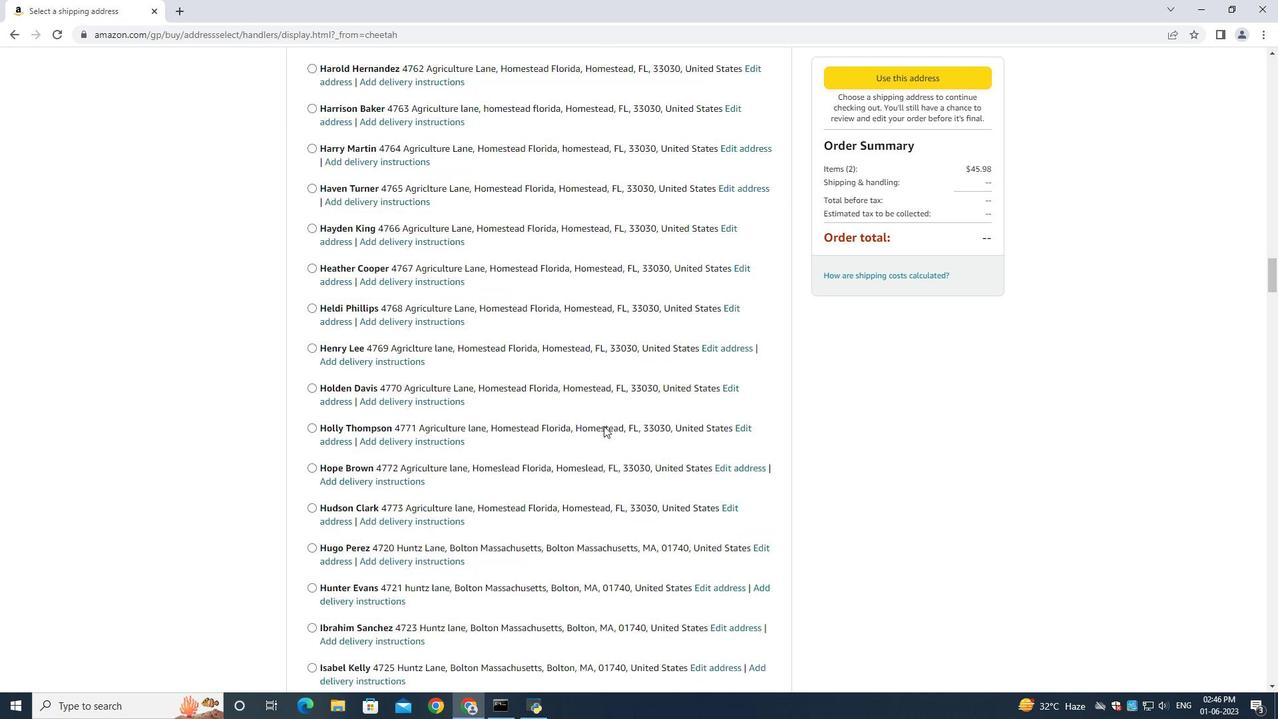 
Action: Mouse scrolled (603, 425) with delta (0, 0)
Screenshot: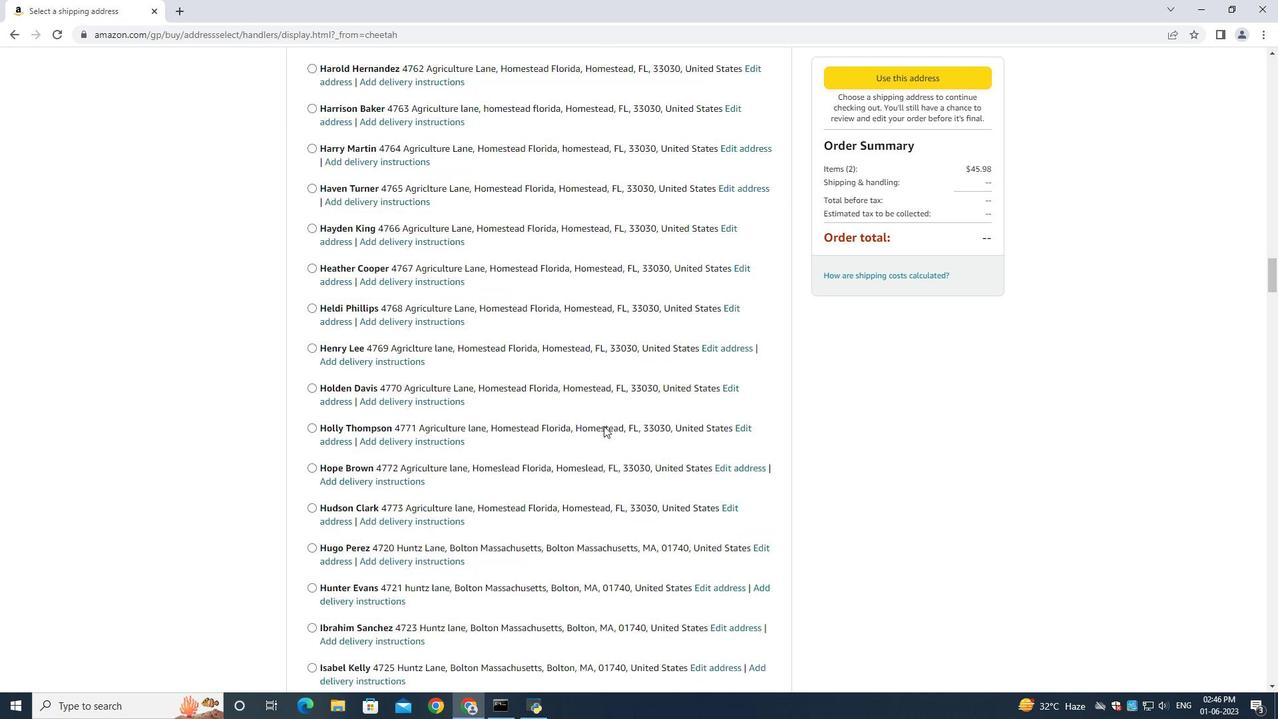 
Action: Mouse scrolled (603, 425) with delta (0, 0)
Screenshot: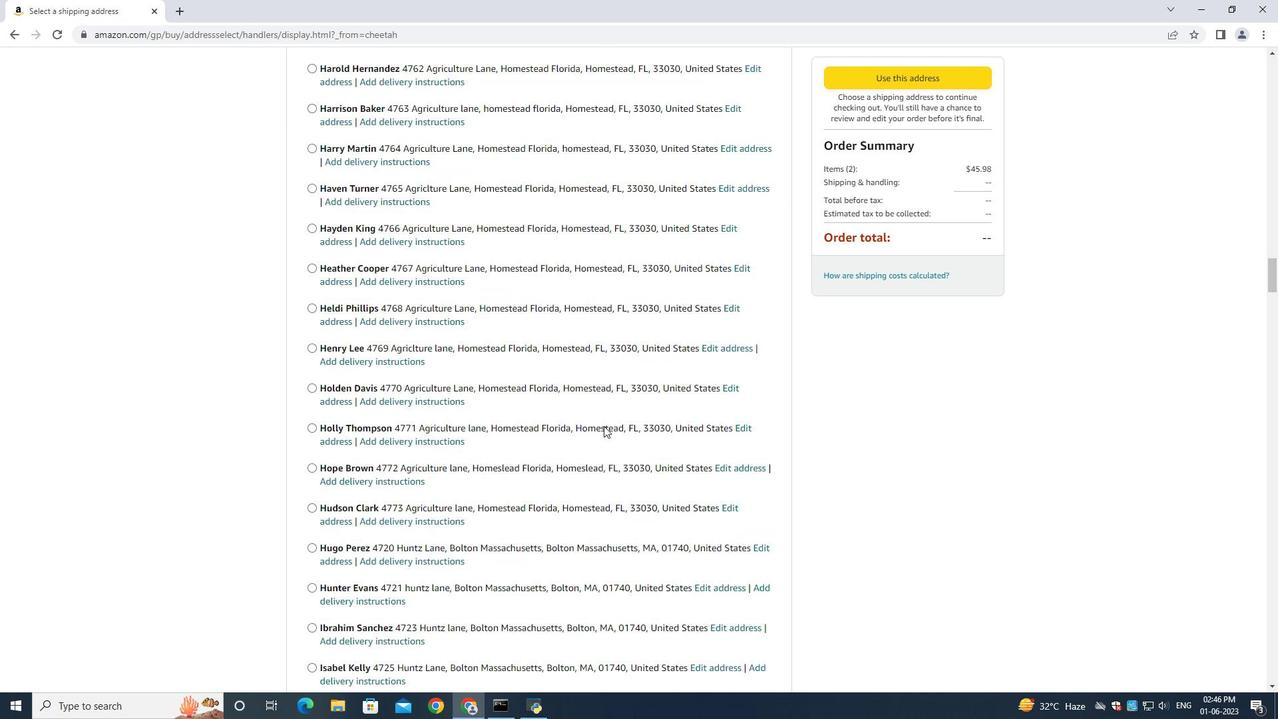 
Action: Mouse scrolled (603, 425) with delta (0, 0)
Screenshot: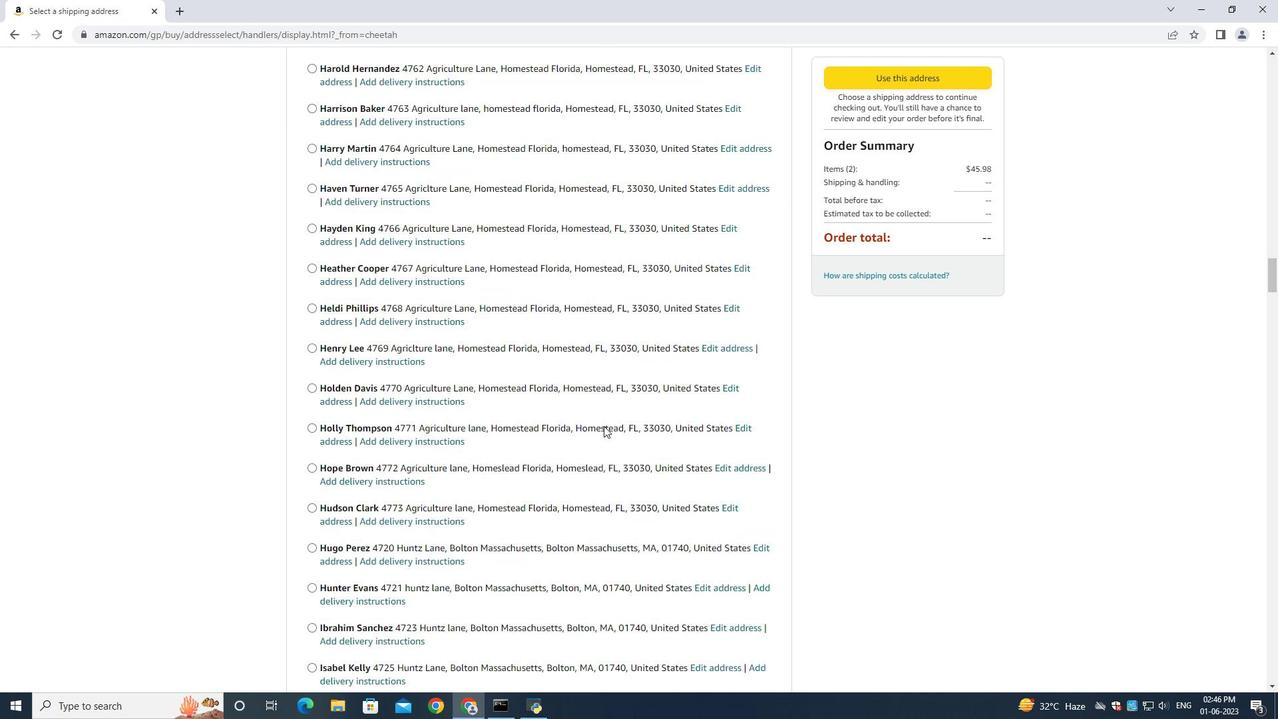 
Action: Mouse moved to (603, 424)
Screenshot: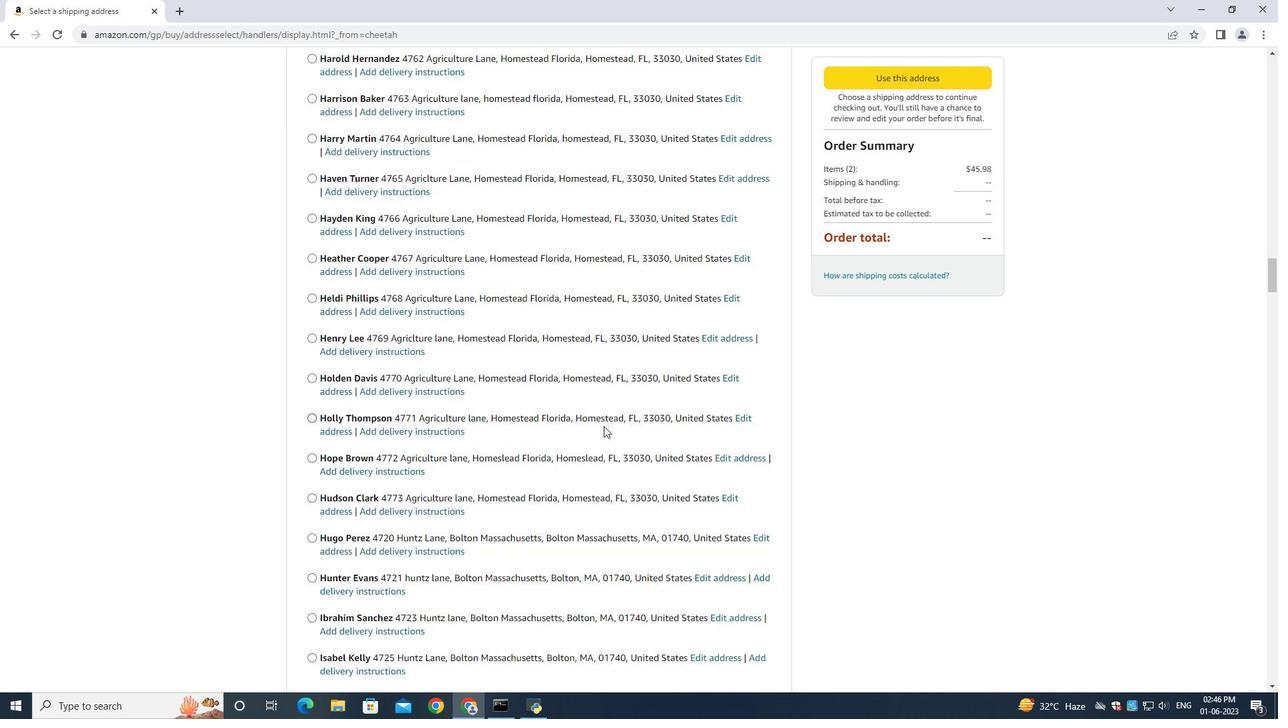 
Action: Mouse scrolled (603, 423) with delta (0, 0)
Screenshot: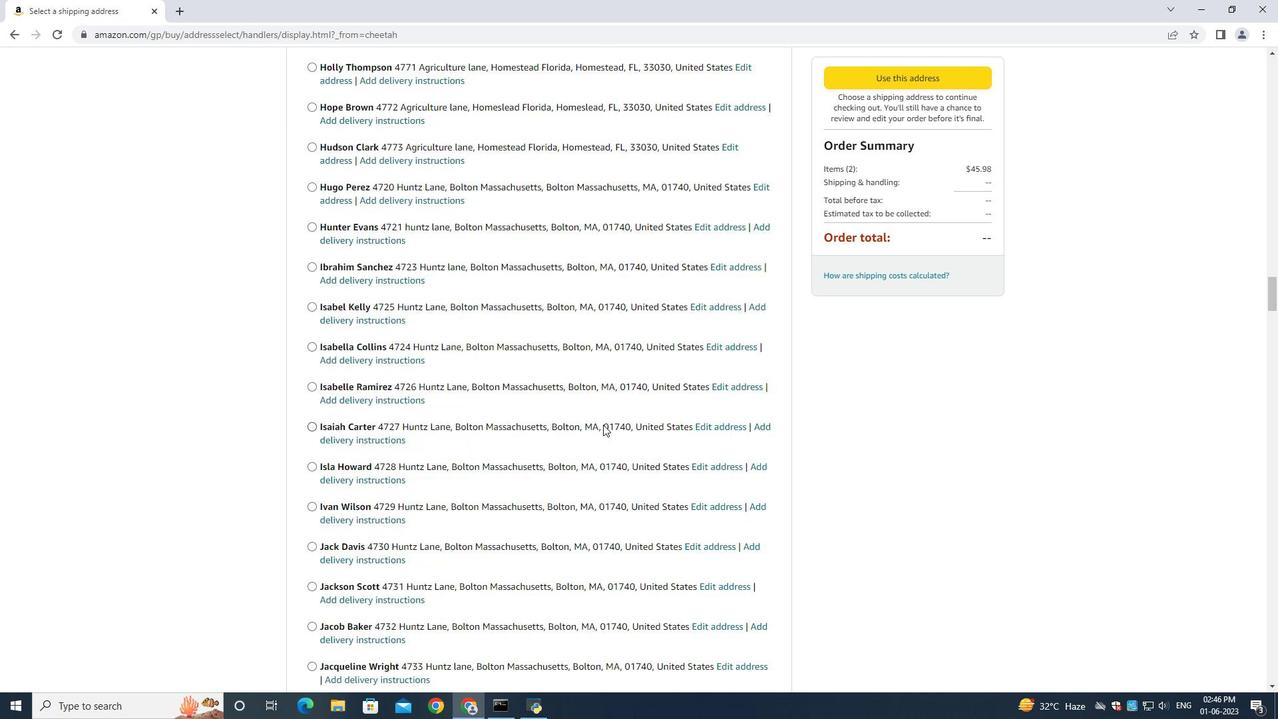 
Action: Mouse scrolled (603, 423) with delta (0, 0)
Screenshot: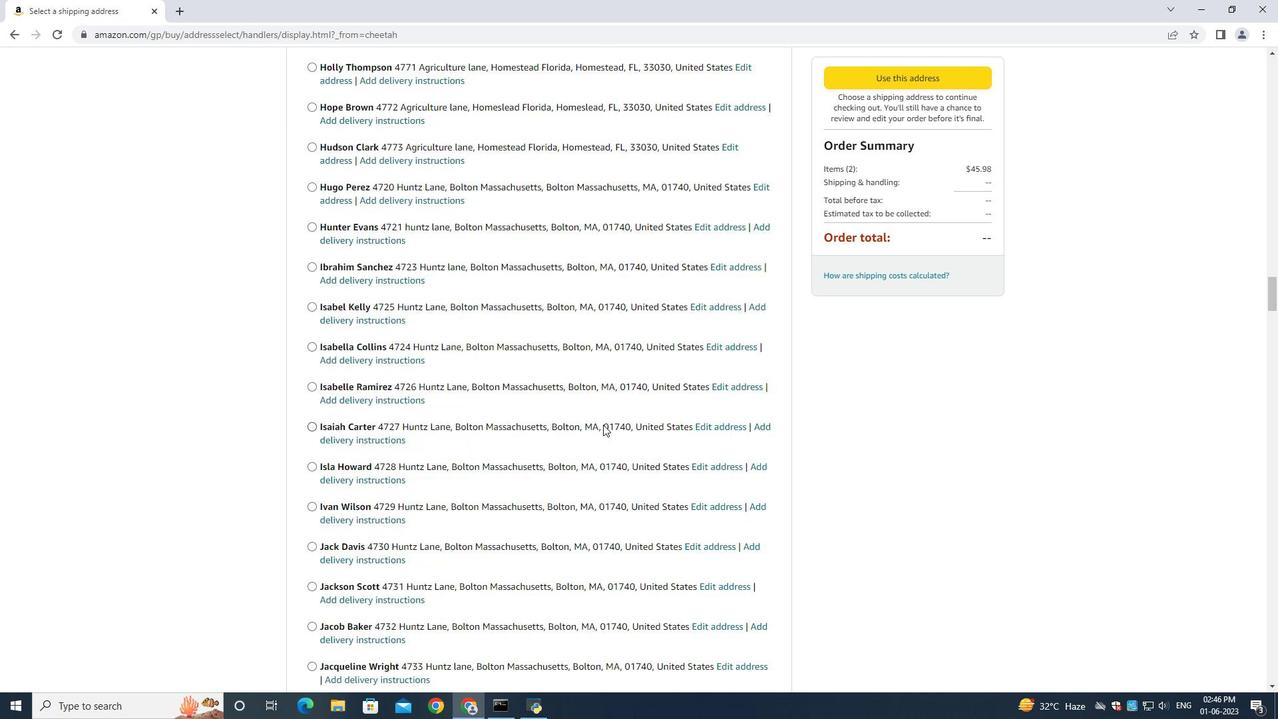 
Action: Mouse scrolled (603, 423) with delta (0, 0)
Screenshot: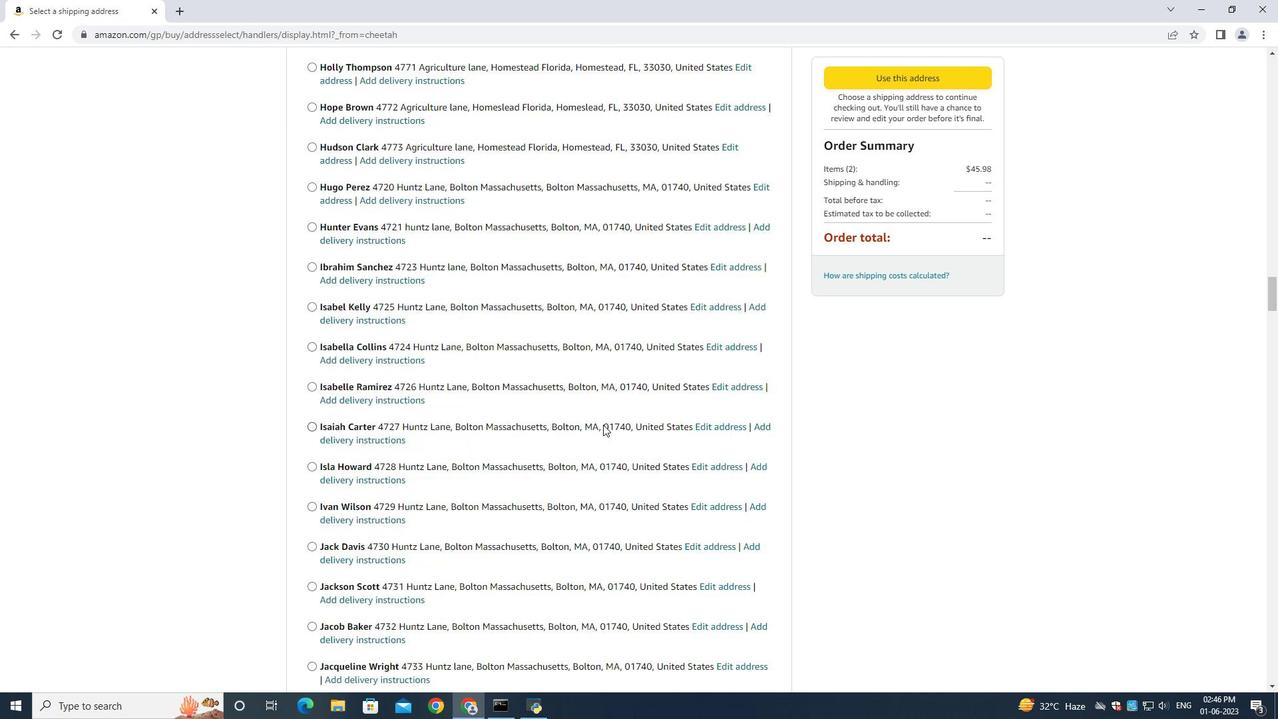 
Action: Mouse scrolled (603, 423) with delta (0, 0)
Screenshot: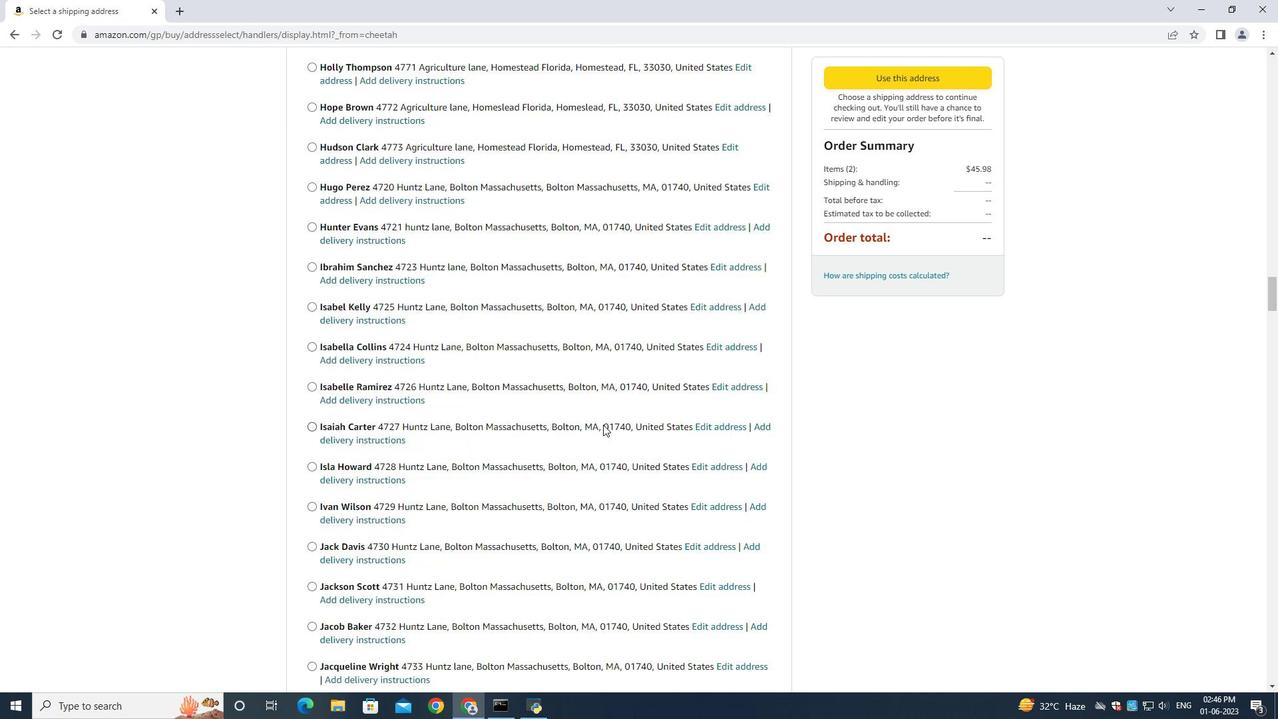 
Action: Mouse scrolled (603, 423) with delta (0, 0)
Screenshot: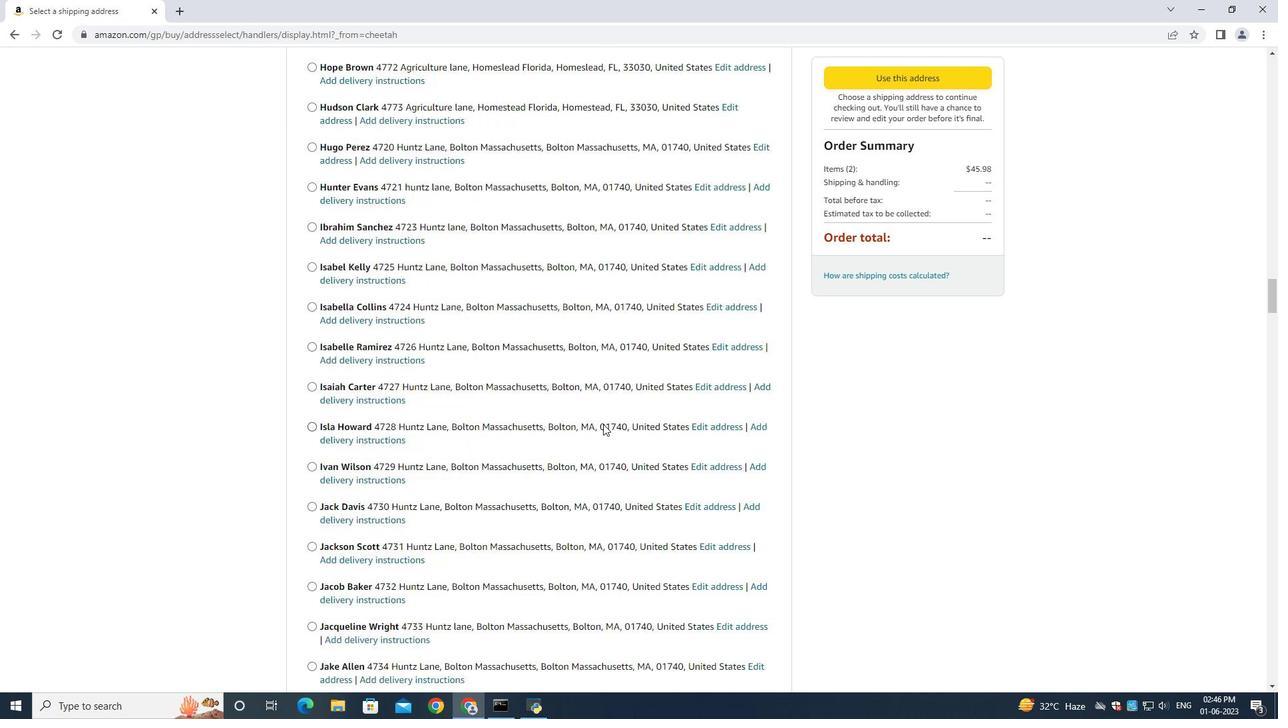 
Action: Mouse scrolled (603, 423) with delta (0, 0)
Screenshot: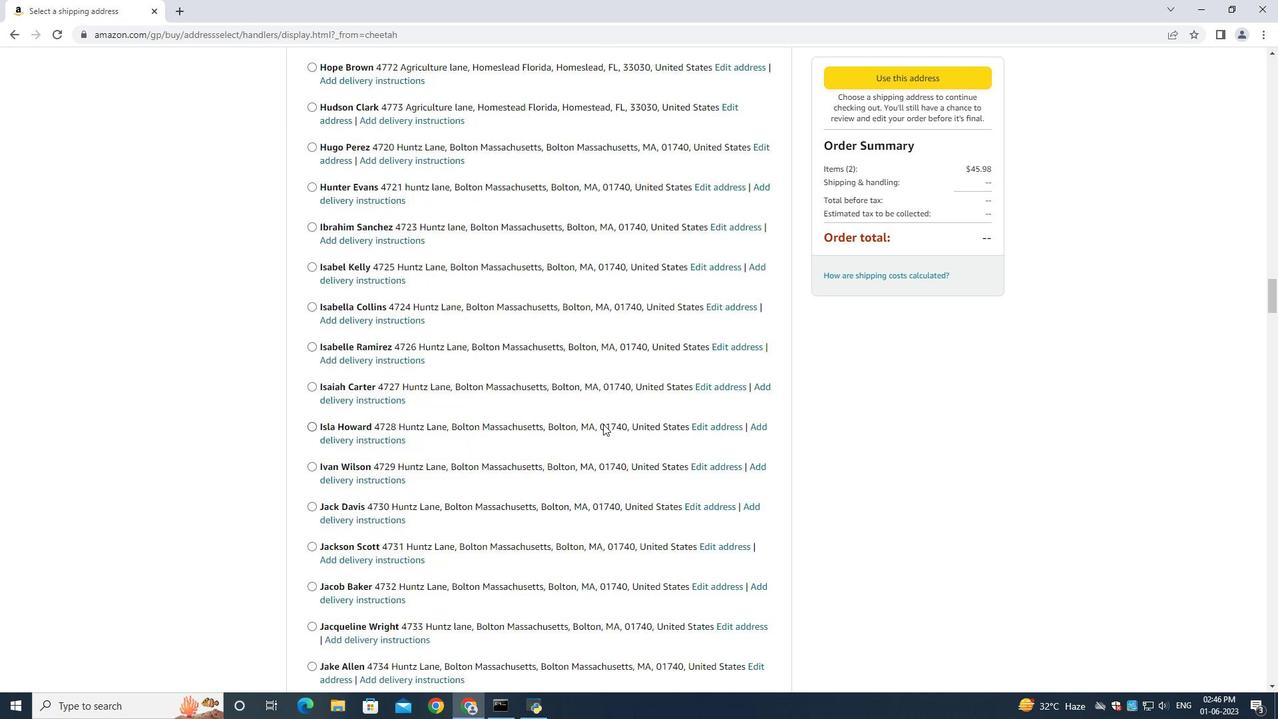 
Action: Mouse moved to (603, 423)
Screenshot: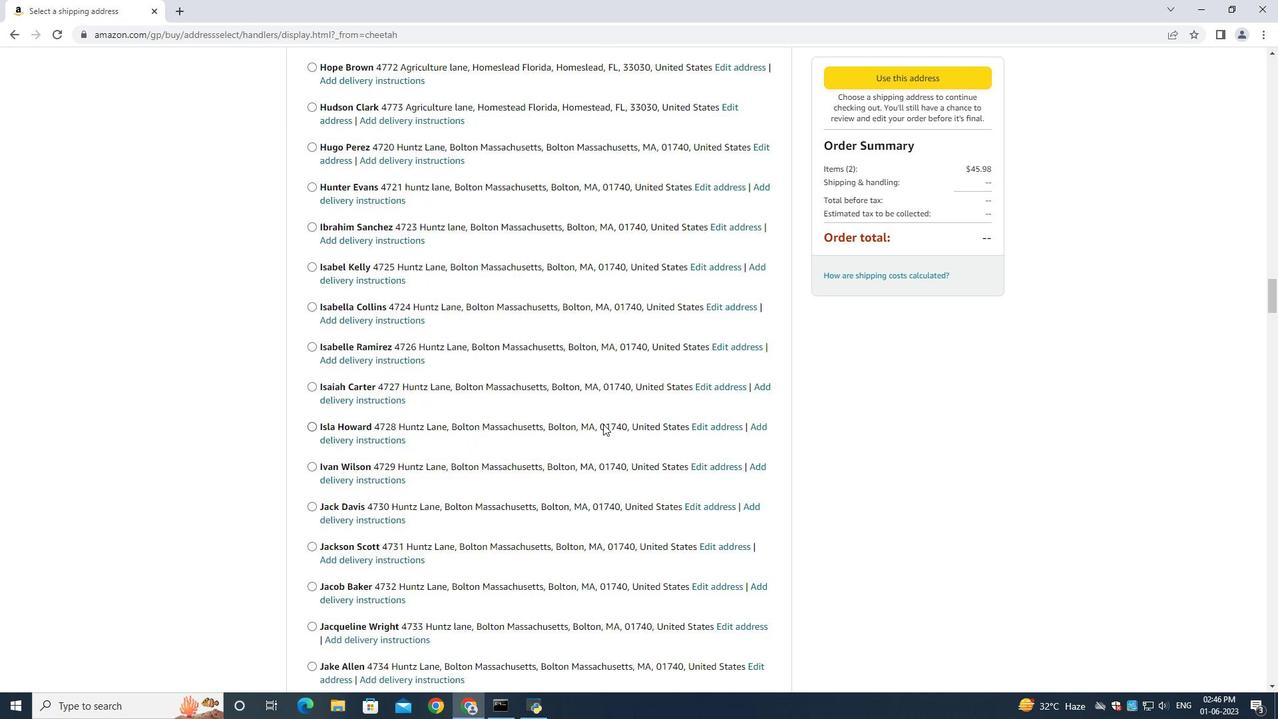 
Action: Mouse scrolled (603, 422) with delta (0, 0)
Screenshot: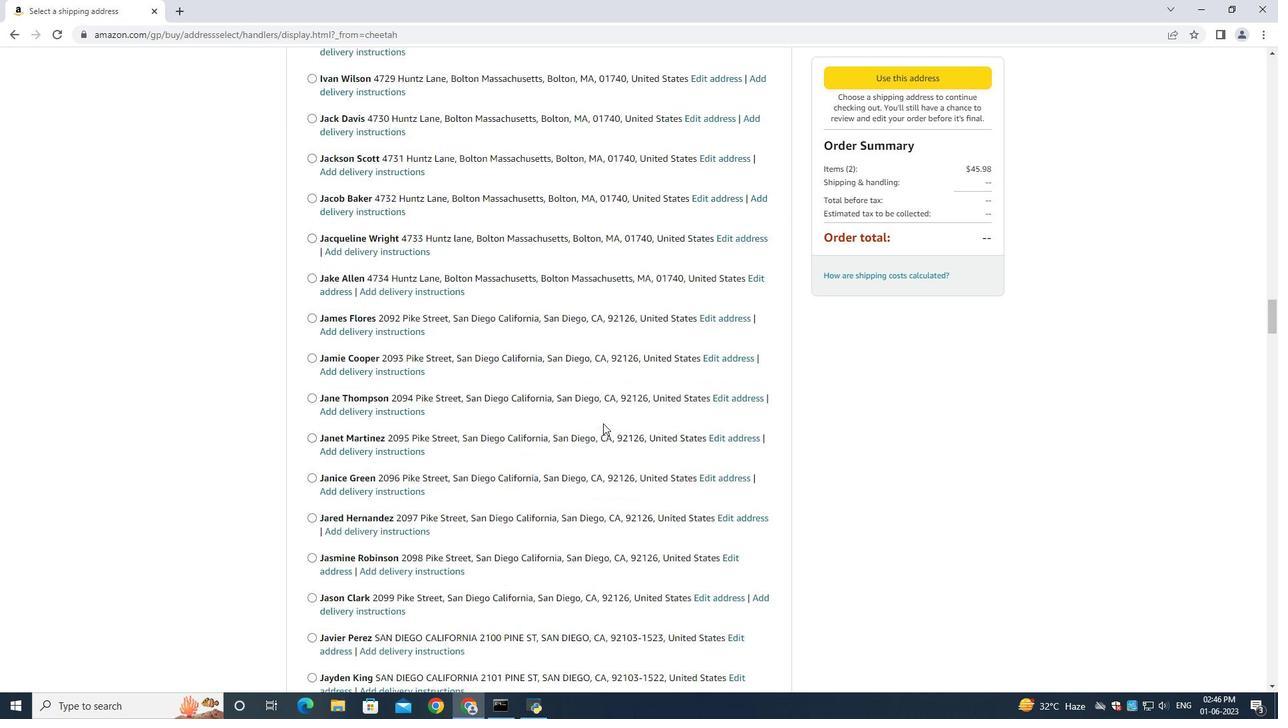 
Action: Mouse scrolled (603, 422) with delta (0, 0)
Screenshot: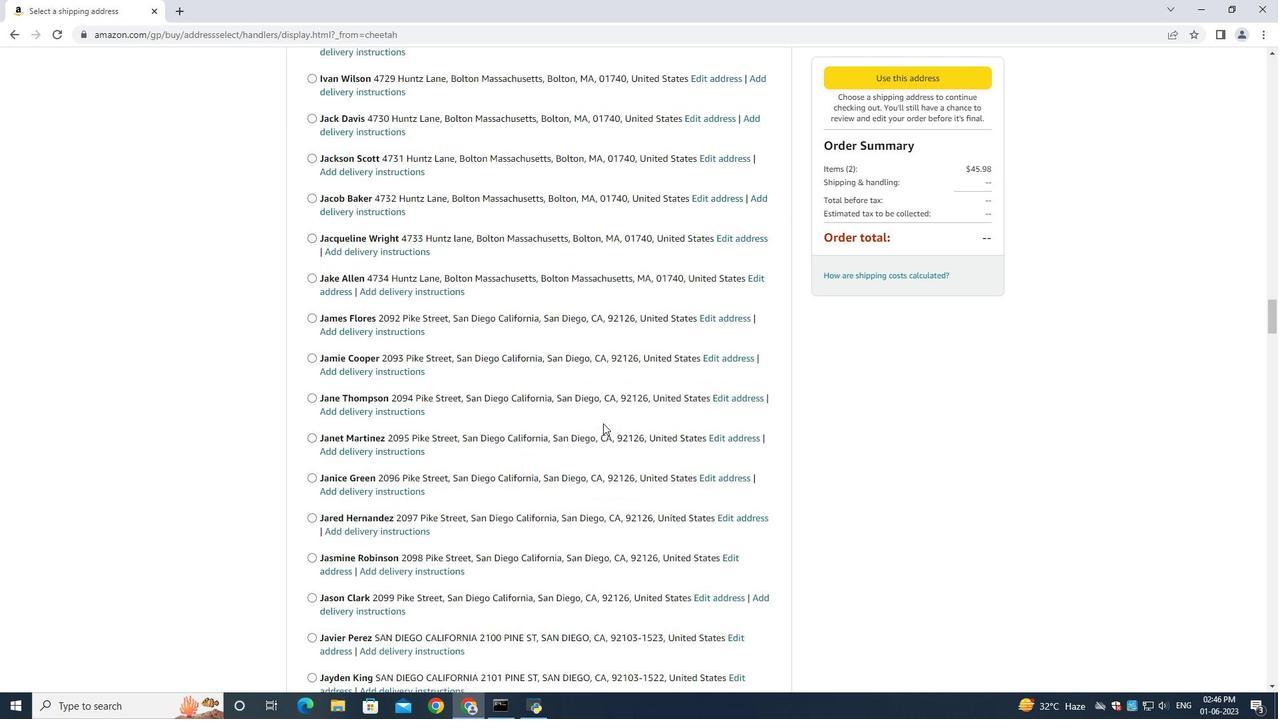 
Action: Mouse scrolled (603, 422) with delta (0, 0)
Screenshot: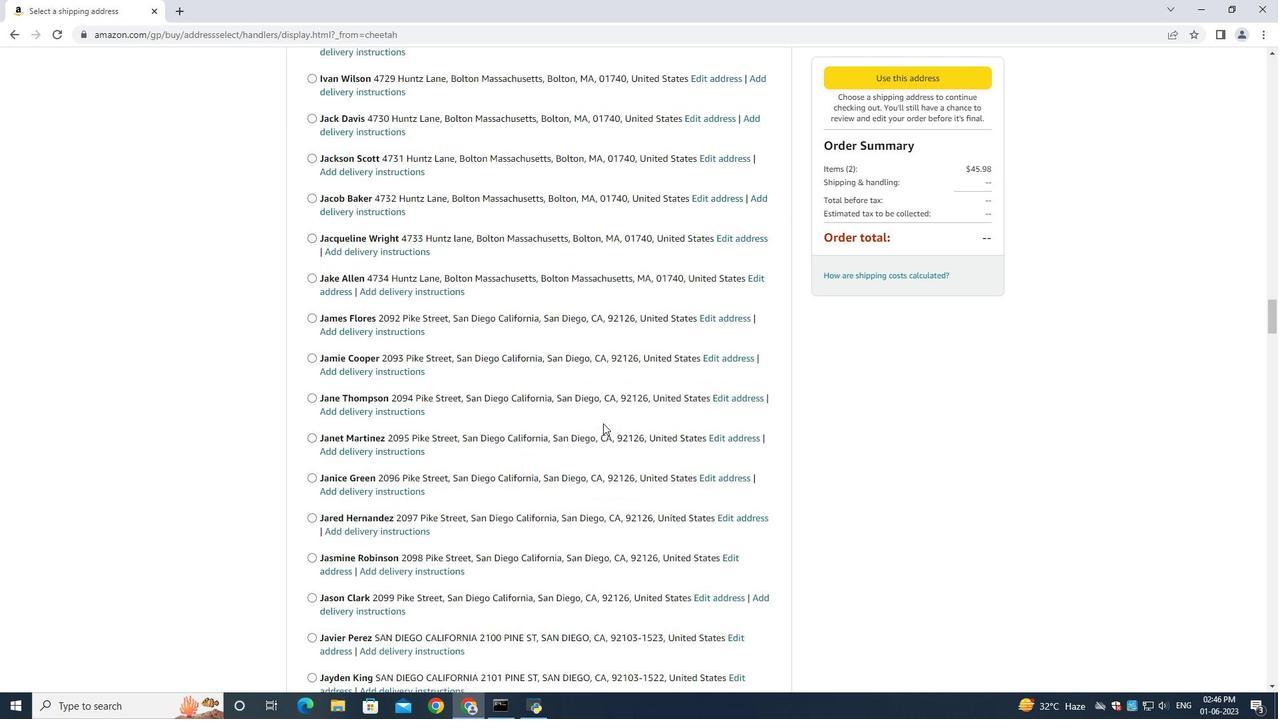 
Action: Mouse scrolled (603, 422) with delta (0, 0)
Screenshot: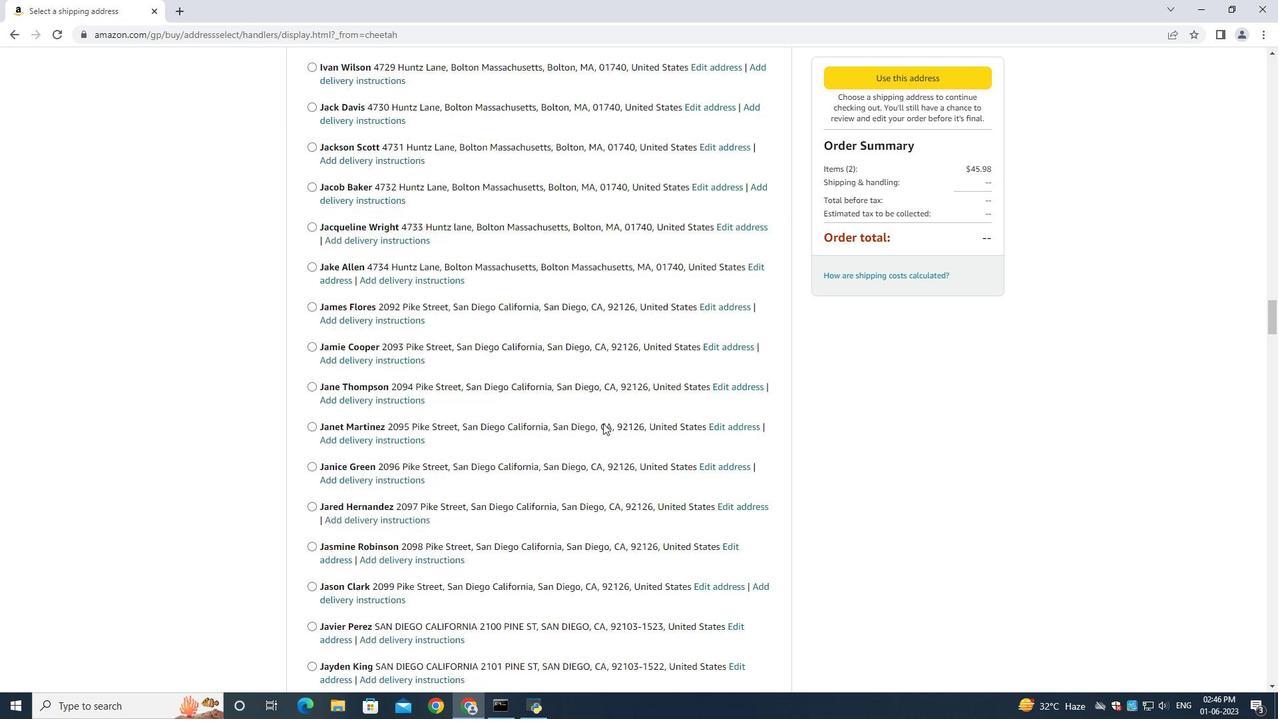 
Action: Mouse scrolled (603, 422) with delta (0, 0)
Screenshot: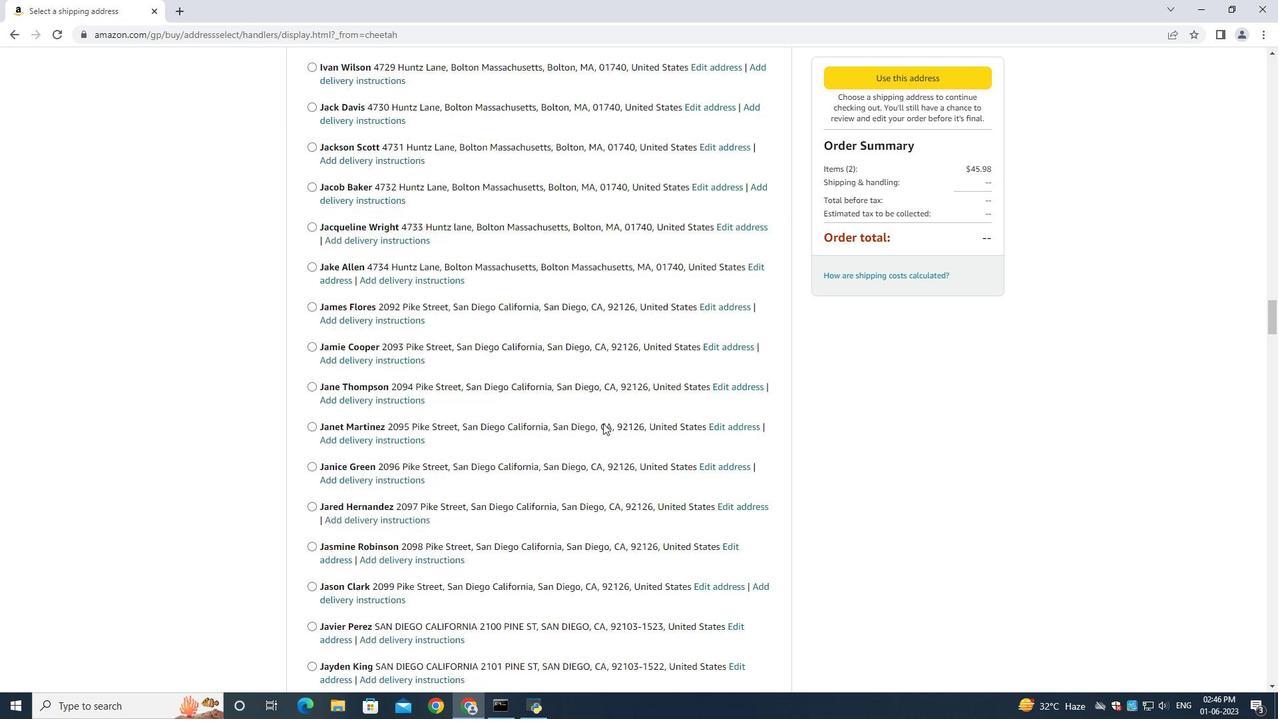 
Action: Mouse scrolled (603, 422) with delta (0, 0)
Screenshot: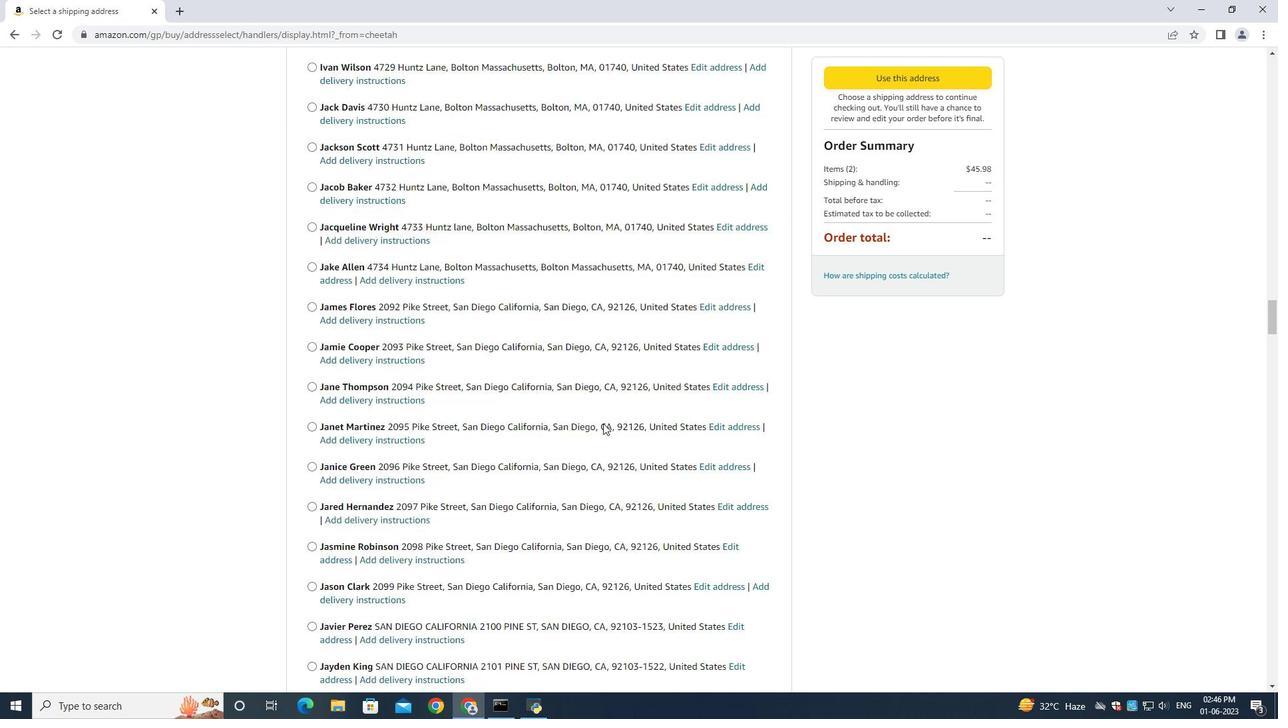 
Action: Mouse scrolled (603, 422) with delta (0, 0)
Screenshot: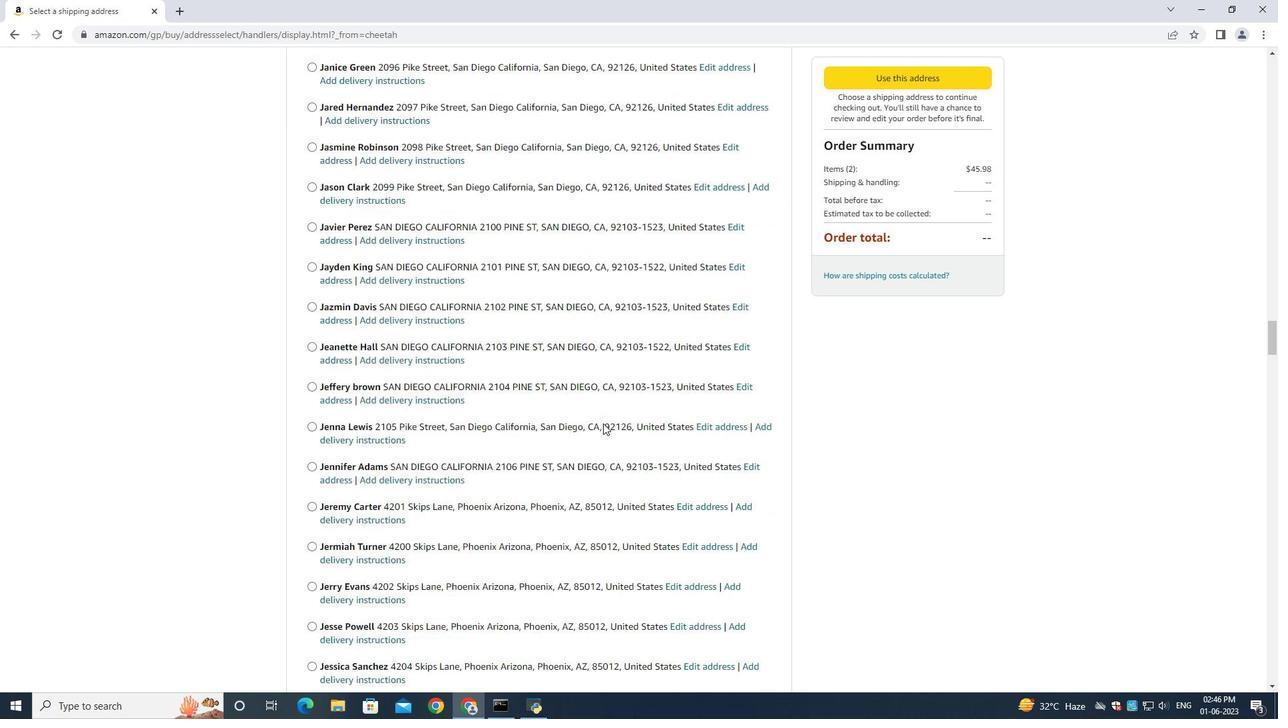 
Action: Mouse scrolled (603, 422) with delta (0, 0)
Screenshot: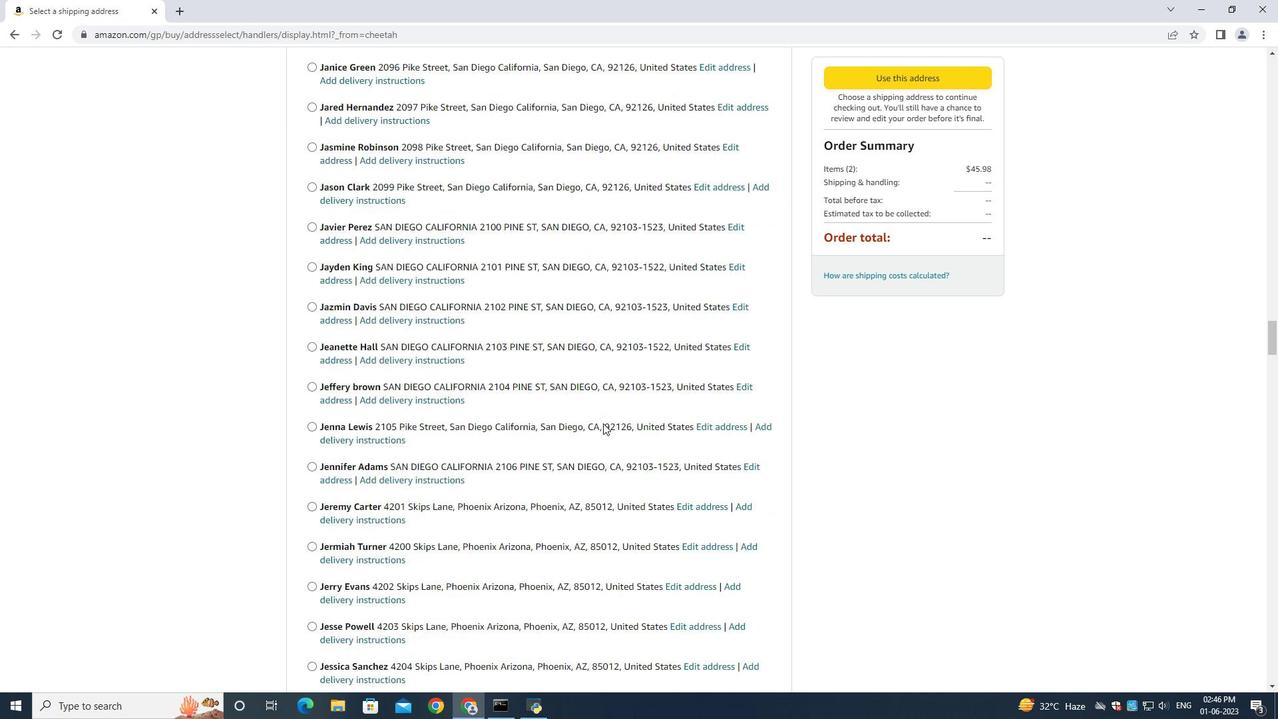 
Action: Mouse scrolled (603, 422) with delta (0, 0)
Screenshot: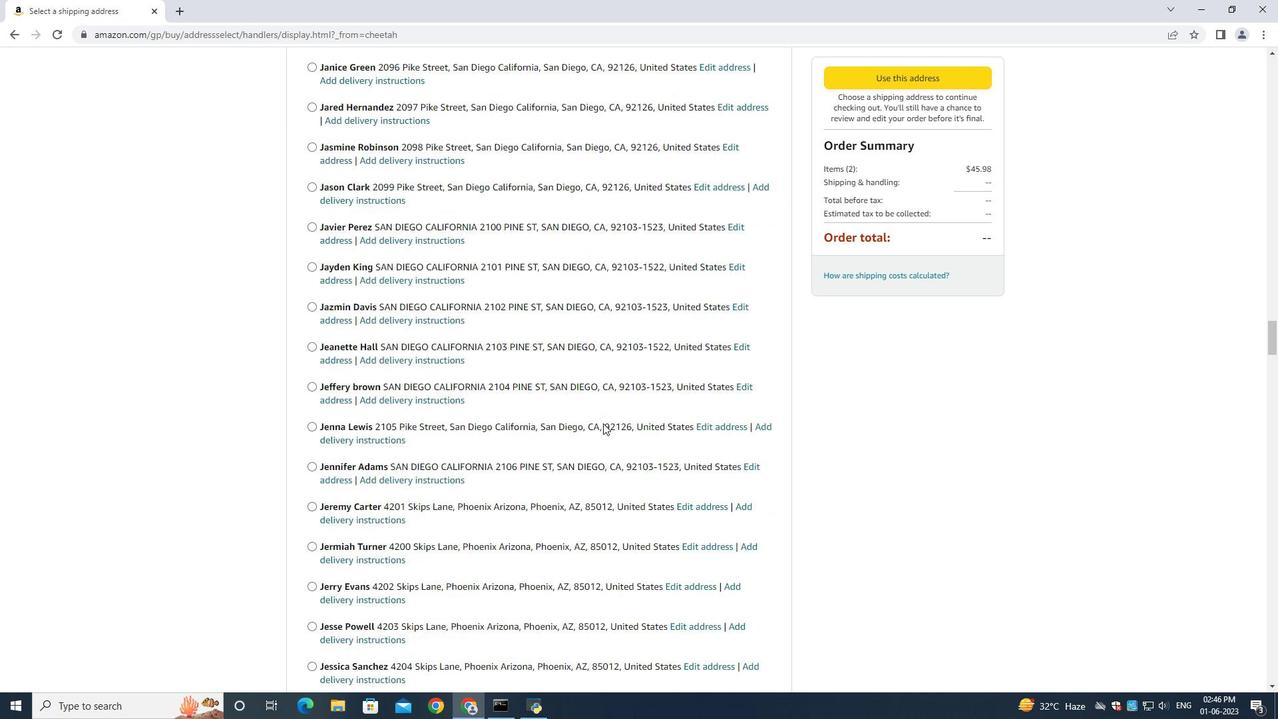 
Action: Mouse scrolled (603, 422) with delta (0, 0)
Screenshot: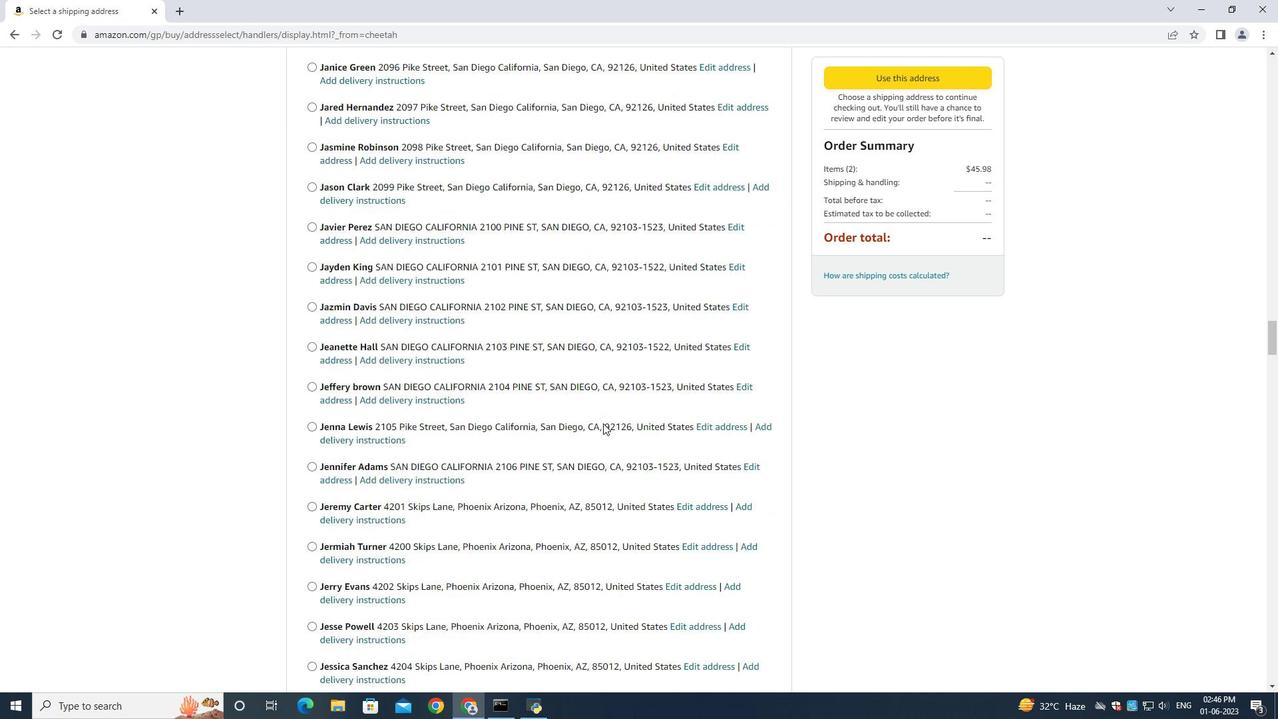 
Action: Mouse scrolled (603, 422) with delta (0, 0)
Screenshot: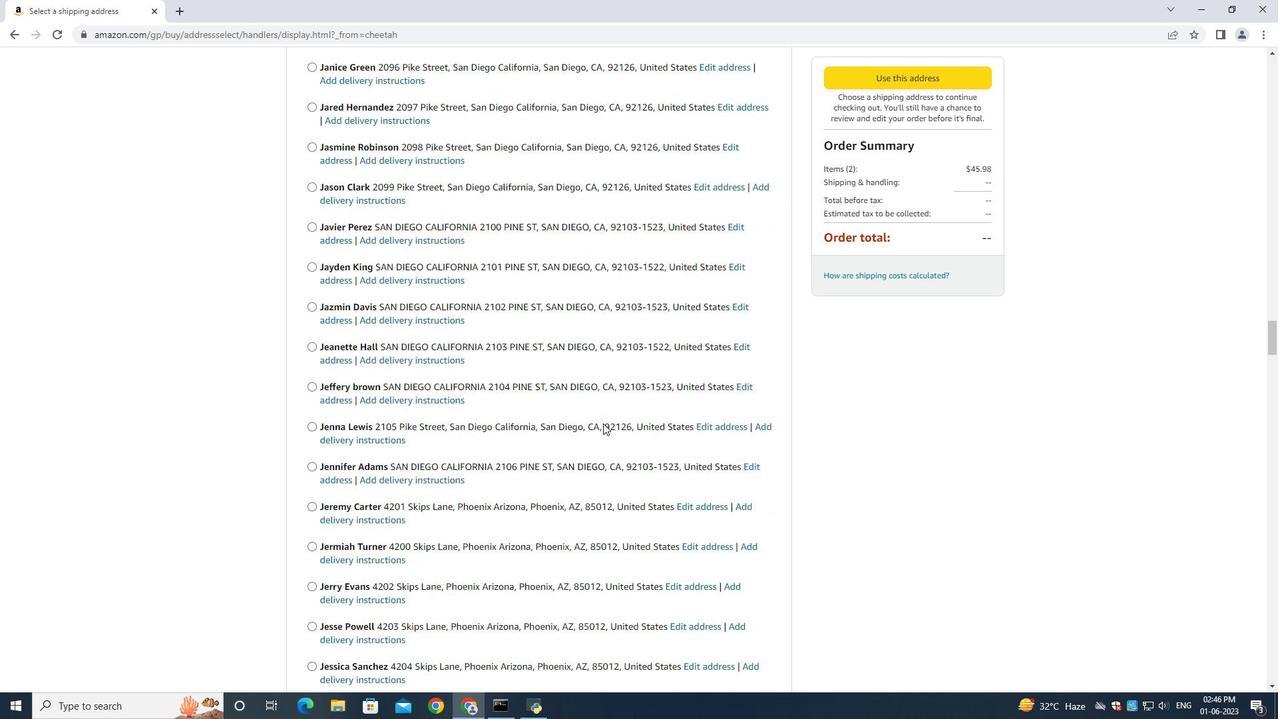 
Action: Mouse scrolled (603, 422) with delta (0, 0)
Screenshot: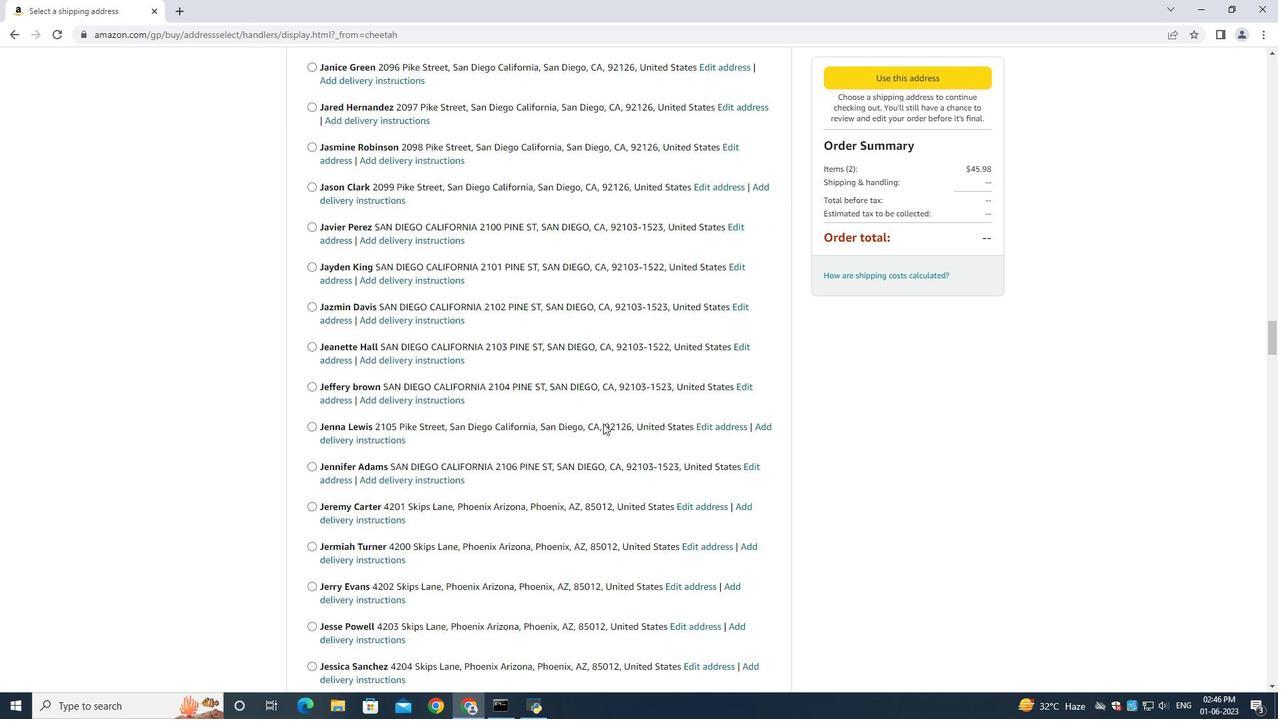 
Action: Mouse scrolled (603, 422) with delta (0, 0)
Screenshot: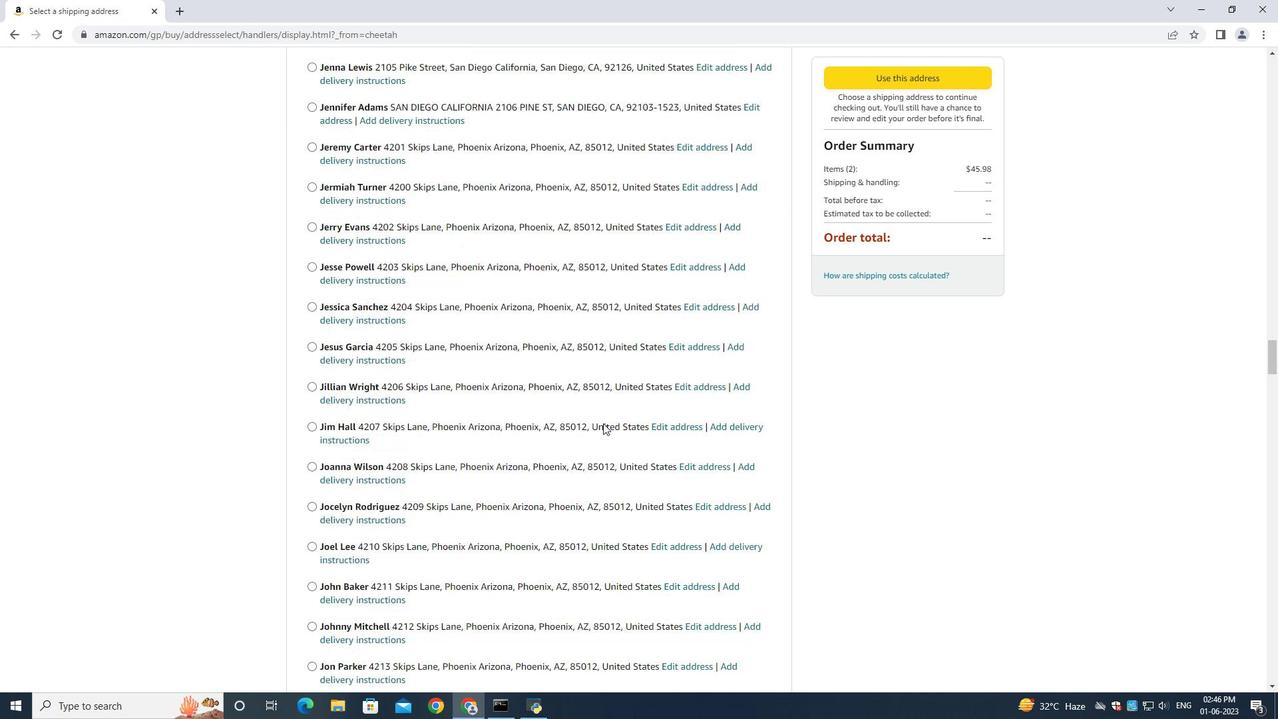 
Action: Mouse scrolled (603, 422) with delta (0, 0)
Screenshot: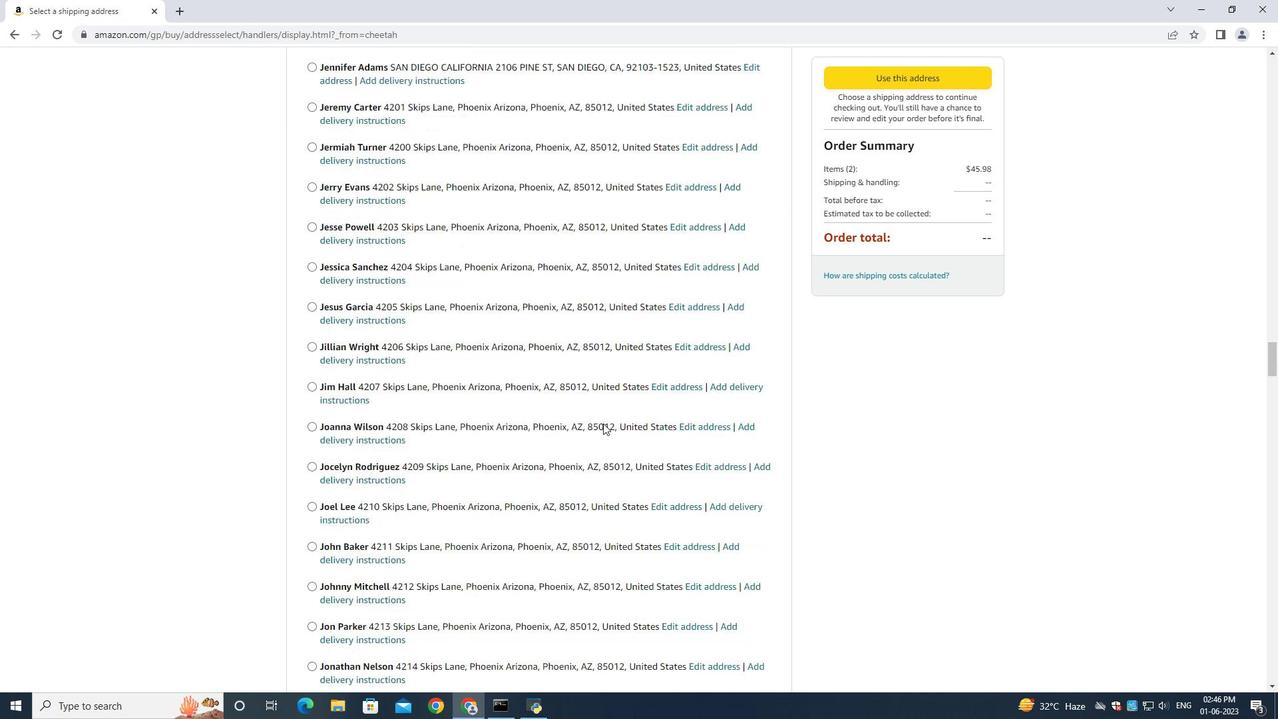 
Action: Mouse scrolled (603, 422) with delta (0, 0)
Screenshot: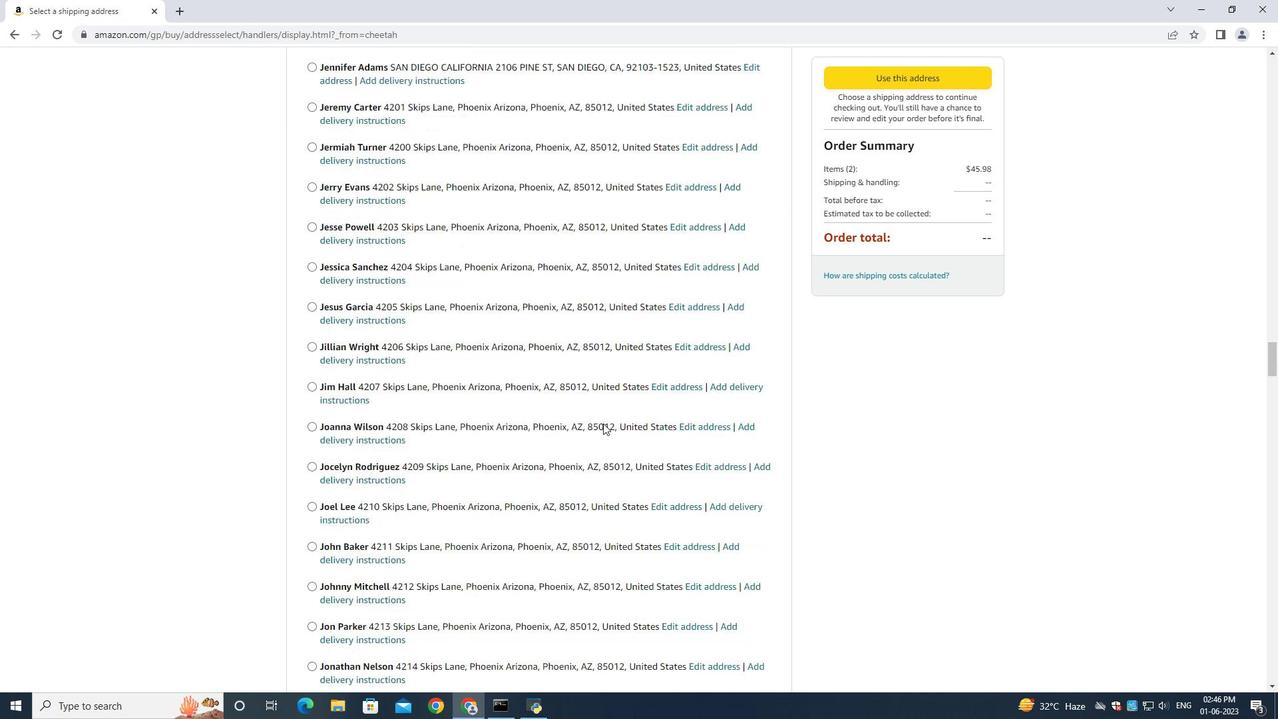 
Action: Mouse scrolled (603, 422) with delta (0, 0)
Screenshot: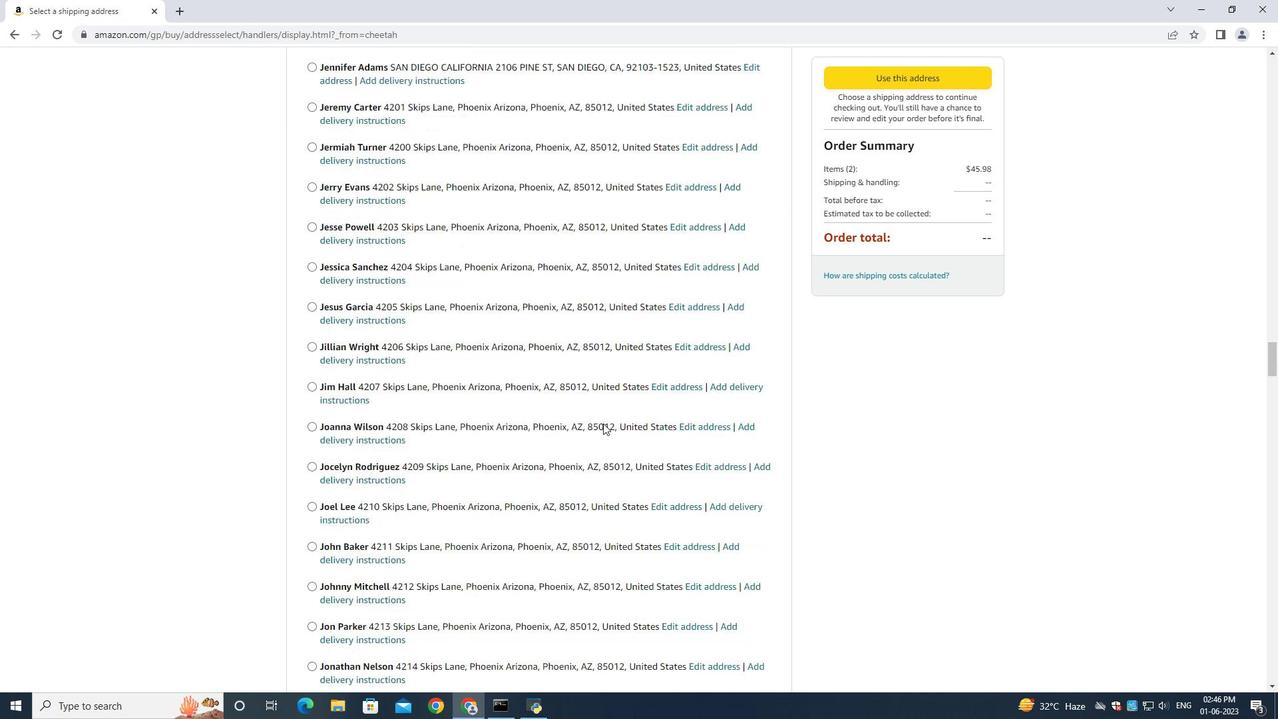 
Action: Mouse scrolled (603, 422) with delta (0, 0)
Screenshot: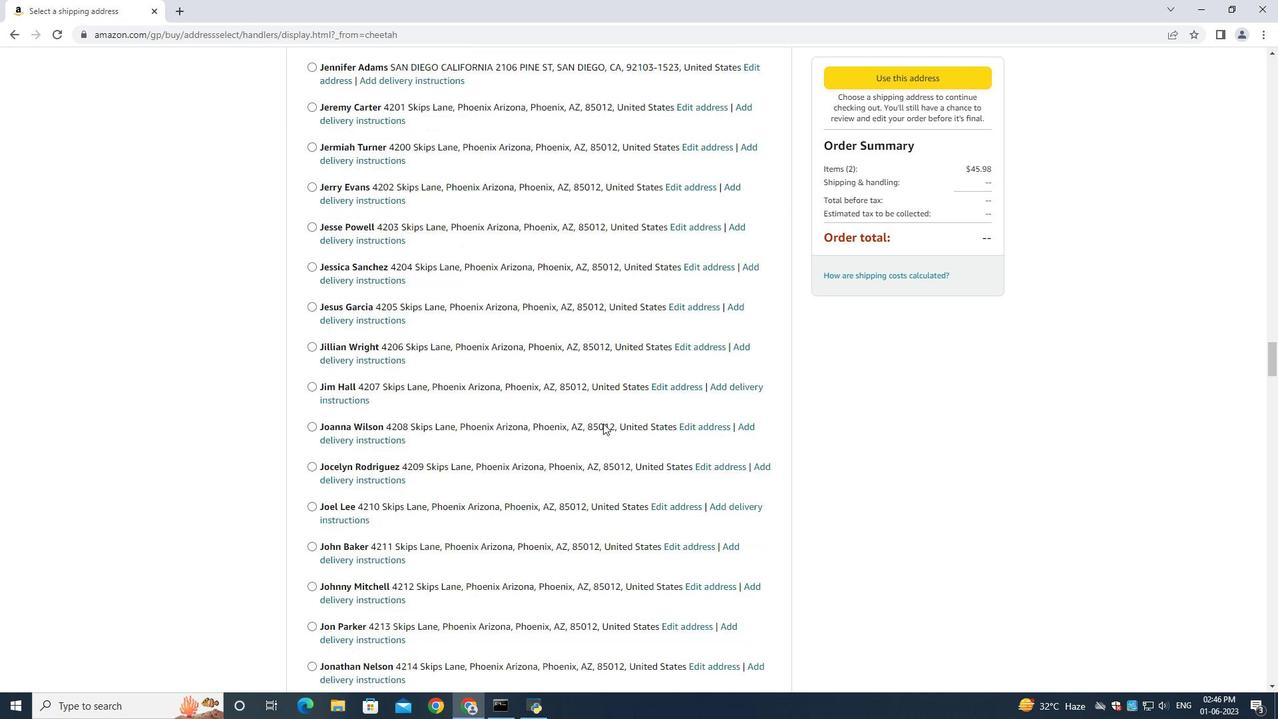 
Action: Mouse scrolled (603, 422) with delta (0, 0)
Screenshot: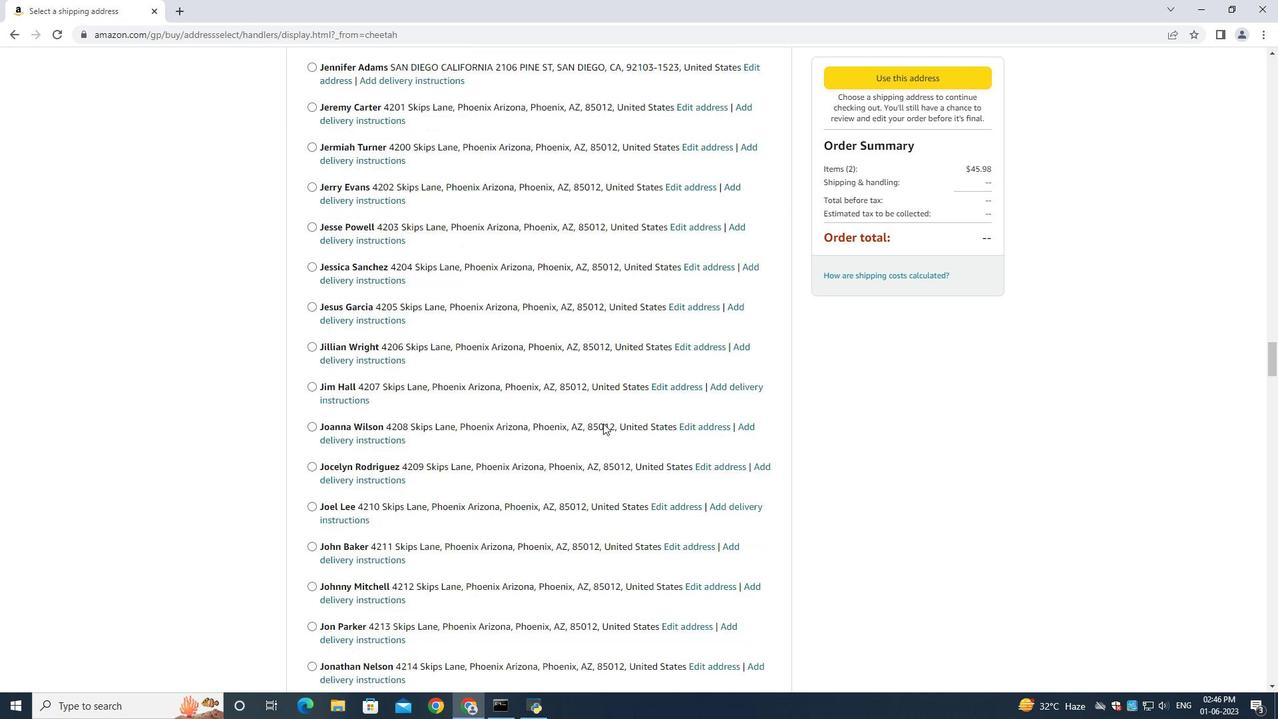 
Action: Mouse scrolled (603, 422) with delta (0, 0)
Screenshot: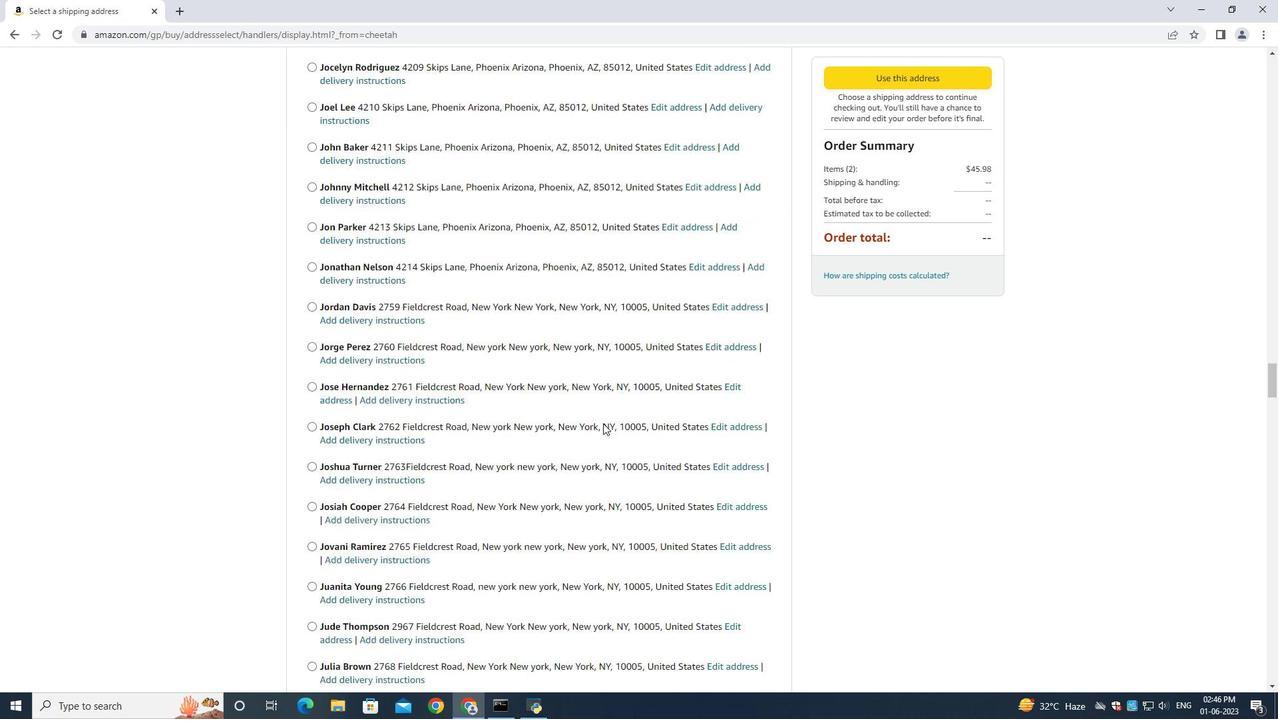 
Action: Mouse scrolled (603, 422) with delta (0, 0)
Screenshot: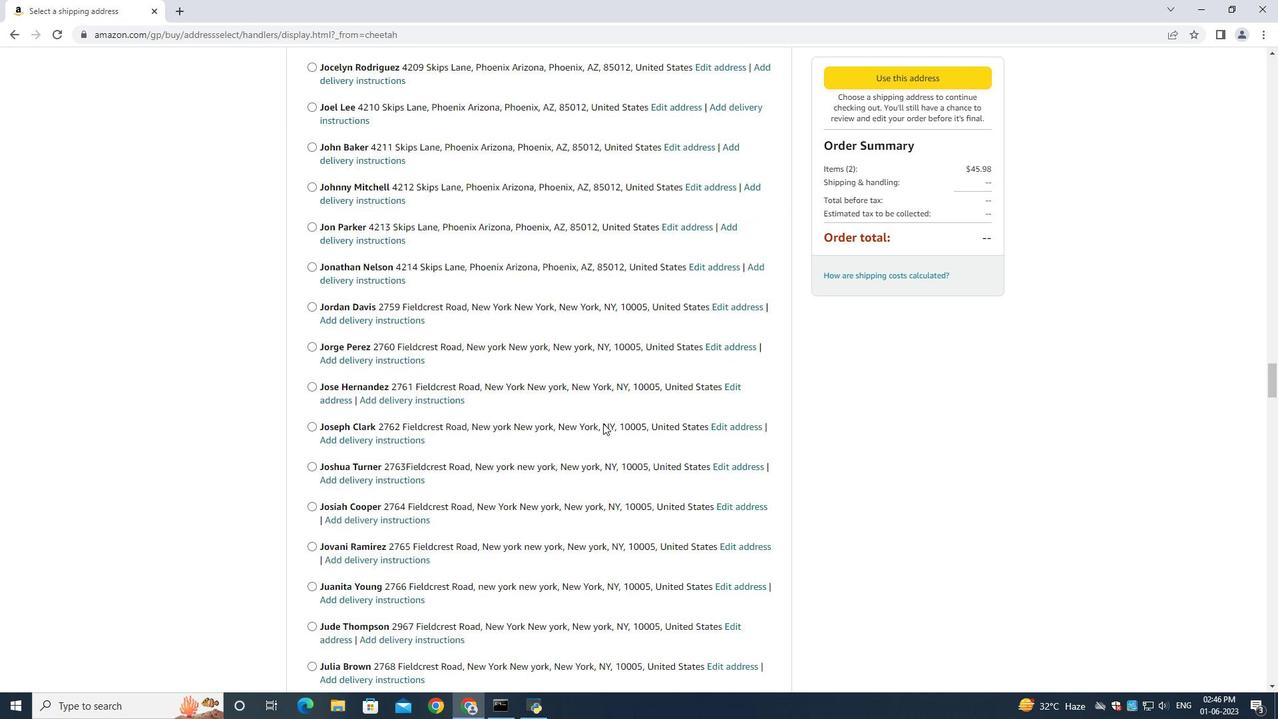 
Action: Mouse scrolled (603, 422) with delta (0, 0)
Screenshot: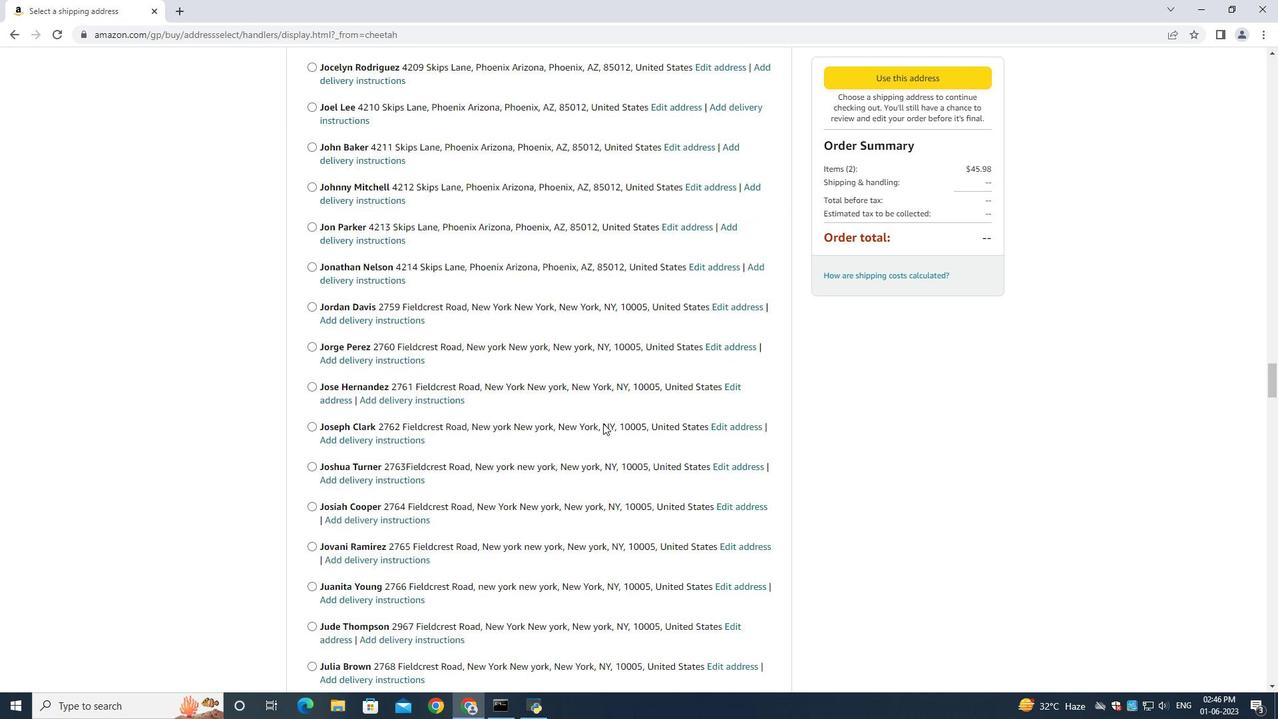
Action: Mouse scrolled (603, 422) with delta (0, 0)
Screenshot: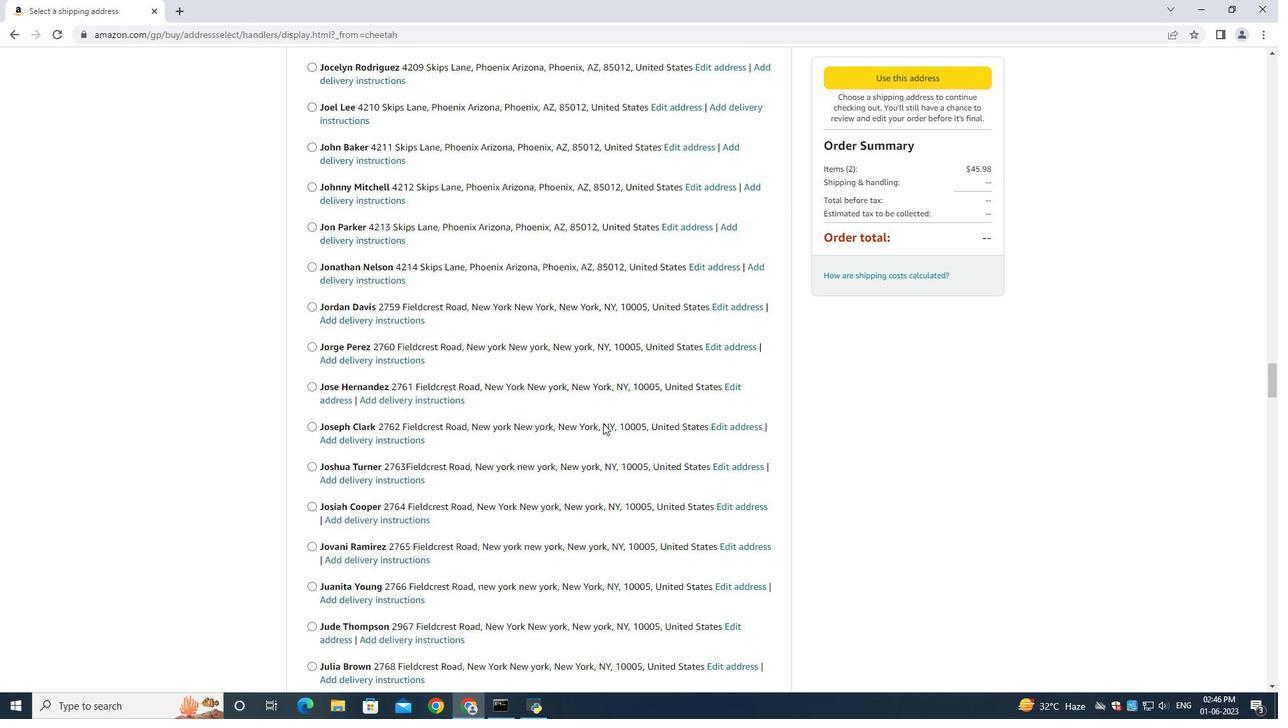 
Action: Mouse scrolled (603, 422) with delta (0, 0)
Screenshot: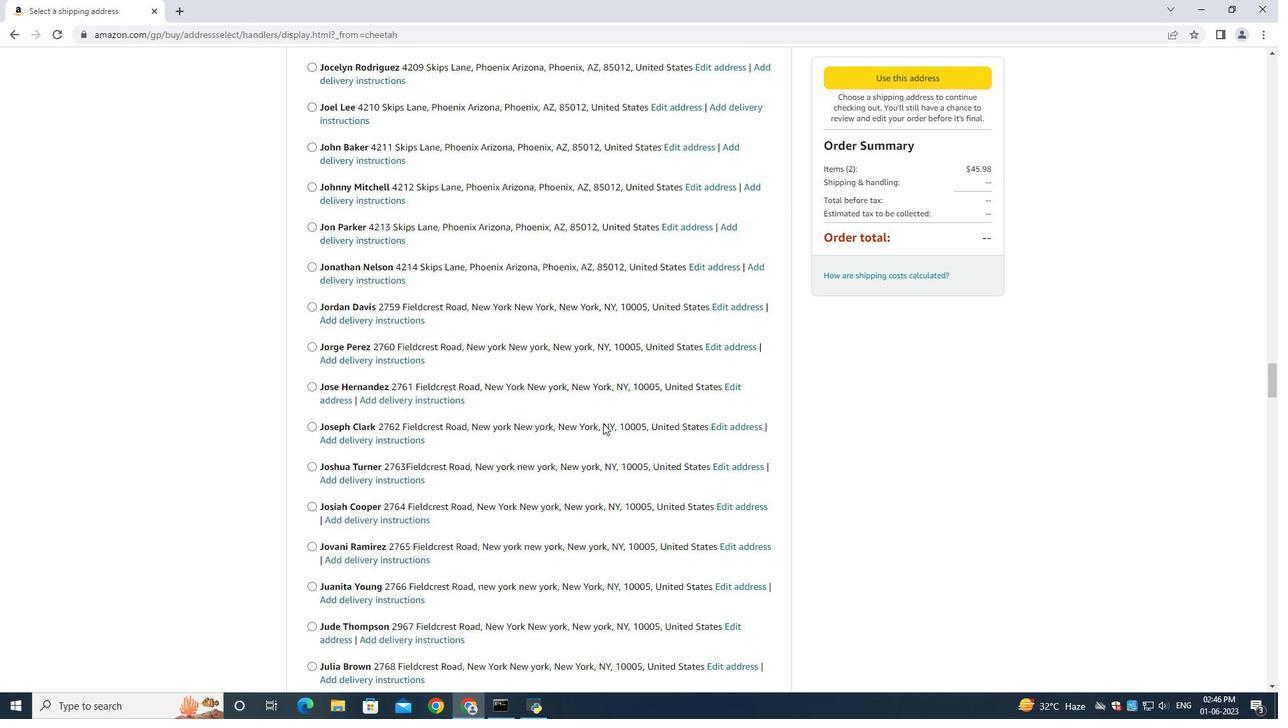 
Action: Mouse scrolled (603, 422) with delta (0, 0)
Screenshot: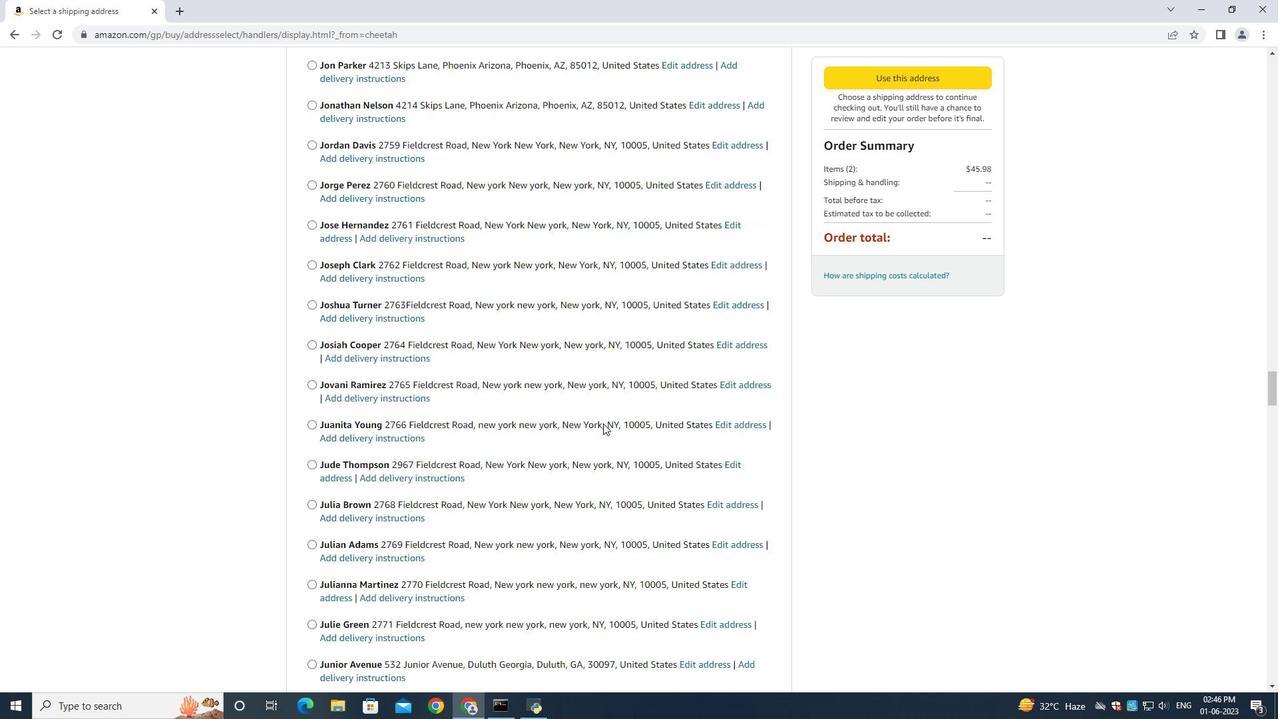 
Action: Mouse scrolled (603, 422) with delta (0, 0)
Screenshot: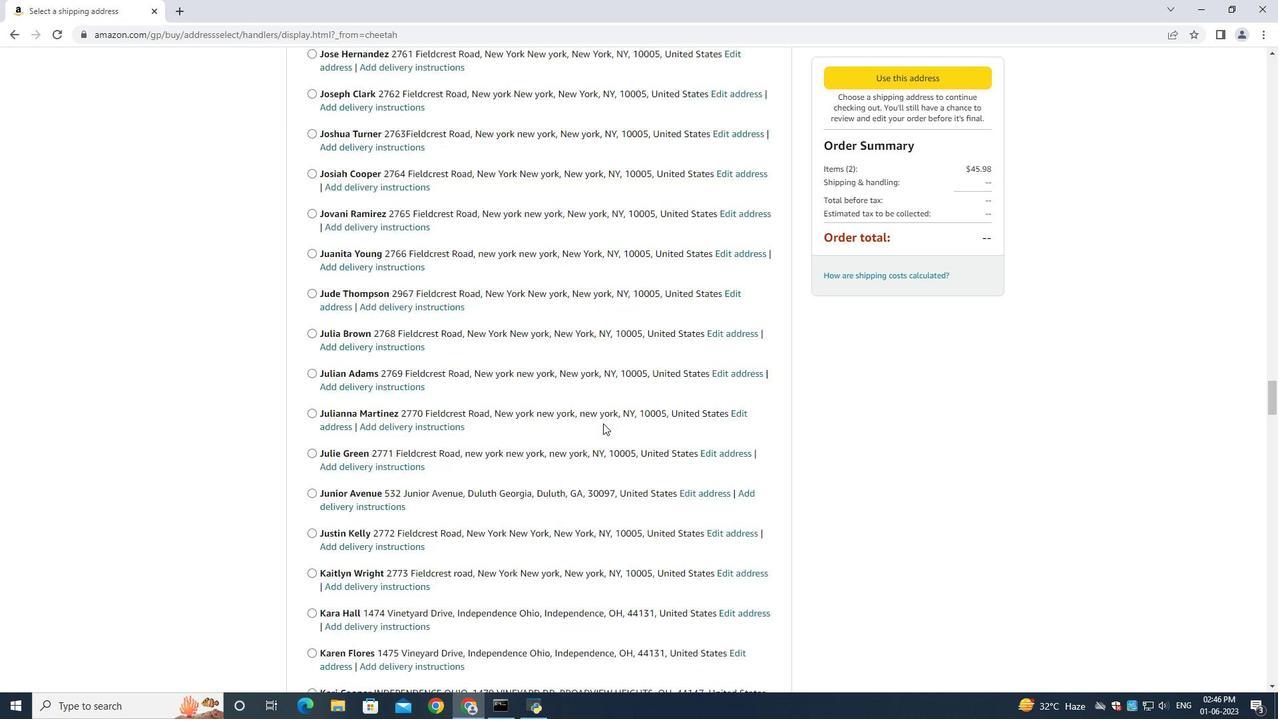 
Action: Mouse scrolled (603, 422) with delta (0, 0)
Screenshot: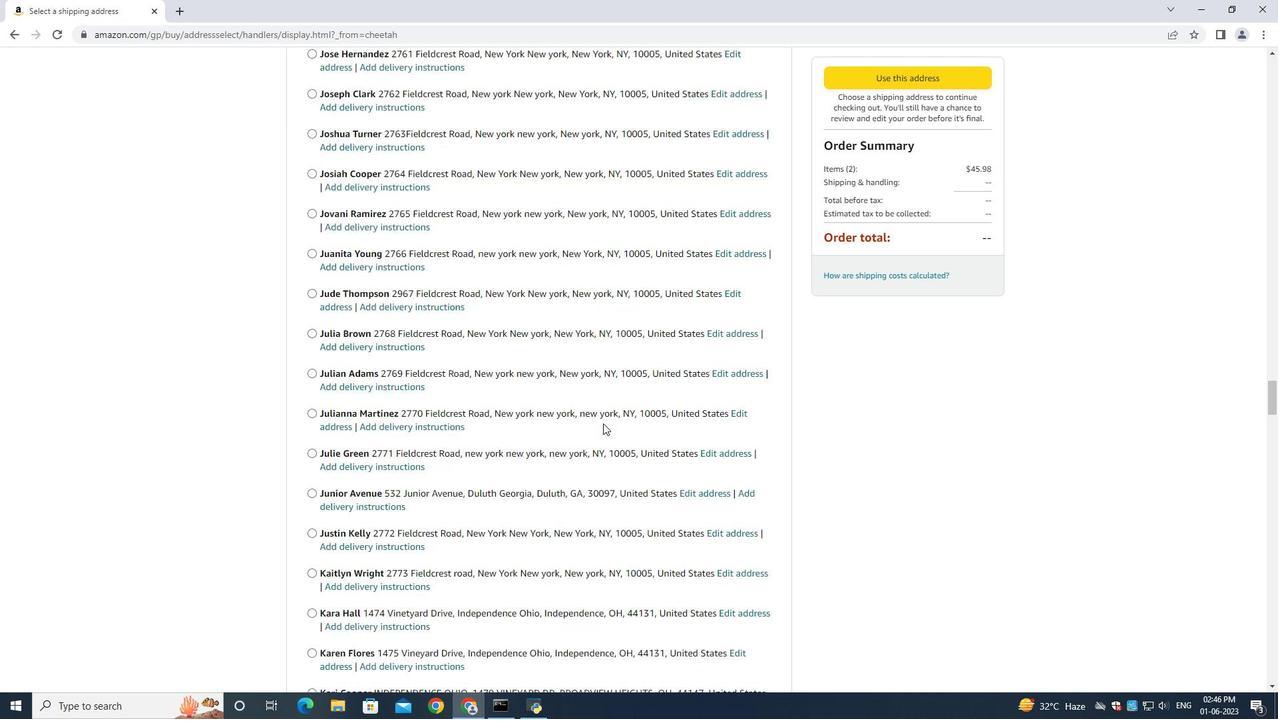 
Action: Mouse scrolled (603, 422) with delta (0, 0)
Screenshot: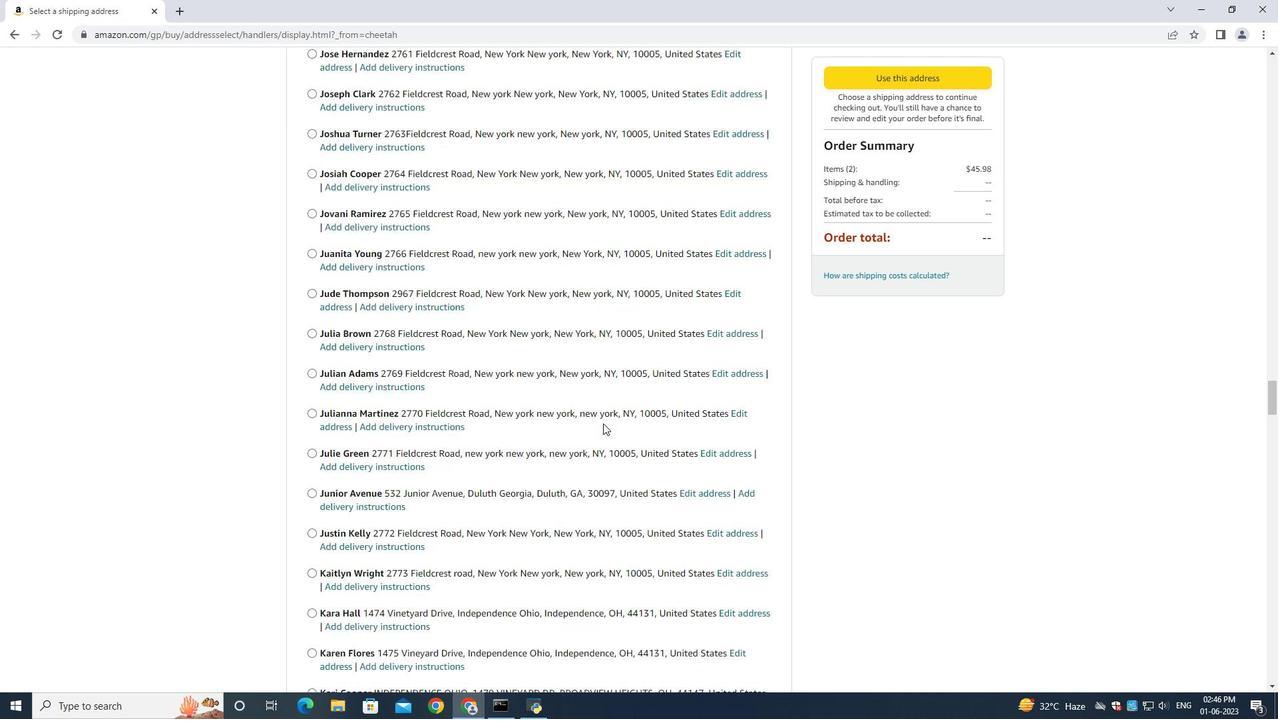 
Action: Mouse scrolled (603, 422) with delta (0, 0)
Screenshot: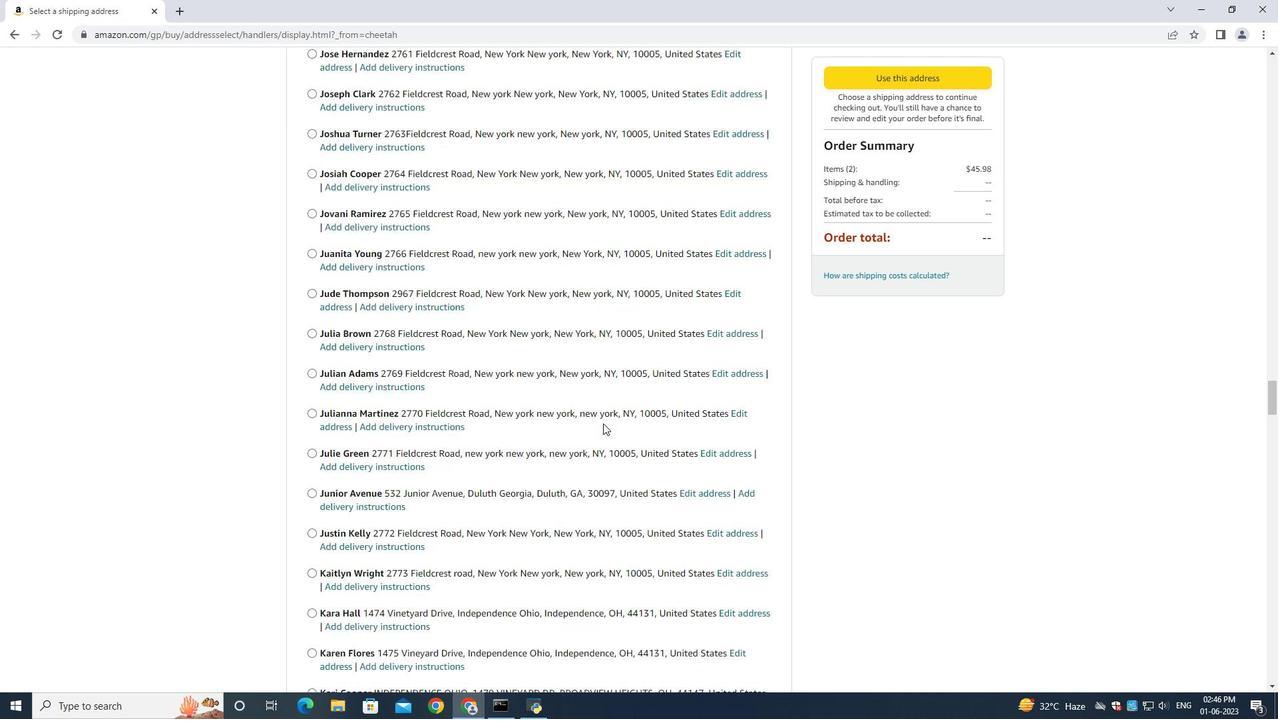 
Action: Mouse scrolled (603, 422) with delta (0, 0)
Screenshot: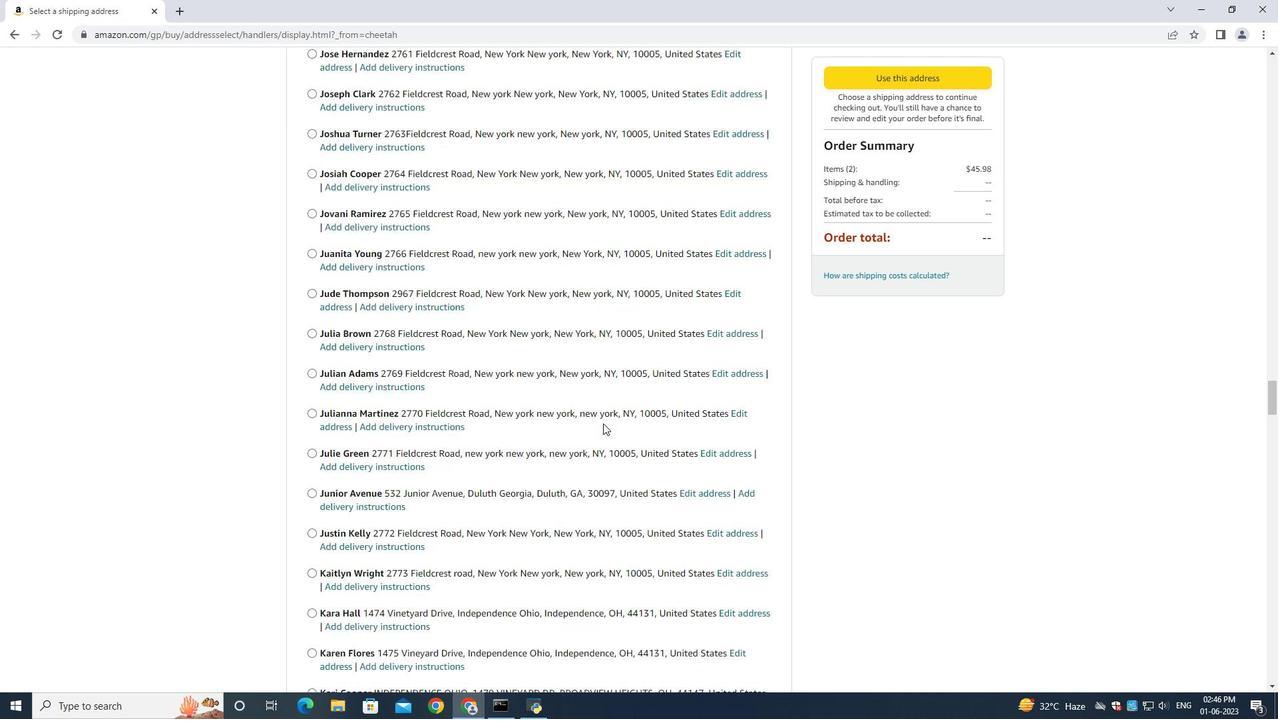 
Action: Mouse scrolled (603, 422) with delta (0, 0)
Screenshot: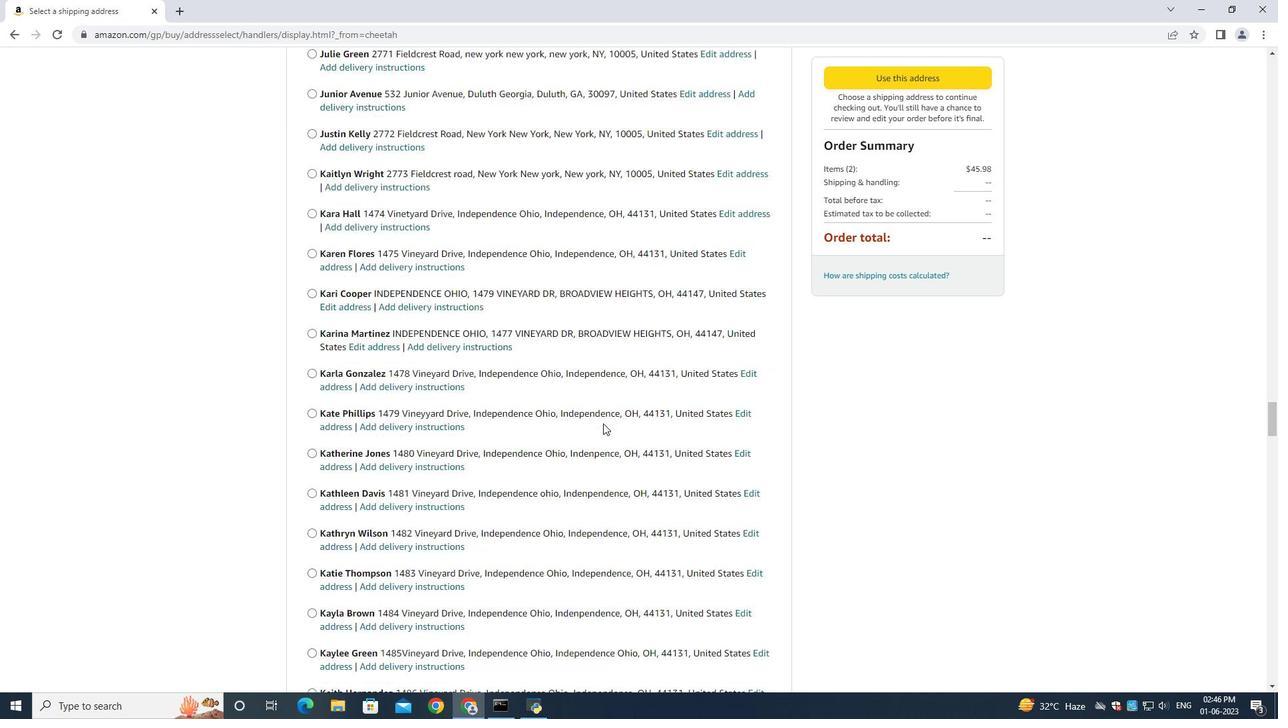 
Action: Mouse scrolled (603, 422) with delta (0, 0)
Screenshot: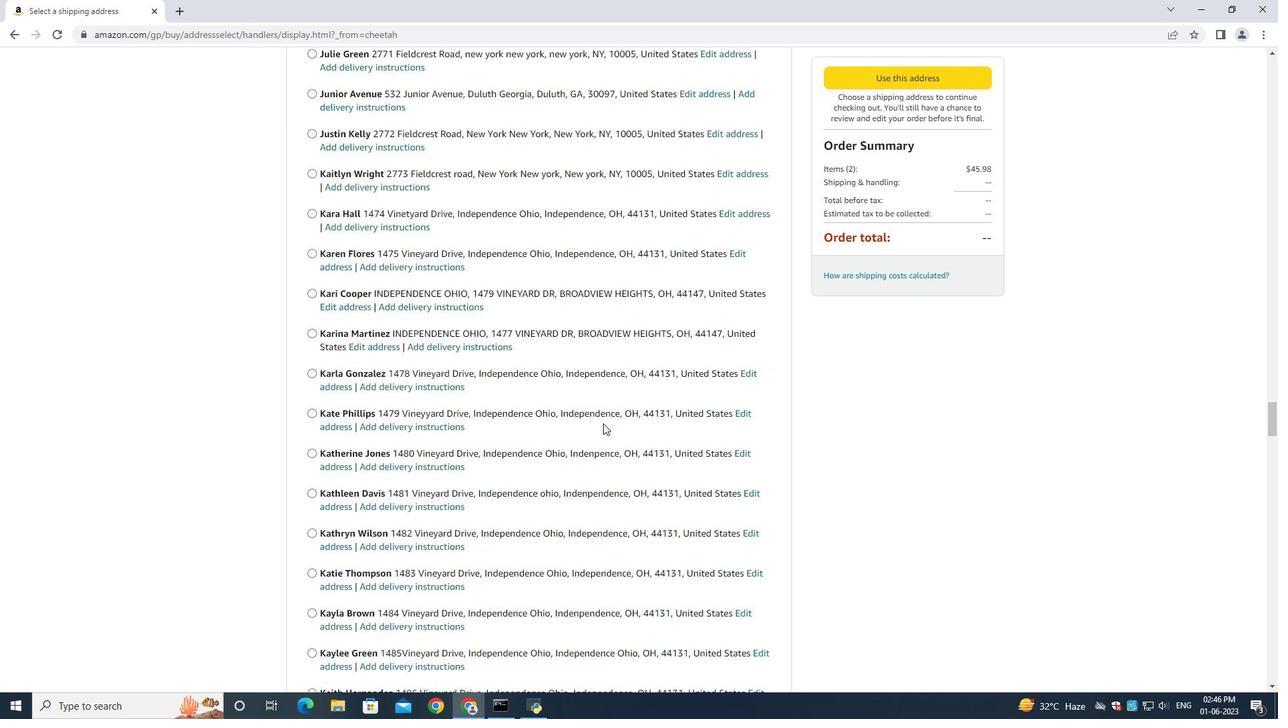 
Action: Mouse scrolled (603, 422) with delta (0, 0)
Screenshot: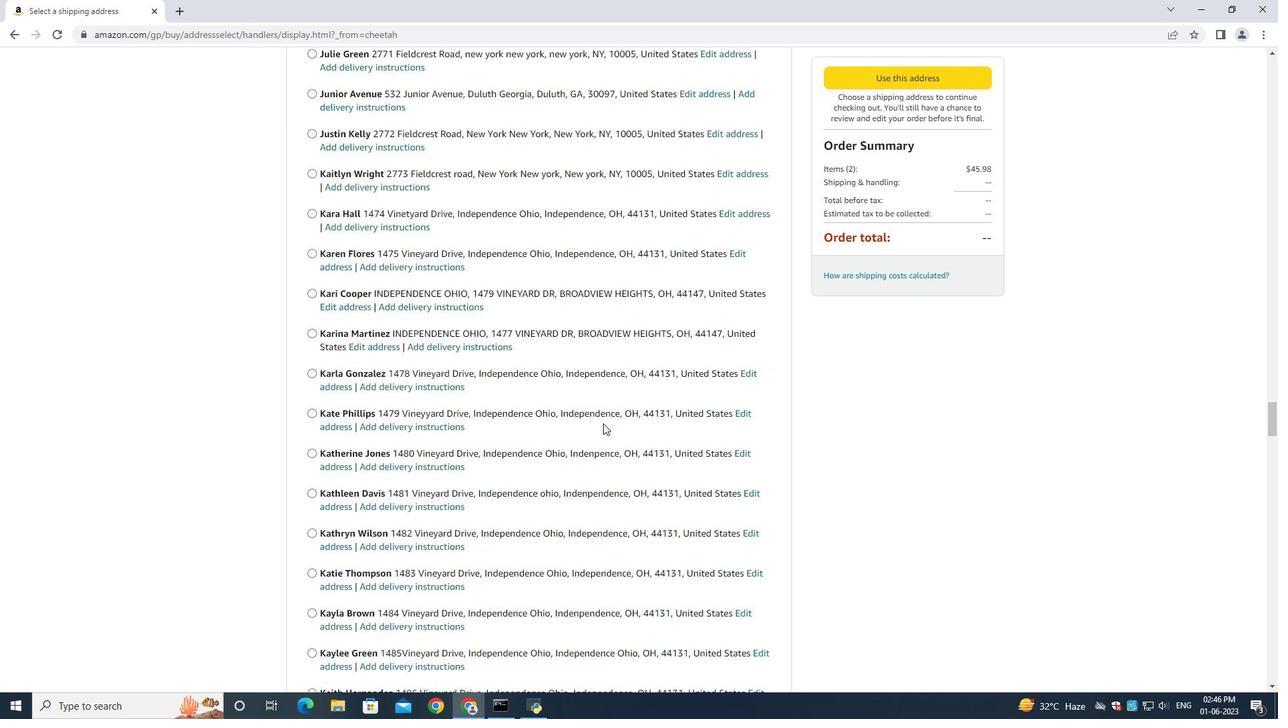 
Action: Mouse scrolled (603, 422) with delta (0, 0)
Screenshot: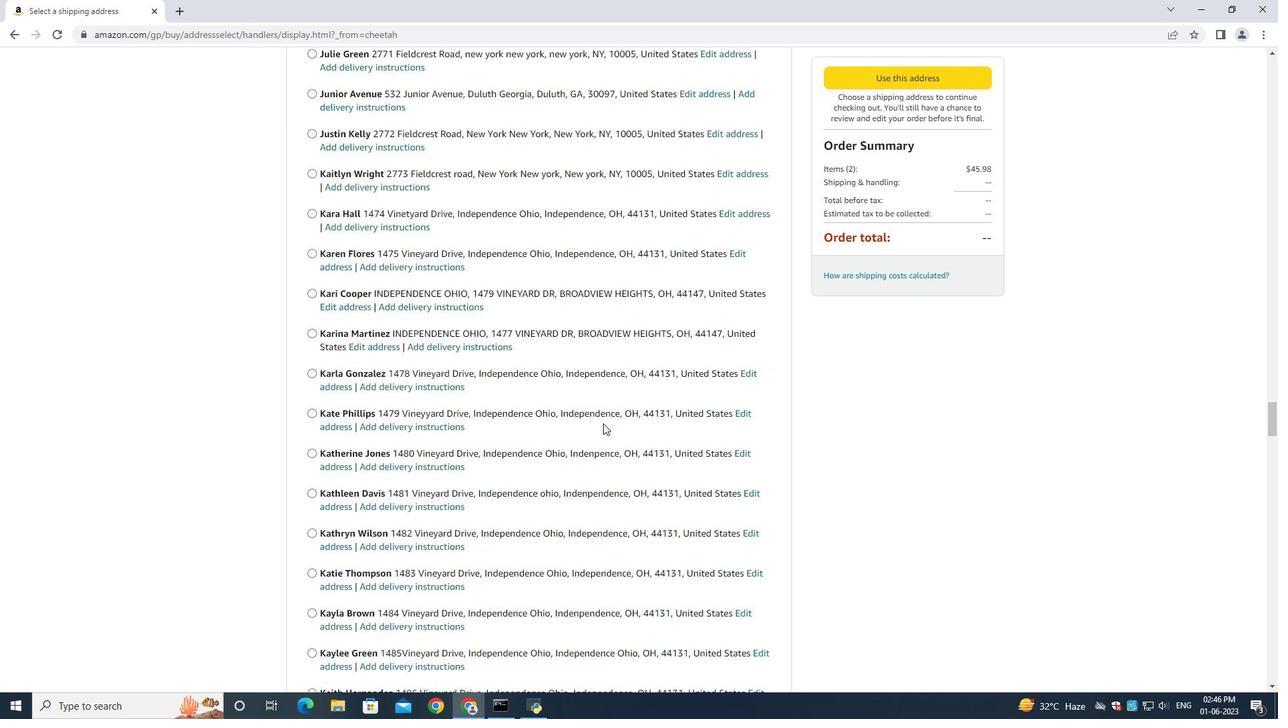 
Action: Mouse scrolled (603, 422) with delta (0, 0)
Screenshot: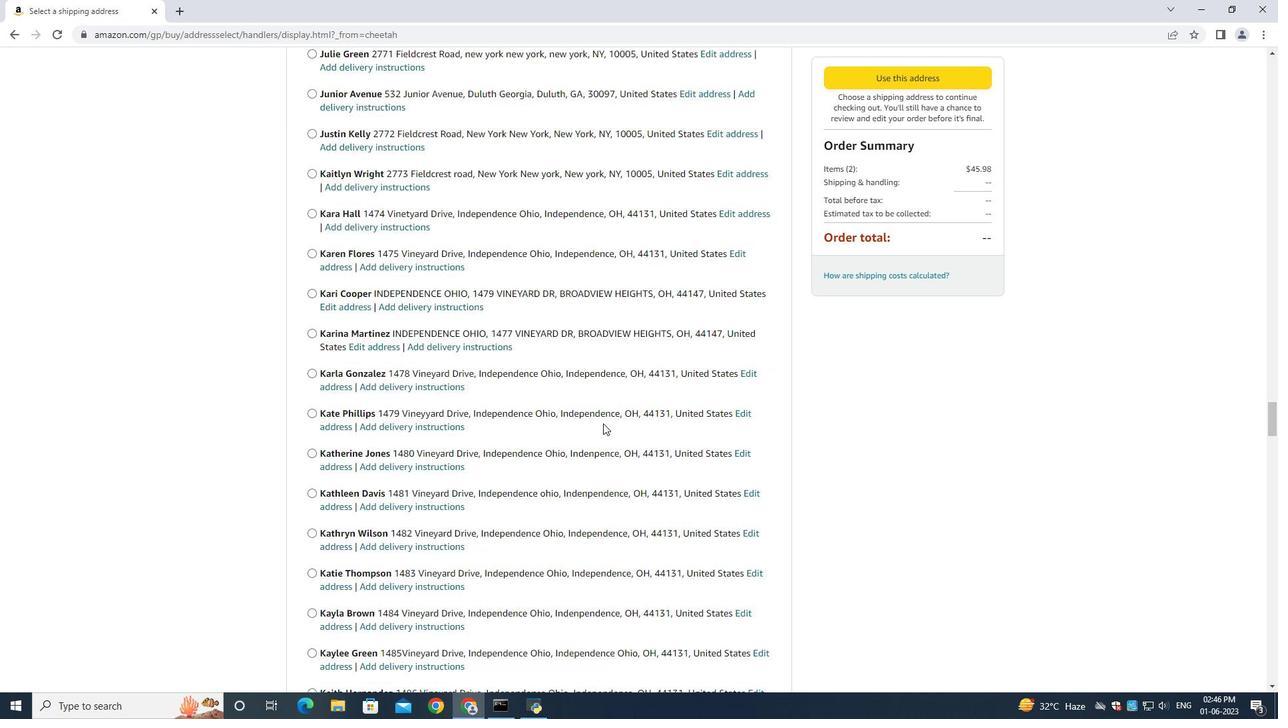 
Action: Mouse scrolled (603, 422) with delta (0, 0)
Screenshot: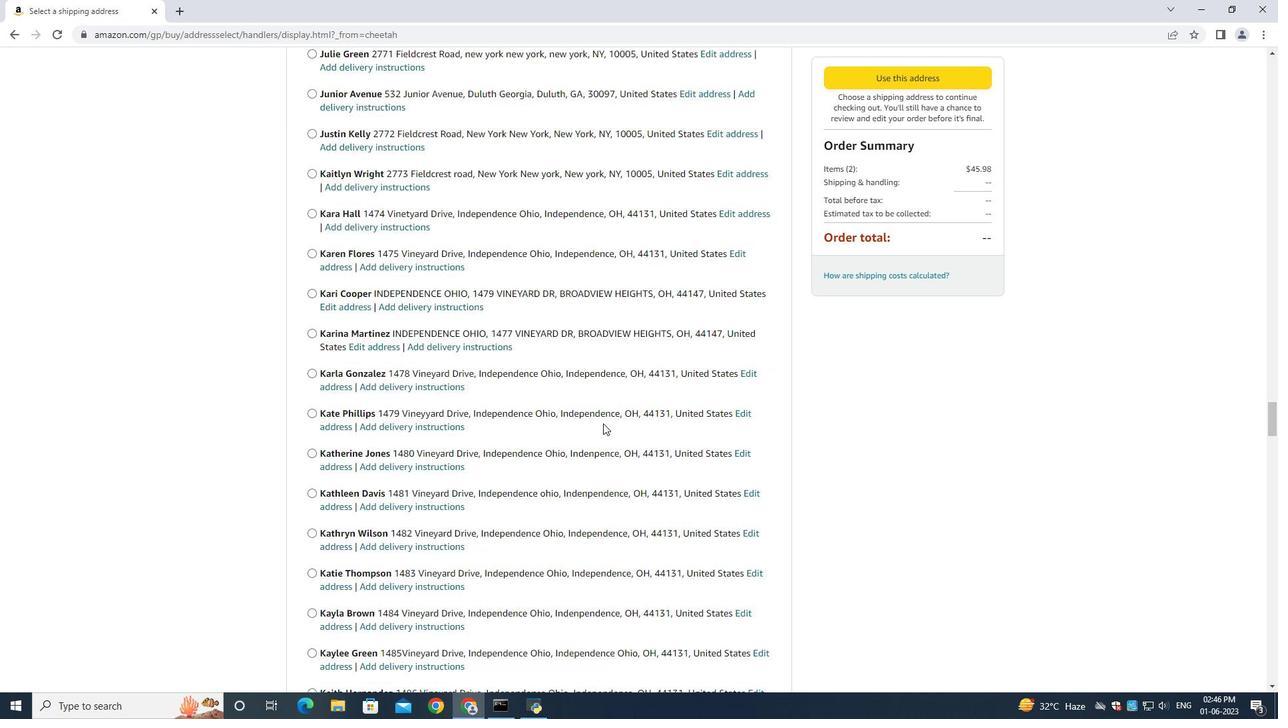 
Action: Mouse scrolled (603, 422) with delta (0, 0)
Screenshot: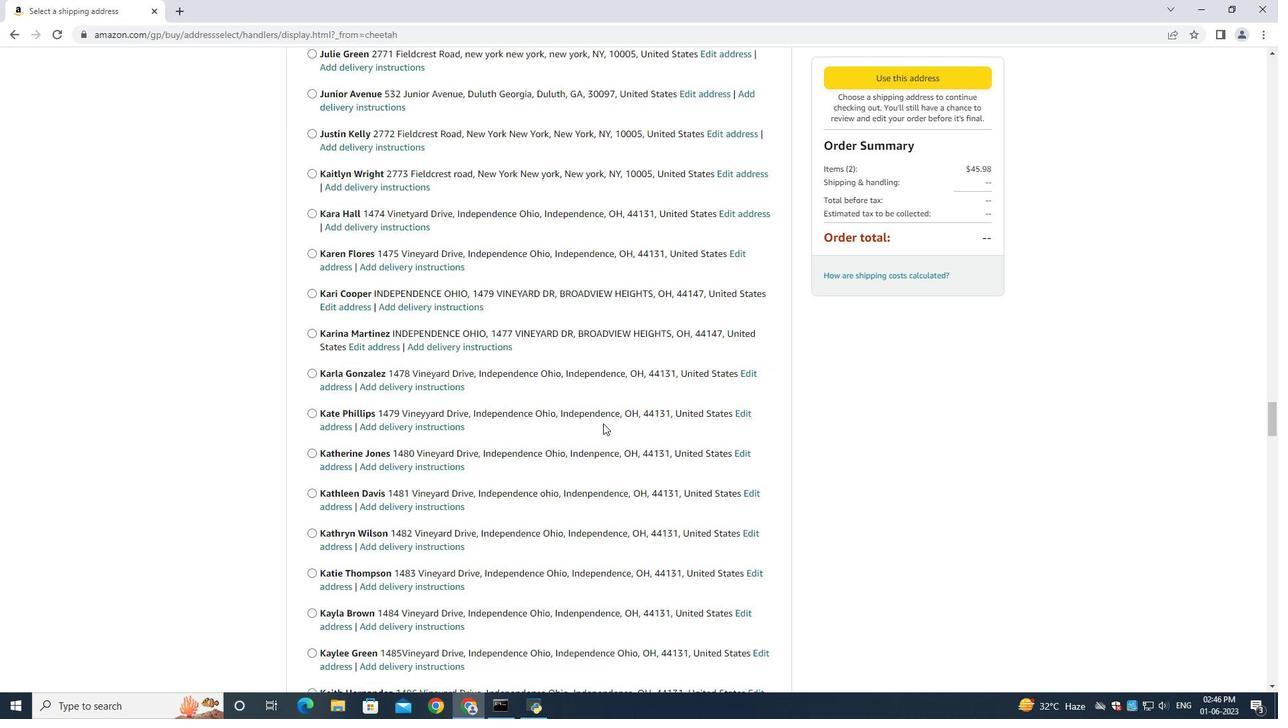 
Action: Mouse scrolled (603, 422) with delta (0, 0)
Screenshot: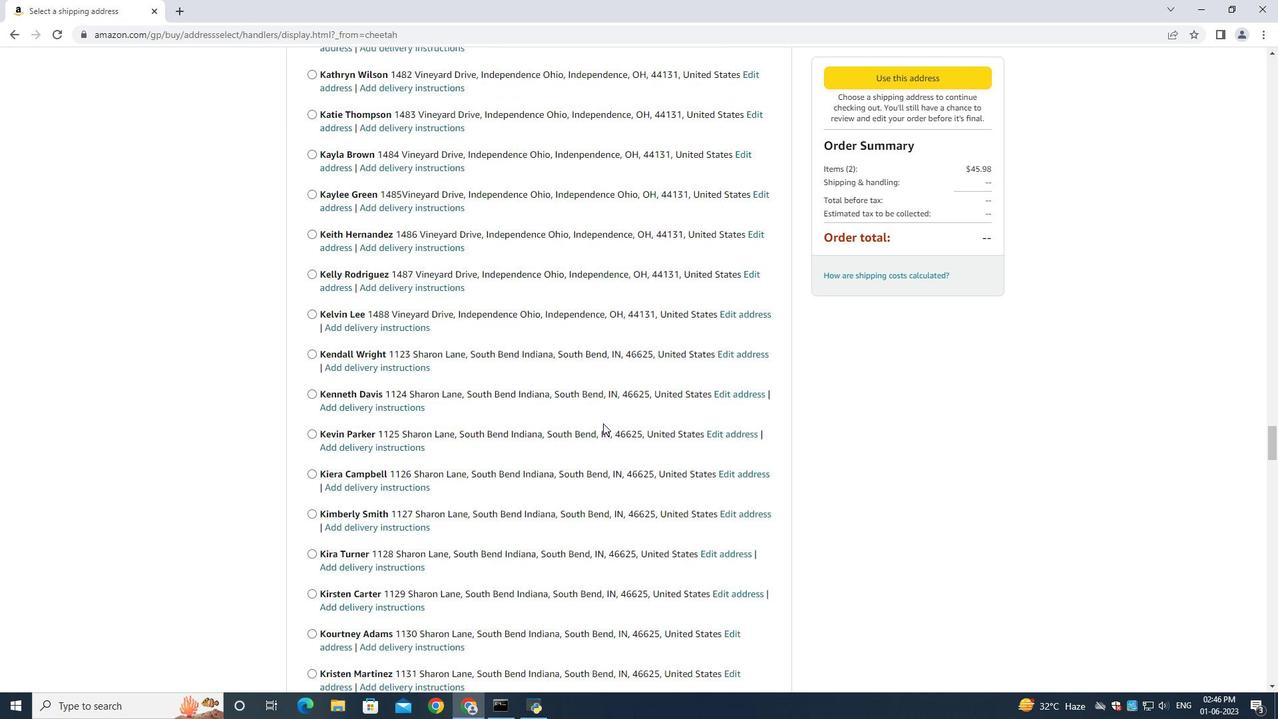 
Action: Mouse scrolled (603, 422) with delta (0, 0)
Screenshot: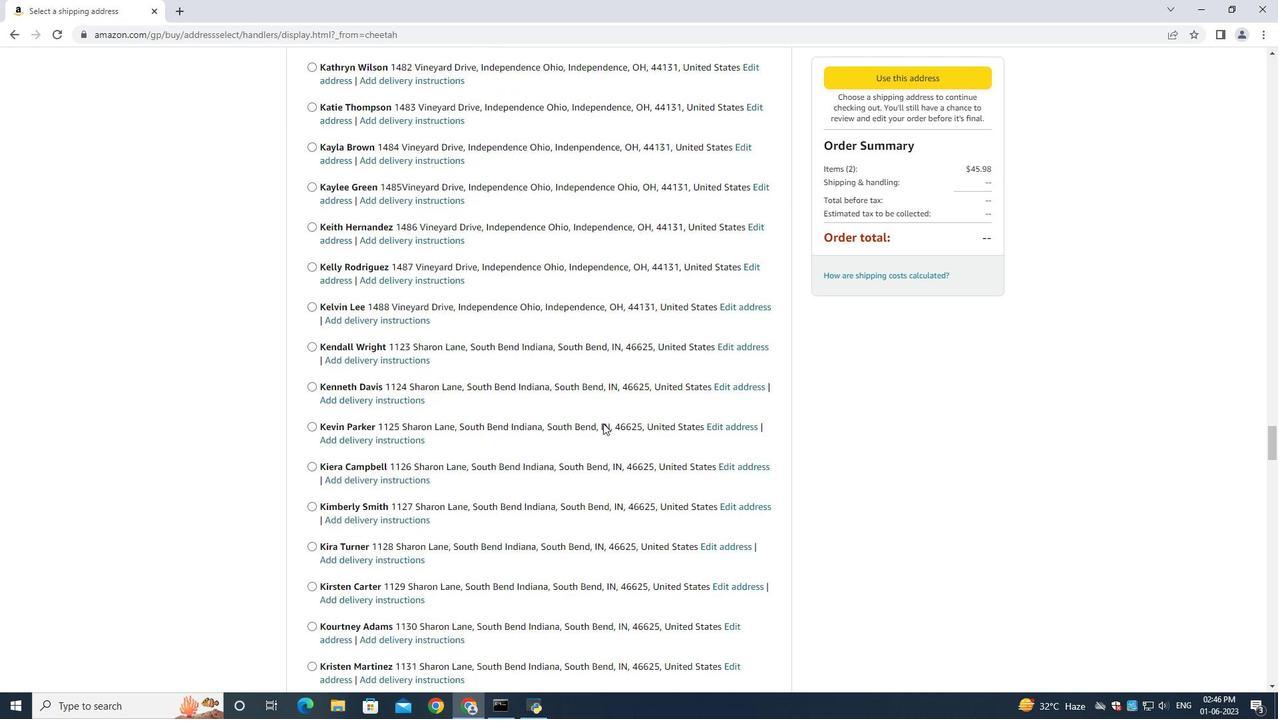 
Action: Mouse scrolled (603, 422) with delta (0, 0)
Screenshot: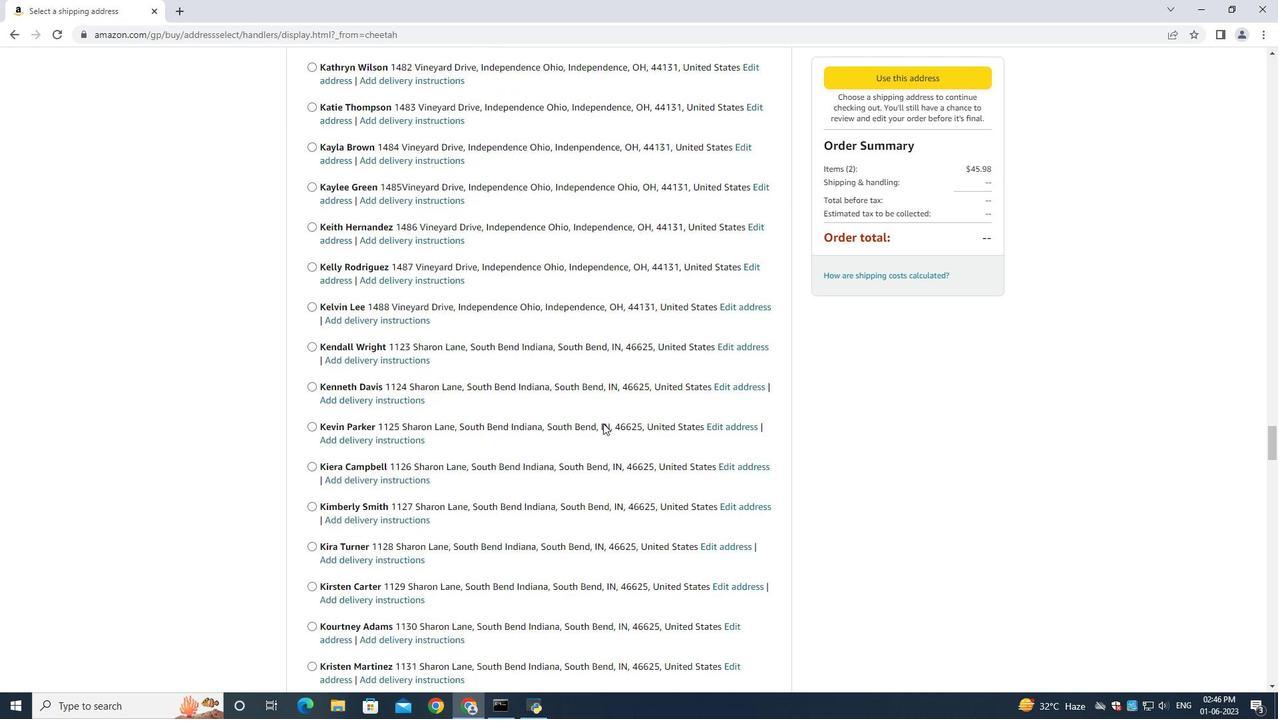 
Action: Mouse scrolled (603, 422) with delta (0, 0)
Screenshot: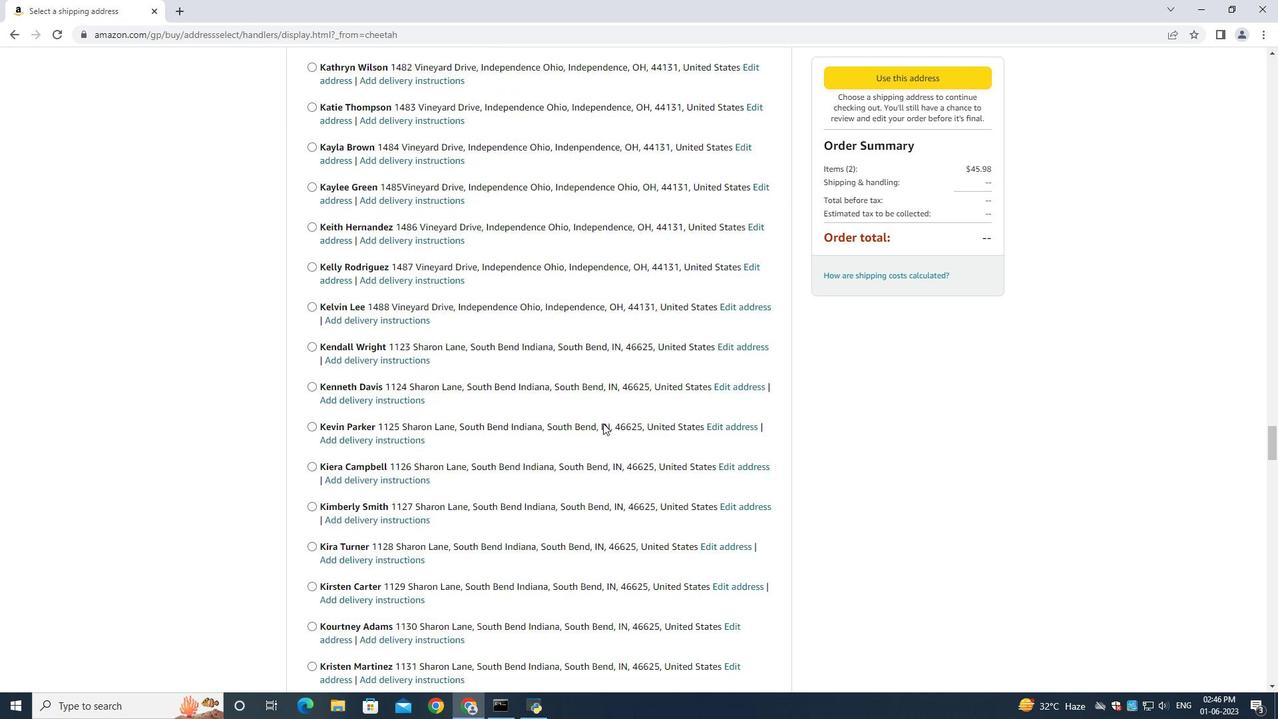 
Action: Mouse scrolled (603, 422) with delta (0, 0)
Screenshot: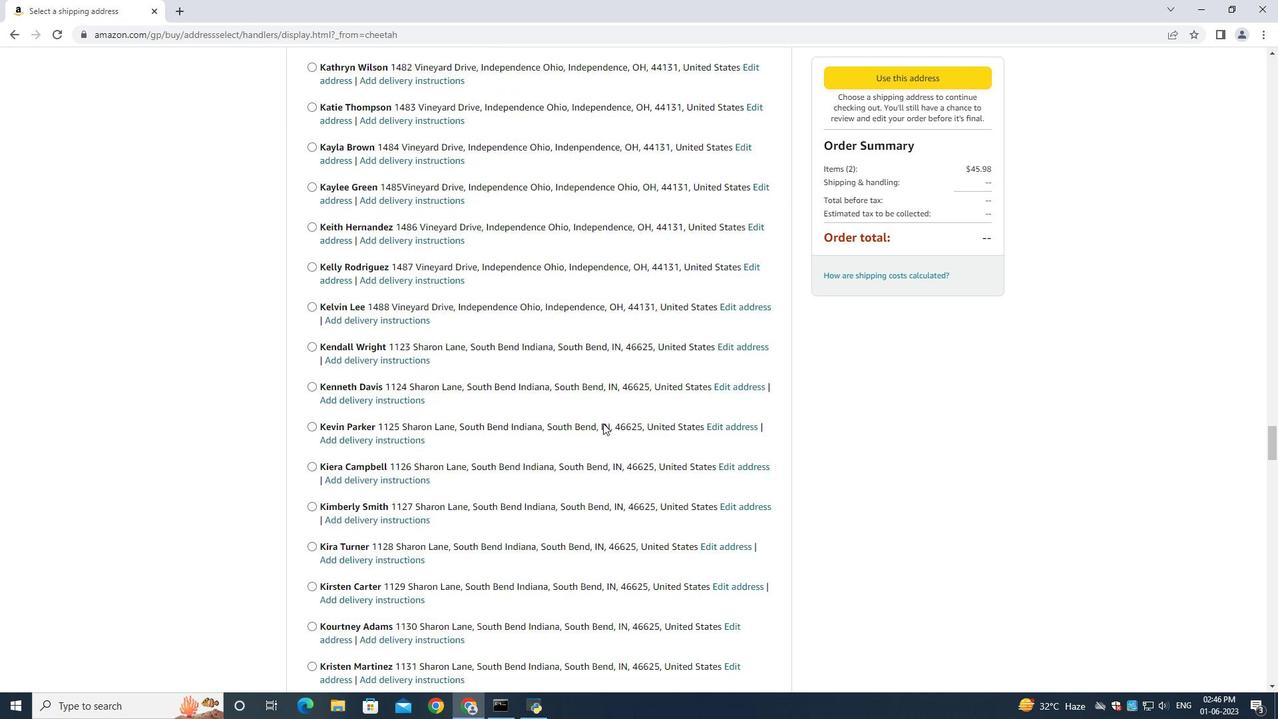 
Action: Mouse scrolled (603, 422) with delta (0, 0)
Screenshot: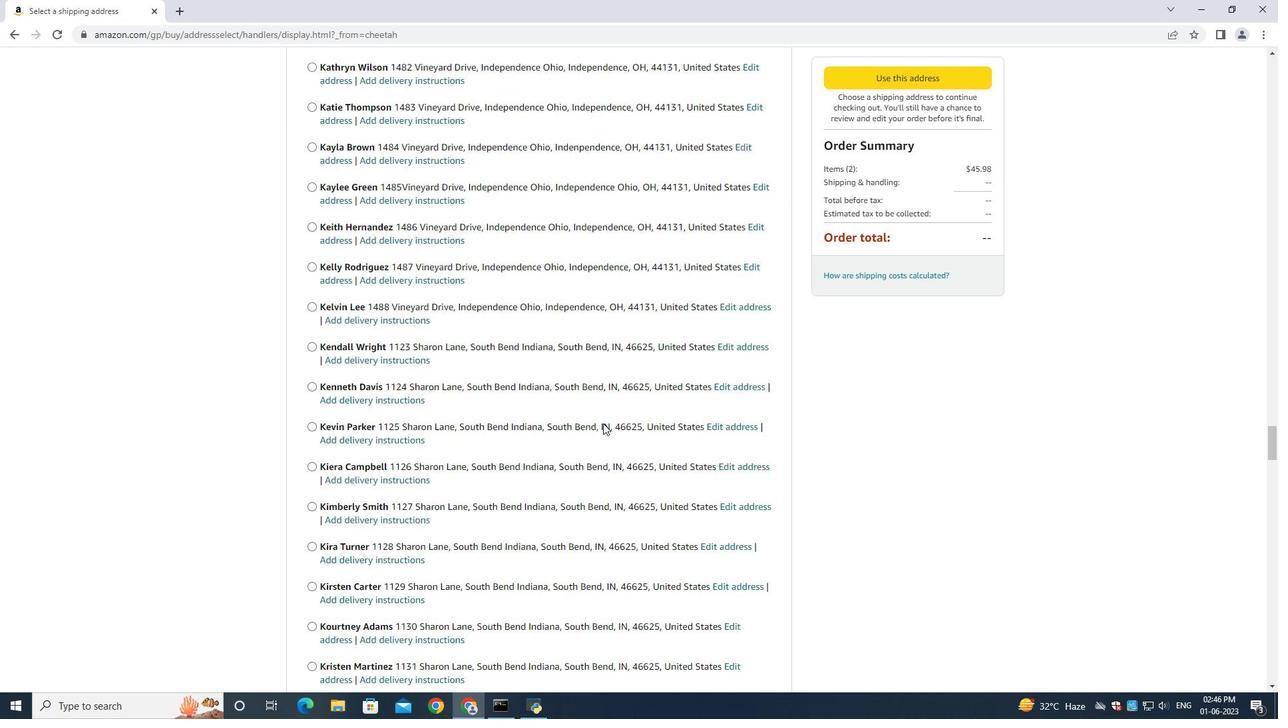
Action: Mouse moved to (603, 419)
Screenshot: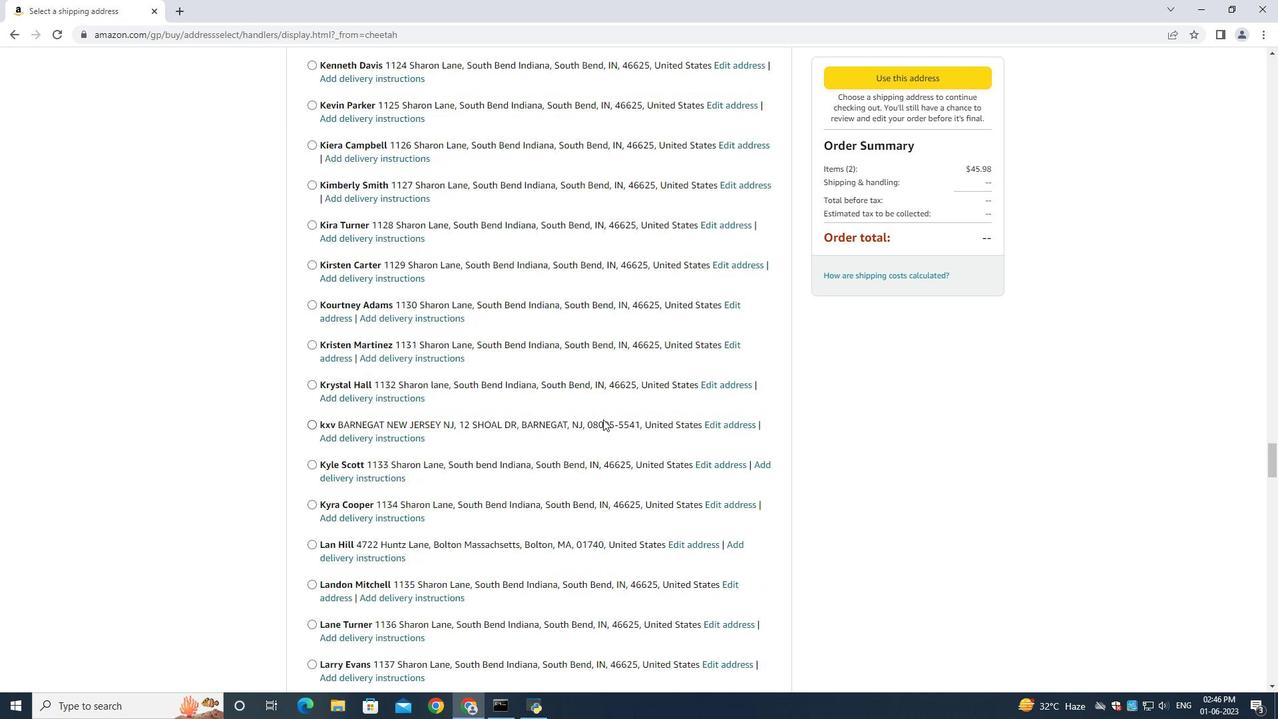 
Action: Mouse scrolled (603, 418) with delta (0, 0)
Screenshot: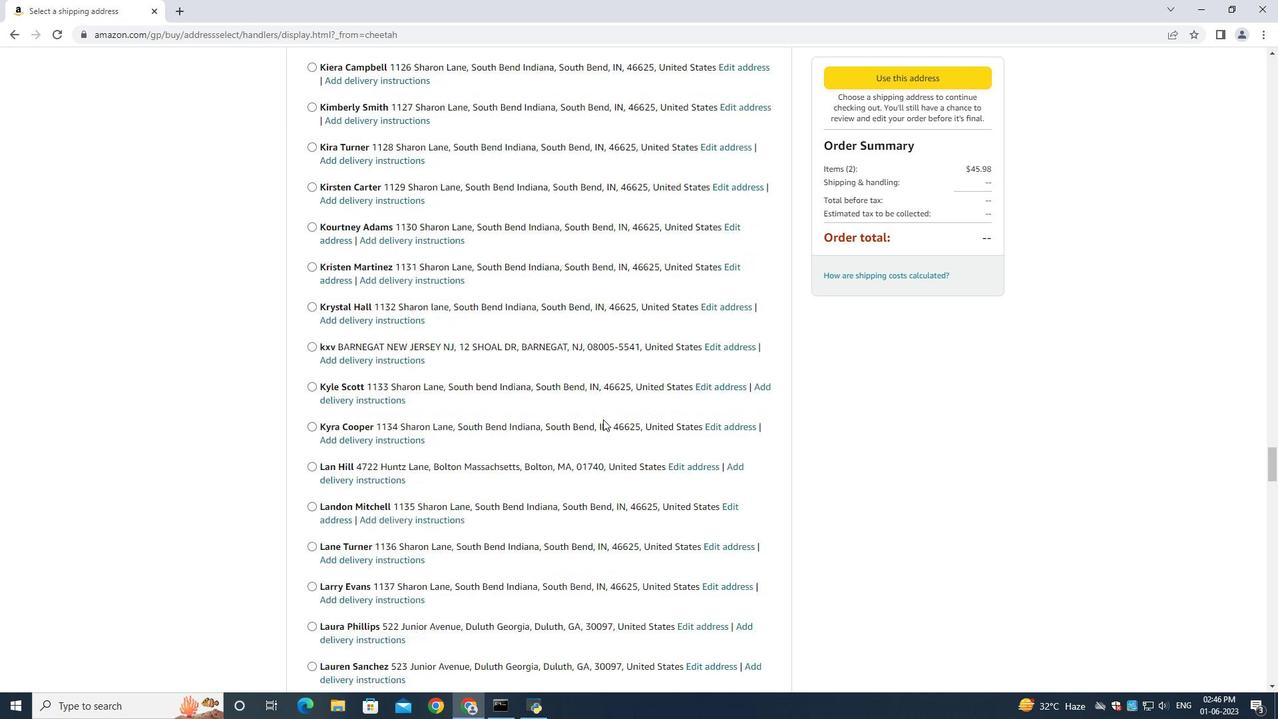 
Action: Mouse scrolled (603, 418) with delta (0, 0)
Screenshot: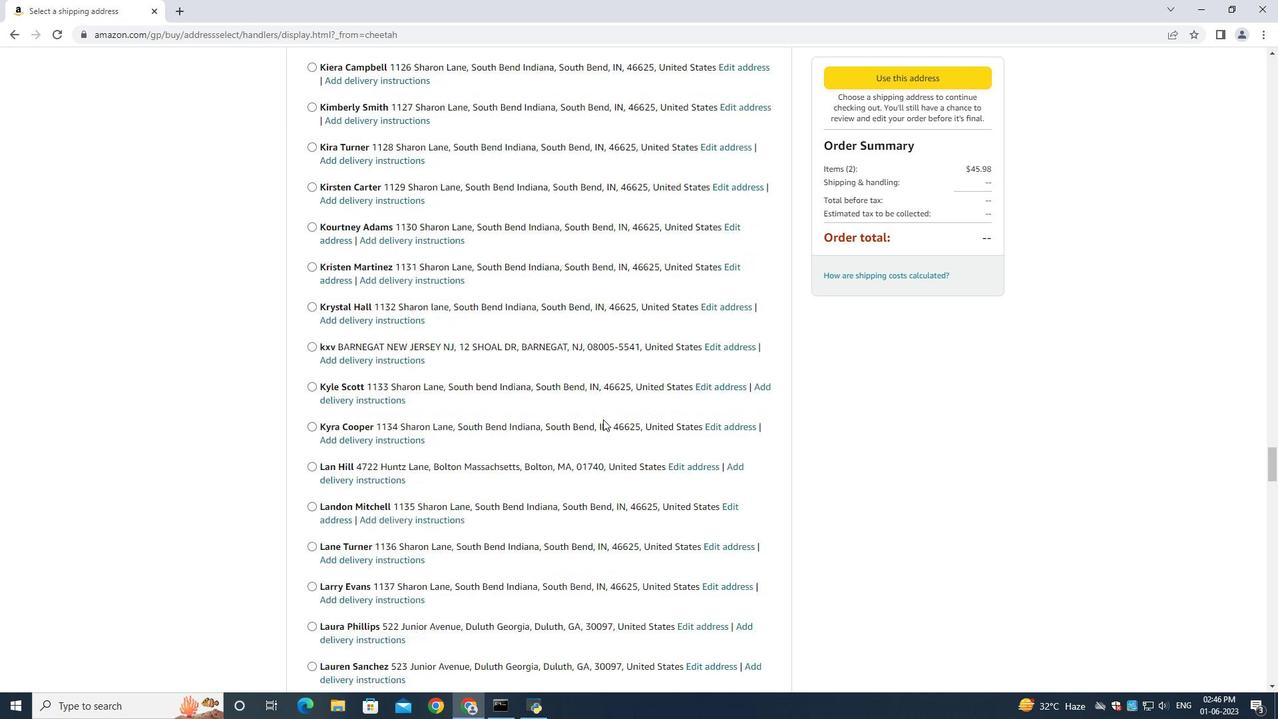 
Action: Mouse scrolled (603, 418) with delta (0, 0)
Screenshot: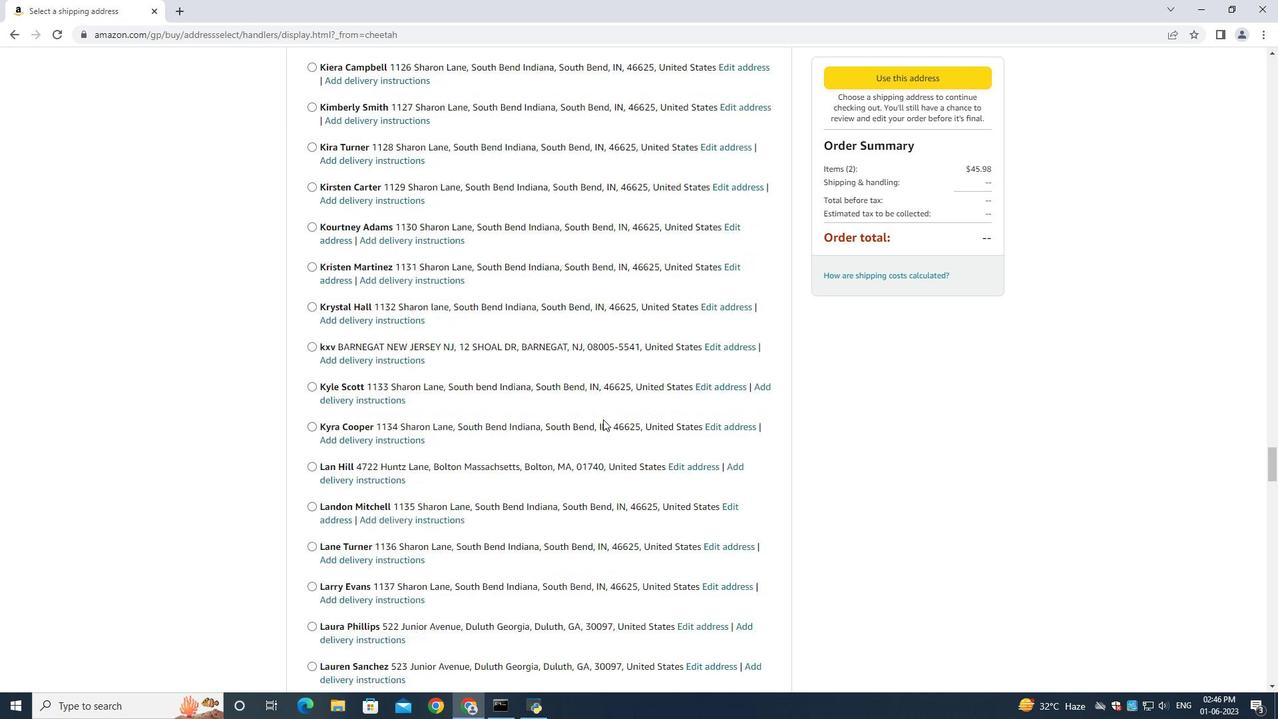 
Action: Mouse scrolled (603, 418) with delta (0, 0)
Screenshot: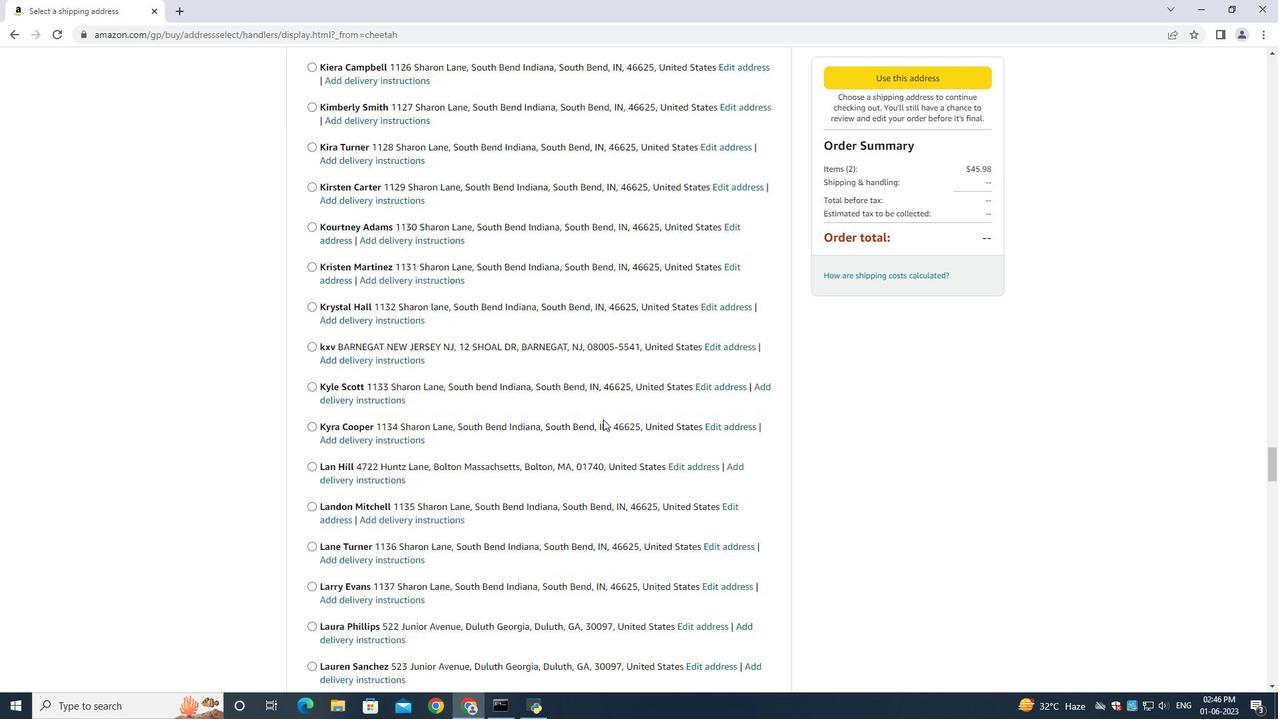 
Action: Mouse moved to (603, 418)
Screenshot: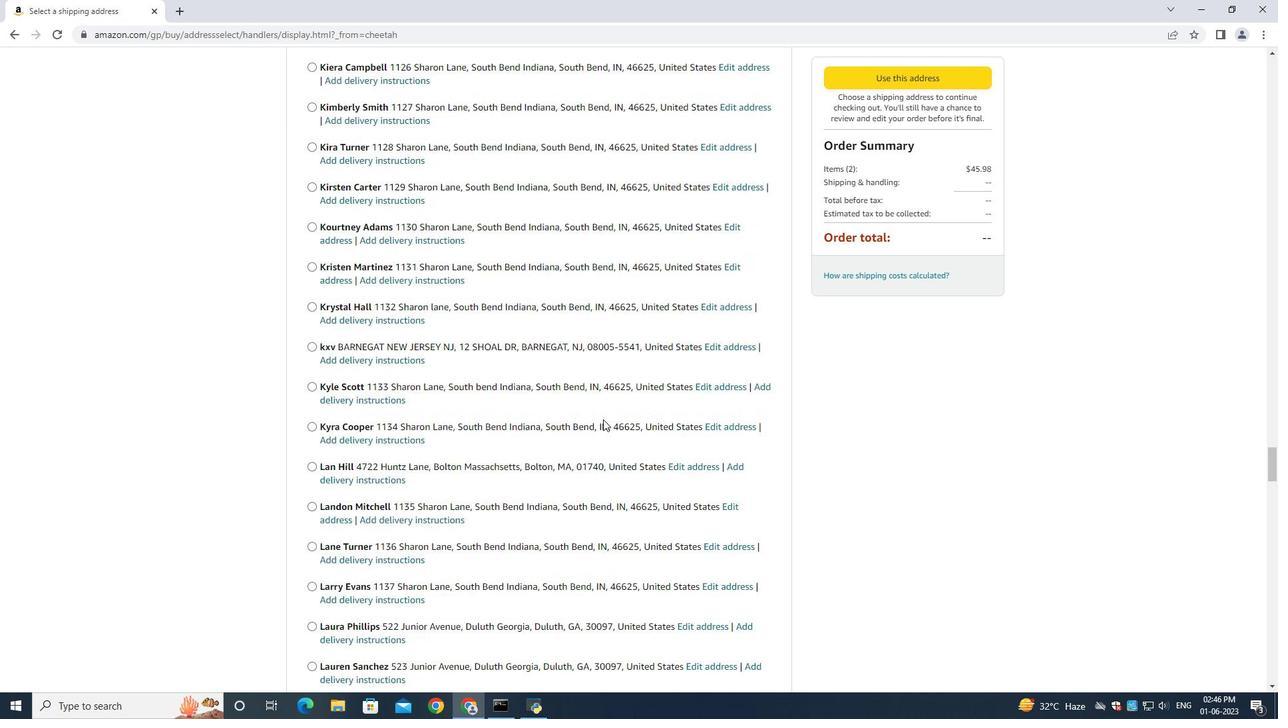 
Action: Mouse scrolled (603, 418) with delta (0, 0)
Screenshot: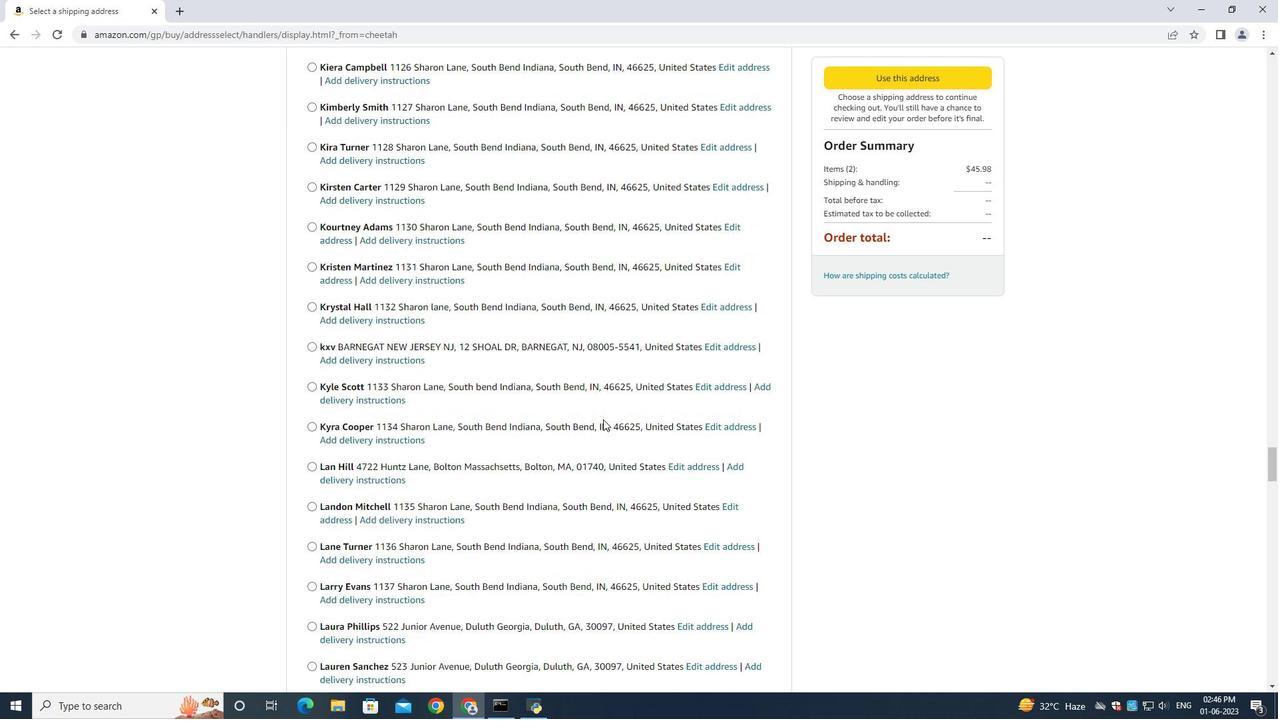 
Action: Mouse moved to (603, 416)
Screenshot: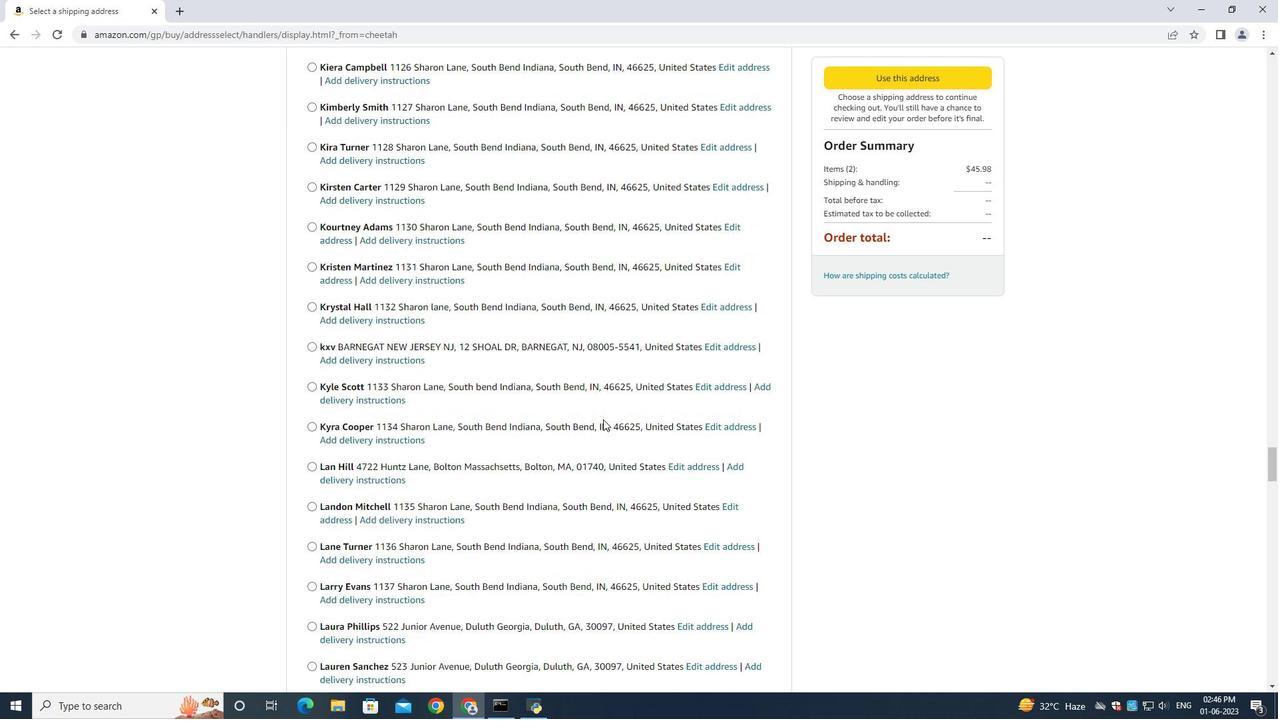 
Action: Mouse scrolled (603, 418) with delta (0, 0)
Screenshot: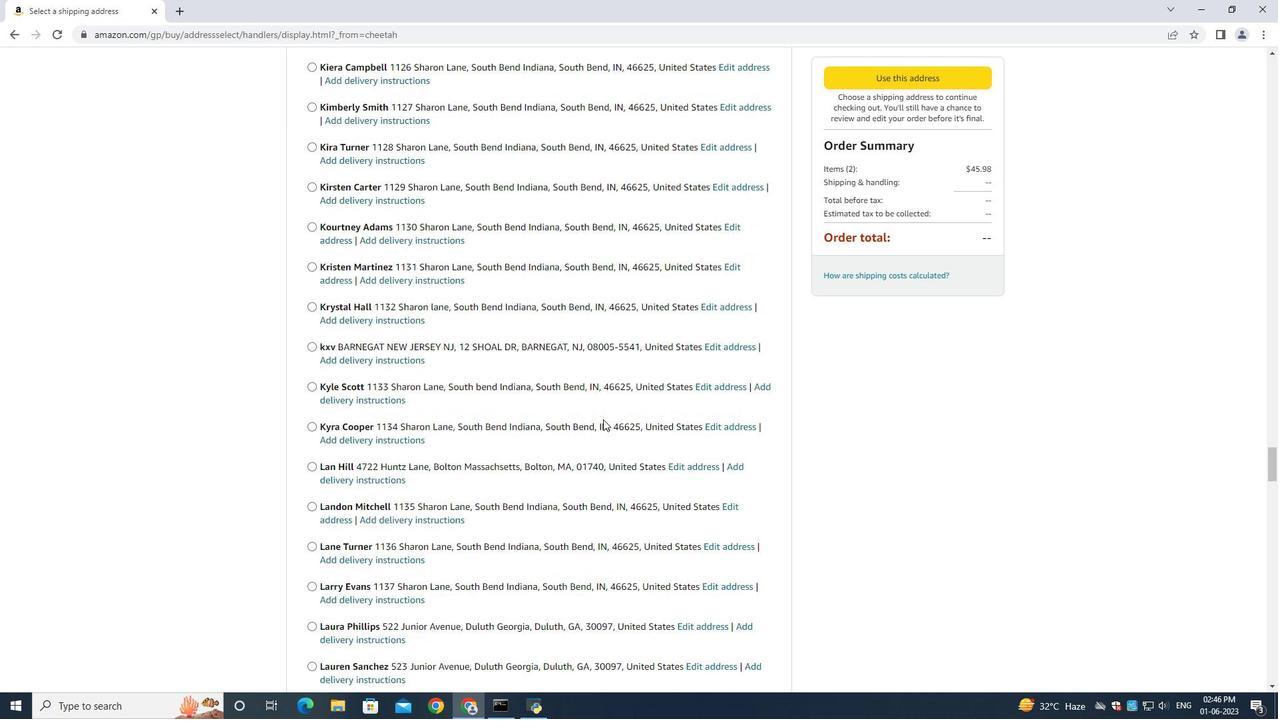 
Action: Mouse moved to (603, 415)
Screenshot: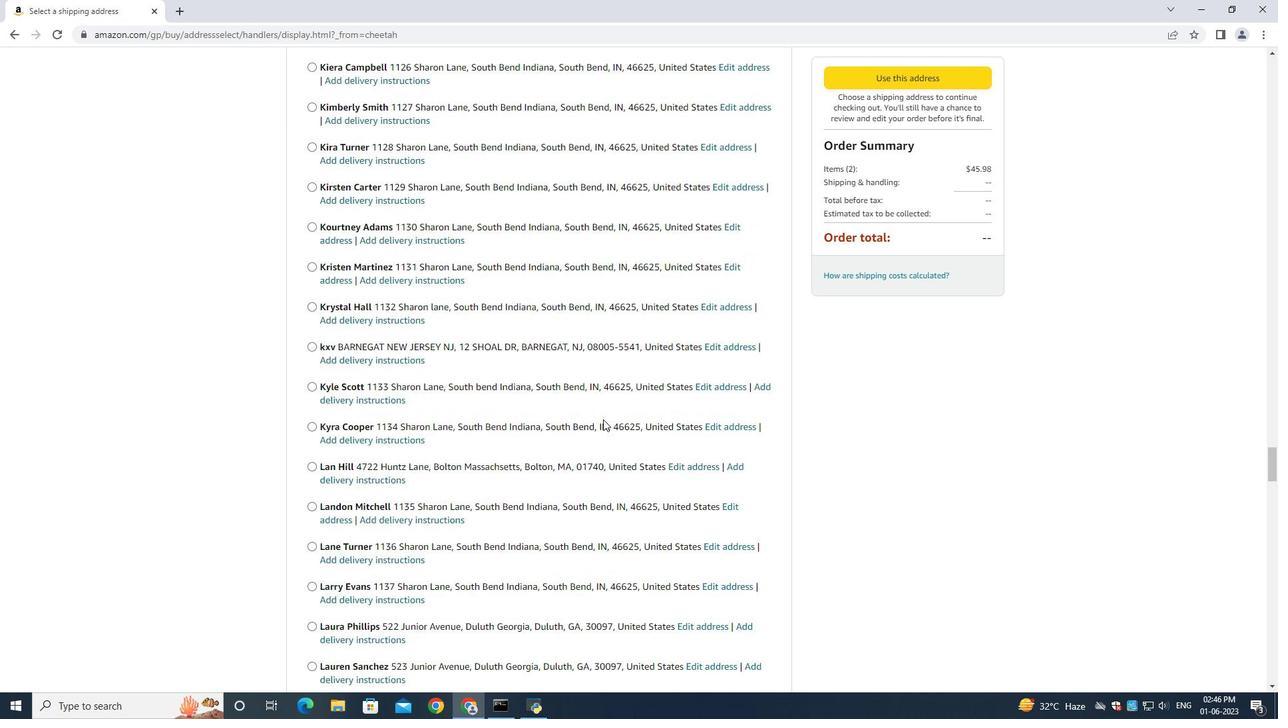 
Action: Mouse scrolled (603, 414) with delta (0, 0)
Screenshot: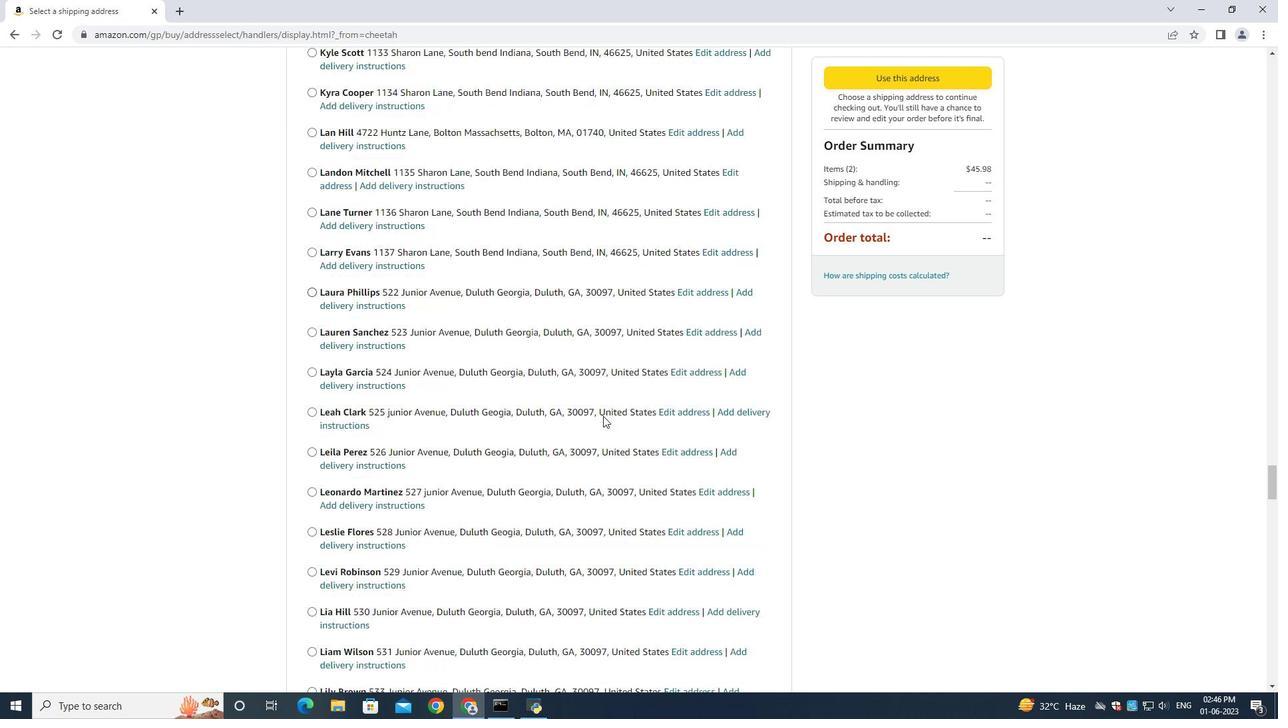 
Action: Mouse scrolled (603, 414) with delta (0, 0)
Screenshot: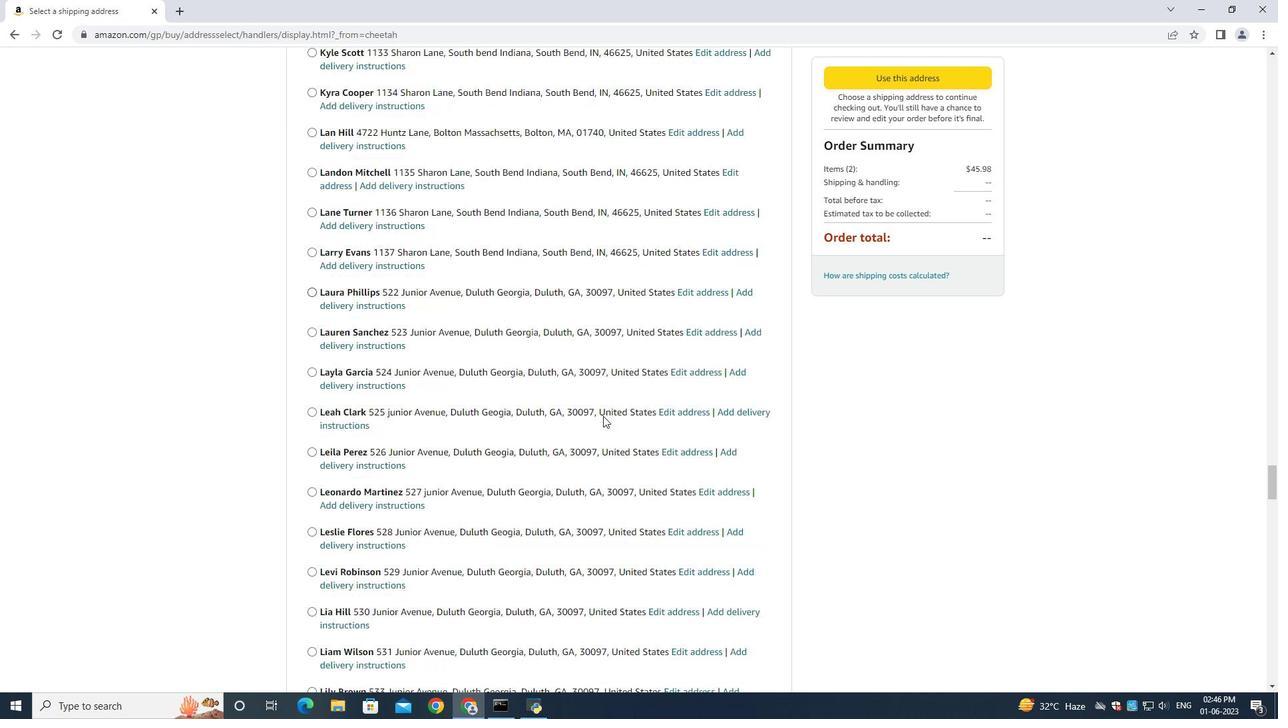 
Action: Mouse scrolled (603, 414) with delta (0, 0)
Screenshot: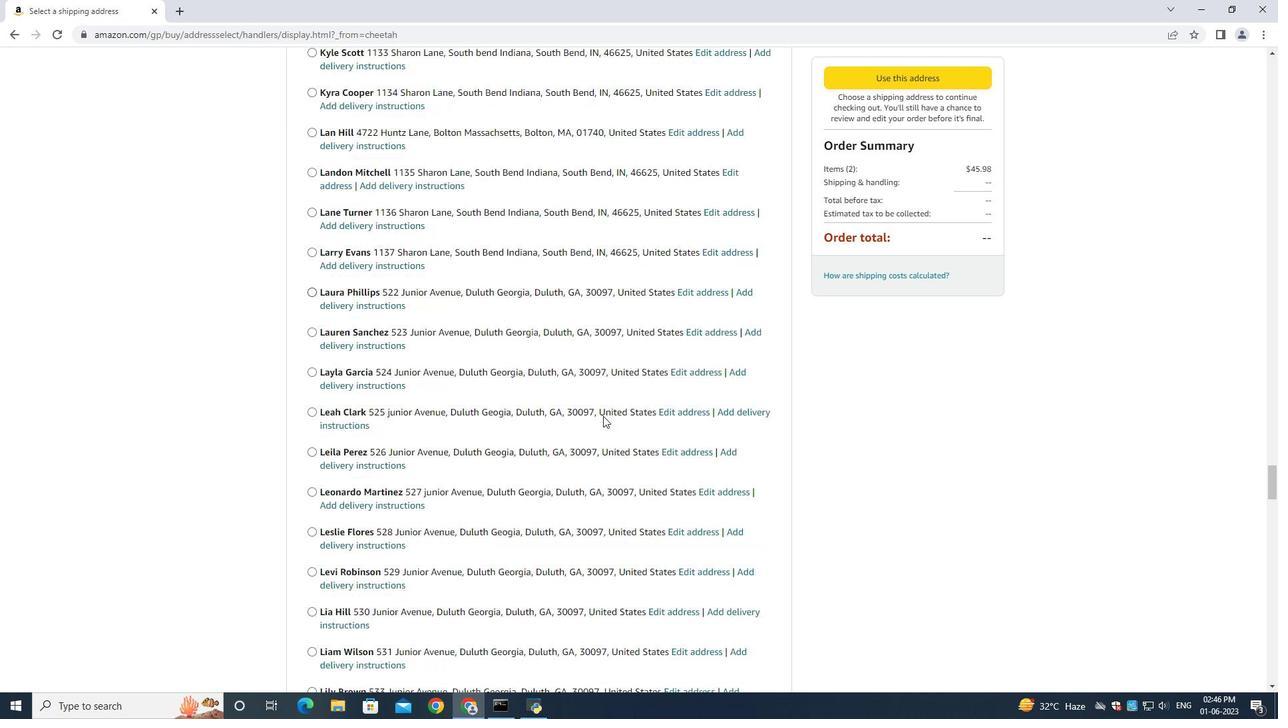 
Action: Mouse scrolled (603, 414) with delta (0, 0)
Screenshot: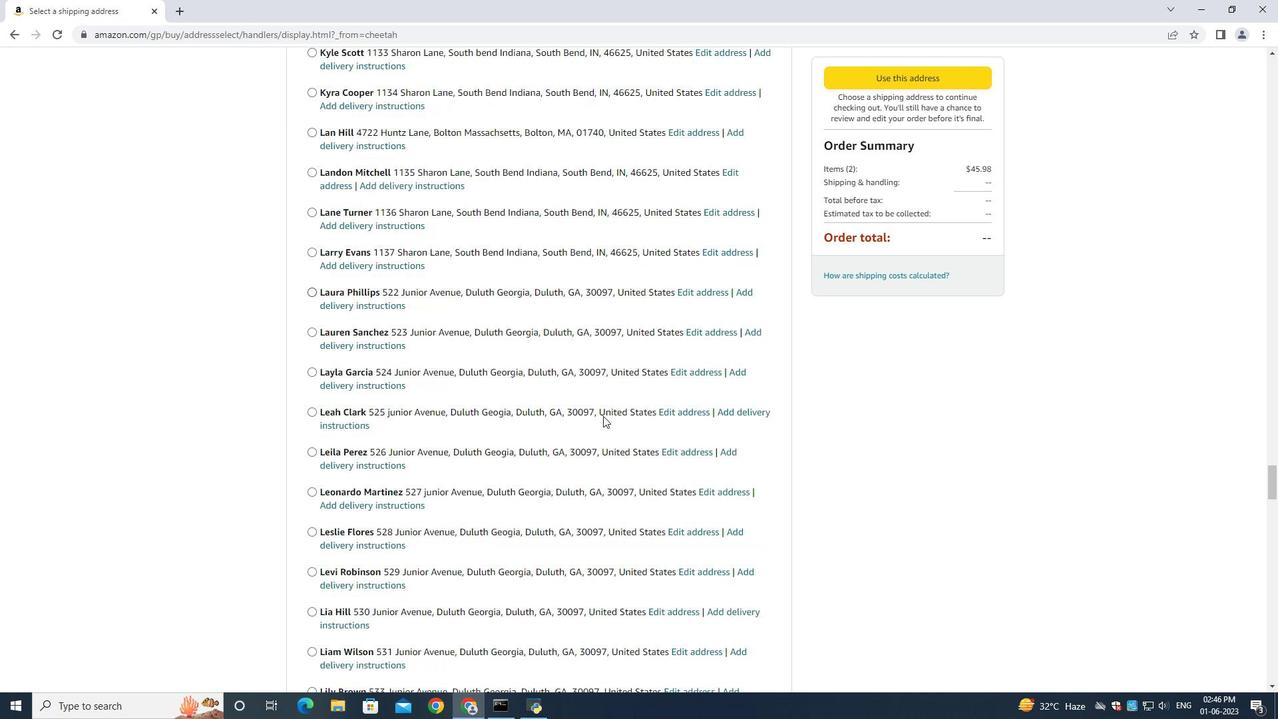 
Action: Mouse scrolled (603, 414) with delta (0, 0)
Screenshot: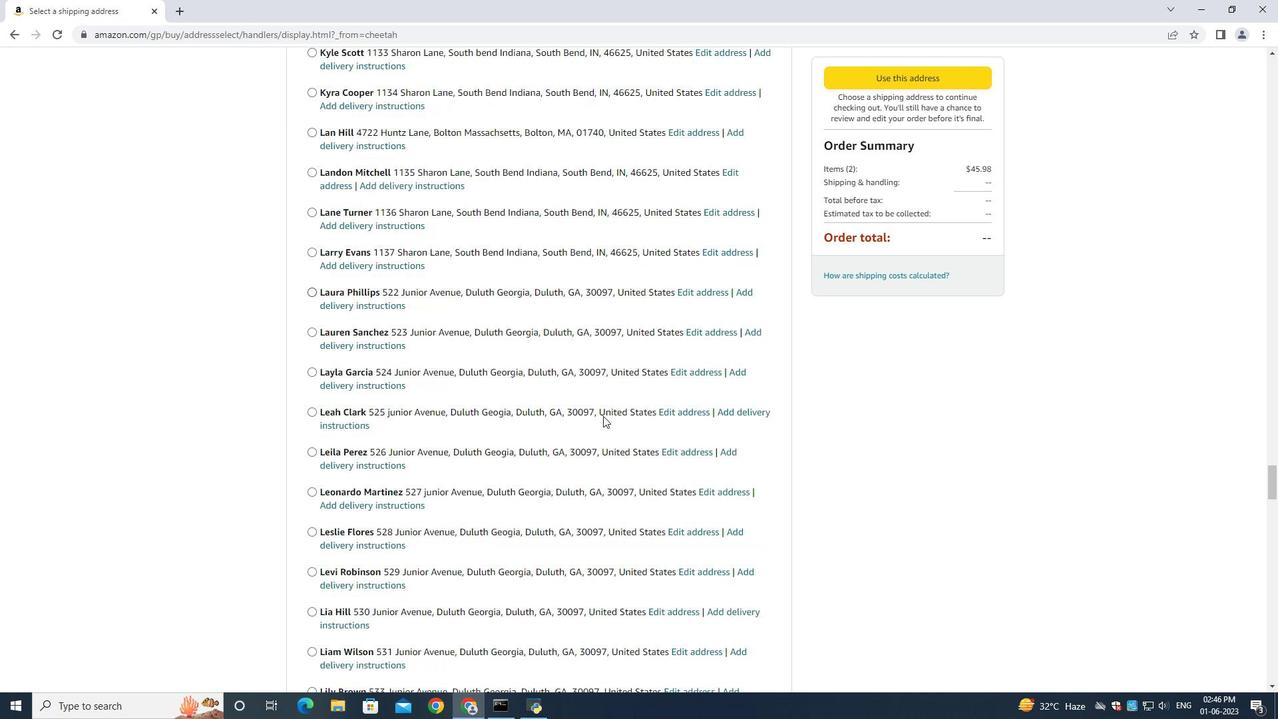 
Action: Mouse moved to (601, 412)
Screenshot: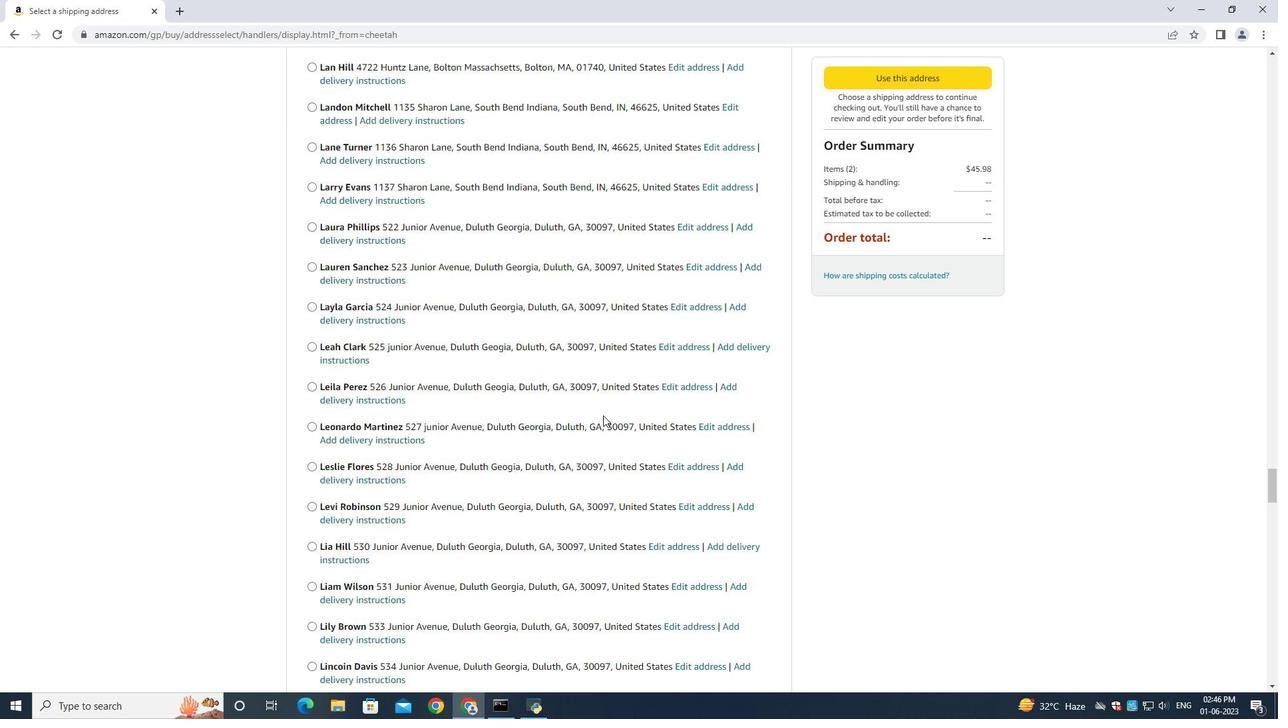 
Action: Mouse scrolled (601, 411) with delta (0, 0)
Screenshot: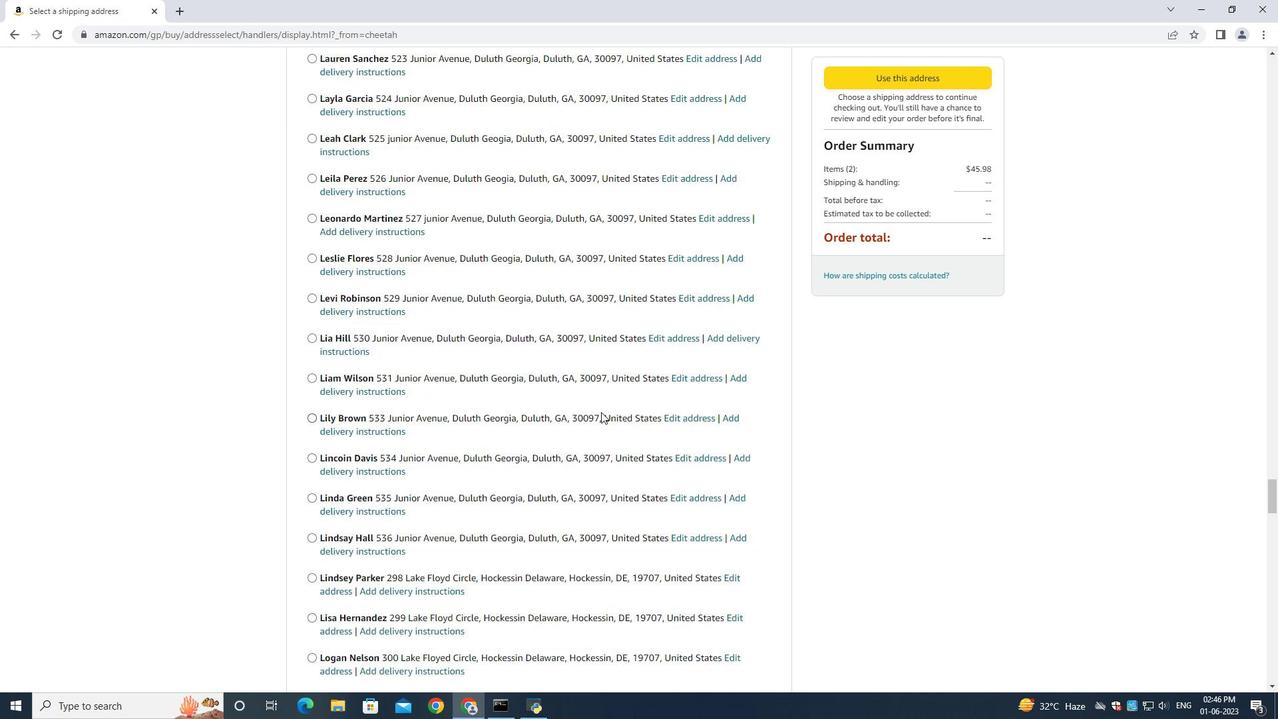 
Action: Mouse scrolled (601, 411) with delta (0, 0)
Screenshot: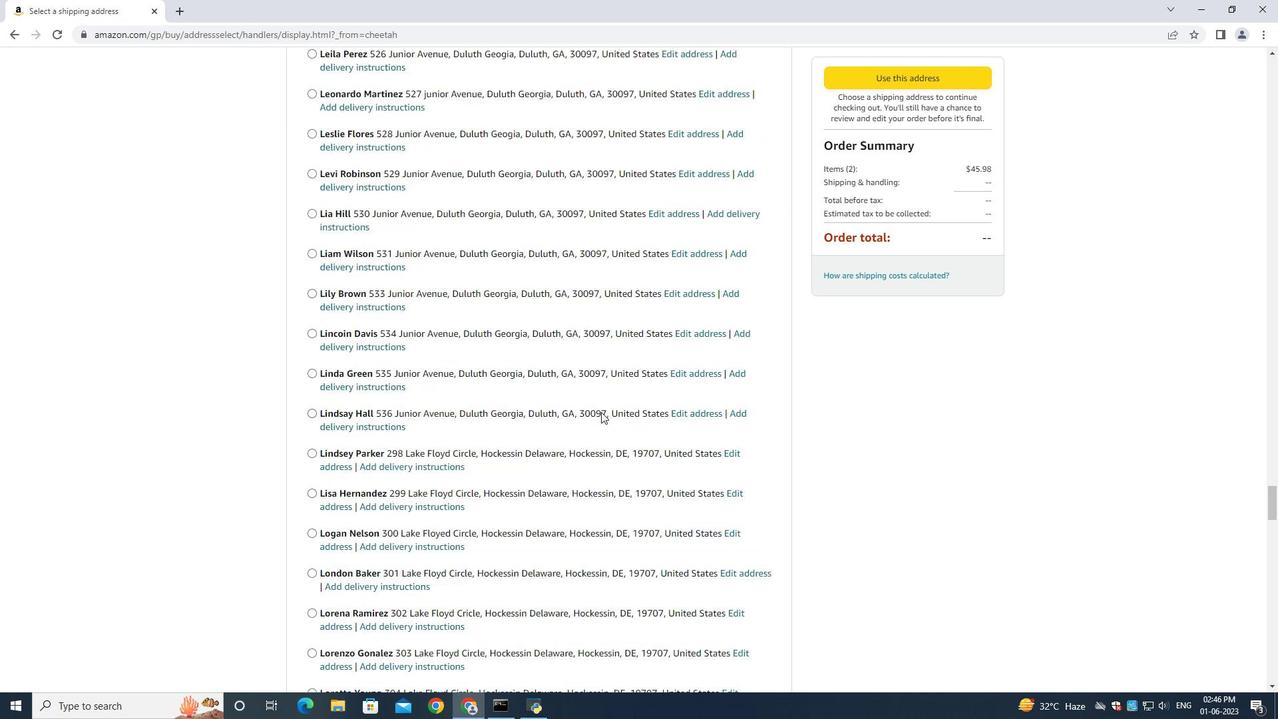 
Action: Mouse scrolled (601, 411) with delta (0, 0)
Screenshot: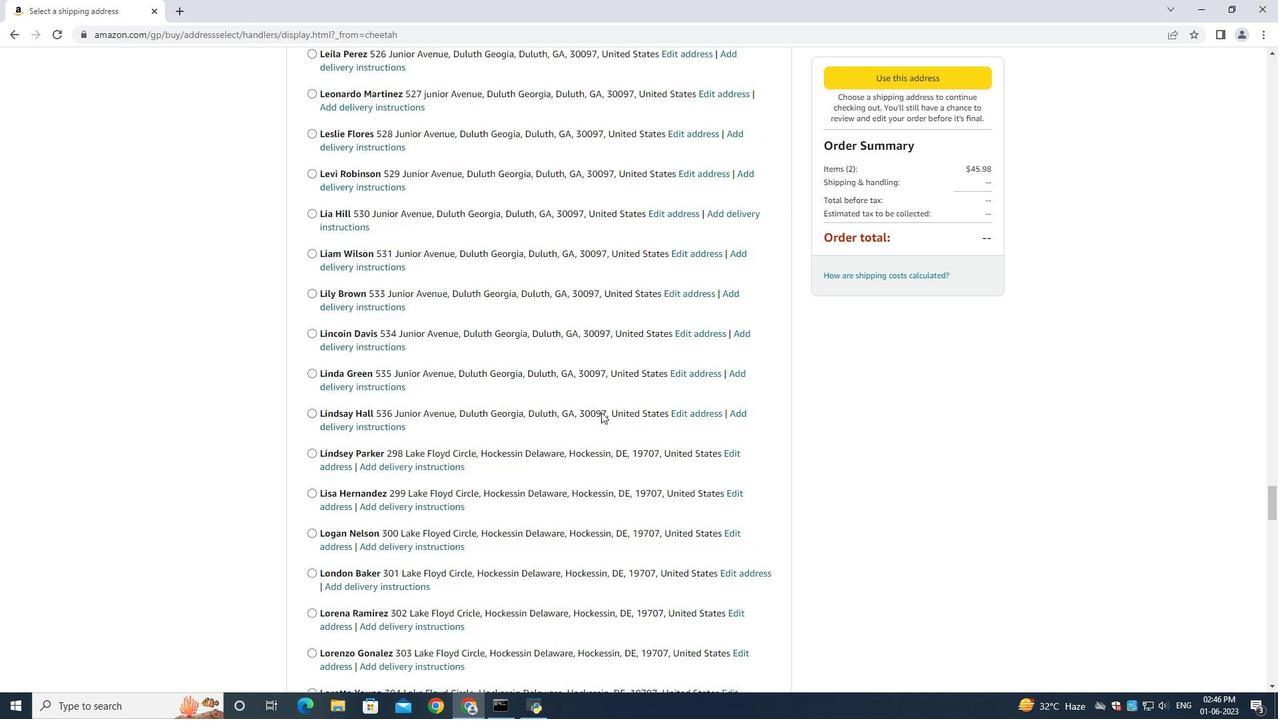 
Action: Mouse scrolled (601, 411) with delta (0, 0)
Screenshot: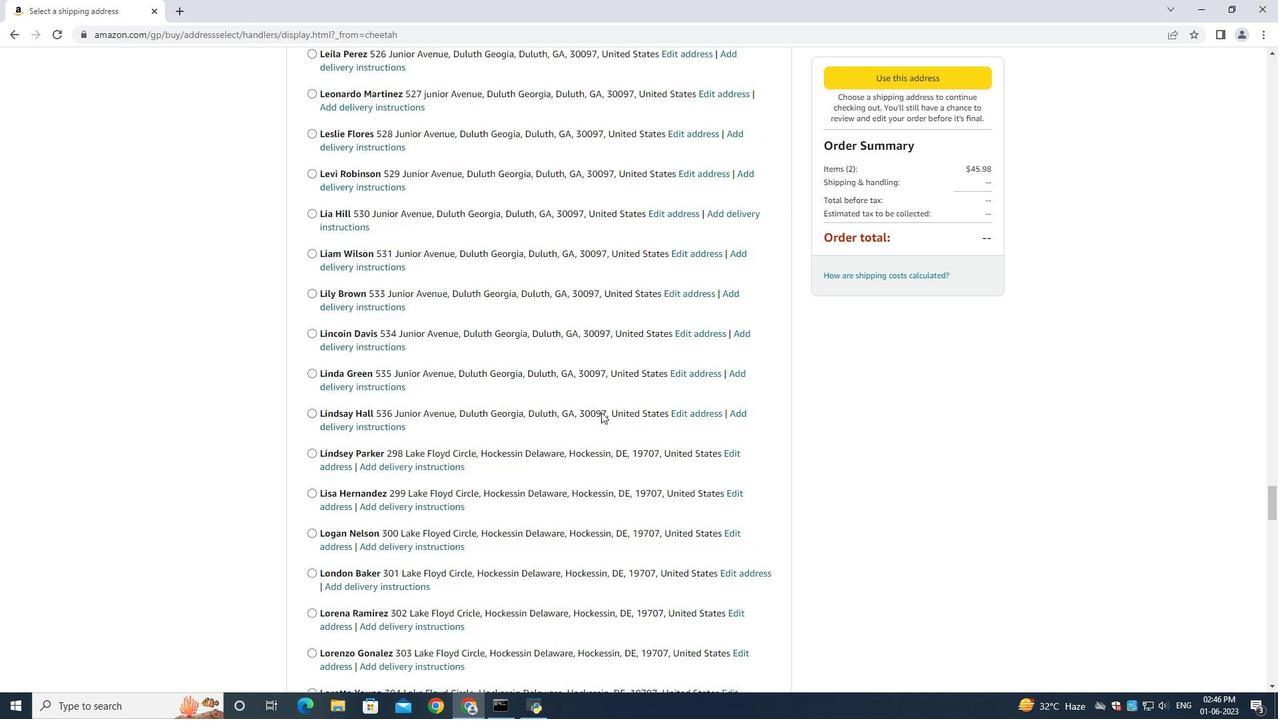 
Action: Mouse scrolled (601, 411) with delta (0, 0)
Screenshot: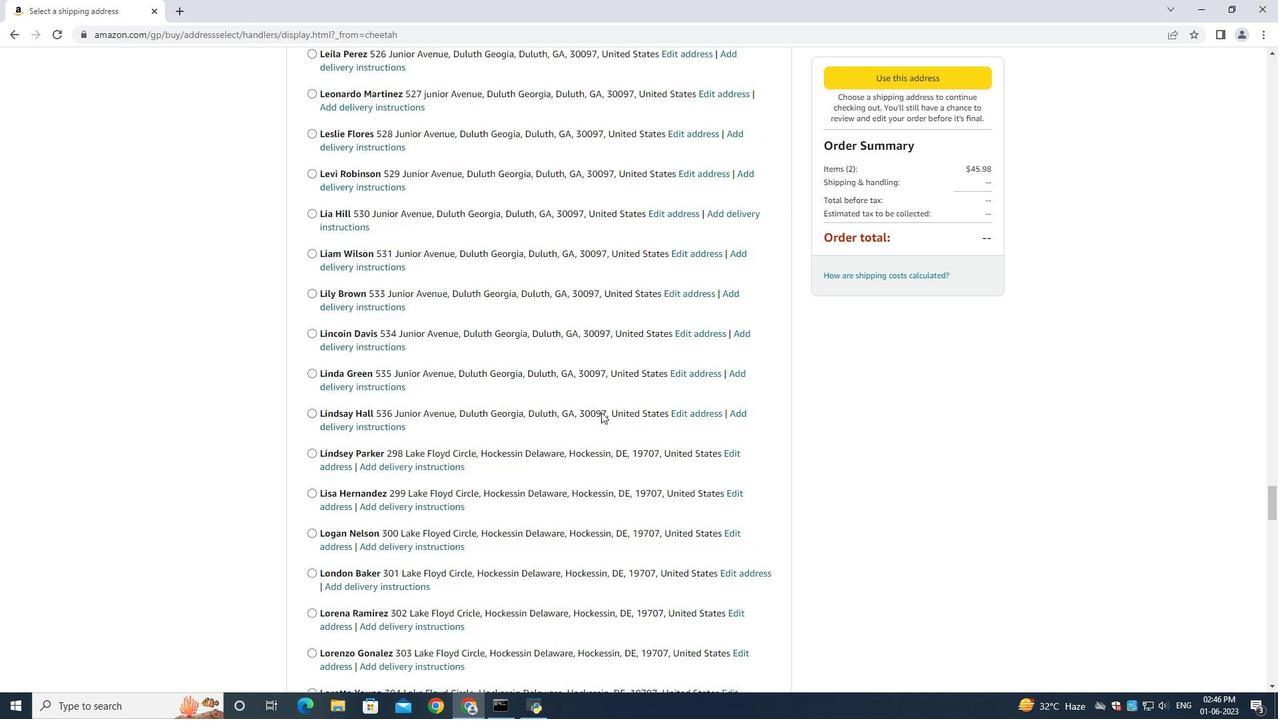 
Action: Mouse scrolled (601, 411) with delta (0, 0)
Screenshot: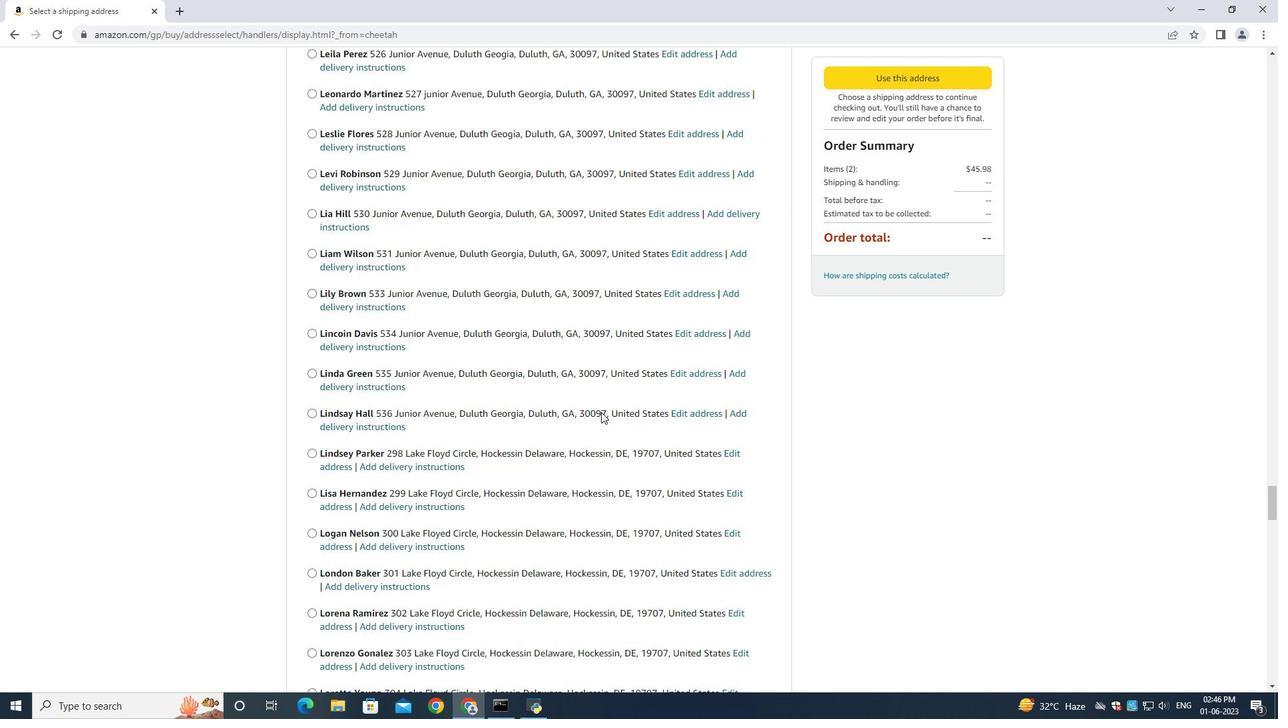 
Action: Mouse scrolled (601, 411) with delta (0, 0)
Screenshot: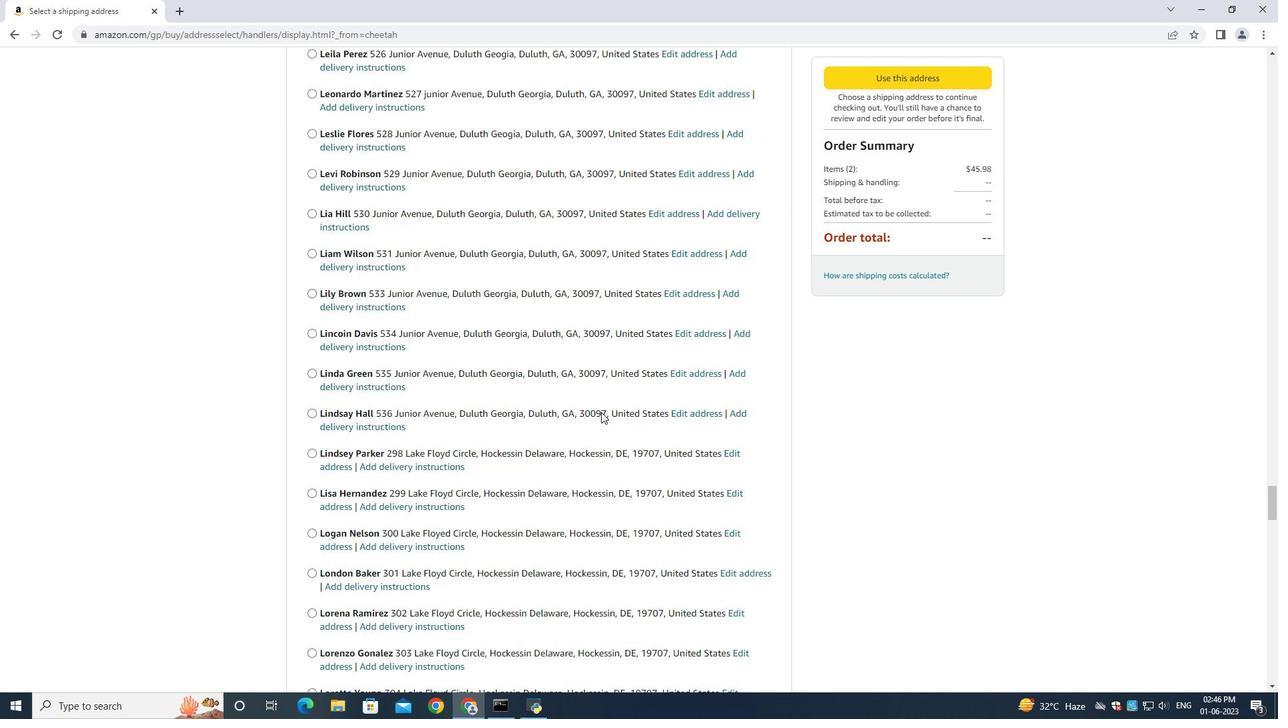 
Action: Mouse scrolled (601, 411) with delta (0, 0)
Screenshot: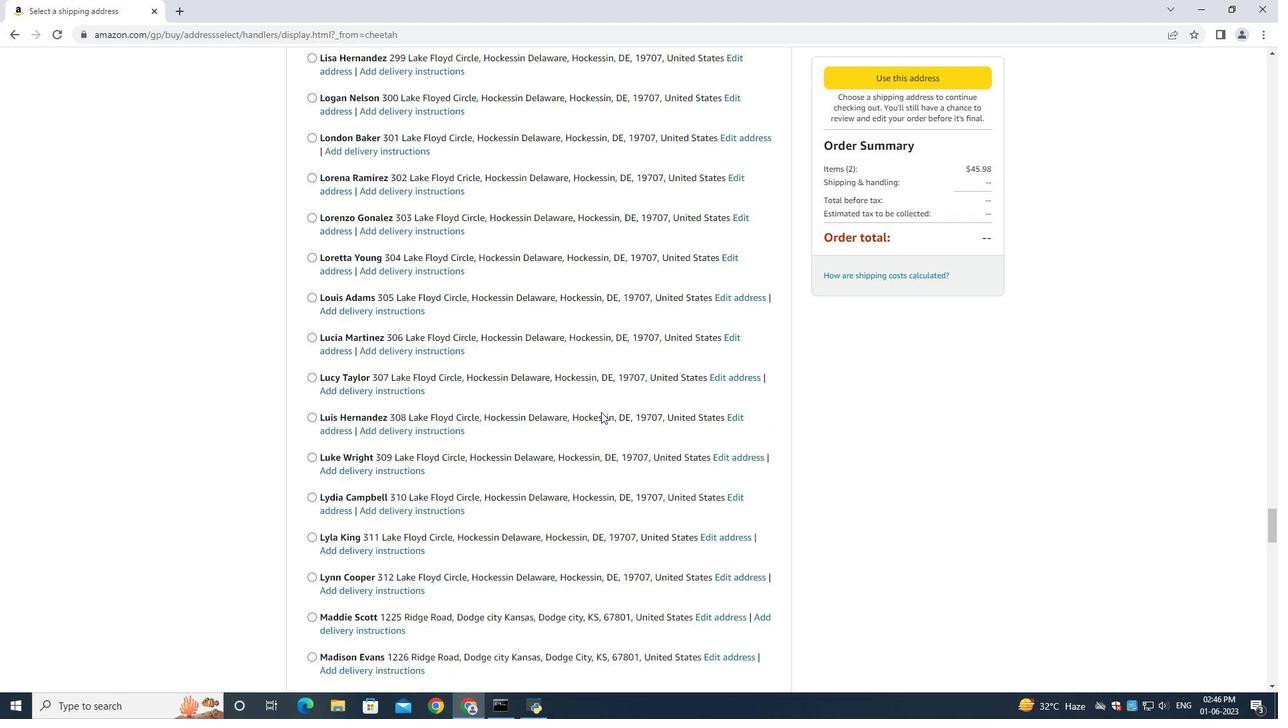 
Action: Mouse scrolled (601, 411) with delta (0, 0)
Screenshot: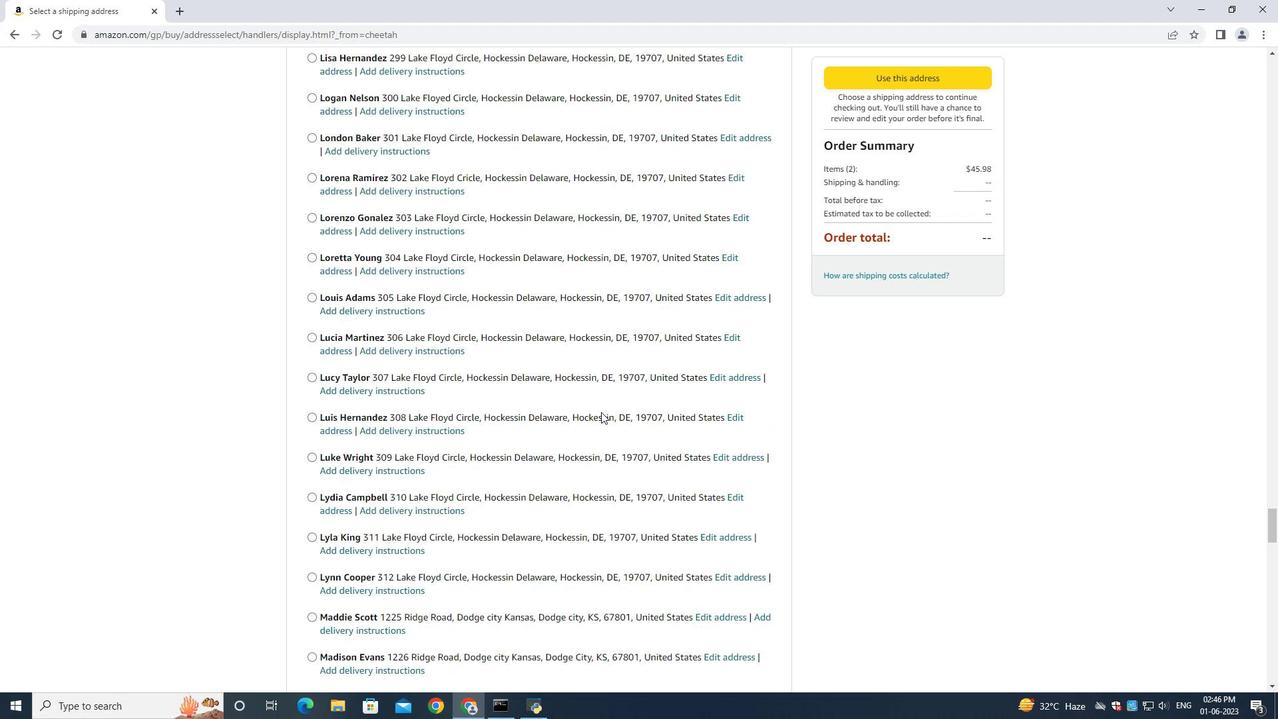 
Action: Mouse scrolled (601, 411) with delta (0, 0)
Screenshot: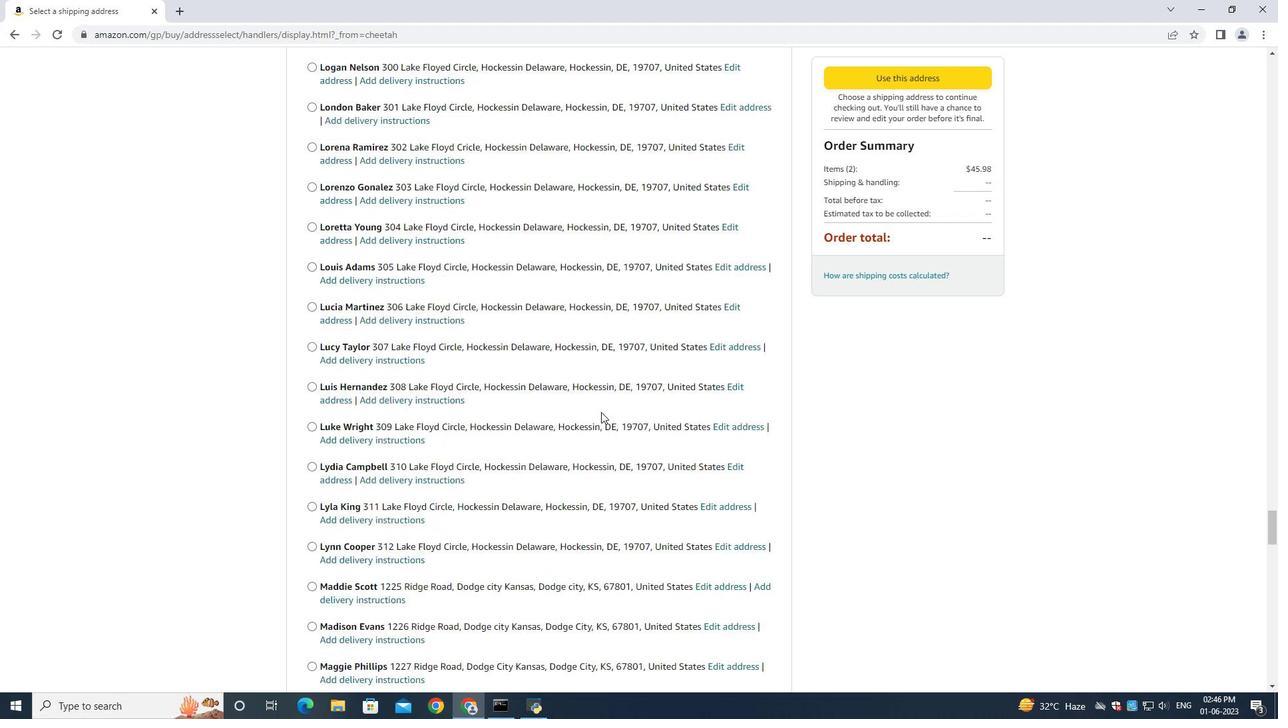 
Action: Mouse scrolled (601, 411) with delta (0, 0)
Screenshot: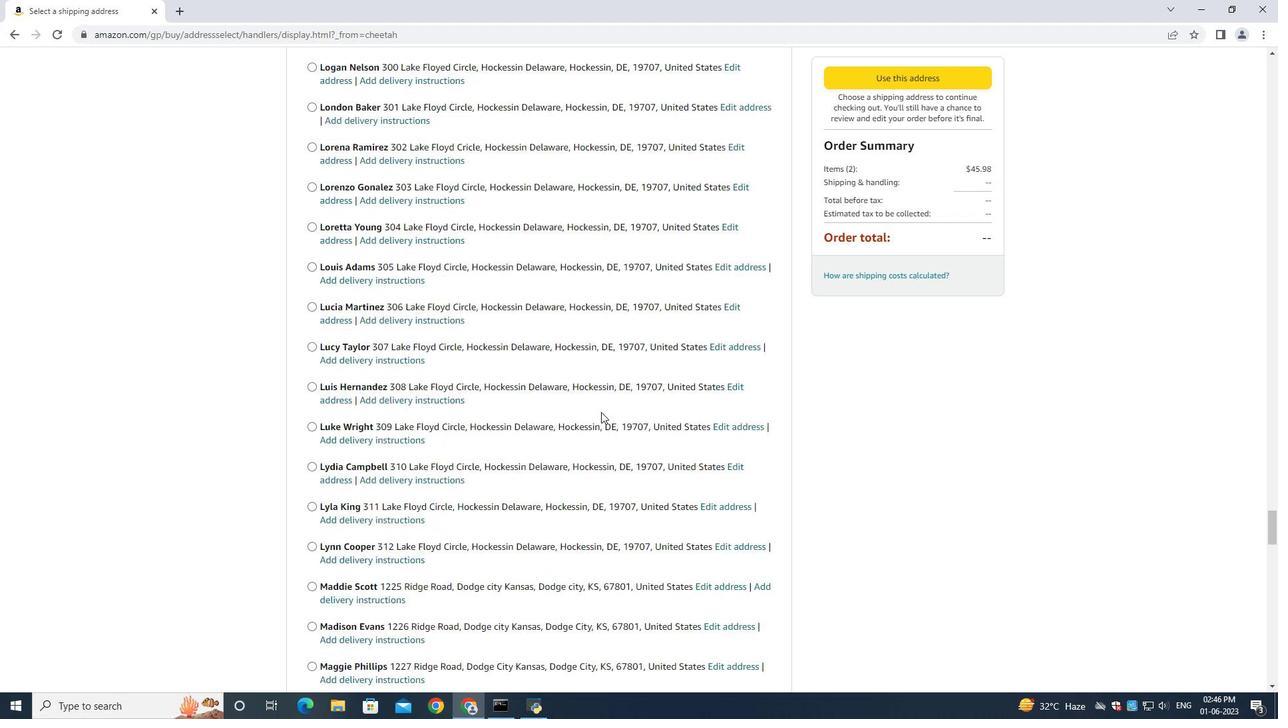 
Action: Mouse scrolled (601, 411) with delta (0, 0)
Screenshot: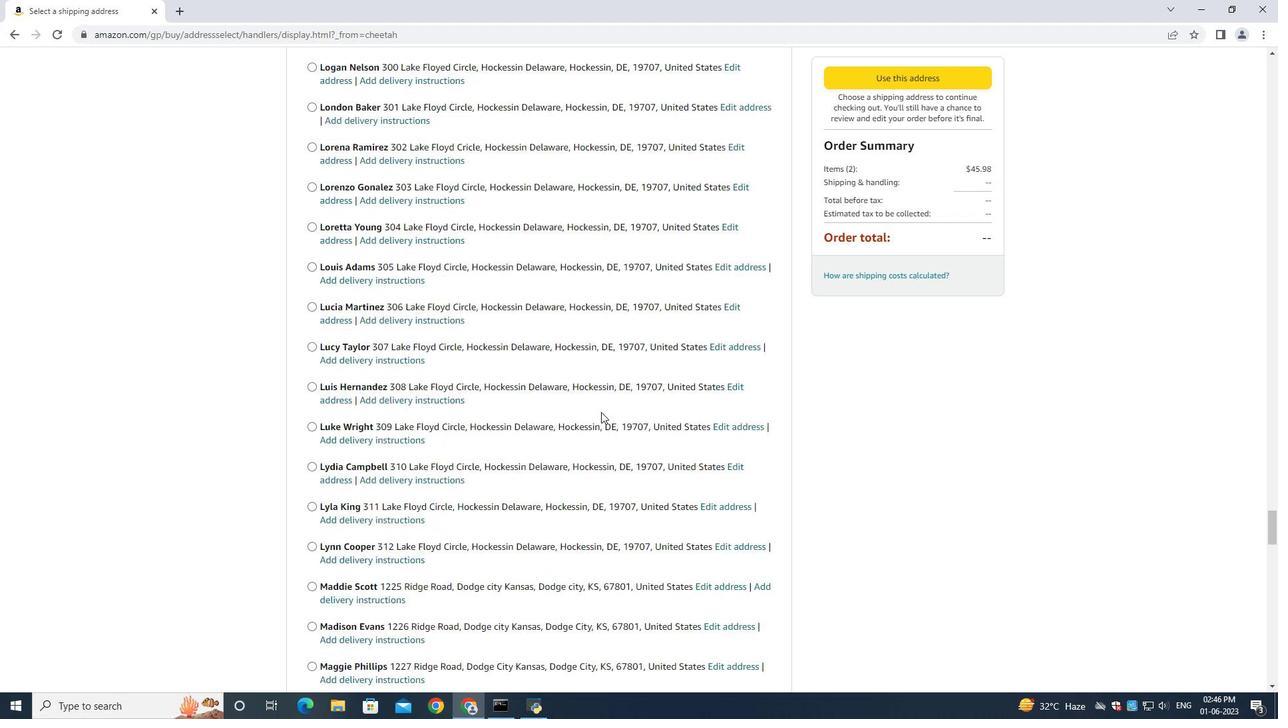
Action: Mouse scrolled (601, 411) with delta (0, 0)
Screenshot: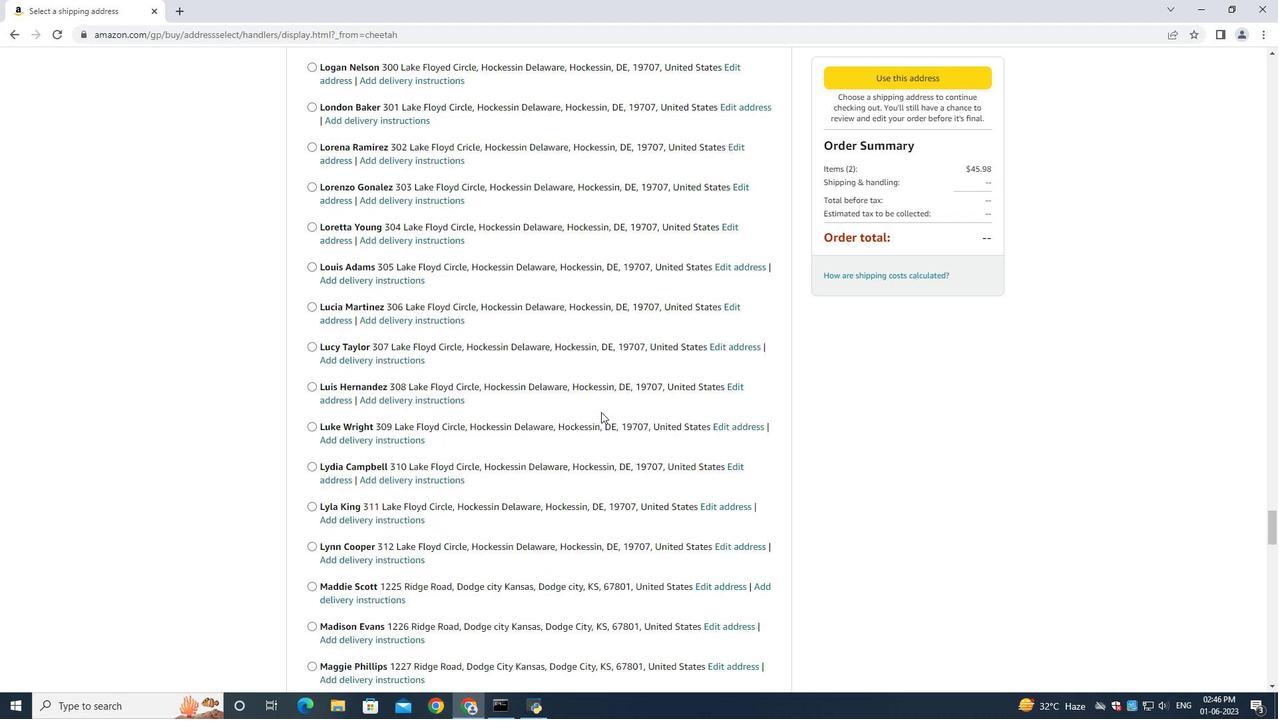 
Action: Mouse scrolled (601, 411) with delta (0, 0)
Screenshot: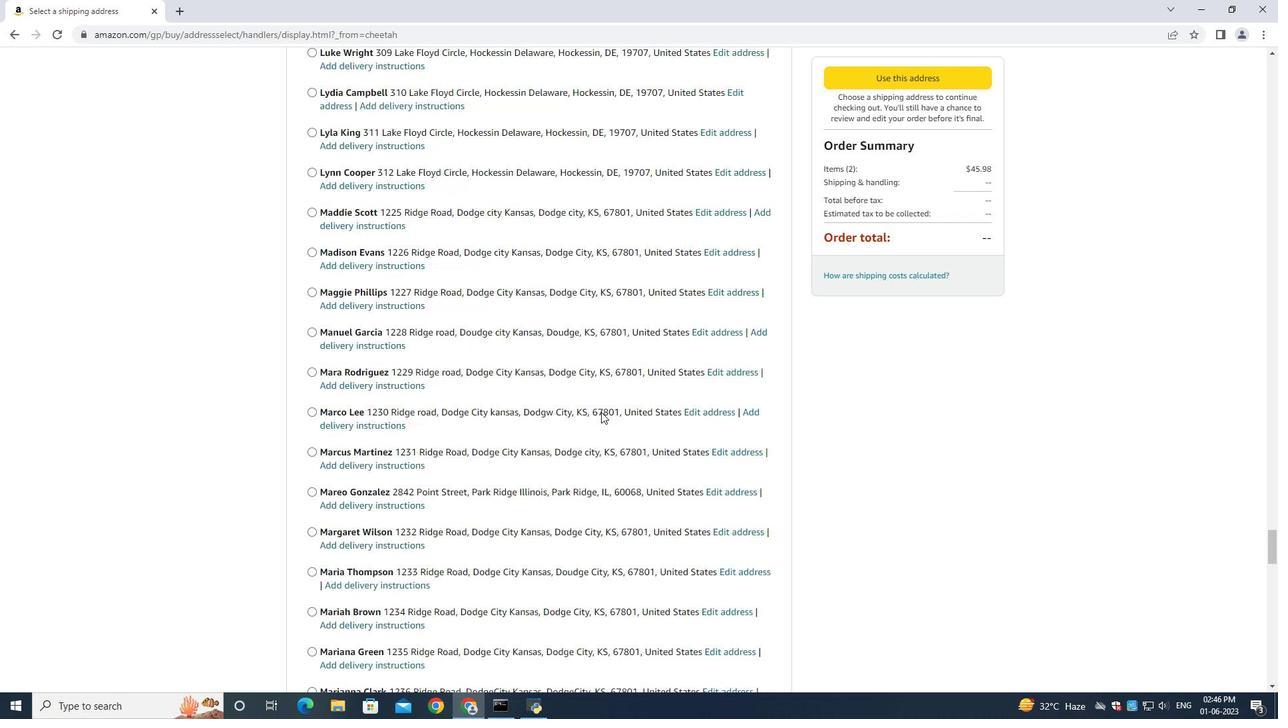 
Action: Mouse scrolled (601, 411) with delta (0, 0)
Screenshot: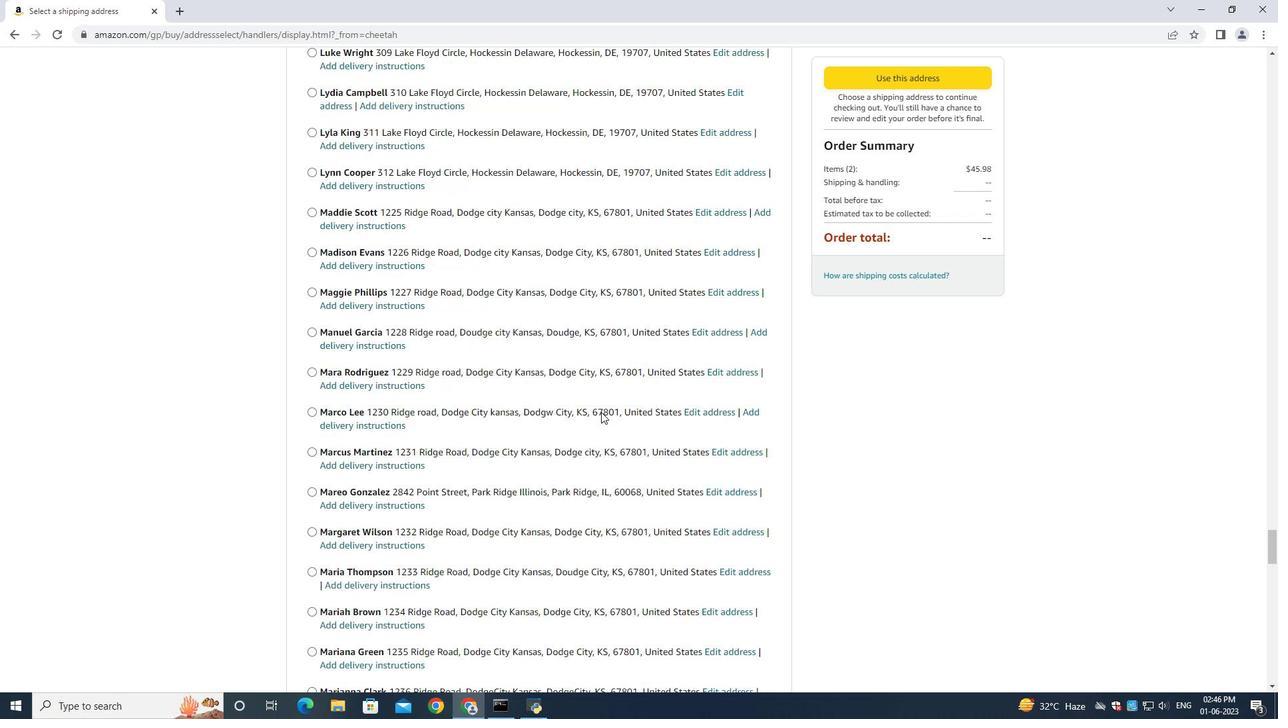 
Action: Mouse scrolled (601, 411) with delta (0, 0)
Screenshot: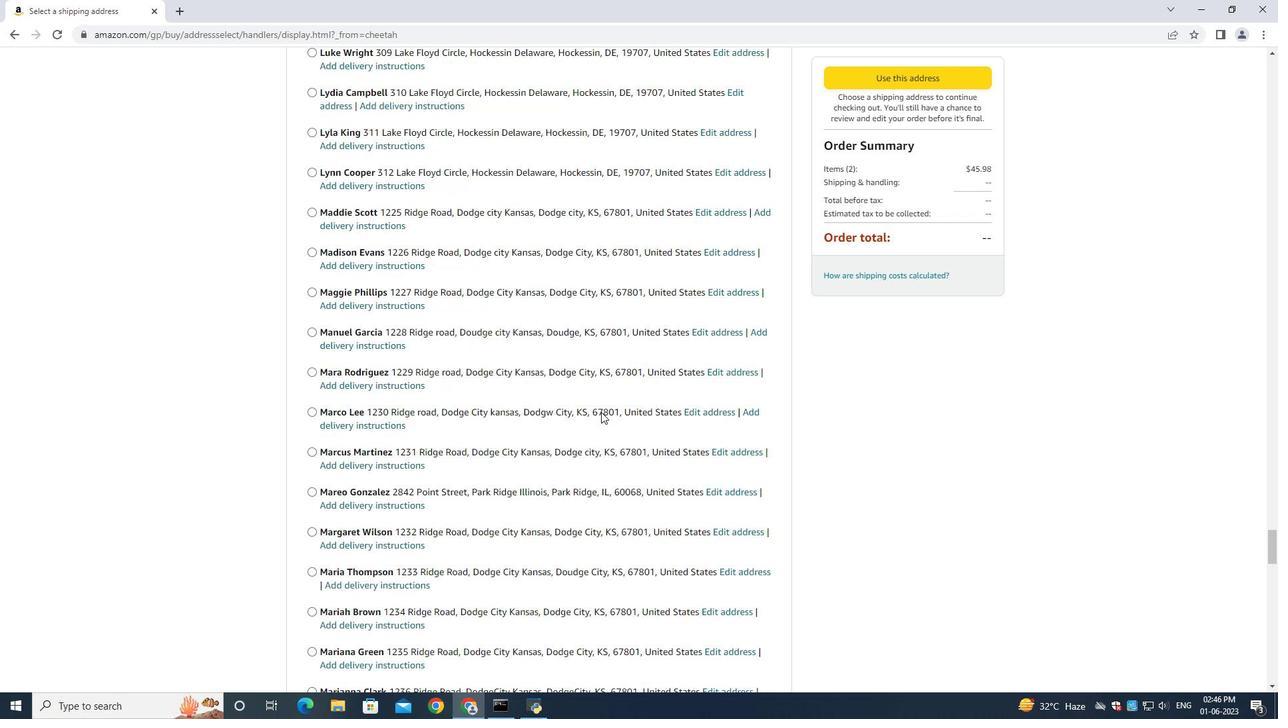 
Action: Mouse scrolled (601, 411) with delta (0, 0)
Screenshot: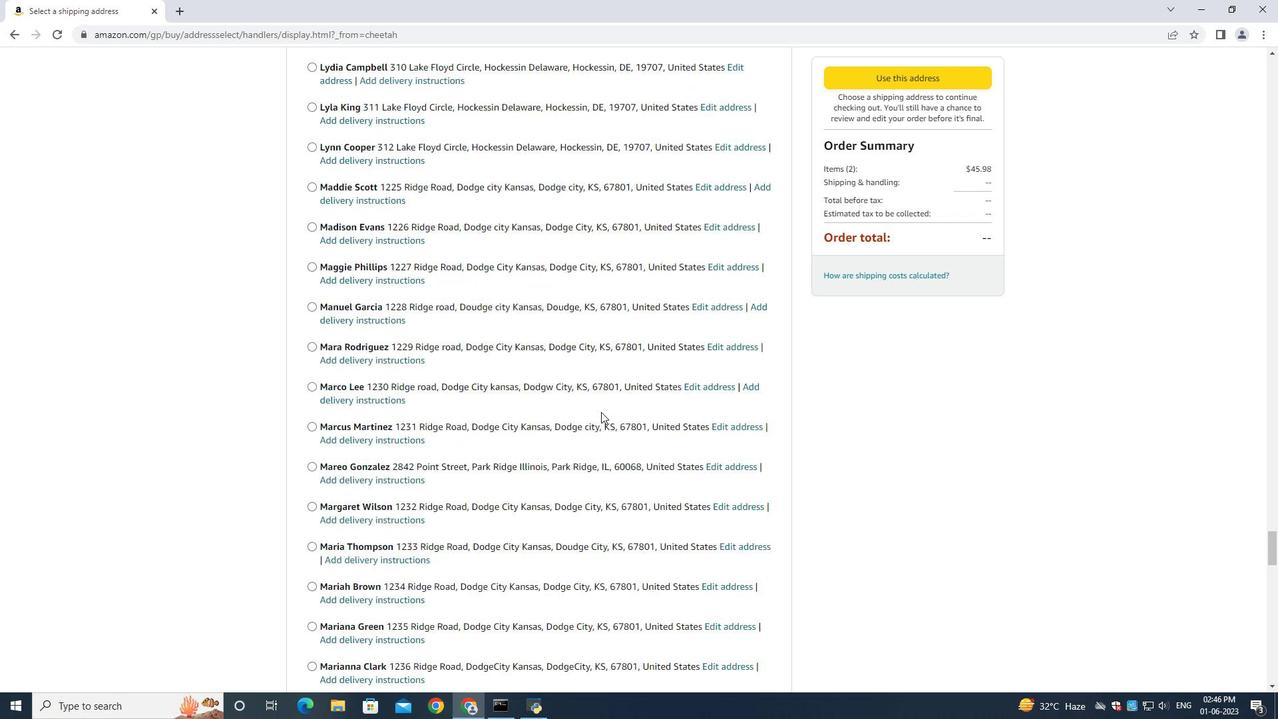 
Action: Mouse scrolled (601, 411) with delta (0, 0)
Screenshot: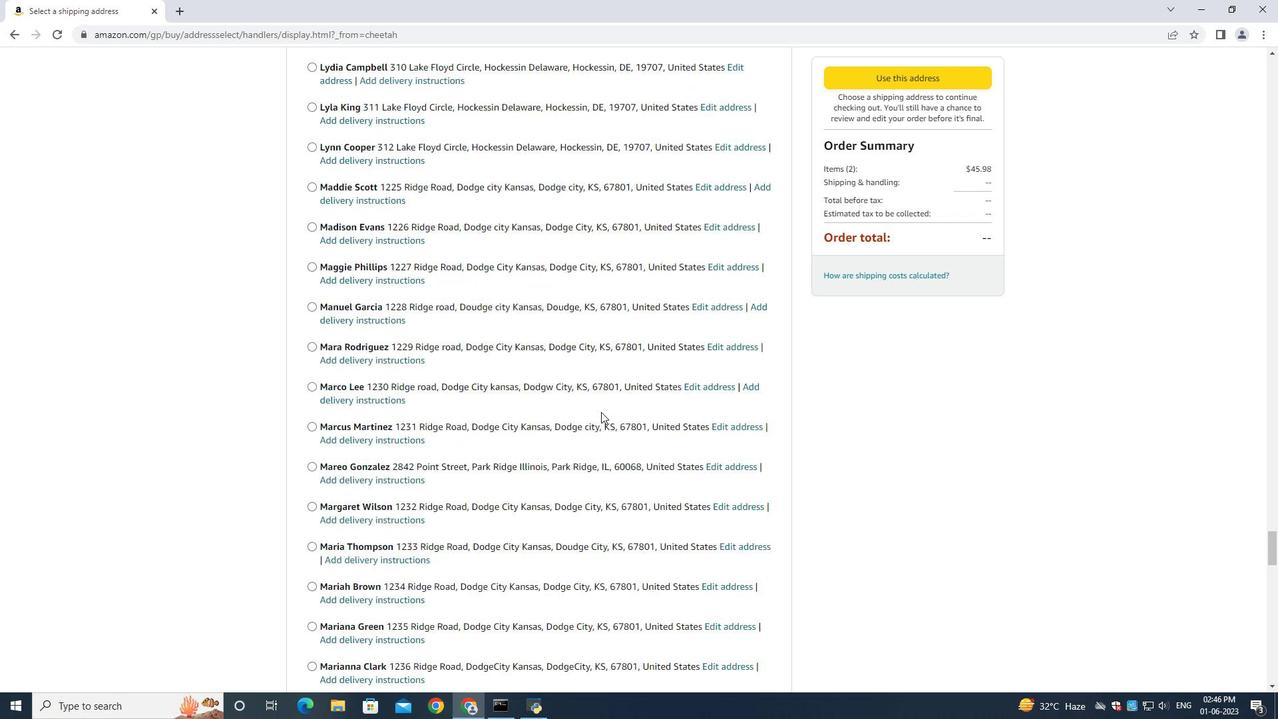 
Action: Mouse scrolled (601, 411) with delta (0, 0)
Screenshot: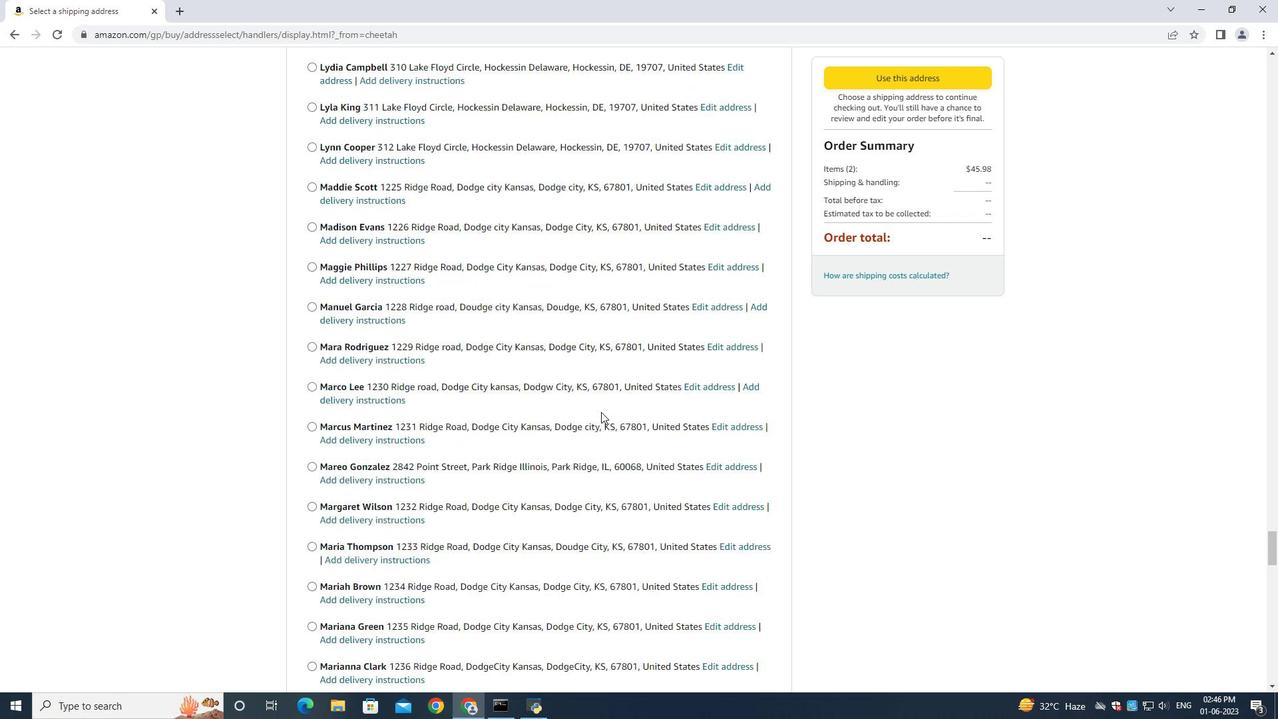 
Action: Mouse scrolled (601, 411) with delta (0, 0)
Screenshot: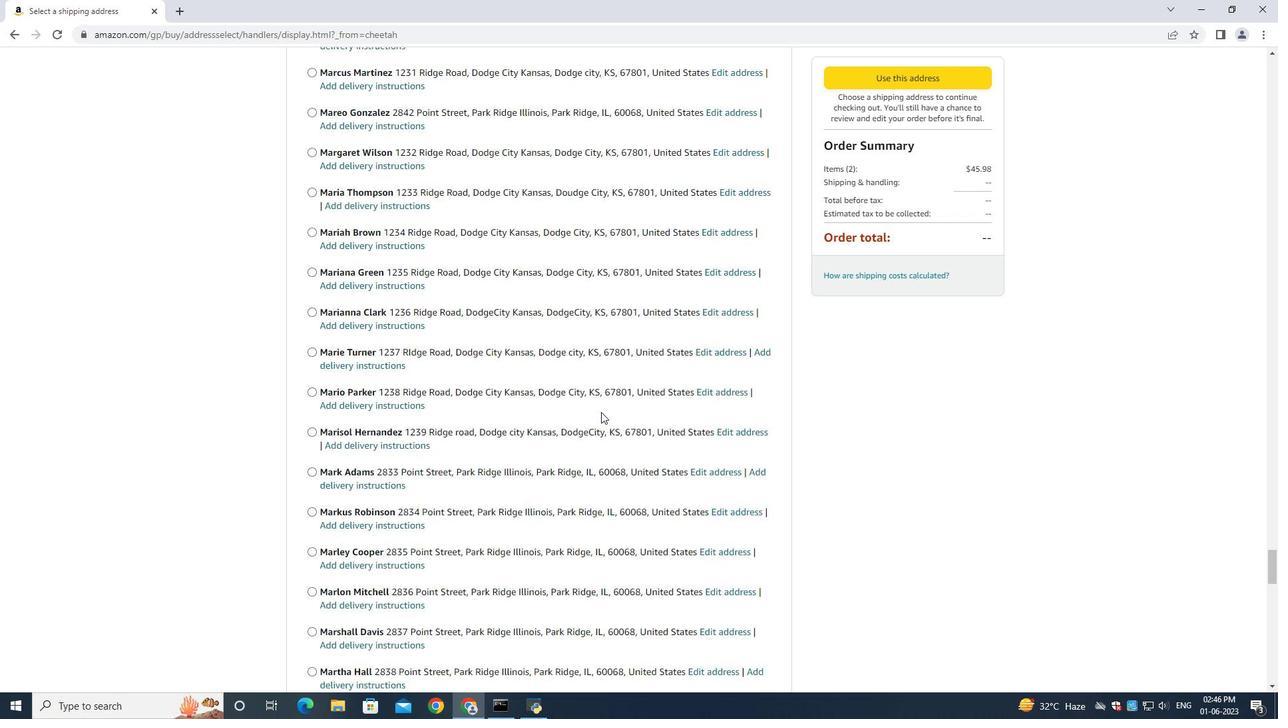
Action: Mouse scrolled (601, 411) with delta (0, 0)
Screenshot: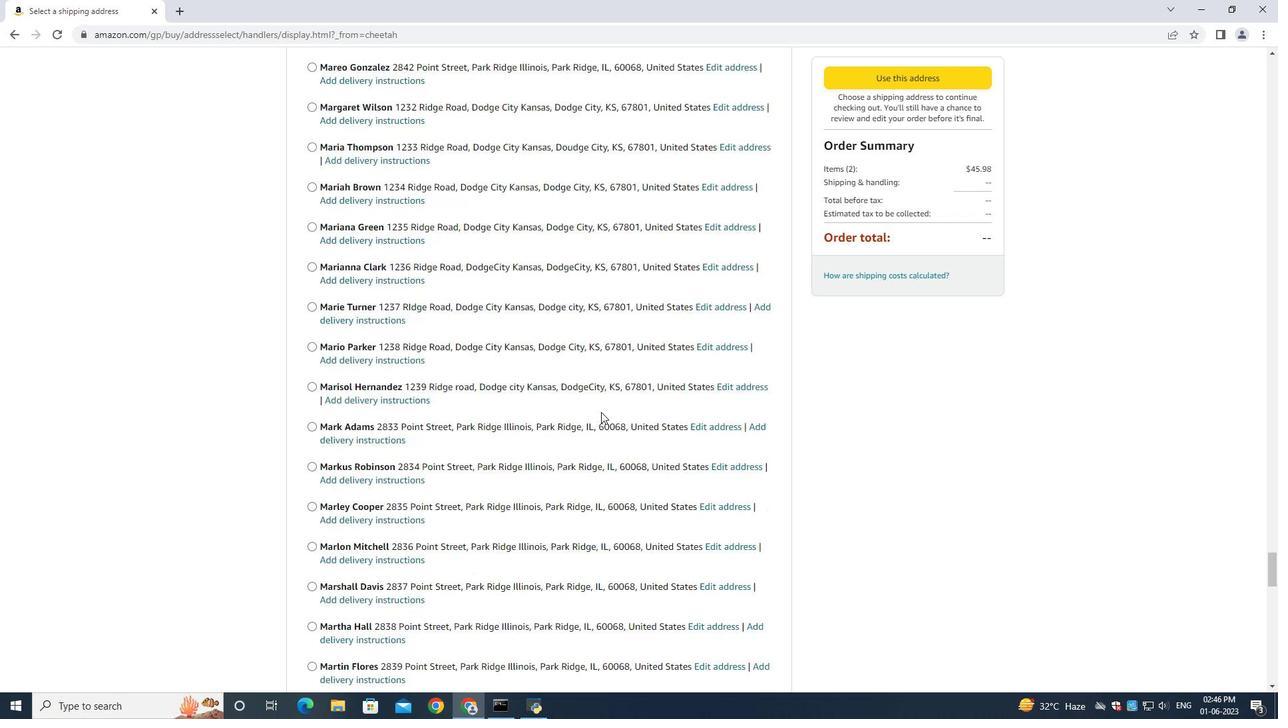 
Action: Mouse scrolled (601, 411) with delta (0, 0)
Screenshot: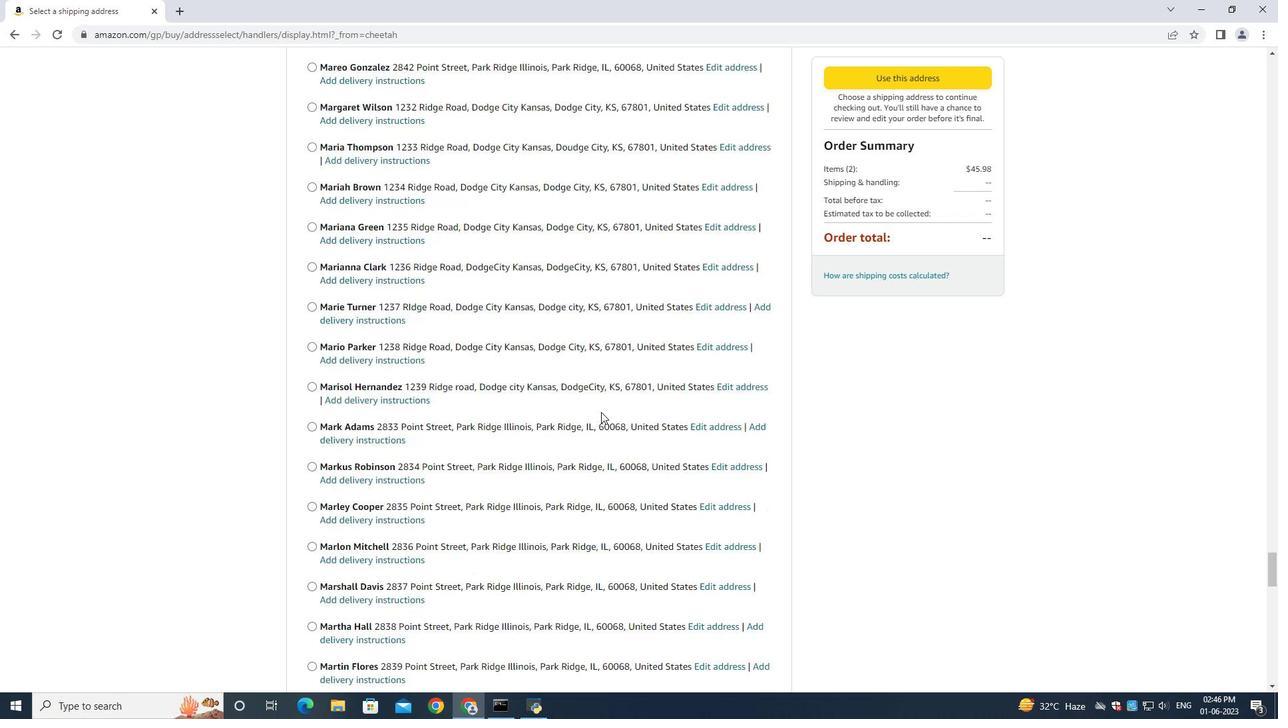 
Action: Mouse scrolled (601, 411) with delta (0, 0)
Screenshot: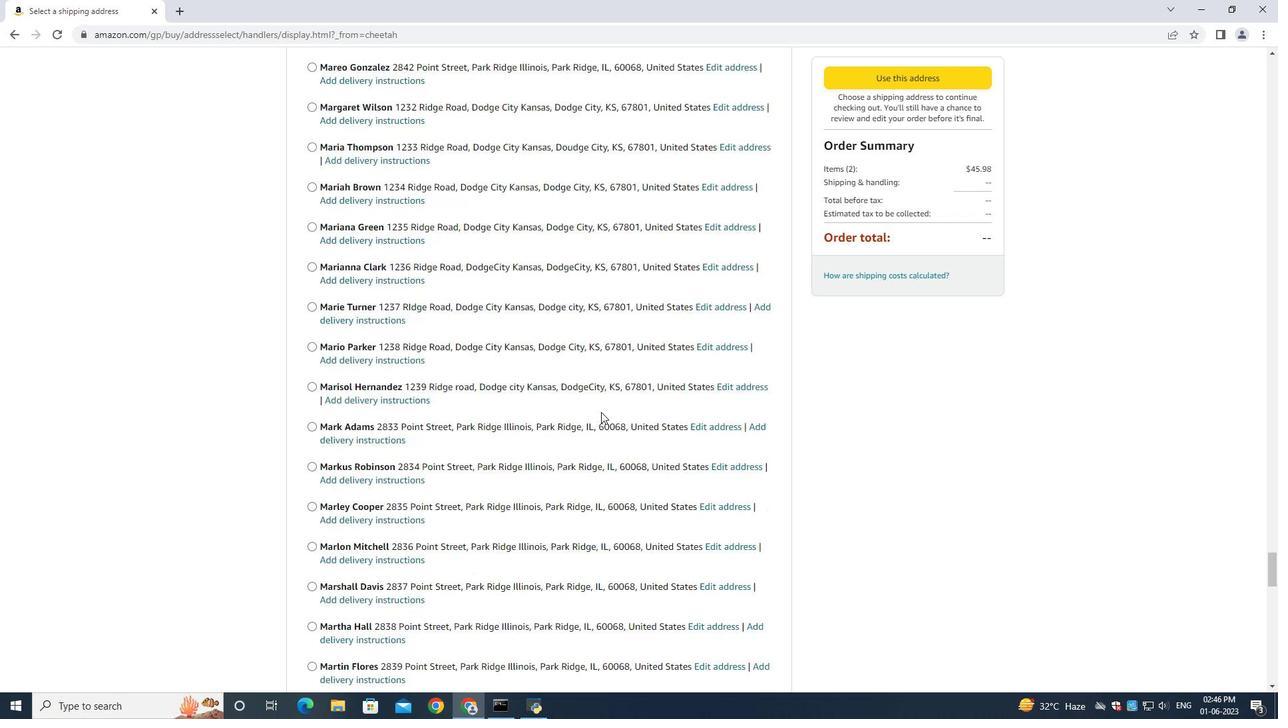 
Action: Mouse scrolled (601, 411) with delta (0, 0)
Screenshot: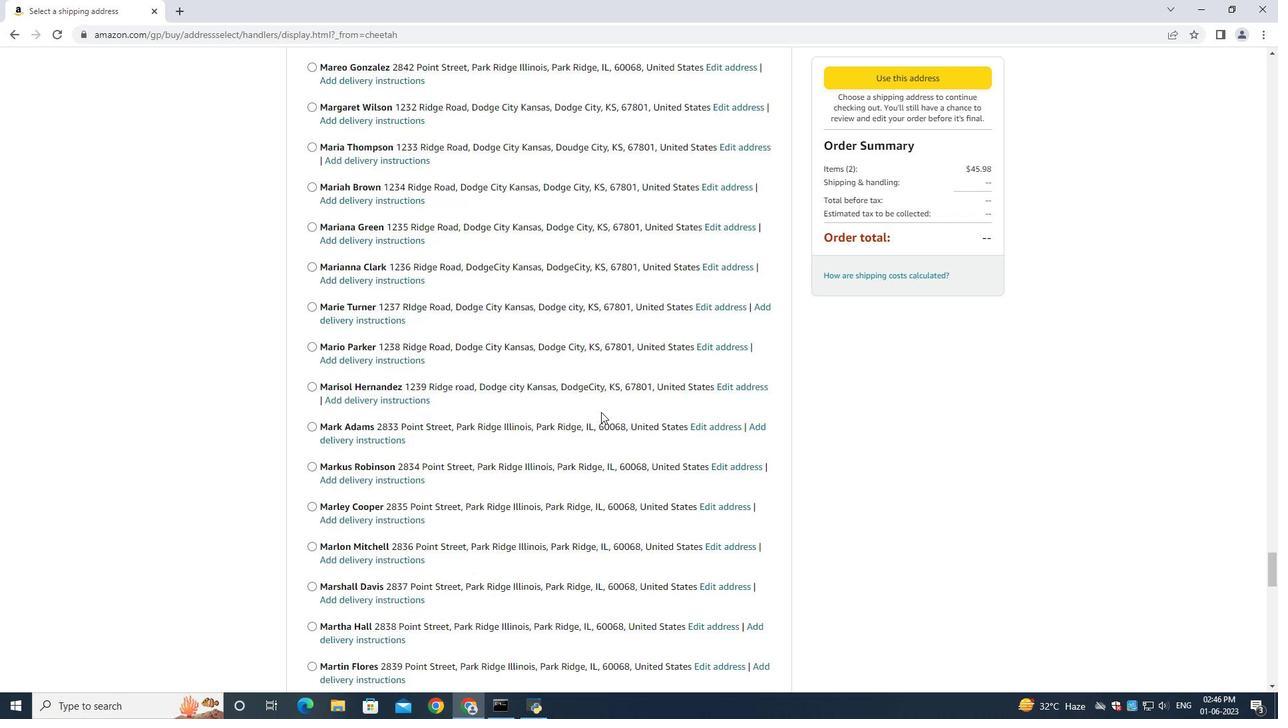 
Action: Mouse scrolled (601, 411) with delta (0, 0)
Screenshot: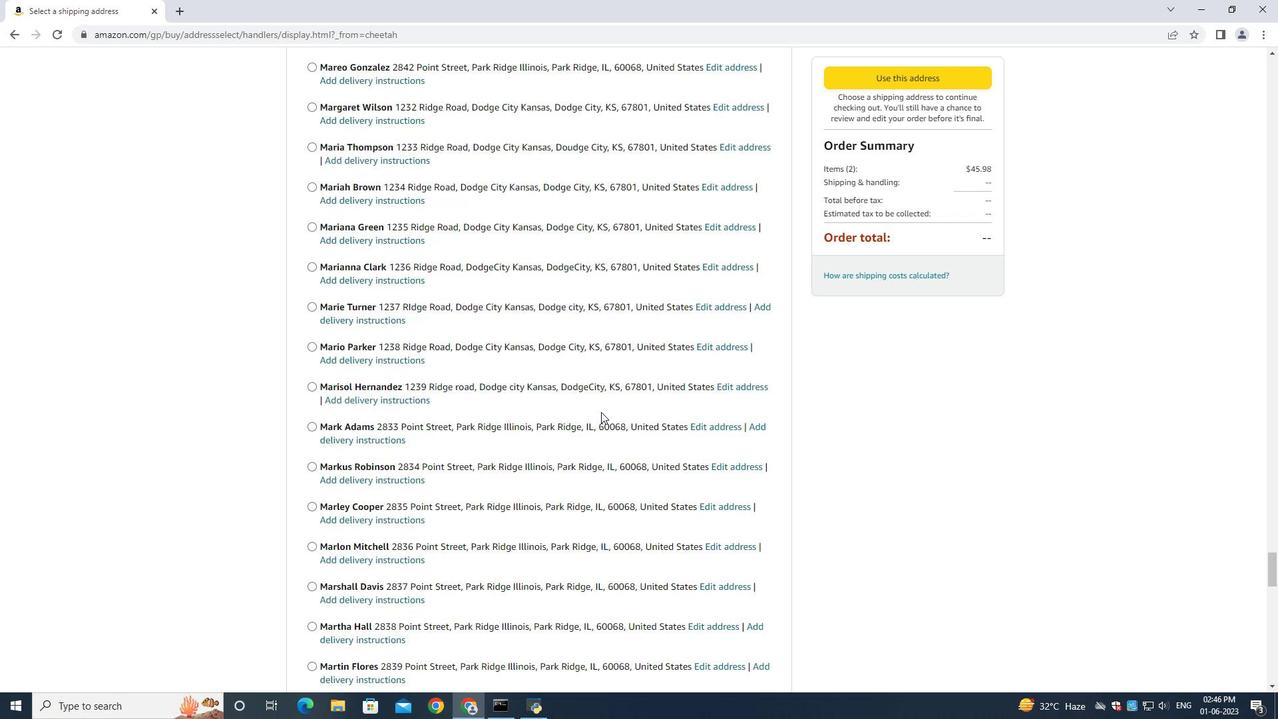 
Action: Mouse scrolled (601, 411) with delta (0, 0)
Screenshot: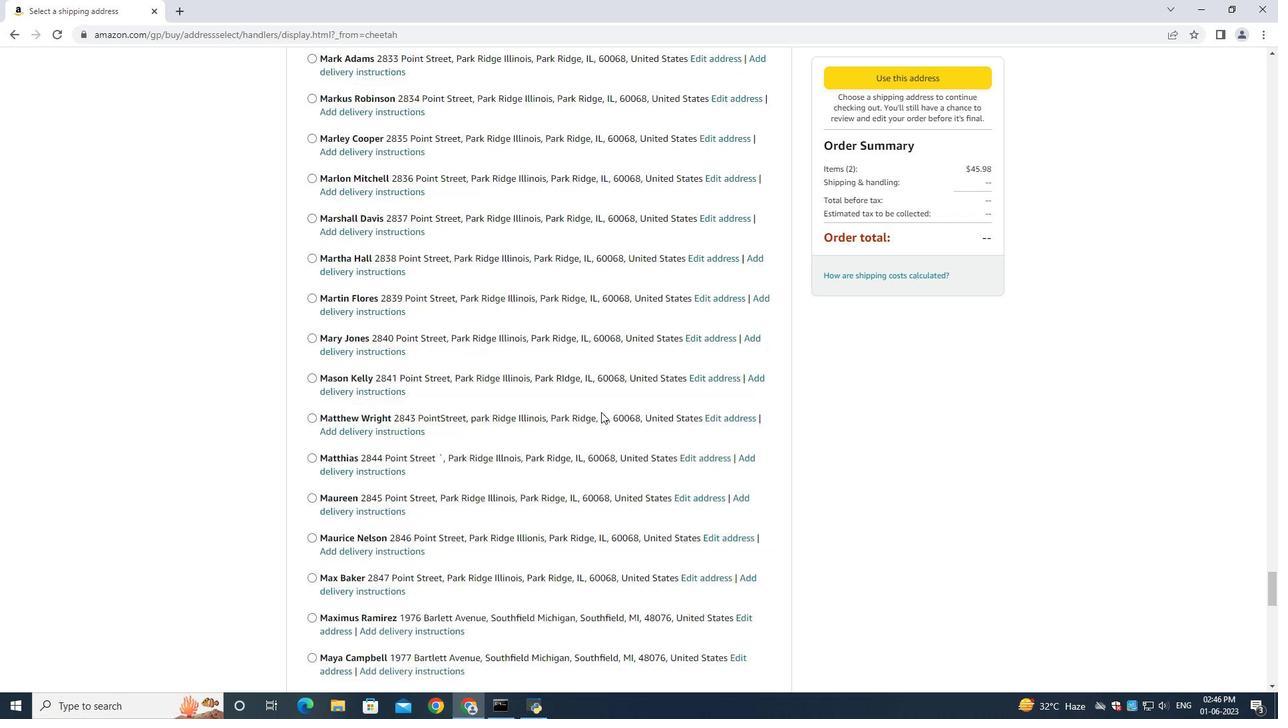 
Action: Mouse scrolled (601, 411) with delta (0, 0)
